 Task: Look for space in Pandeglang, Indonesia from 10th July, 2023 to 15th July, 2023 for 7 adults in price range Rs.10000 to Rs.15000. Place can be entire place or shared room with 4 bedrooms having 7 beds and 4 bathrooms. Property type can be house, flat, guest house. Amenities needed are: wifi, TV, free parkinig on premises, gym, breakfast. Booking option can be shelf check-in. Required host language is English.
Action: Mouse moved to (561, 121)
Screenshot: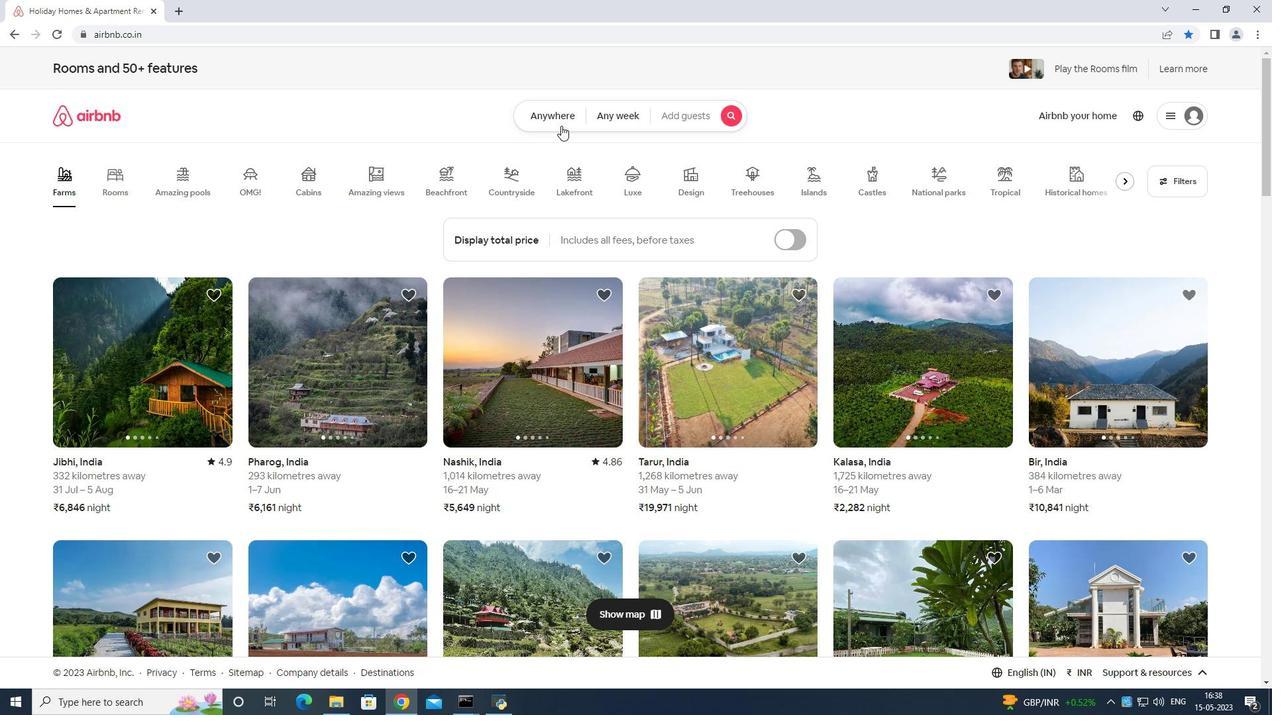 
Action: Mouse pressed left at (561, 121)
Screenshot: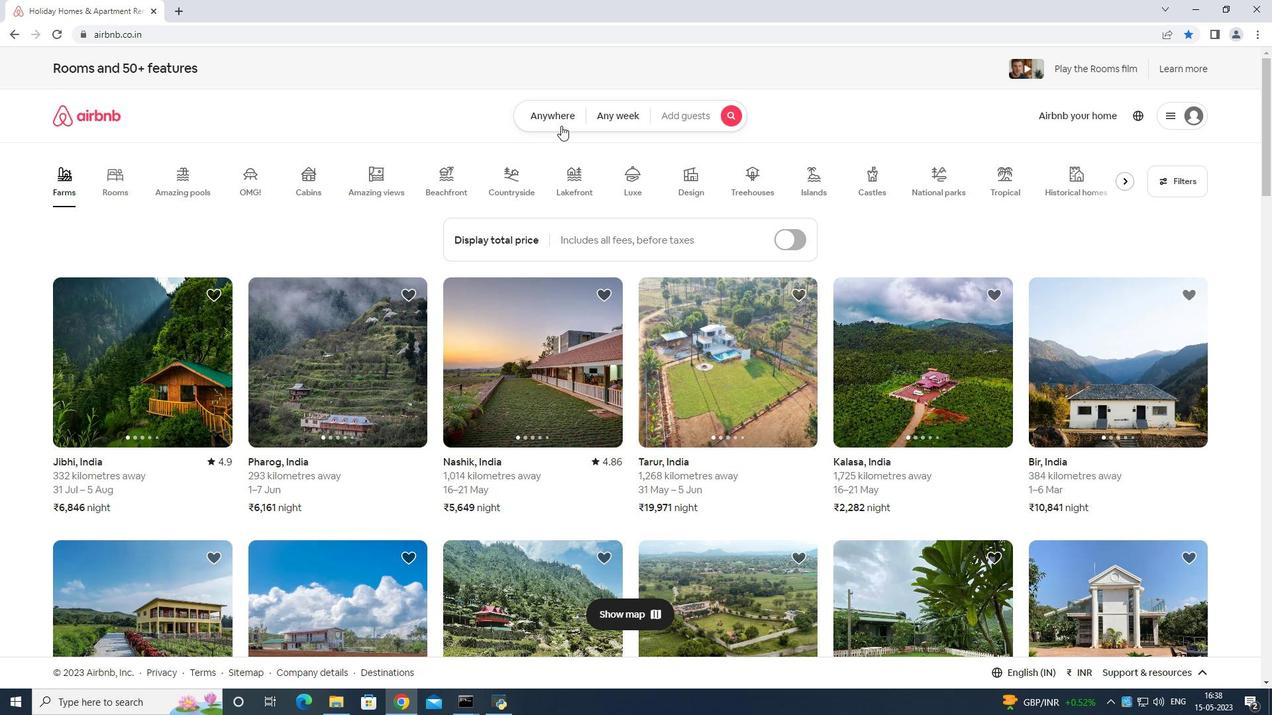 
Action: Mouse moved to (530, 156)
Screenshot: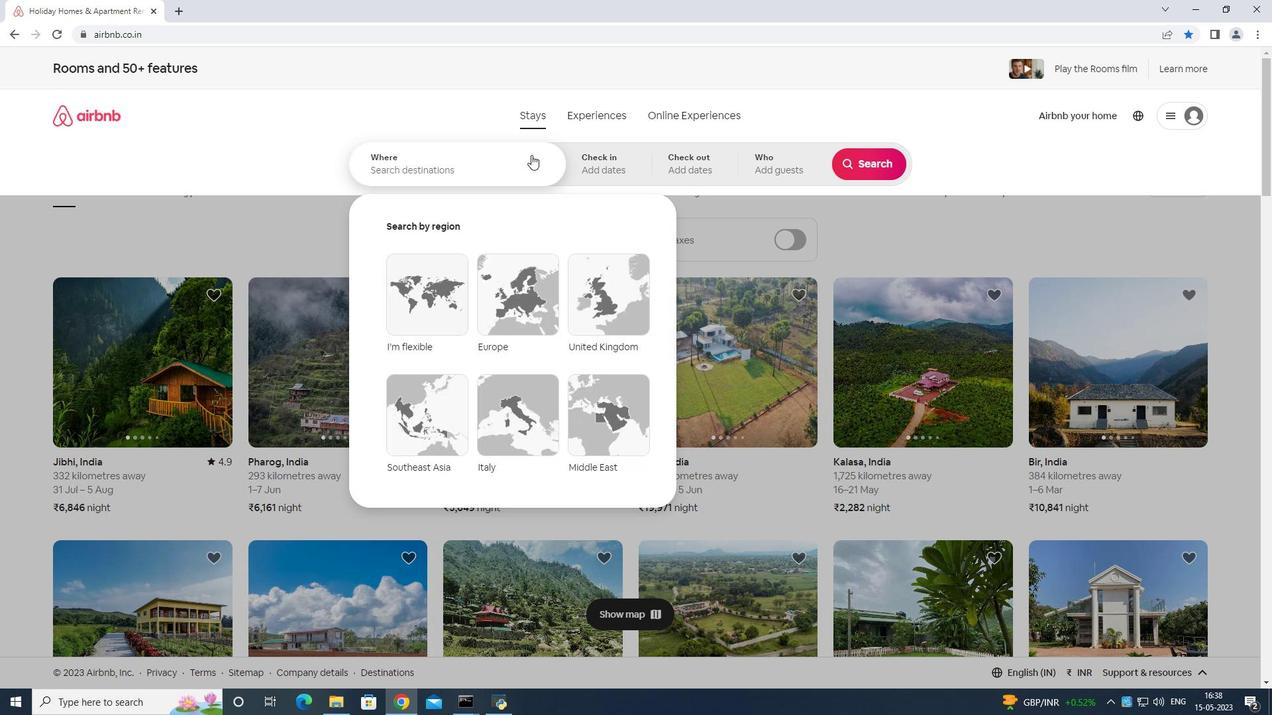 
Action: Mouse pressed left at (530, 156)
Screenshot: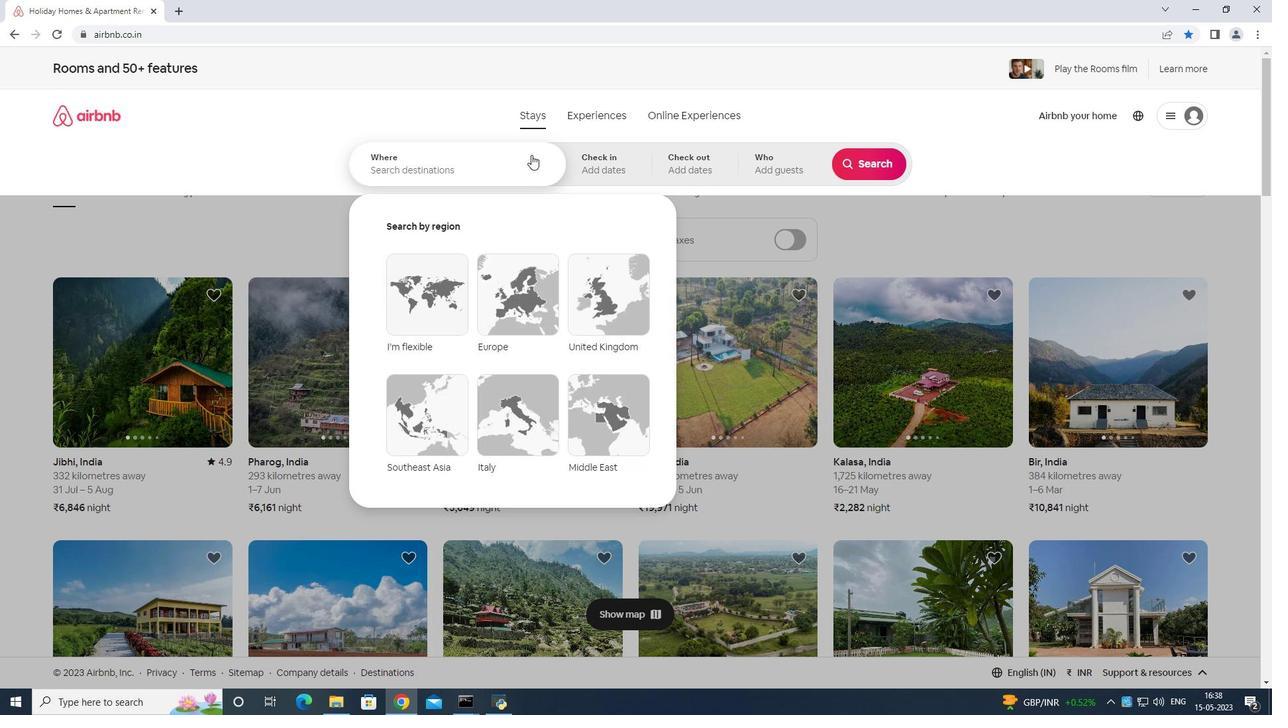 
Action: Mouse moved to (583, 194)
Screenshot: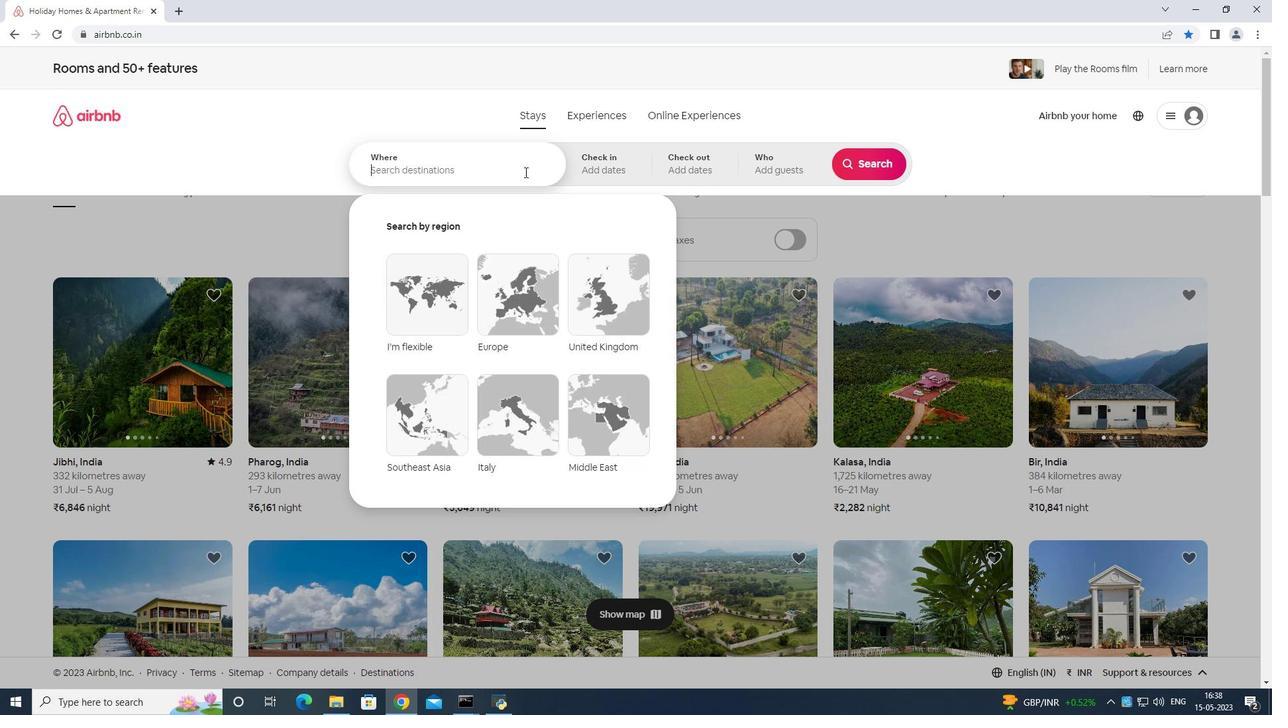 
Action: Key pressed <Key.shift>Pandeglang<Key.space><Key.shift>Indonesia<Key.enter>
Screenshot: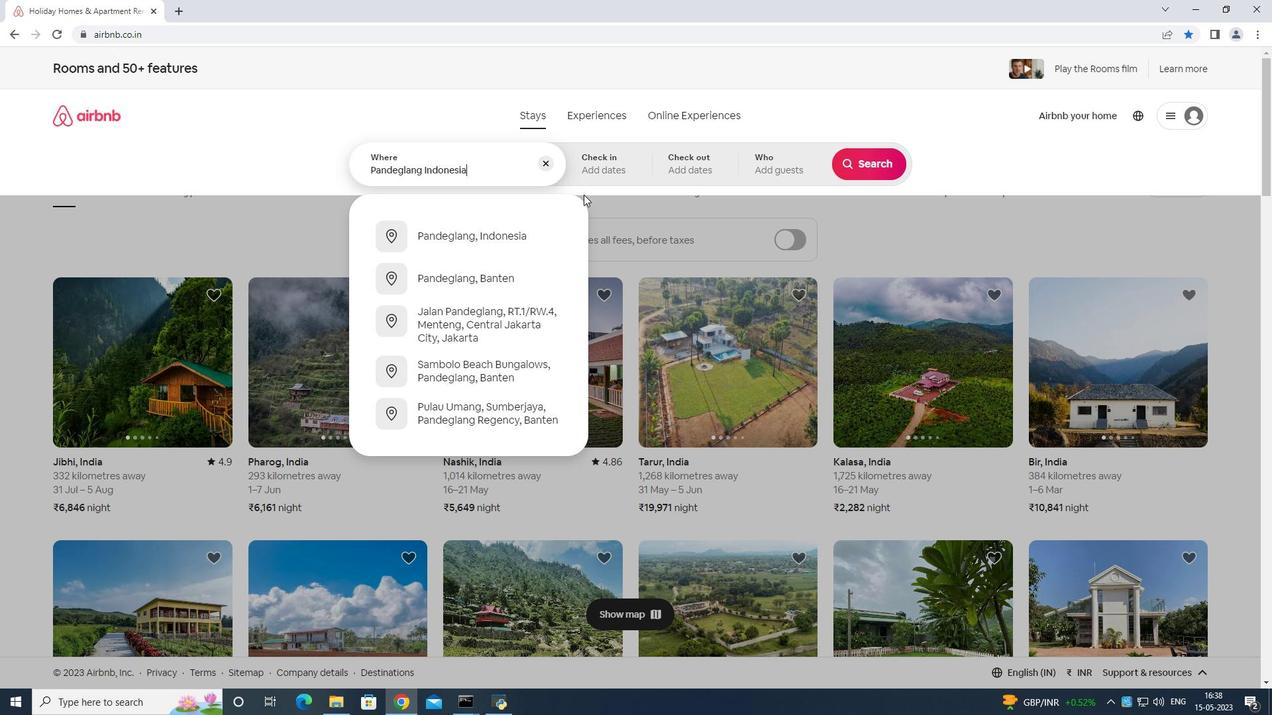 
Action: Mouse moved to (863, 278)
Screenshot: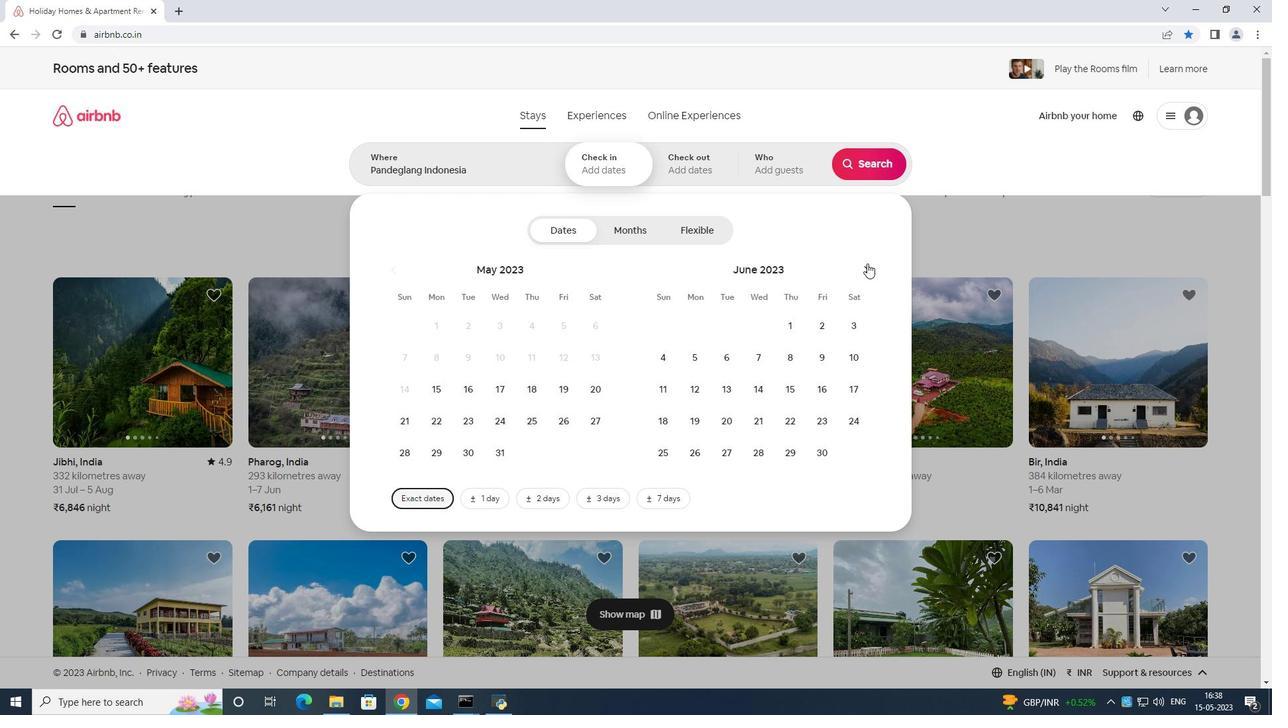 
Action: Mouse pressed left at (863, 278)
Screenshot: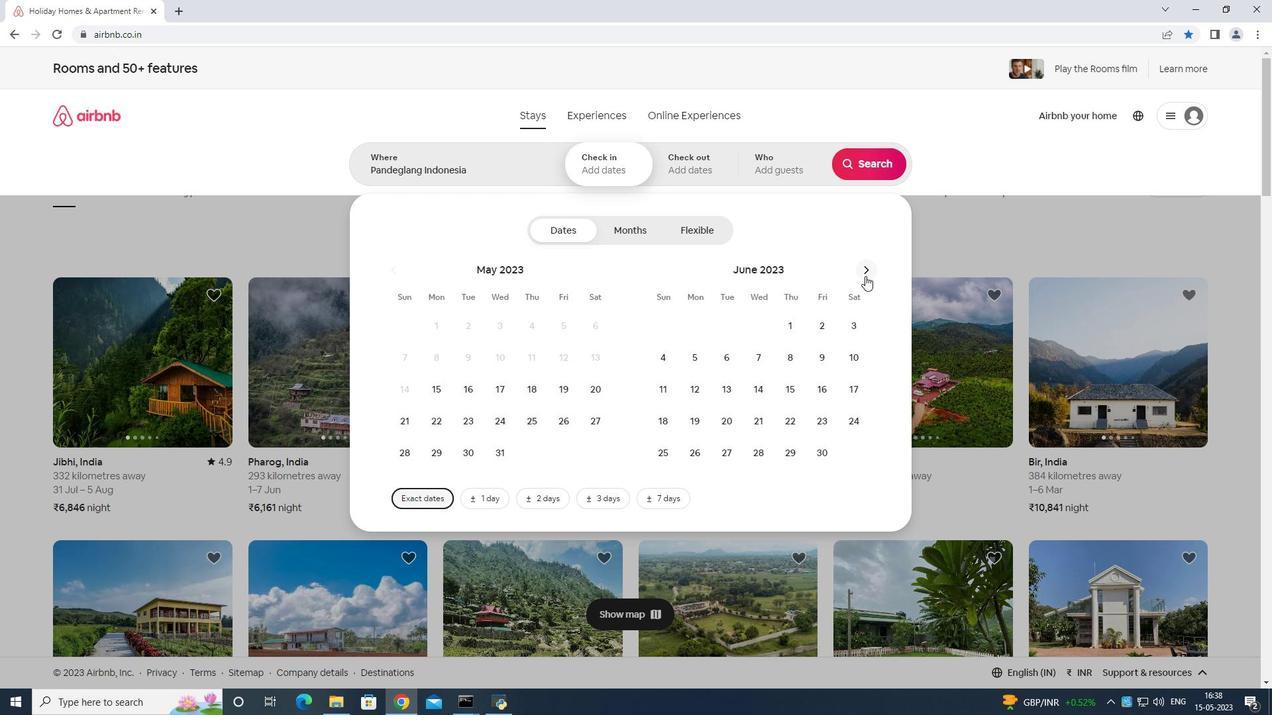 
Action: Mouse moved to (691, 383)
Screenshot: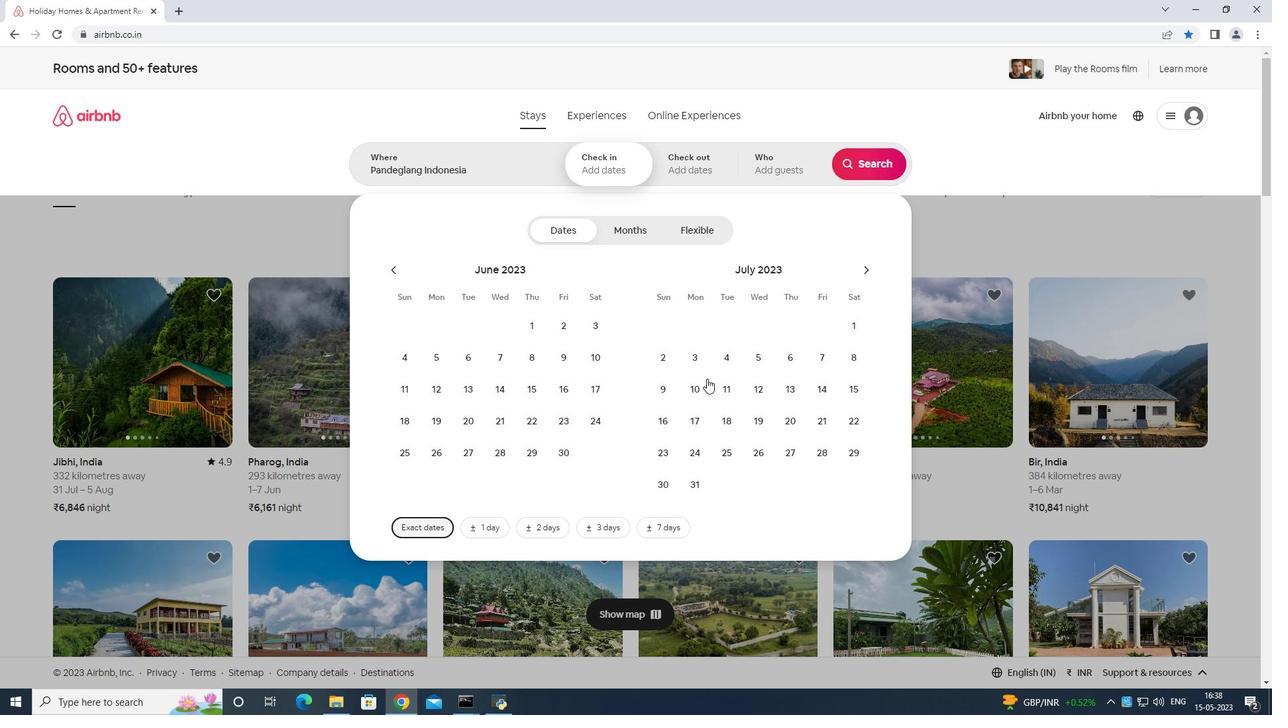 
Action: Mouse pressed left at (691, 383)
Screenshot: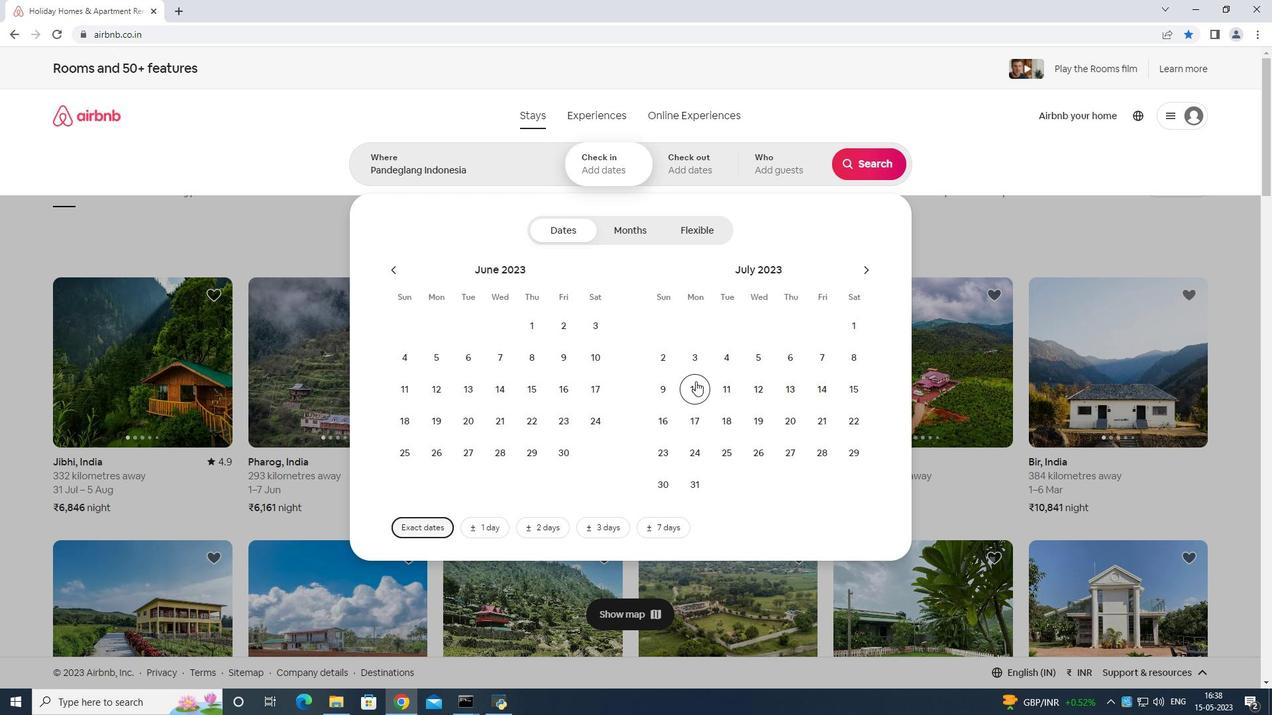
Action: Mouse moved to (852, 393)
Screenshot: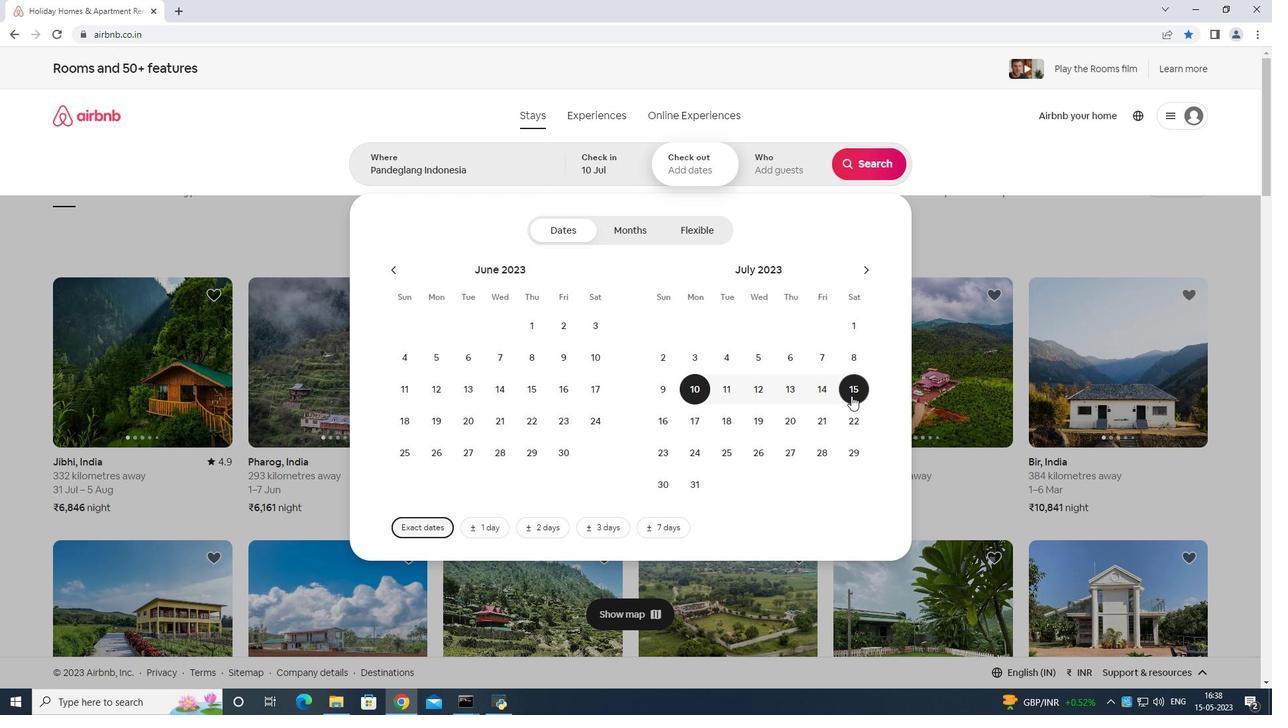 
Action: Mouse pressed left at (852, 393)
Screenshot: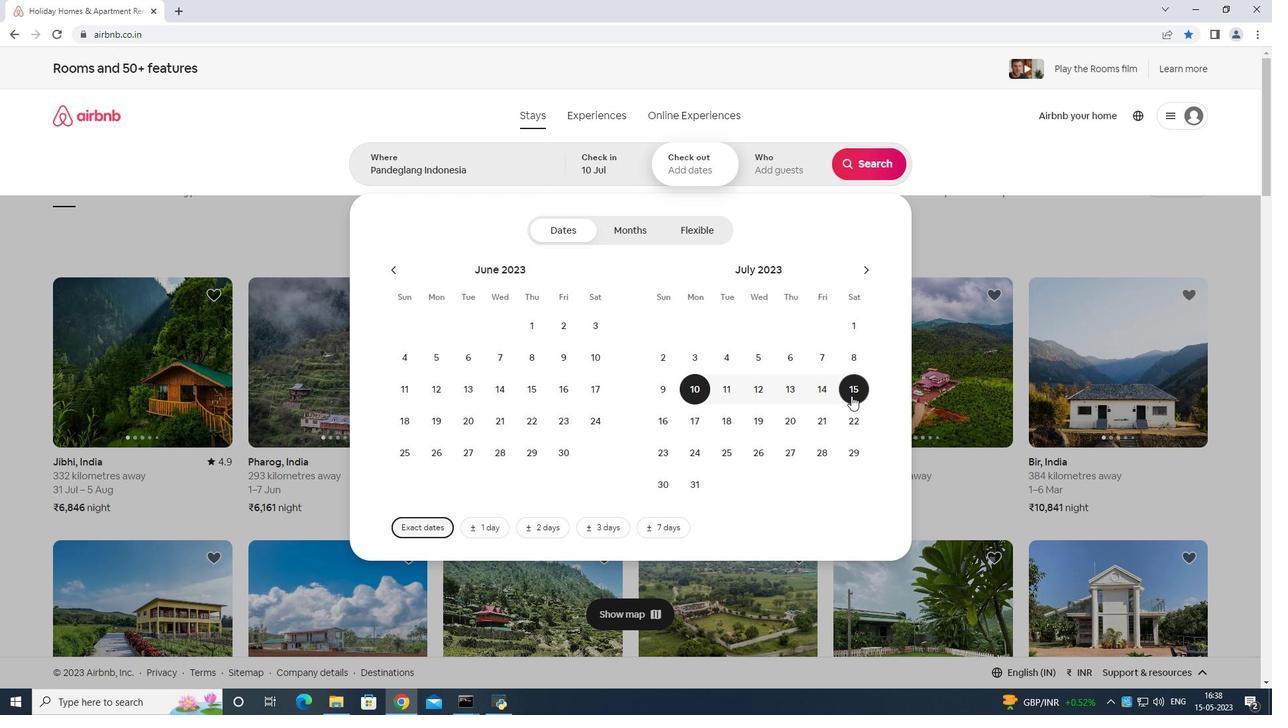 
Action: Mouse moved to (769, 161)
Screenshot: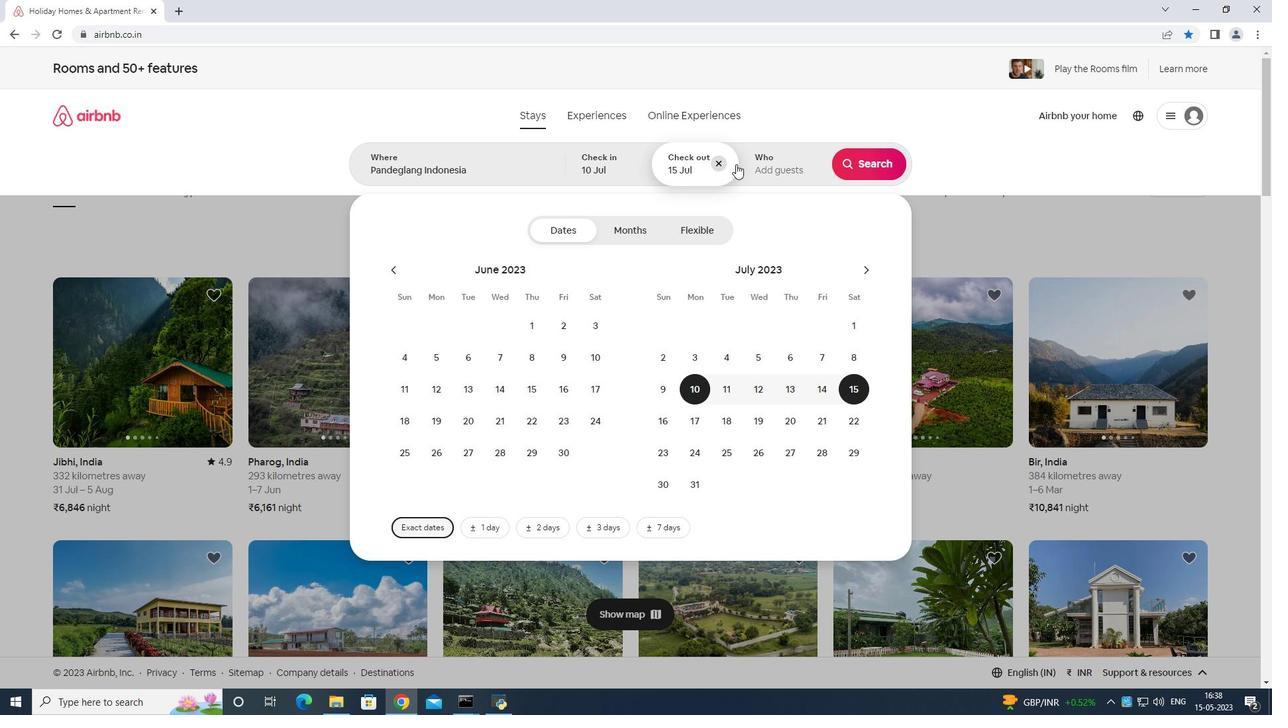 
Action: Mouse pressed left at (769, 161)
Screenshot: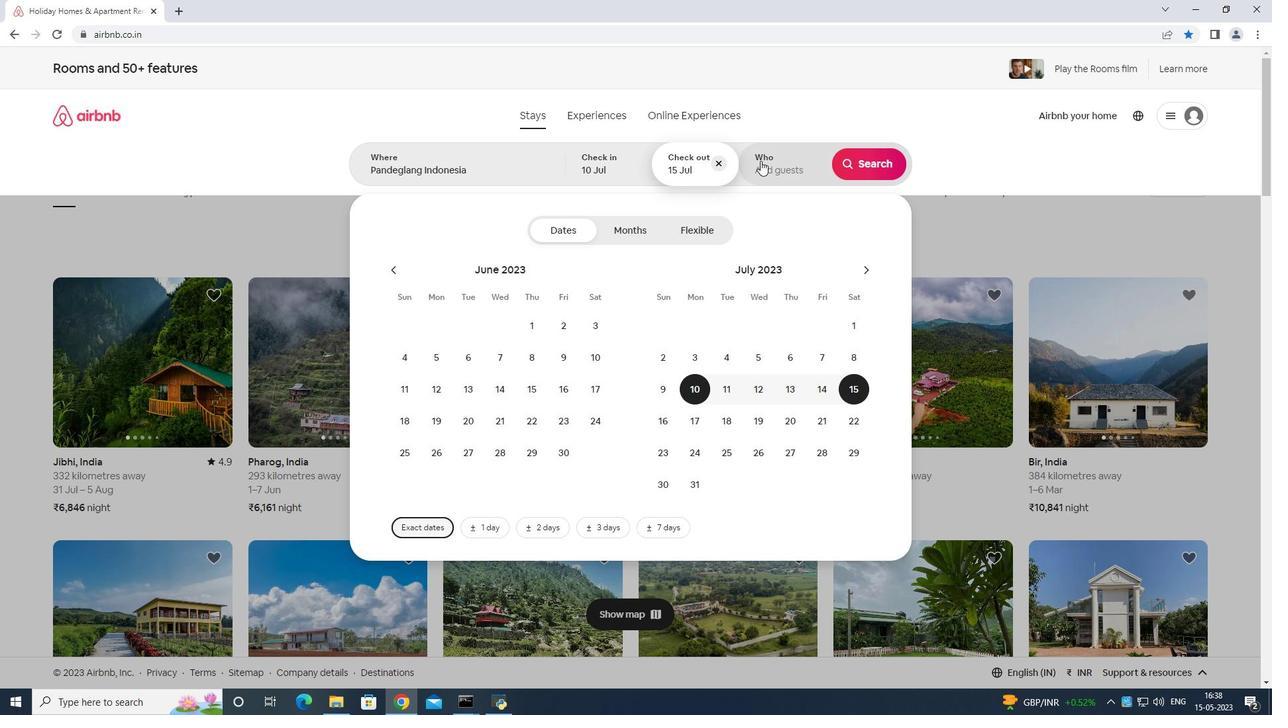 
Action: Mouse moved to (867, 234)
Screenshot: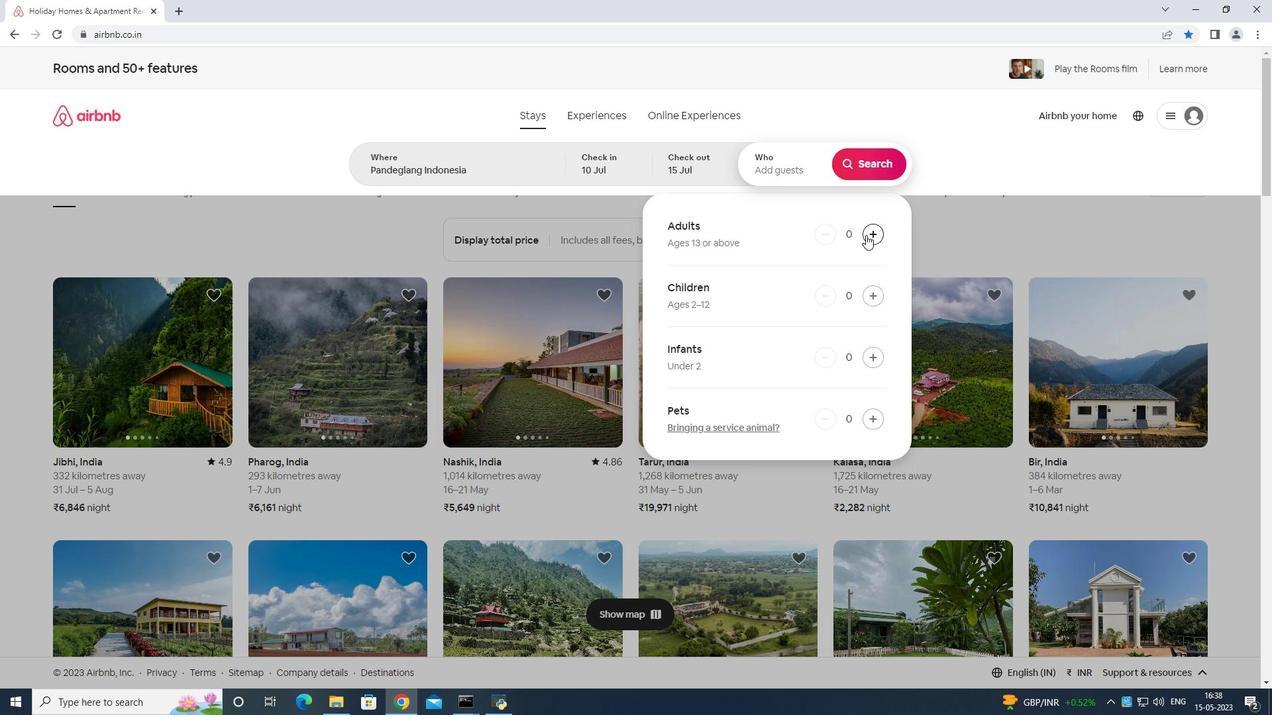 
Action: Mouse pressed left at (867, 234)
Screenshot: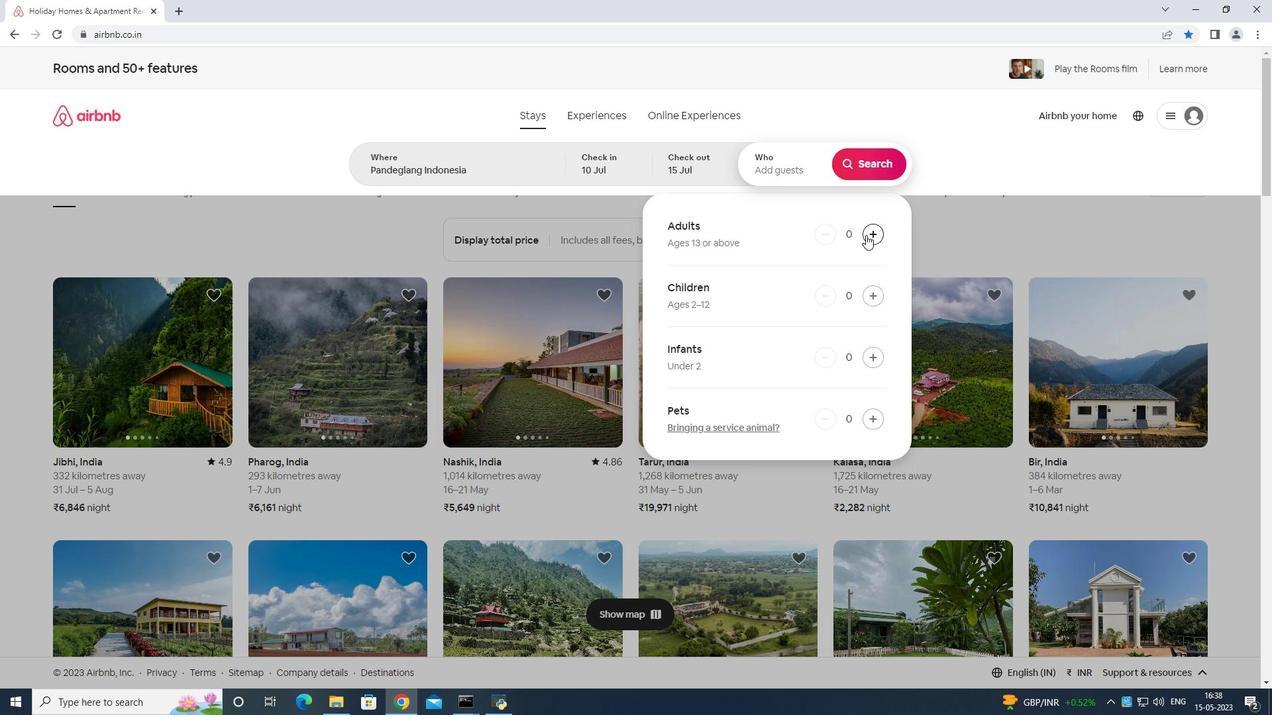 
Action: Mouse moved to (867, 234)
Screenshot: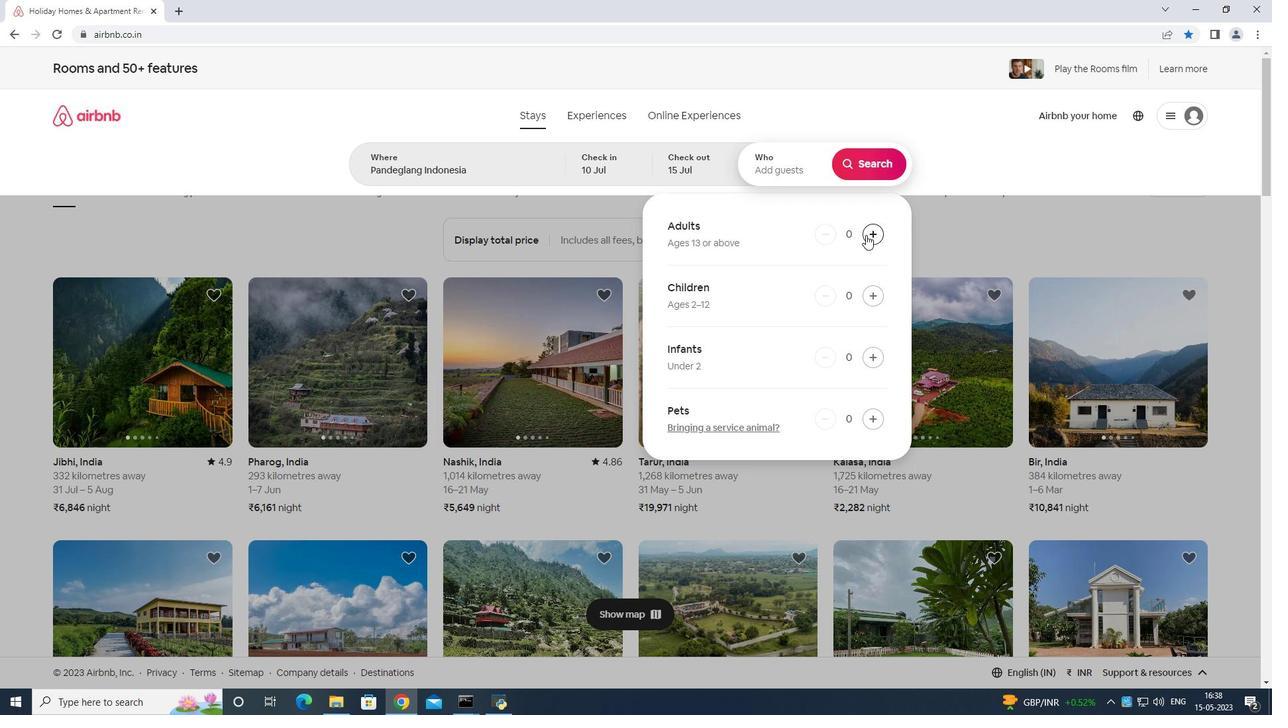 
Action: Mouse pressed left at (867, 234)
Screenshot: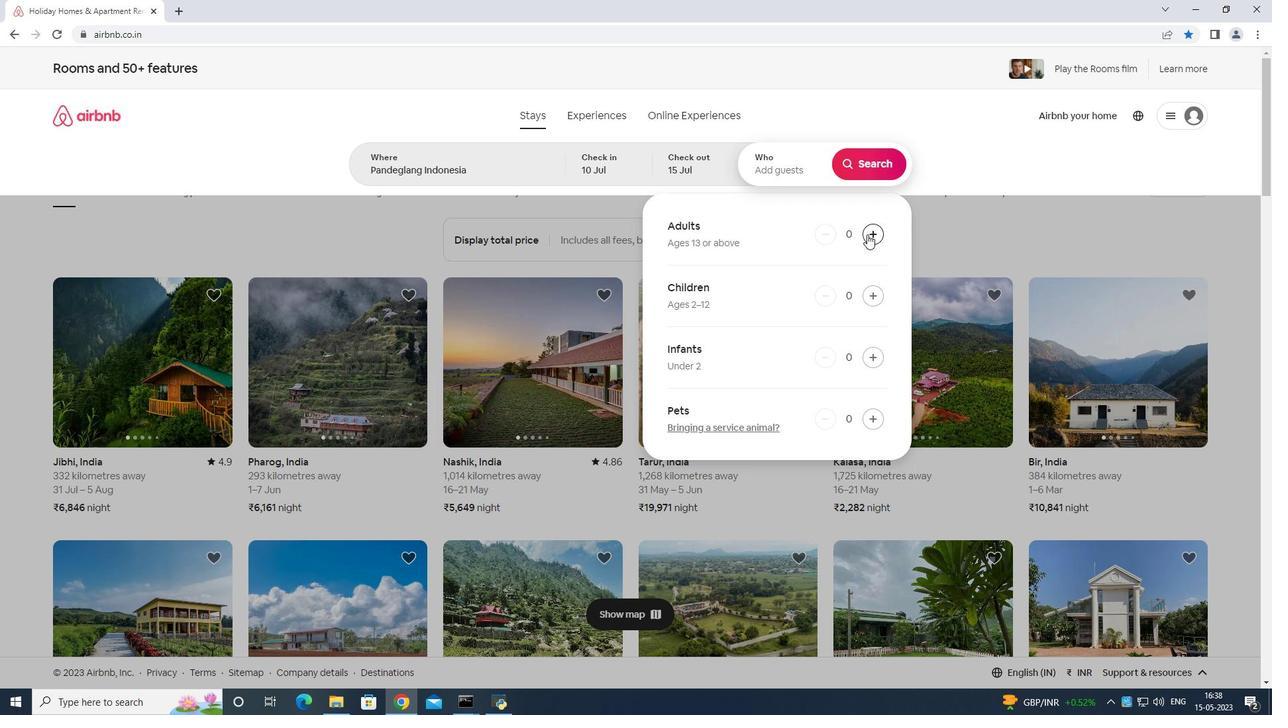 
Action: Mouse pressed left at (867, 234)
Screenshot: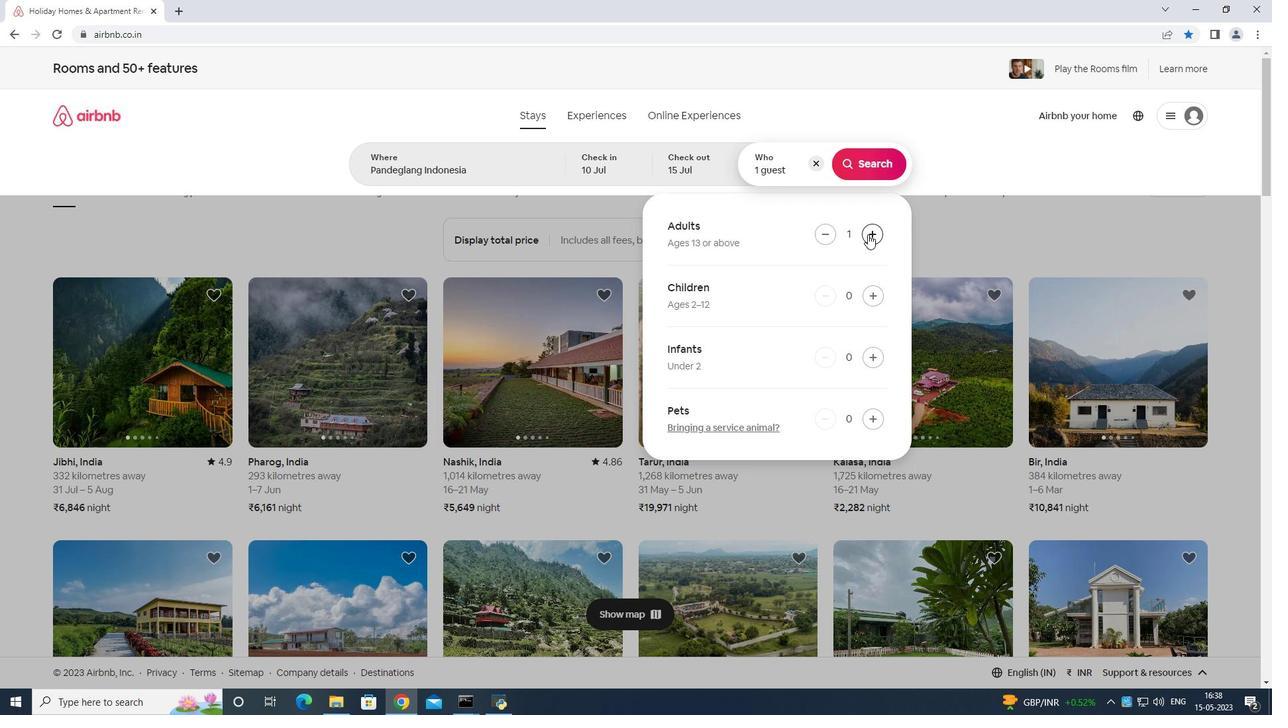 
Action: Mouse pressed left at (867, 234)
Screenshot: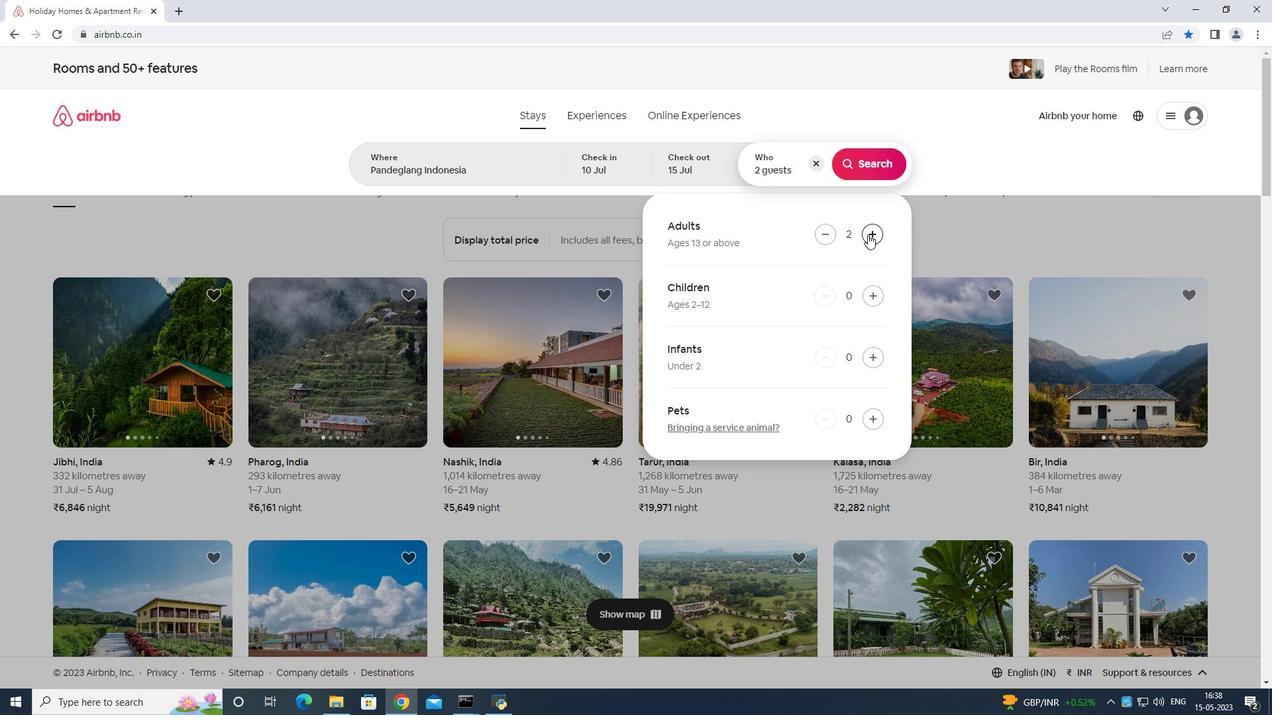 
Action: Mouse pressed left at (867, 234)
Screenshot: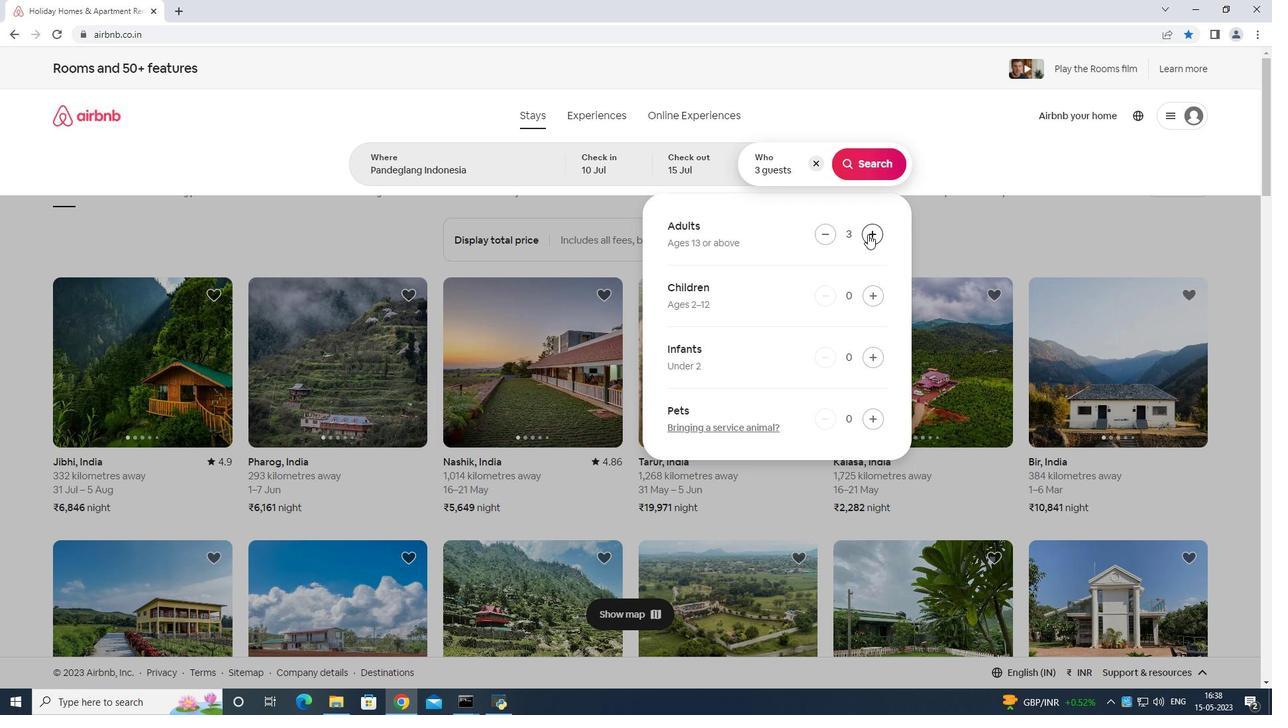 
Action: Mouse pressed left at (867, 234)
Screenshot: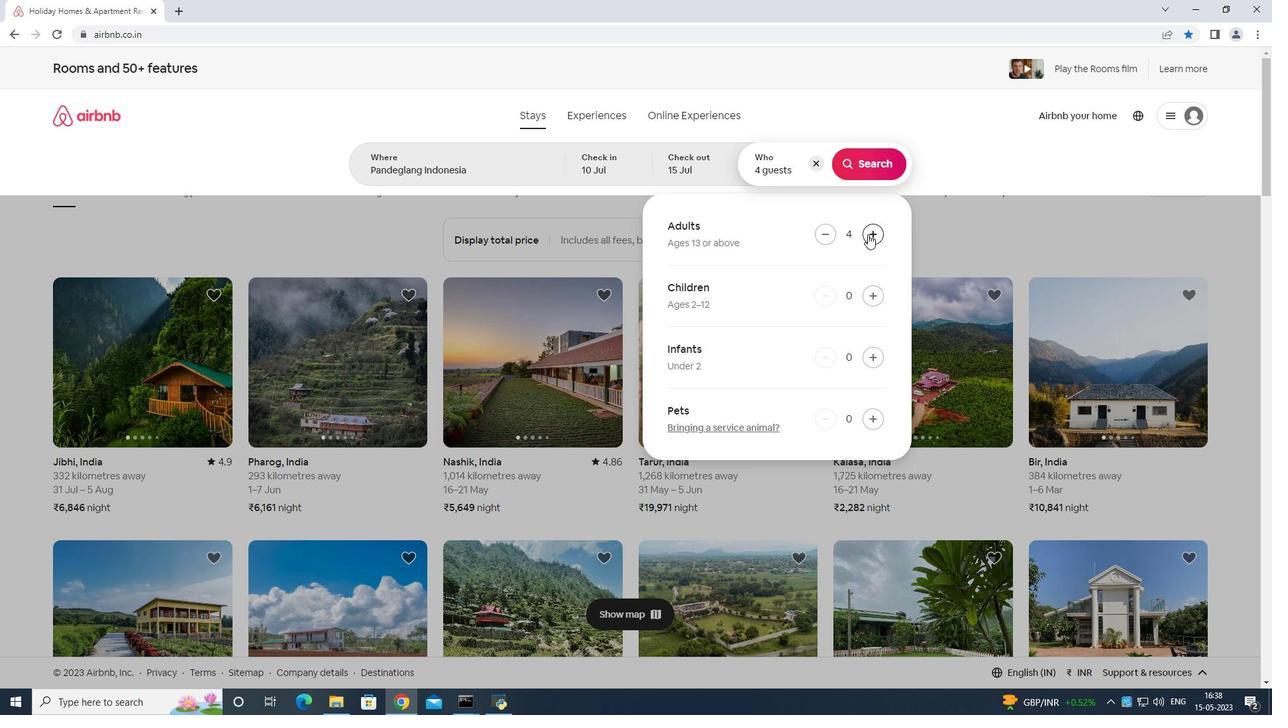 
Action: Mouse pressed left at (867, 234)
Screenshot: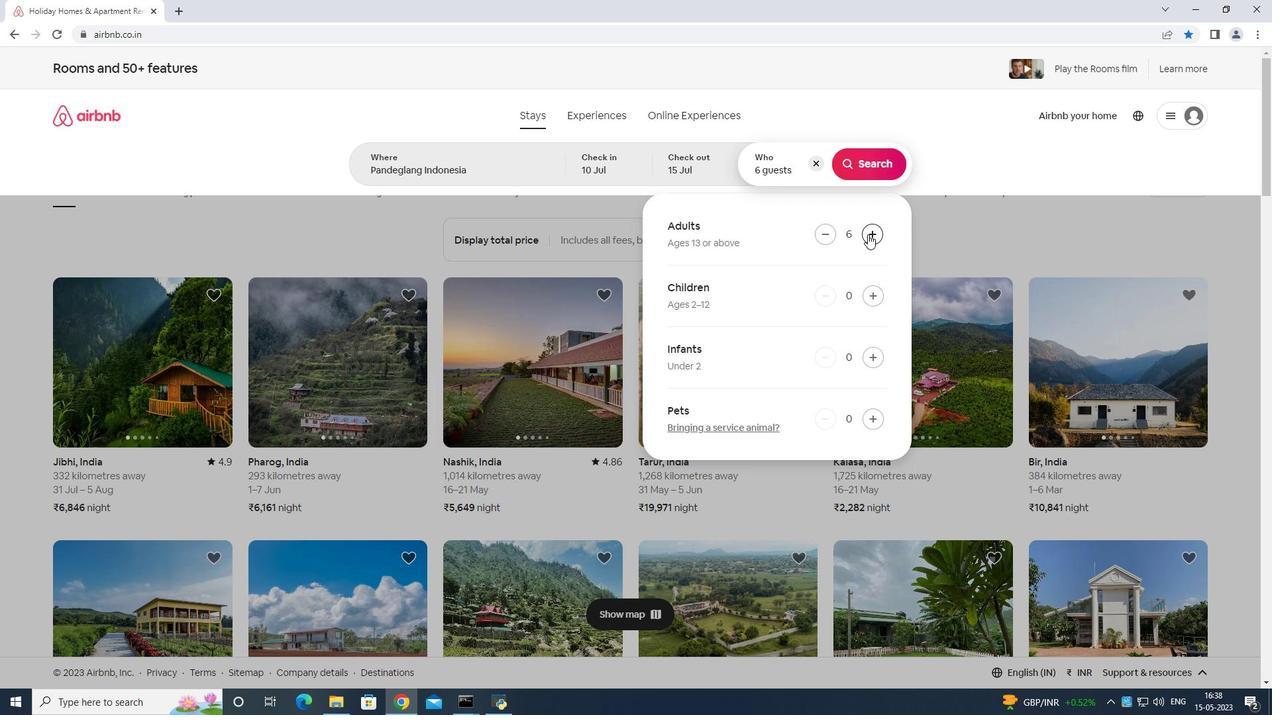 
Action: Mouse moved to (875, 162)
Screenshot: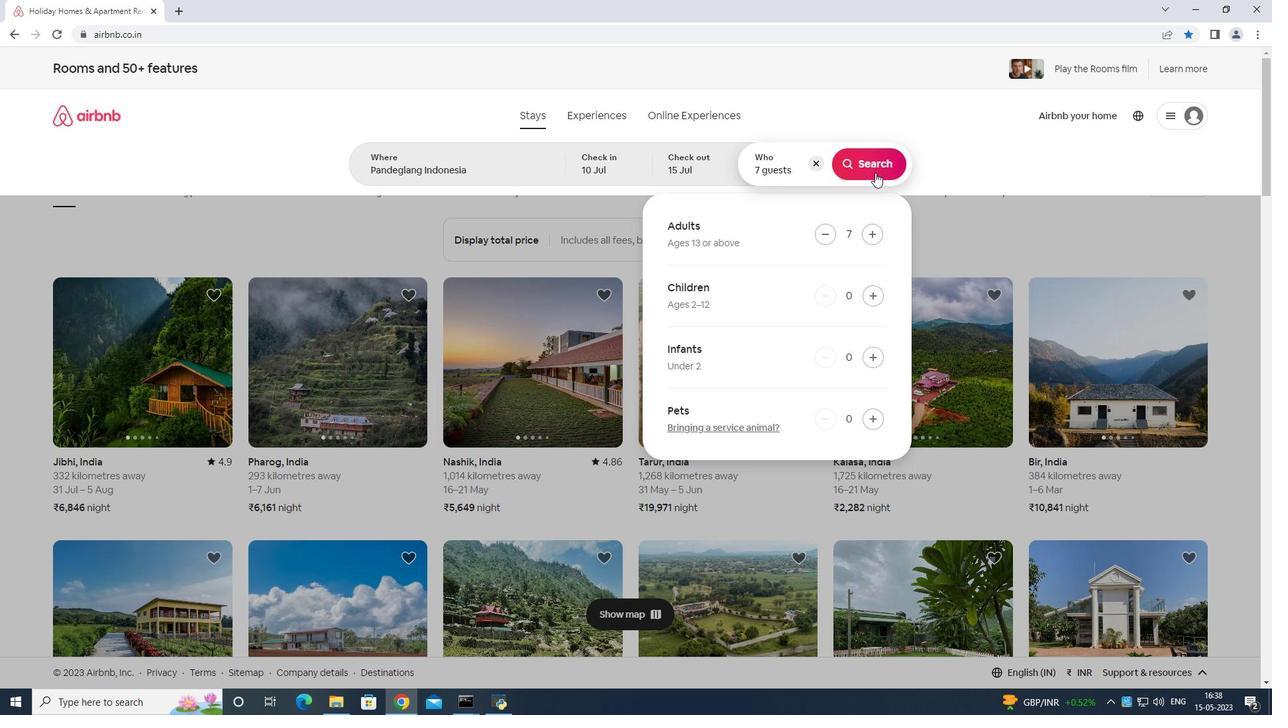 
Action: Mouse pressed left at (875, 162)
Screenshot: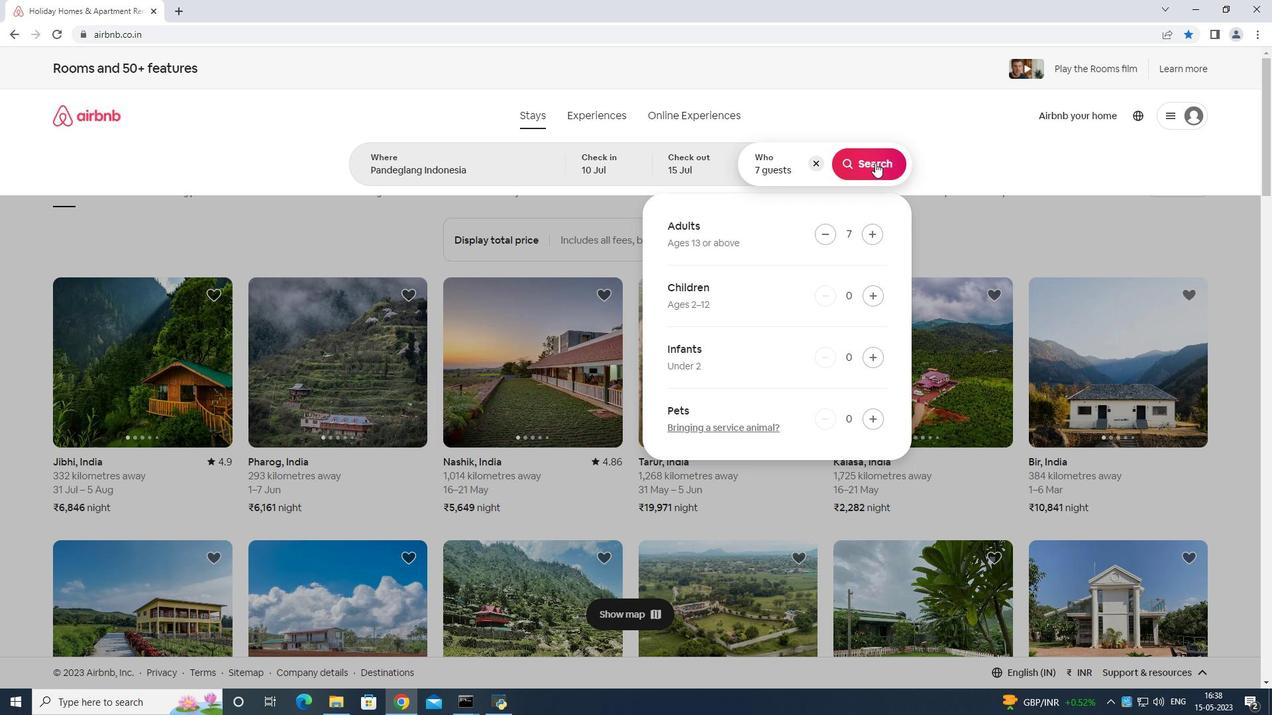 
Action: Mouse moved to (1224, 123)
Screenshot: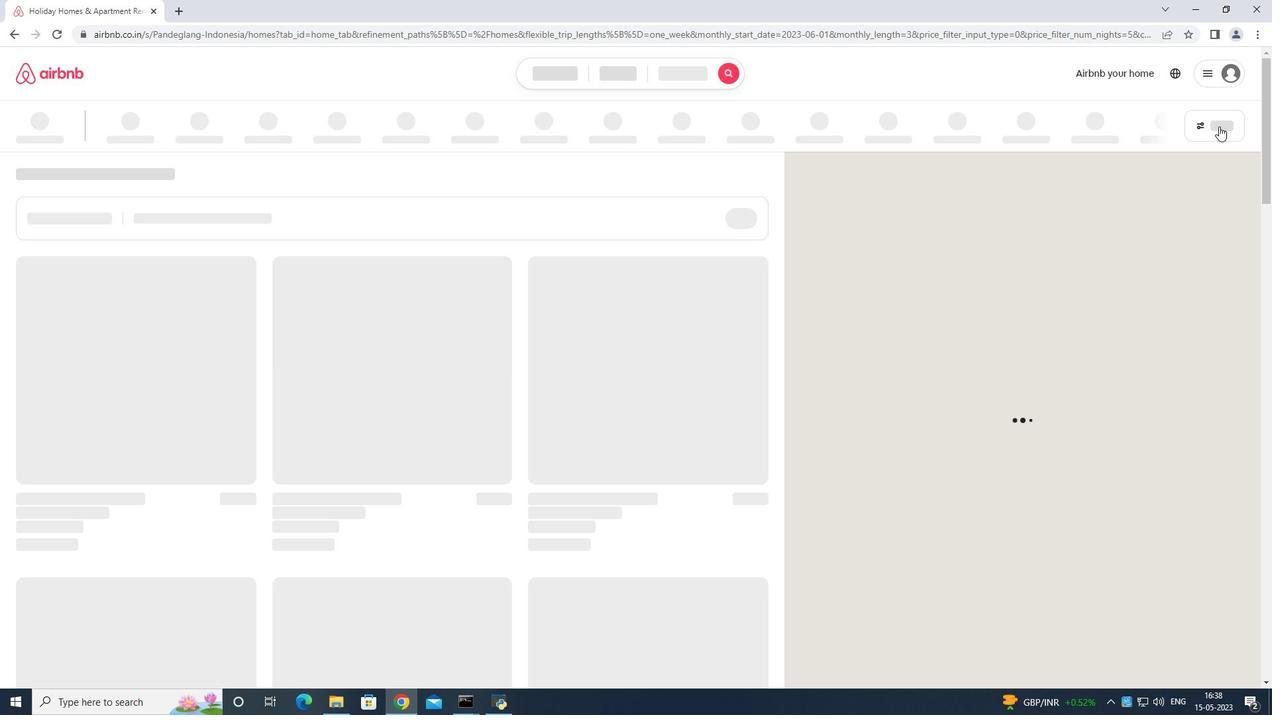 
Action: Mouse pressed left at (1224, 123)
Screenshot: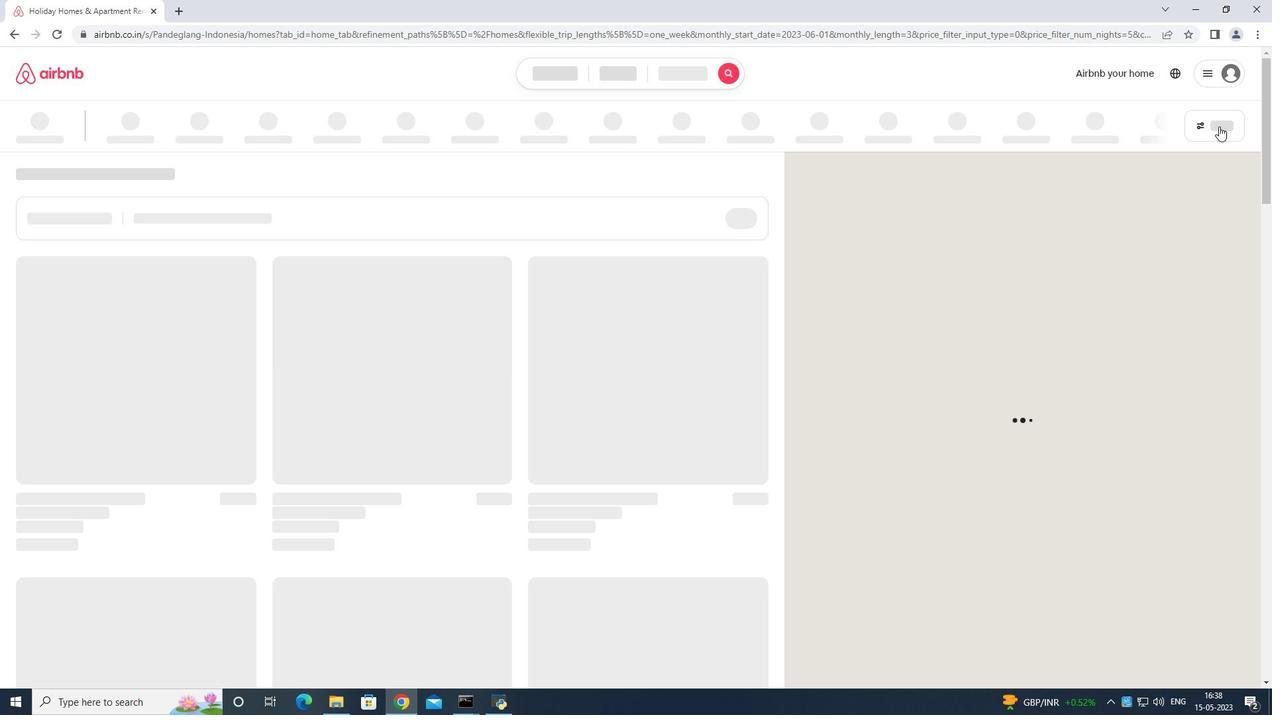 
Action: Mouse moved to (566, 467)
Screenshot: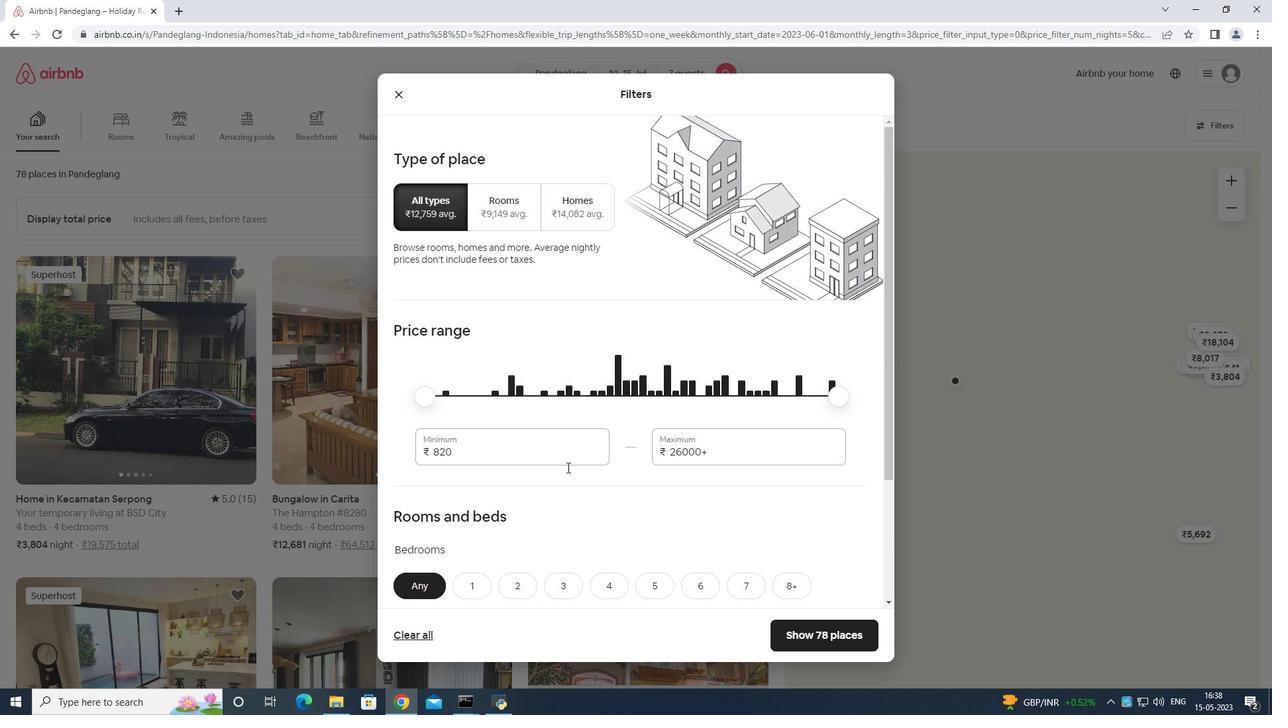 
Action: Mouse pressed left at (566, 467)
Screenshot: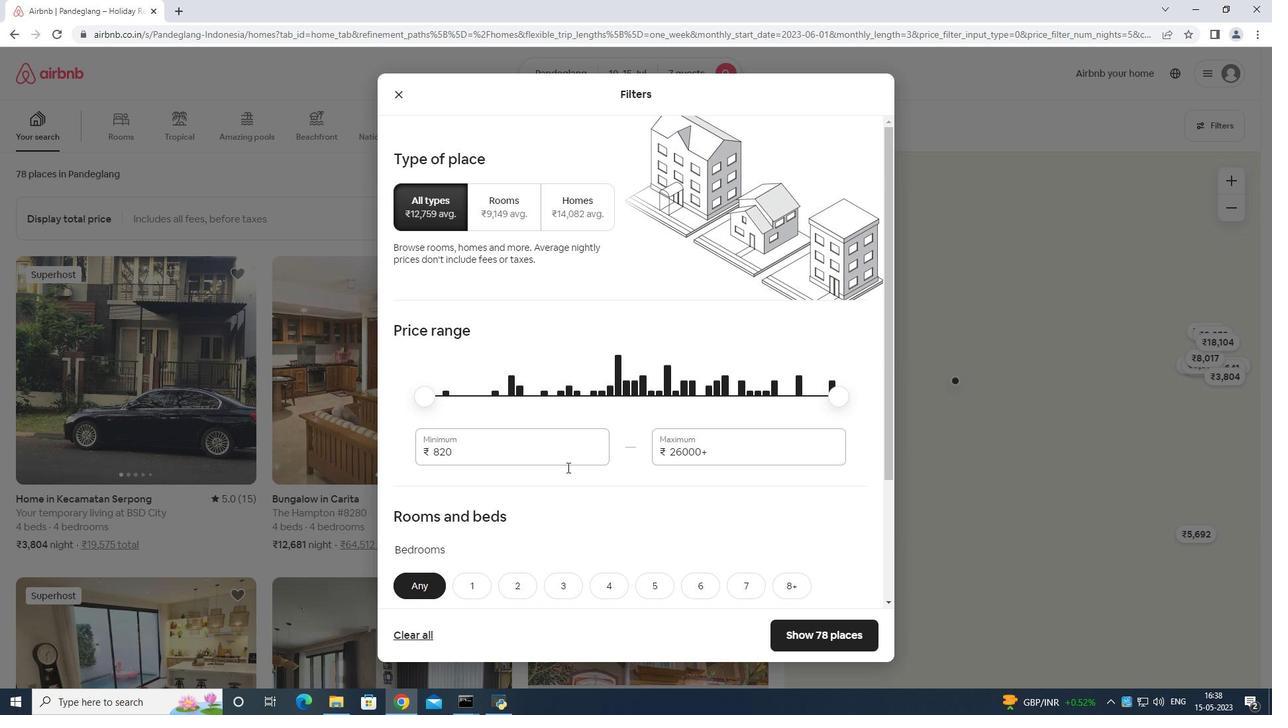 
Action: Mouse moved to (567, 445)
Screenshot: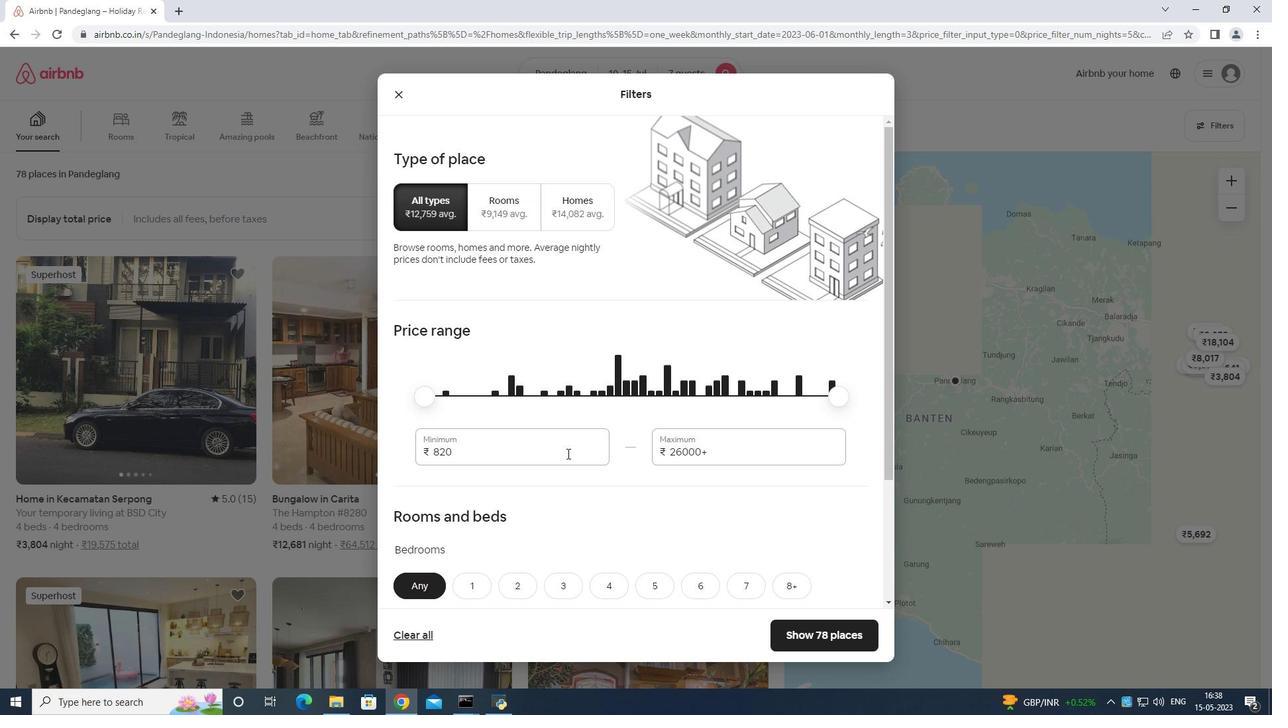 
Action: Mouse pressed left at (567, 445)
Screenshot: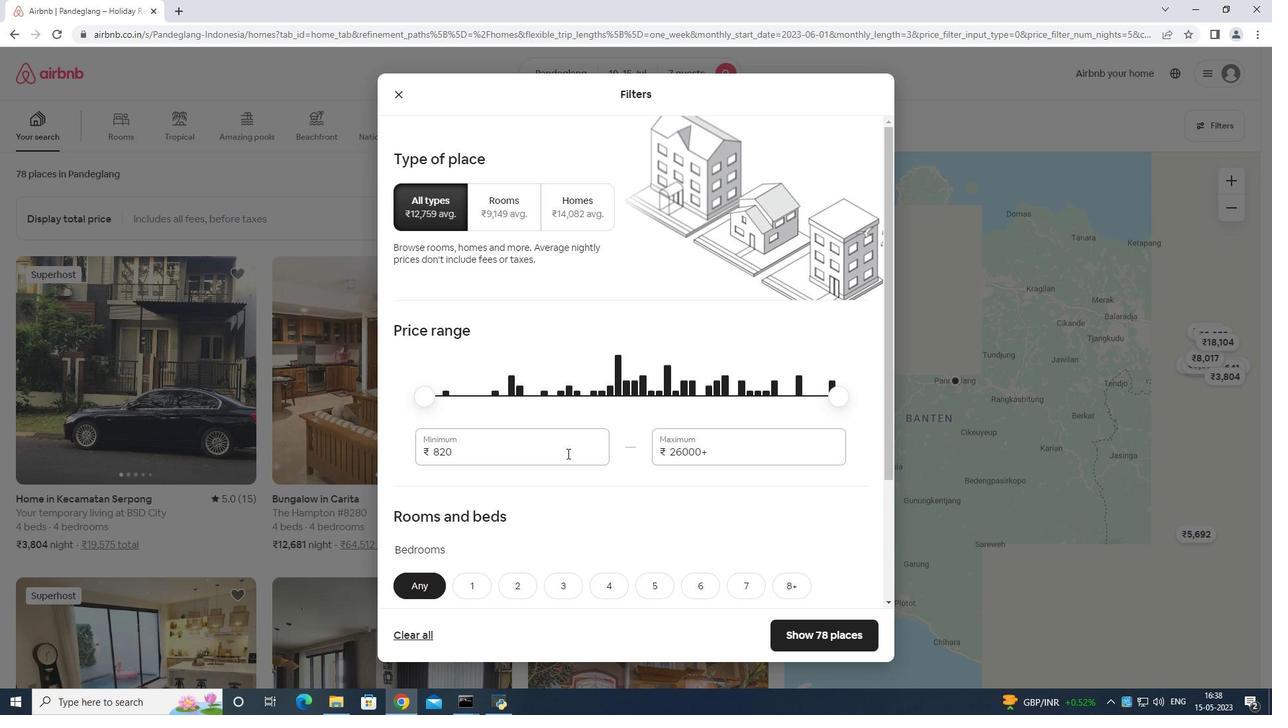 
Action: Mouse moved to (567, 443)
Screenshot: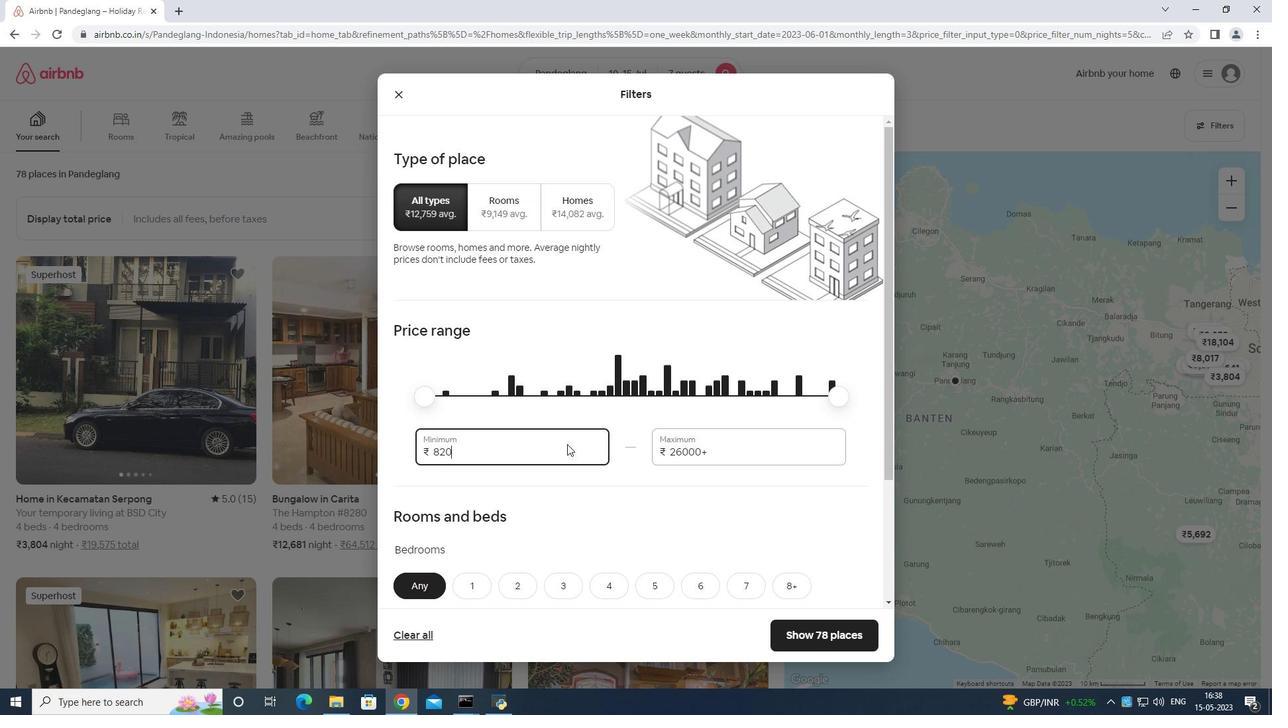 
Action: Key pressed <Key.backspace>
Screenshot: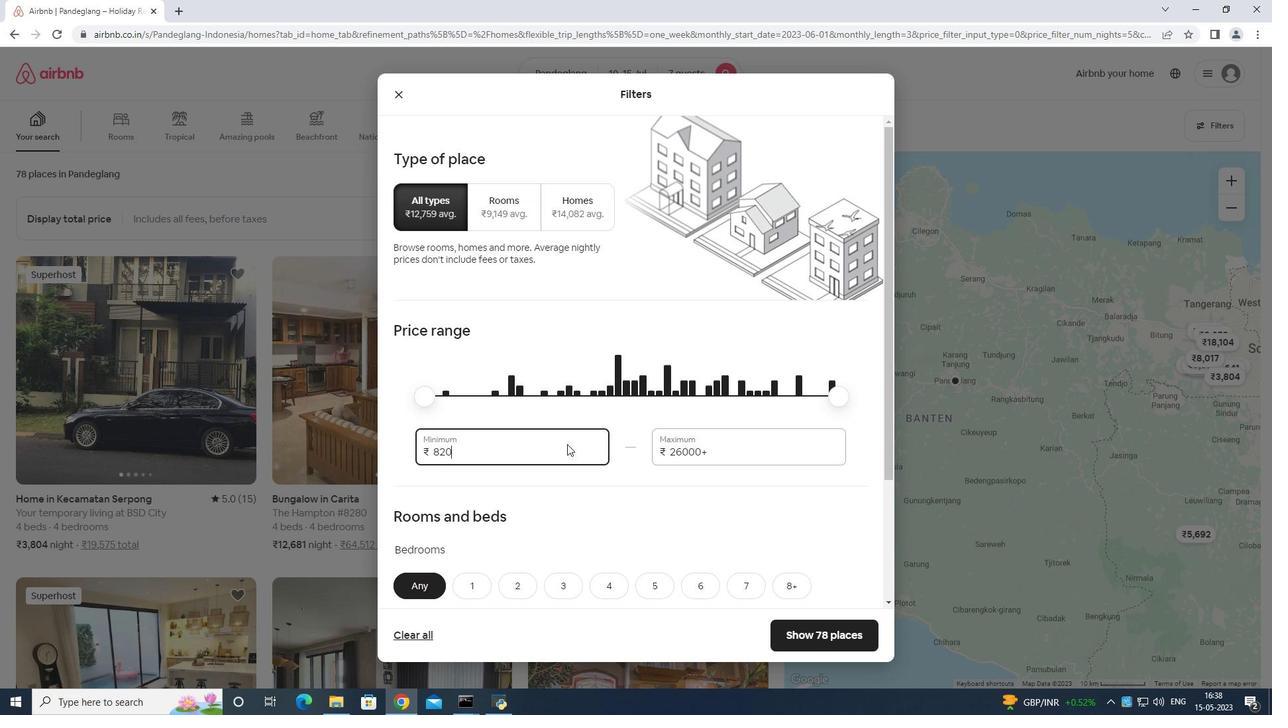 
Action: Mouse moved to (568, 441)
Screenshot: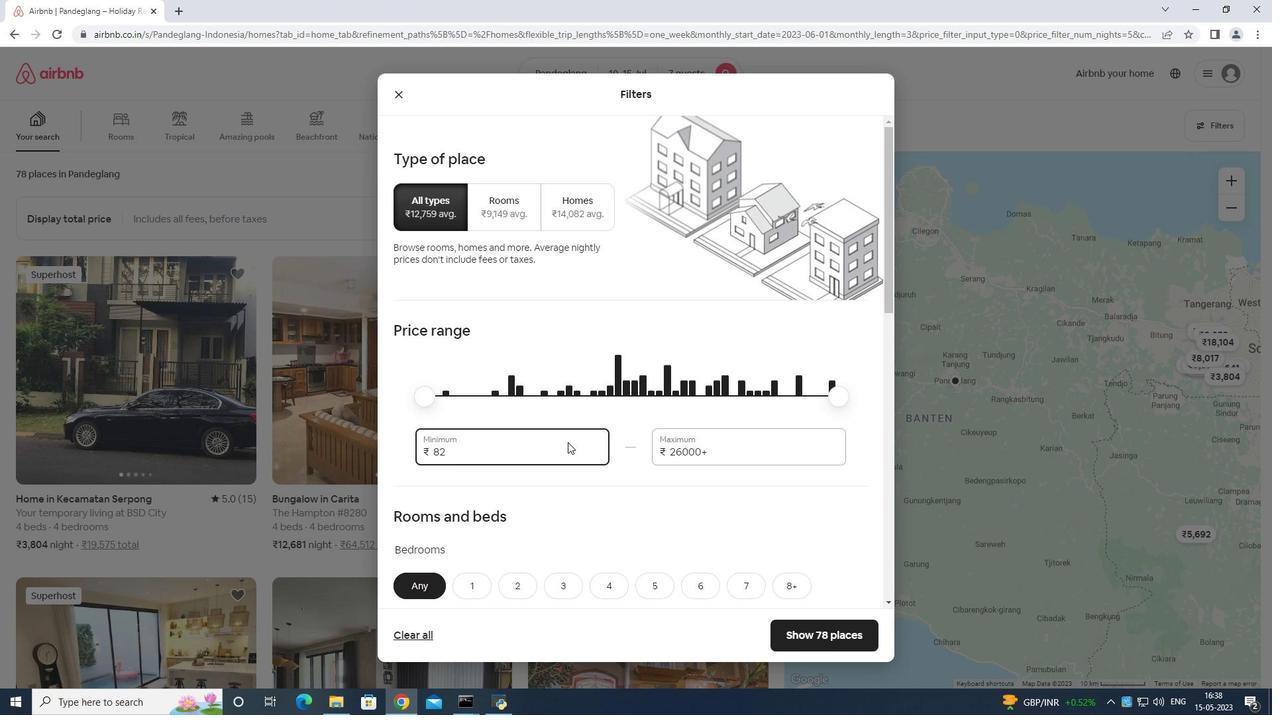 
Action: Key pressed <Key.backspace><Key.backspace><Key.backspace>
Screenshot: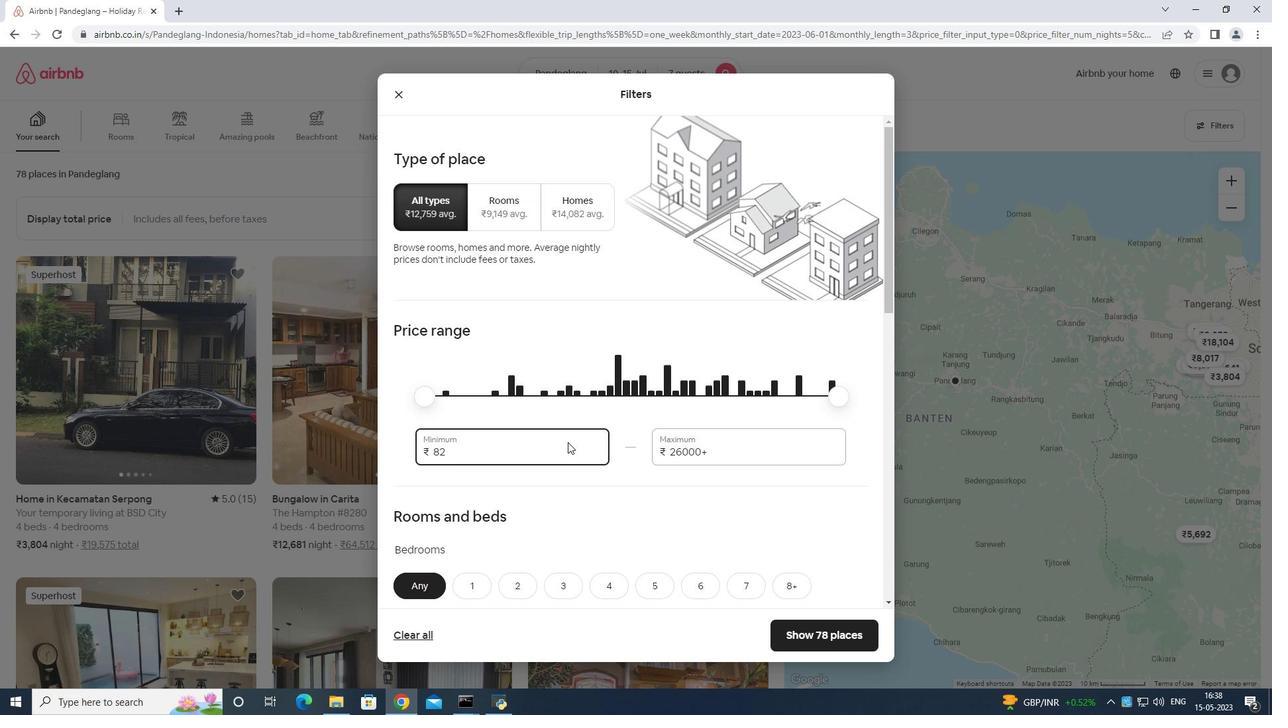 
Action: Mouse moved to (569, 441)
Screenshot: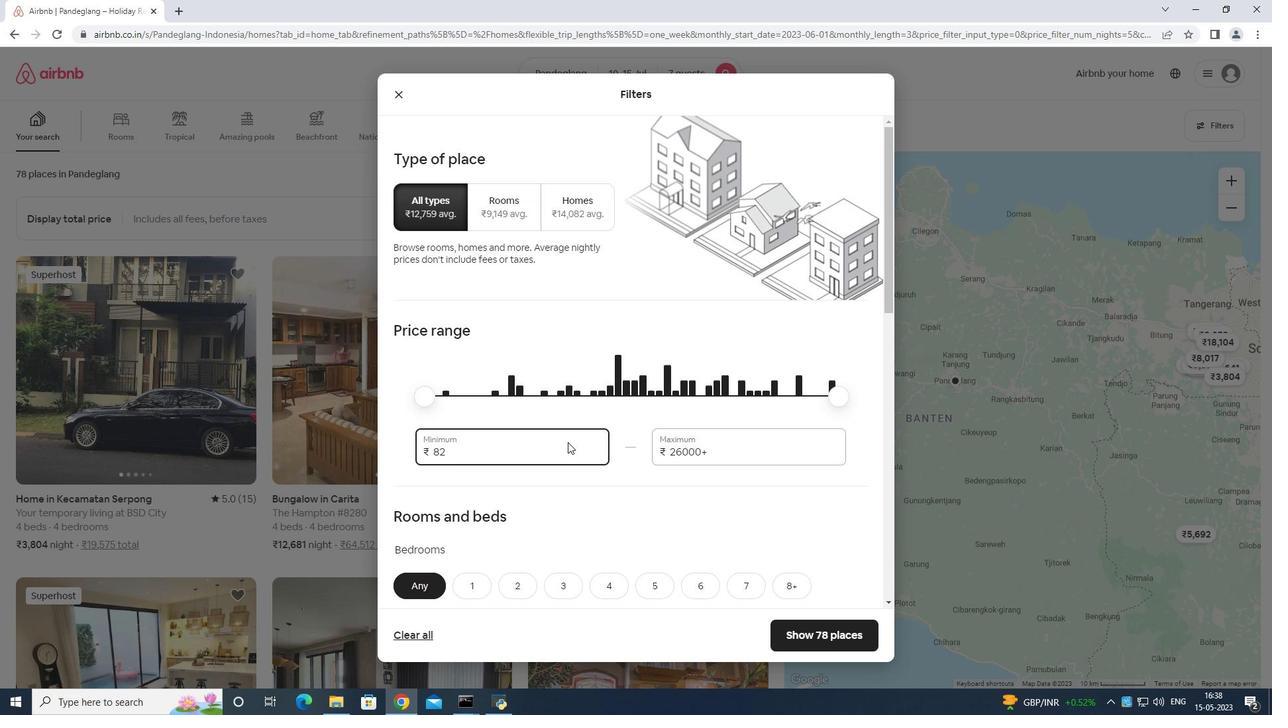 
Action: Key pressed <Key.backspace>
Screenshot: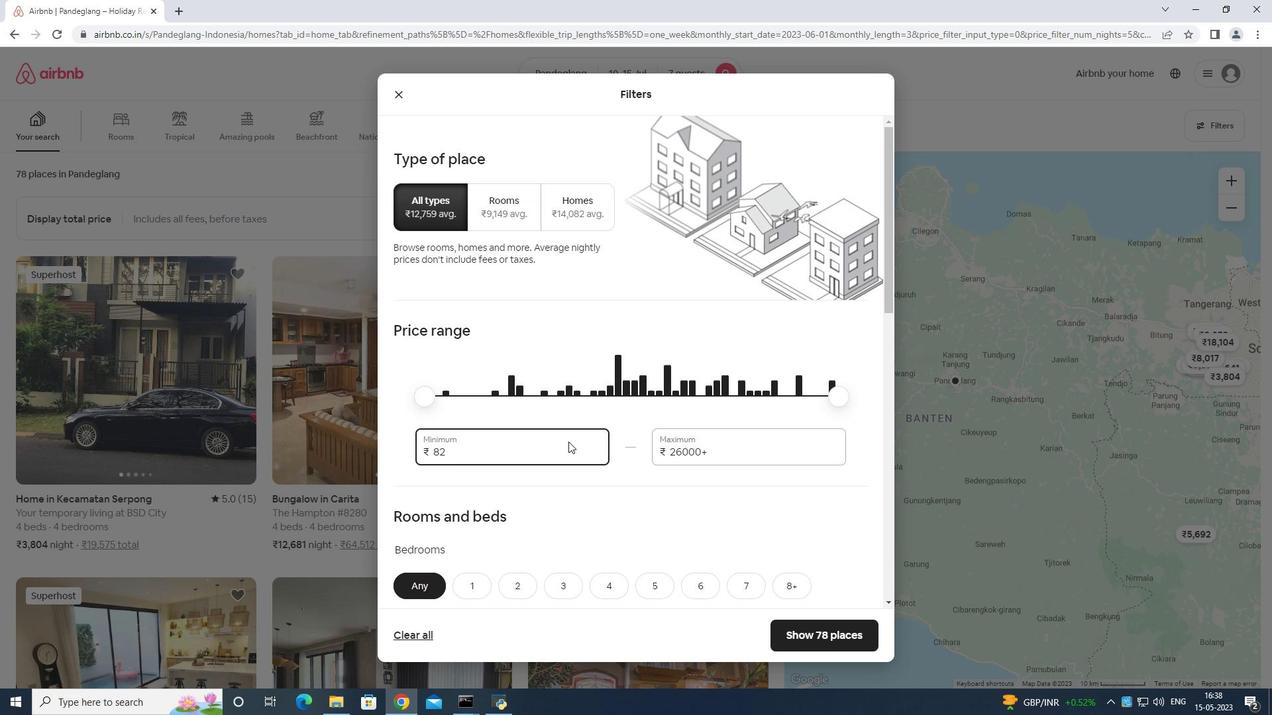 
Action: Mouse moved to (569, 441)
Screenshot: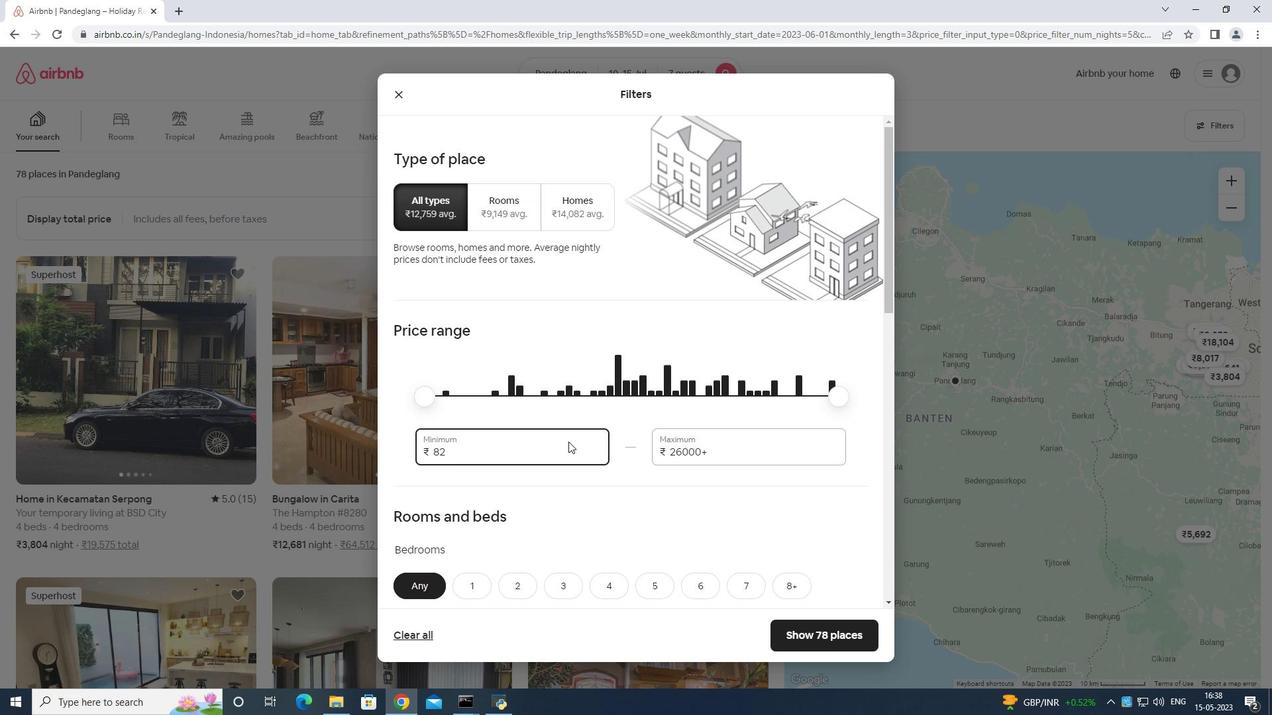 
Action: Key pressed <Key.backspace>
Screenshot: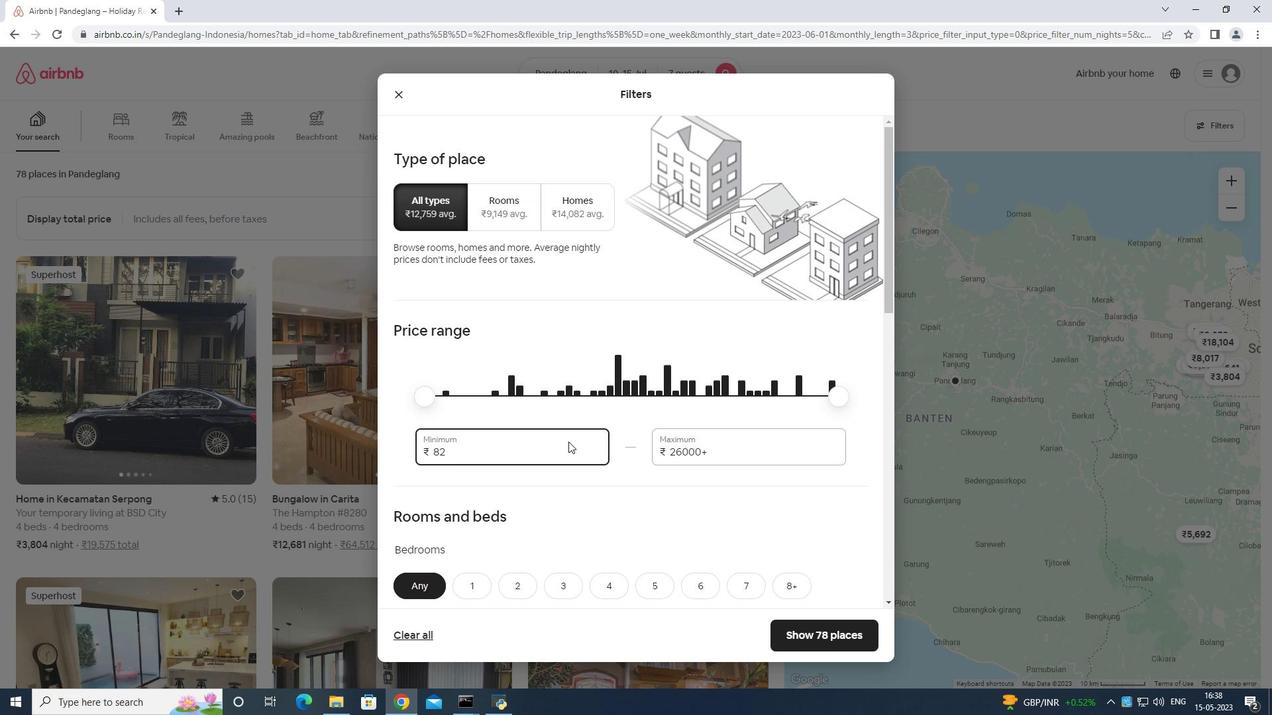 
Action: Mouse moved to (569, 441)
Screenshot: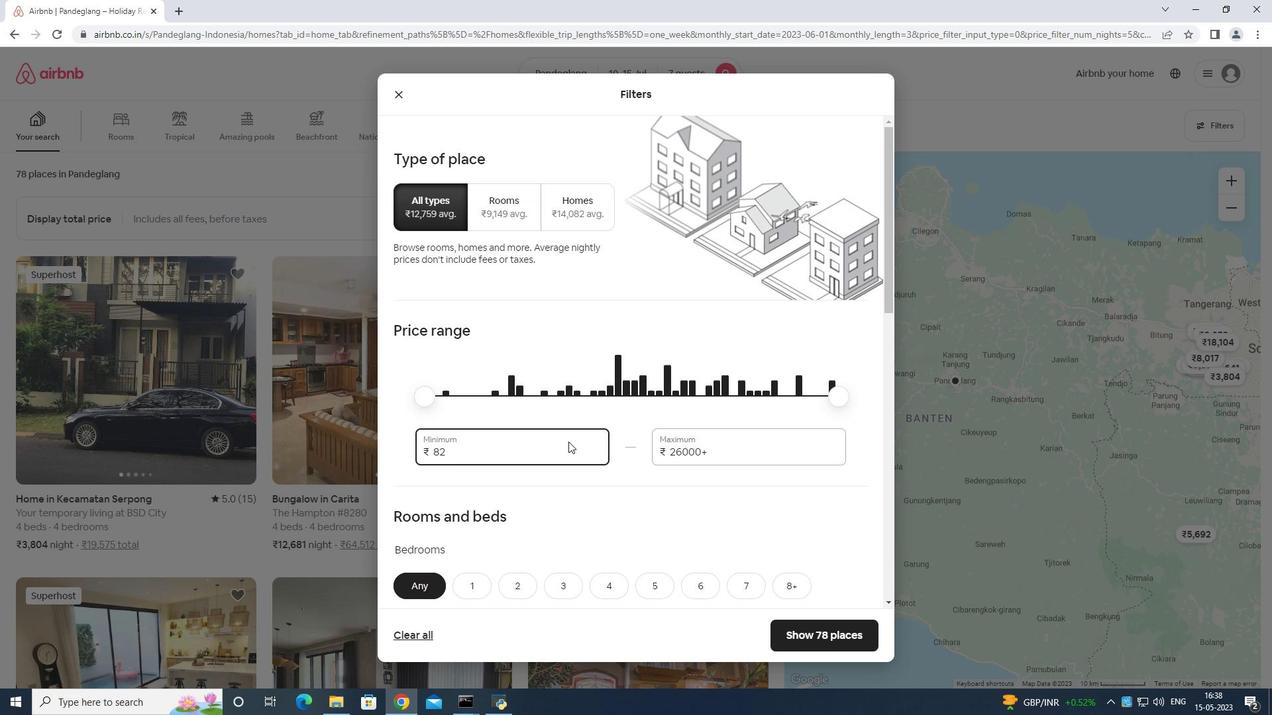 
Action: Key pressed <Key.backspace>
Screenshot: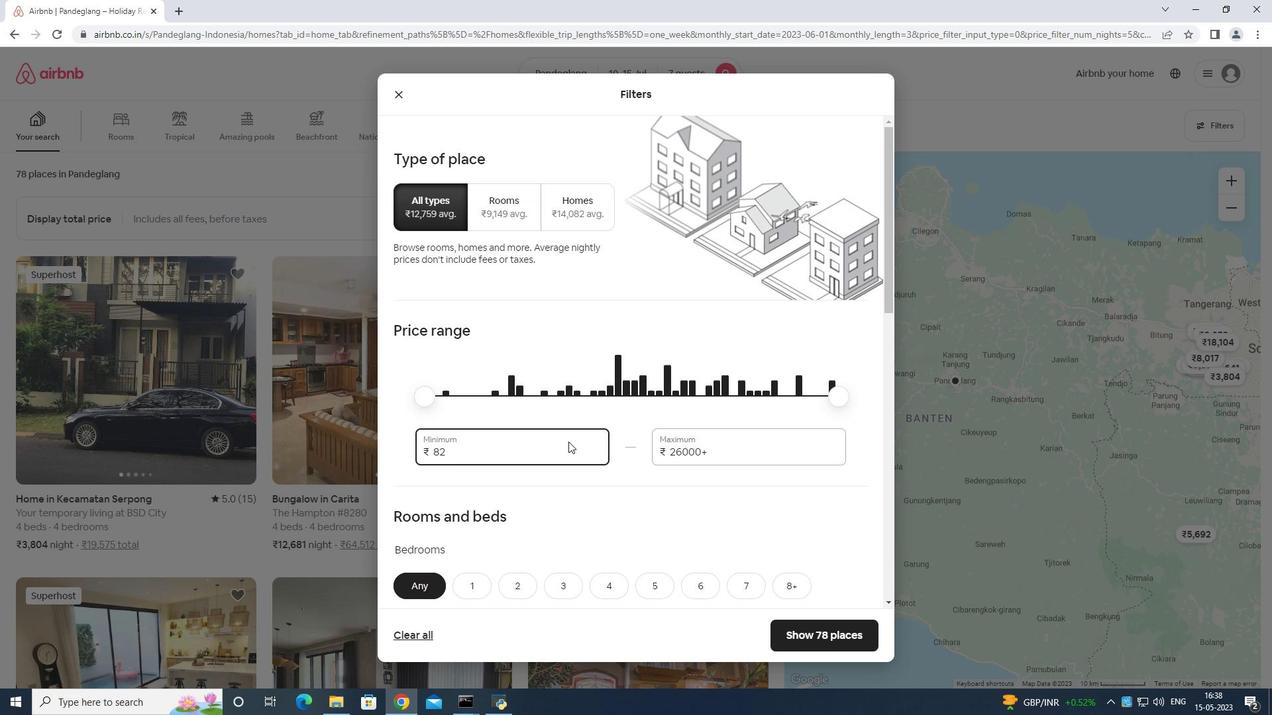 
Action: Mouse moved to (569, 440)
Screenshot: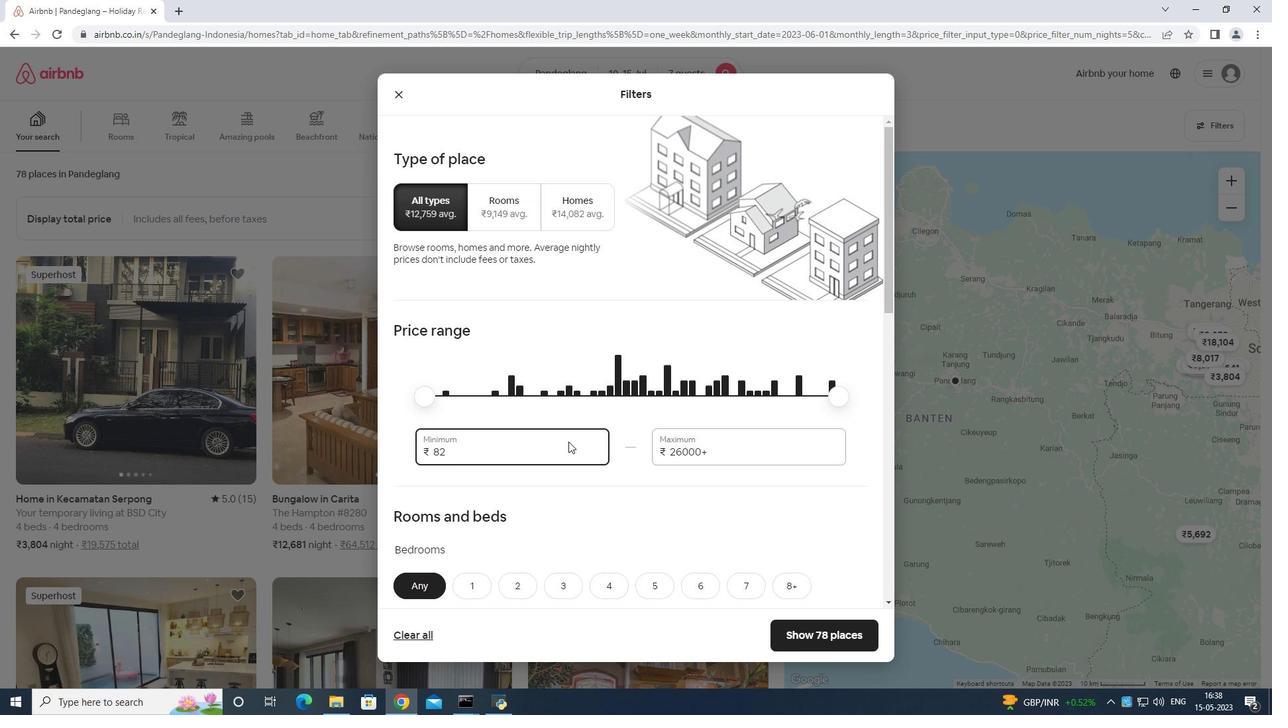 
Action: Key pressed <Key.backspace><Key.backspace>
Screenshot: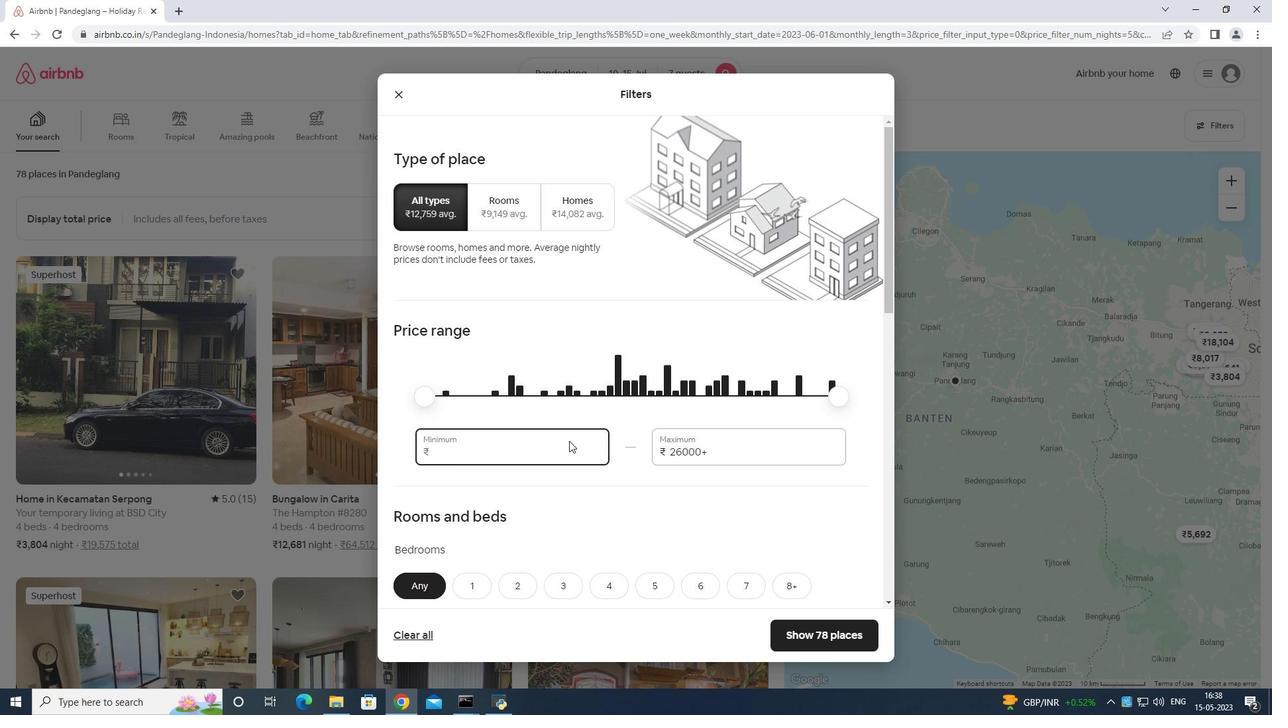 
Action: Mouse moved to (571, 440)
Screenshot: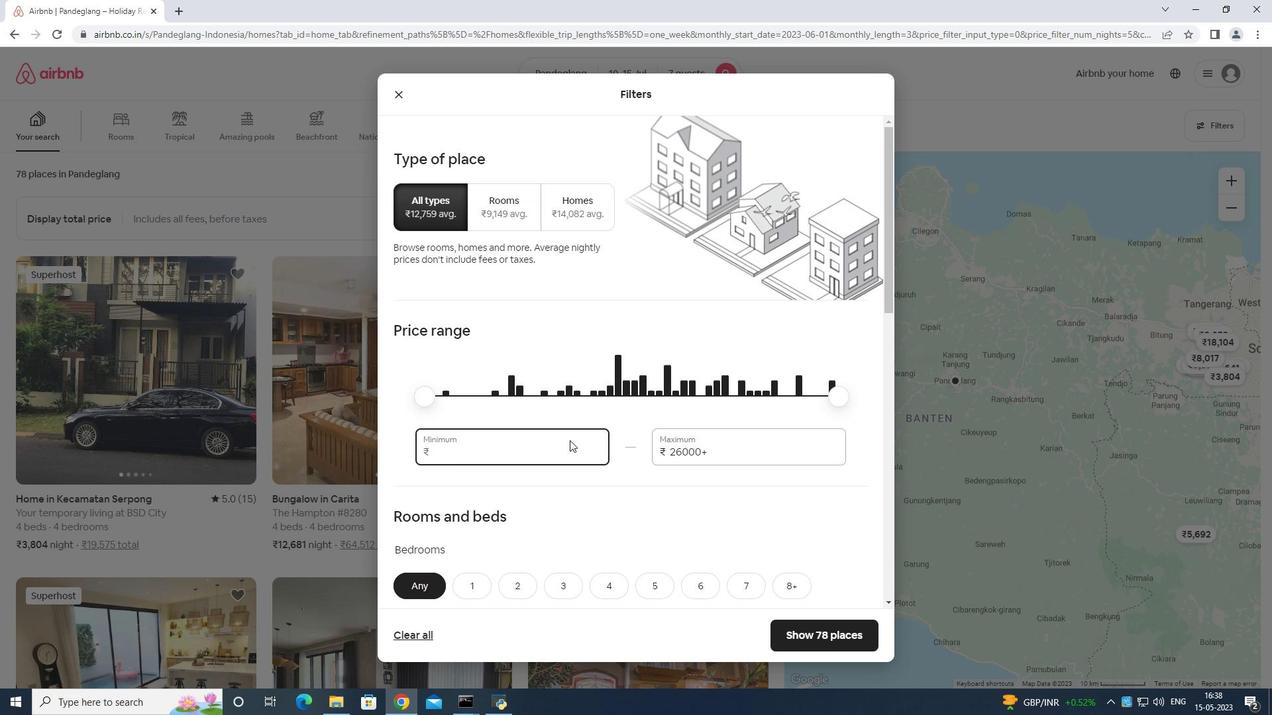 
Action: Key pressed 1
Screenshot: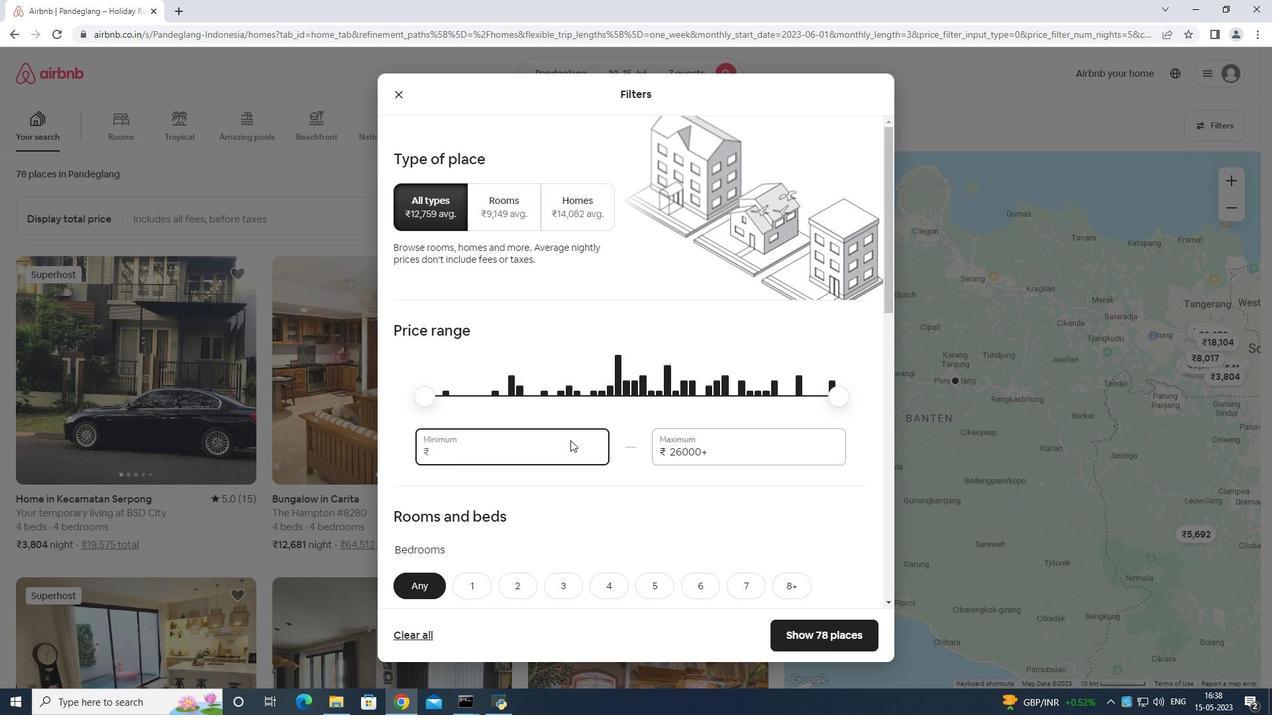 
Action: Mouse moved to (571, 439)
Screenshot: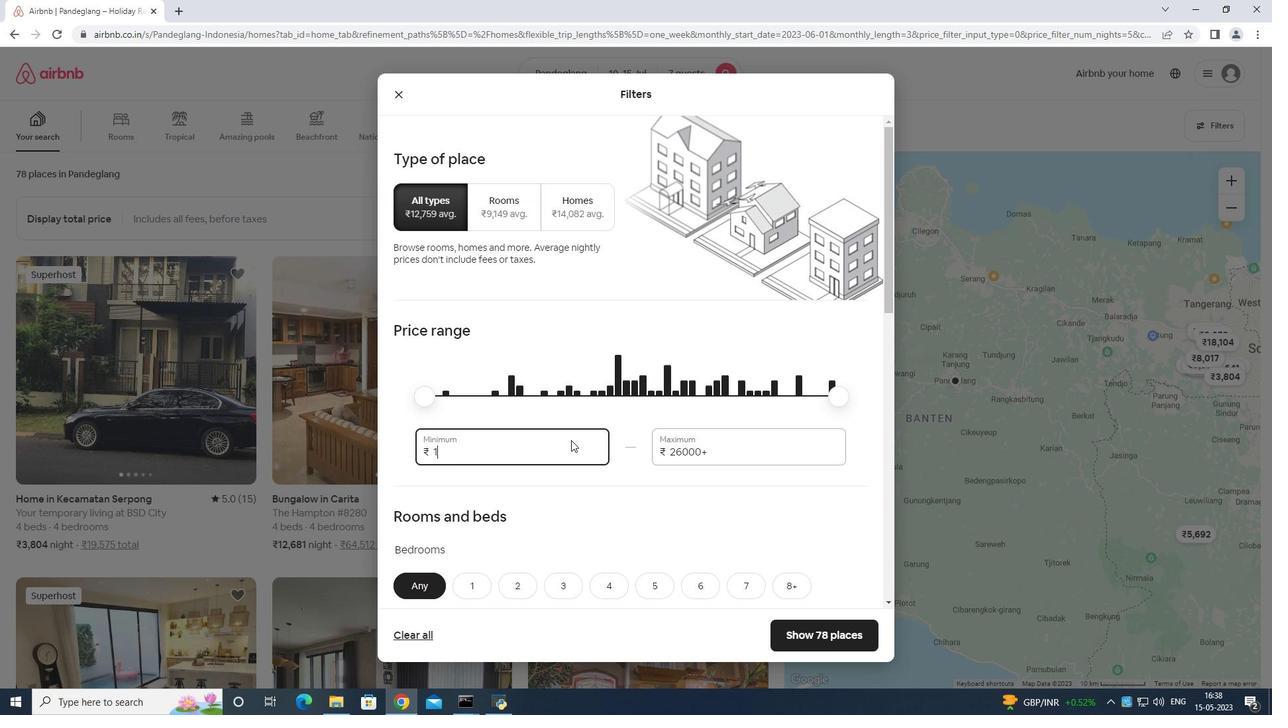 
Action: Key pressed 0
Screenshot: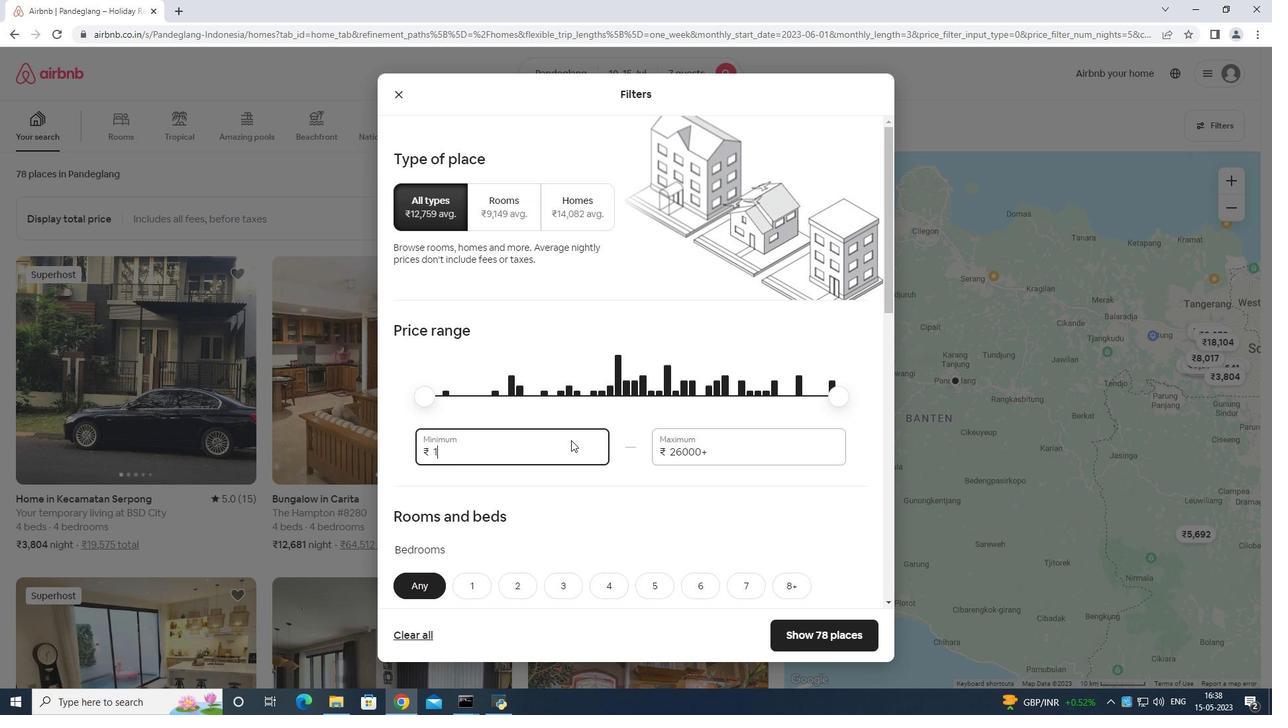 
Action: Mouse moved to (574, 439)
Screenshot: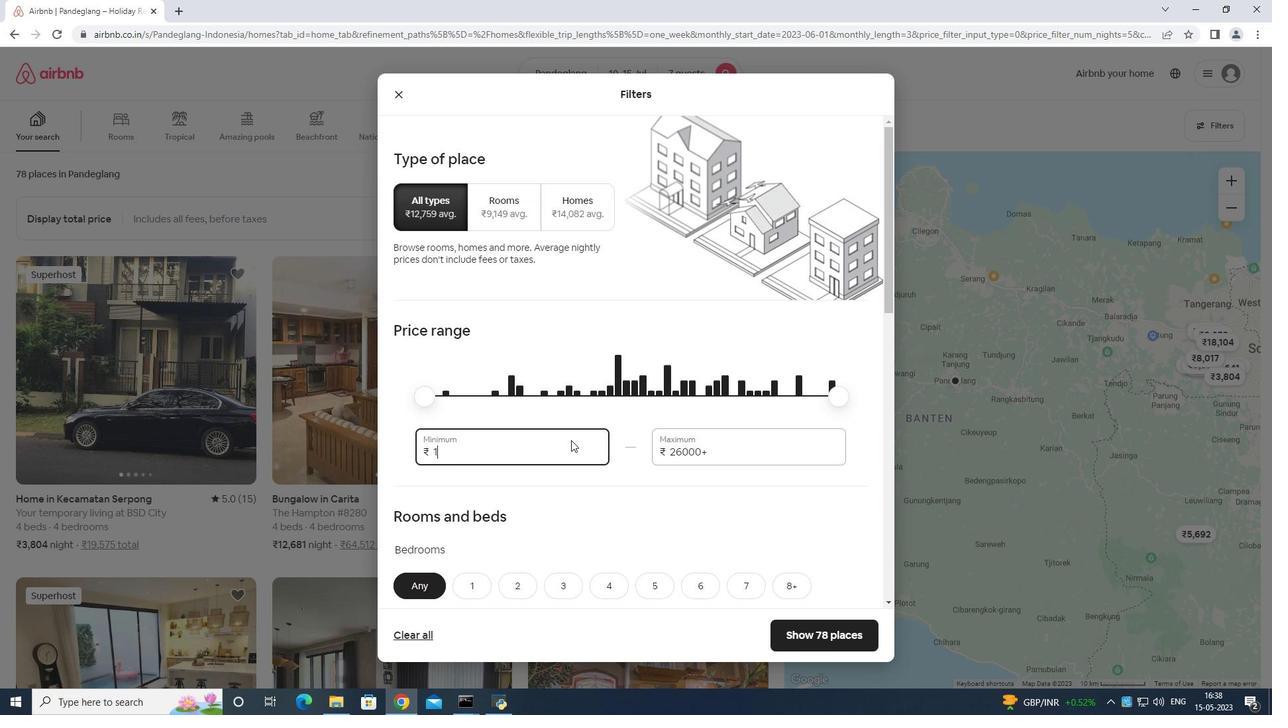 
Action: Key pressed 0
Screenshot: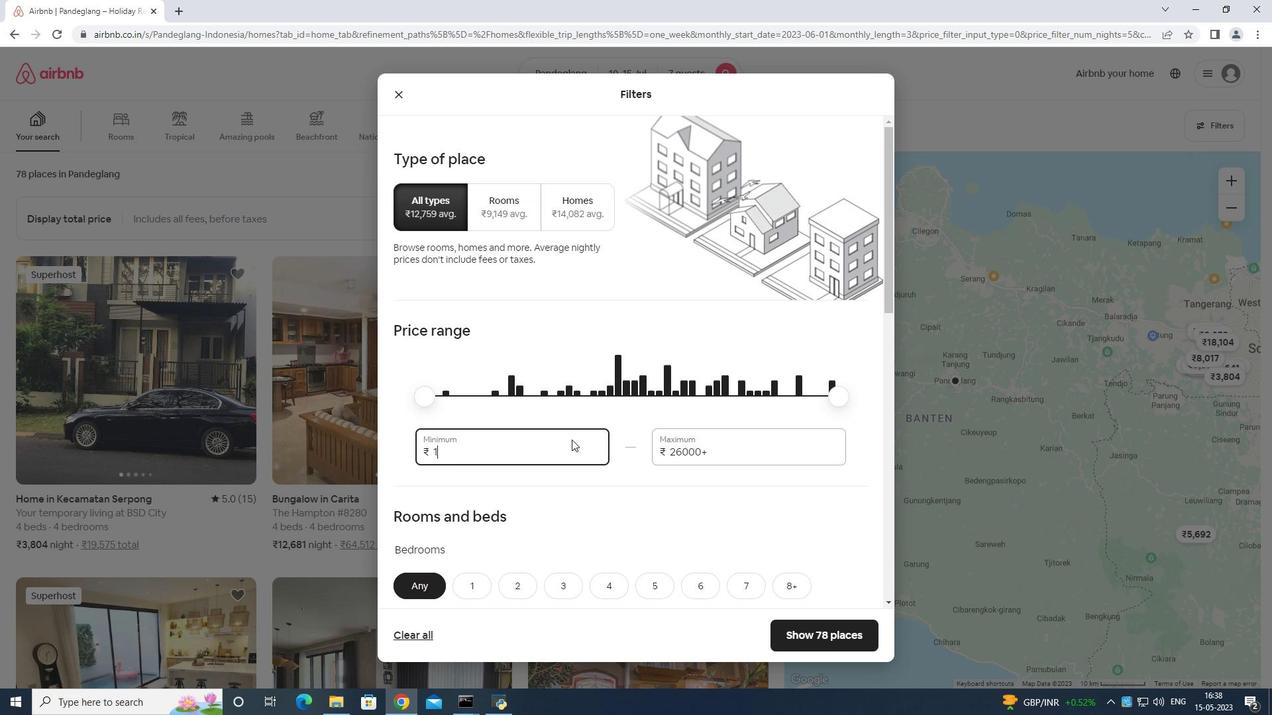 
Action: Mouse moved to (574, 439)
Screenshot: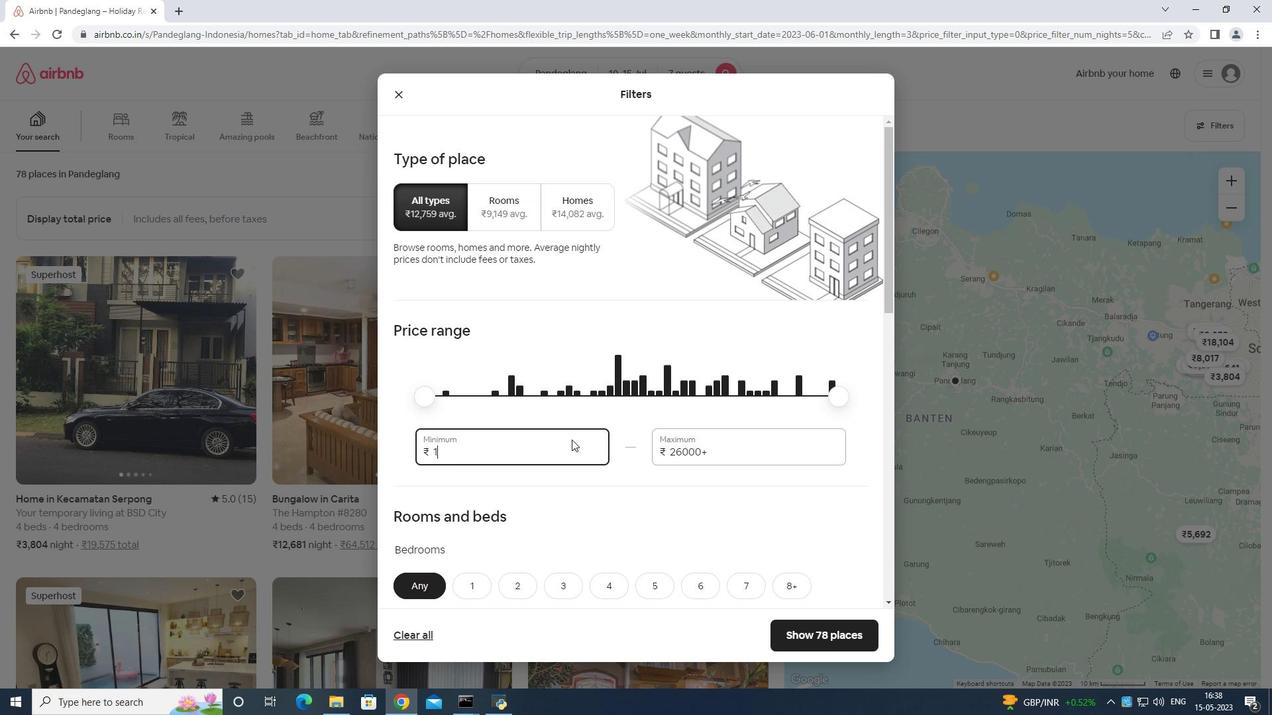 
Action: Key pressed 0
Screenshot: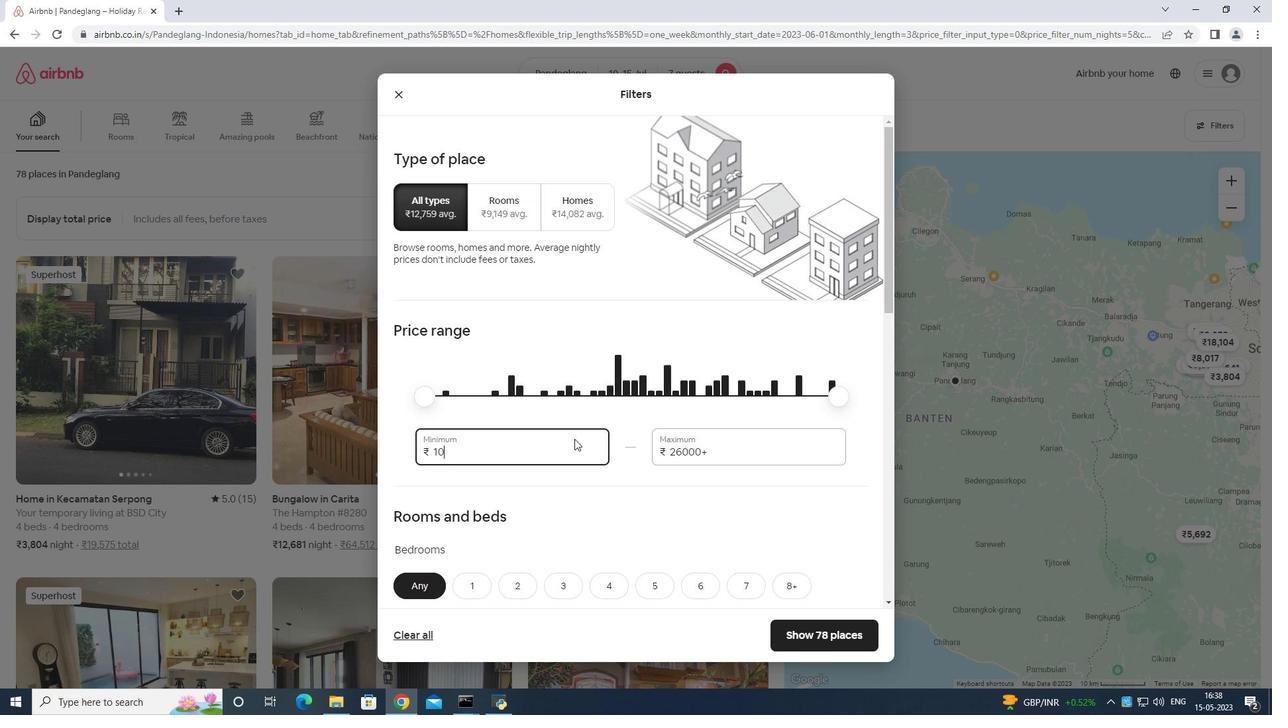 
Action: Mouse moved to (577, 437)
Screenshot: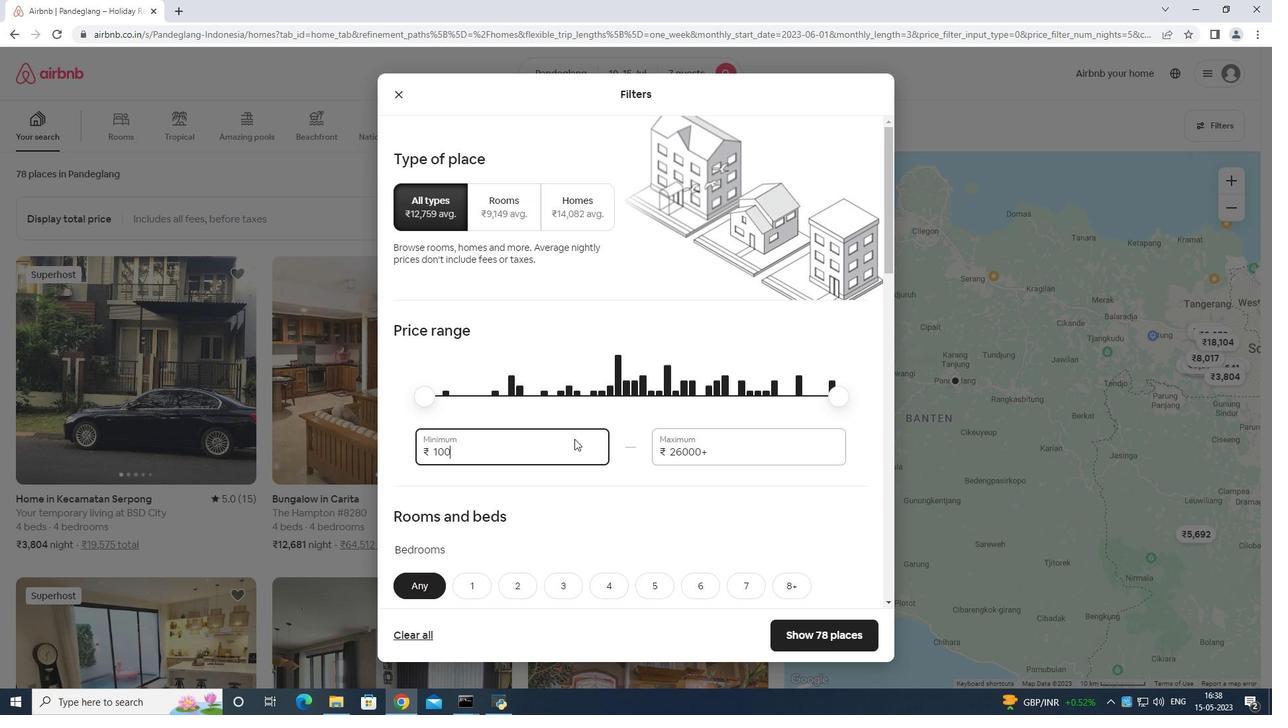 
Action: Key pressed 0
Screenshot: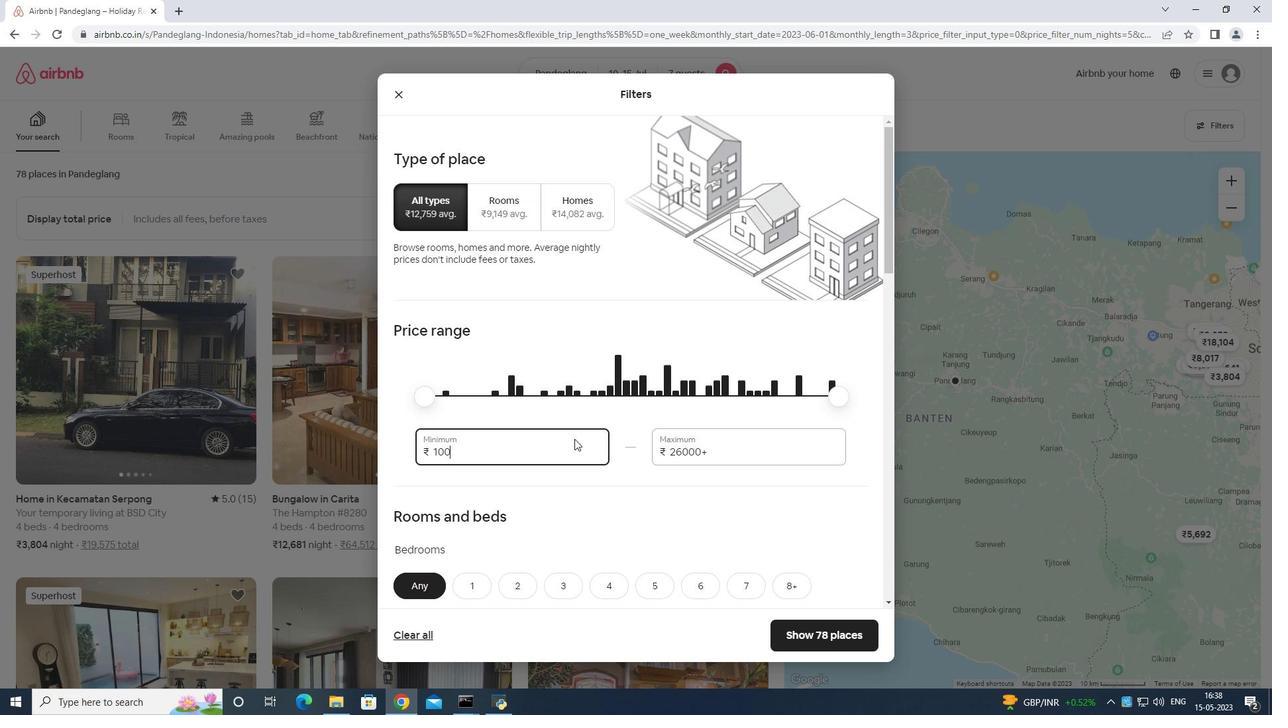 
Action: Mouse moved to (717, 443)
Screenshot: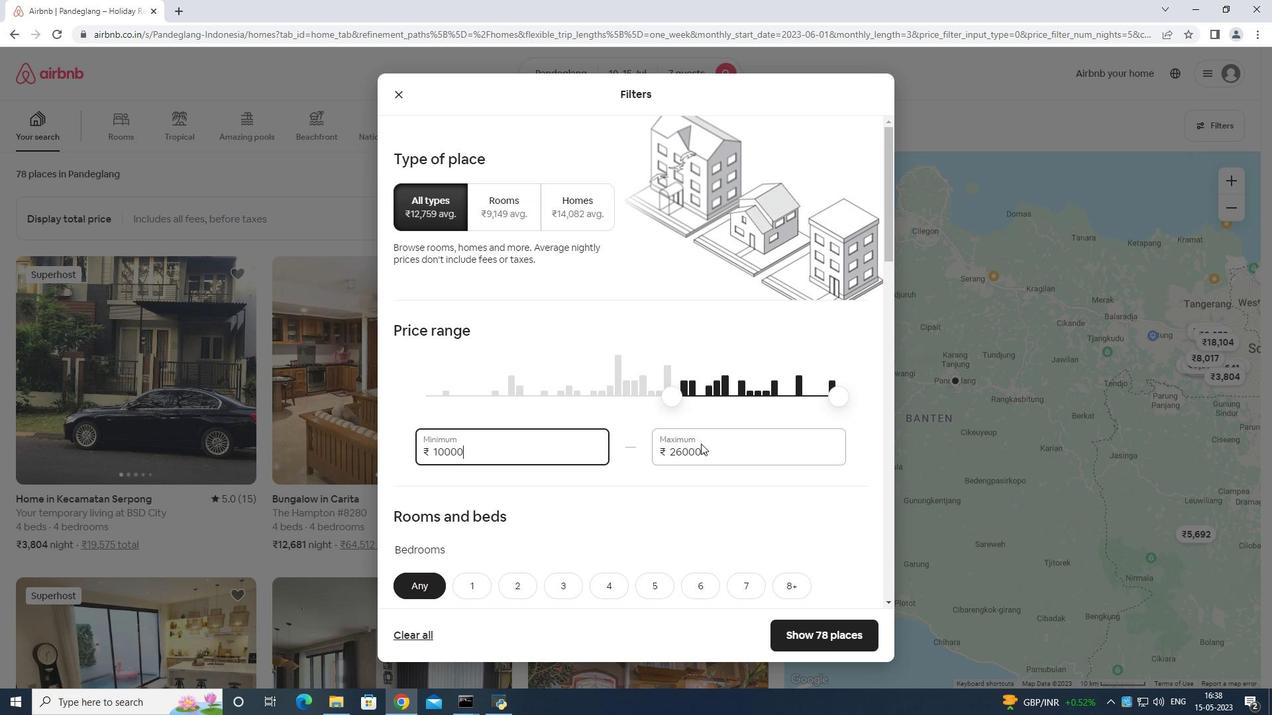 
Action: Mouse pressed left at (717, 443)
Screenshot: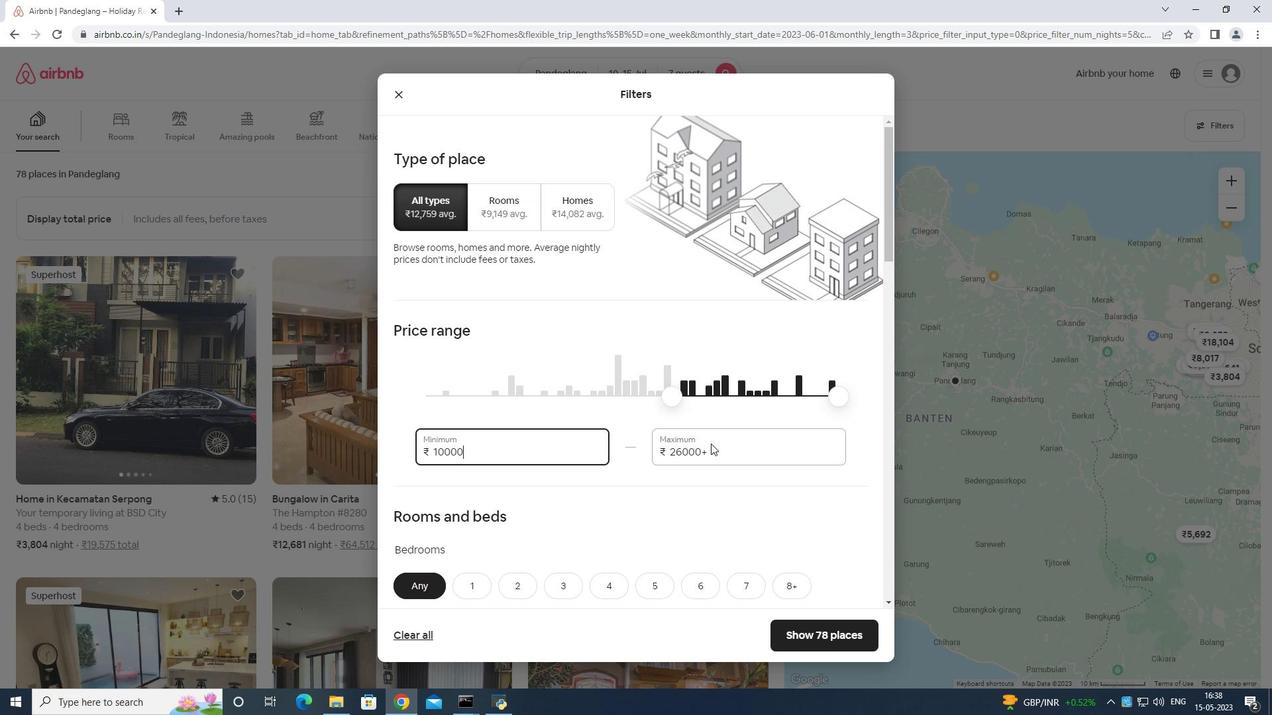 
Action: Mouse moved to (721, 439)
Screenshot: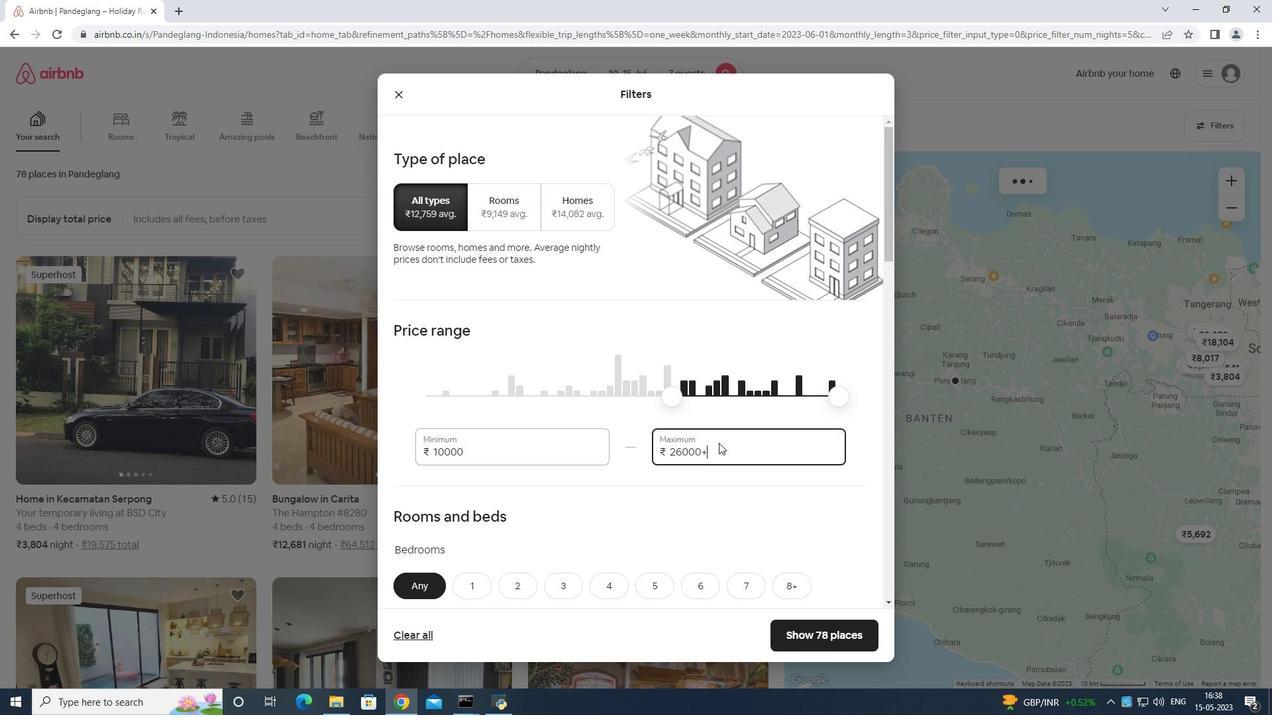 
Action: Key pressed <Key.backspace><Key.backspace><Key.backspace><Key.backspace><Key.backspace><Key.backspace><Key.backspace><Key.backspace><Key.backspace><Key.backspace>15
Screenshot: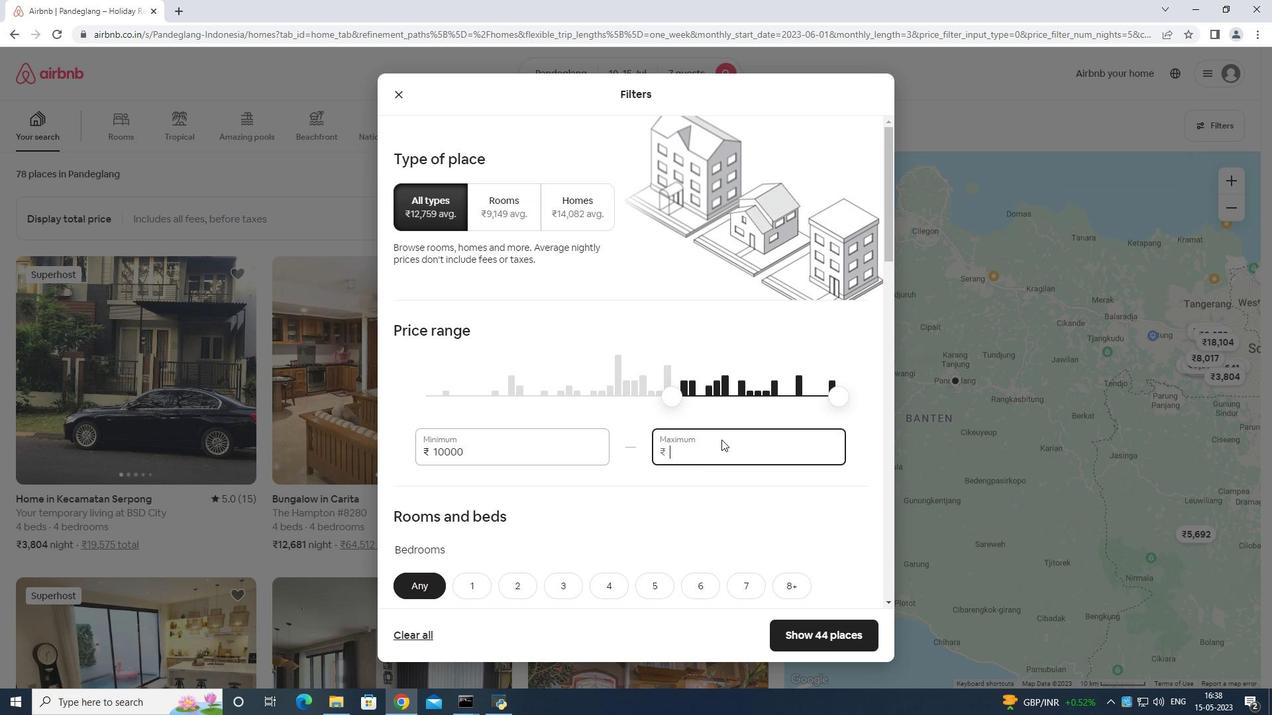 
Action: Mouse moved to (722, 439)
Screenshot: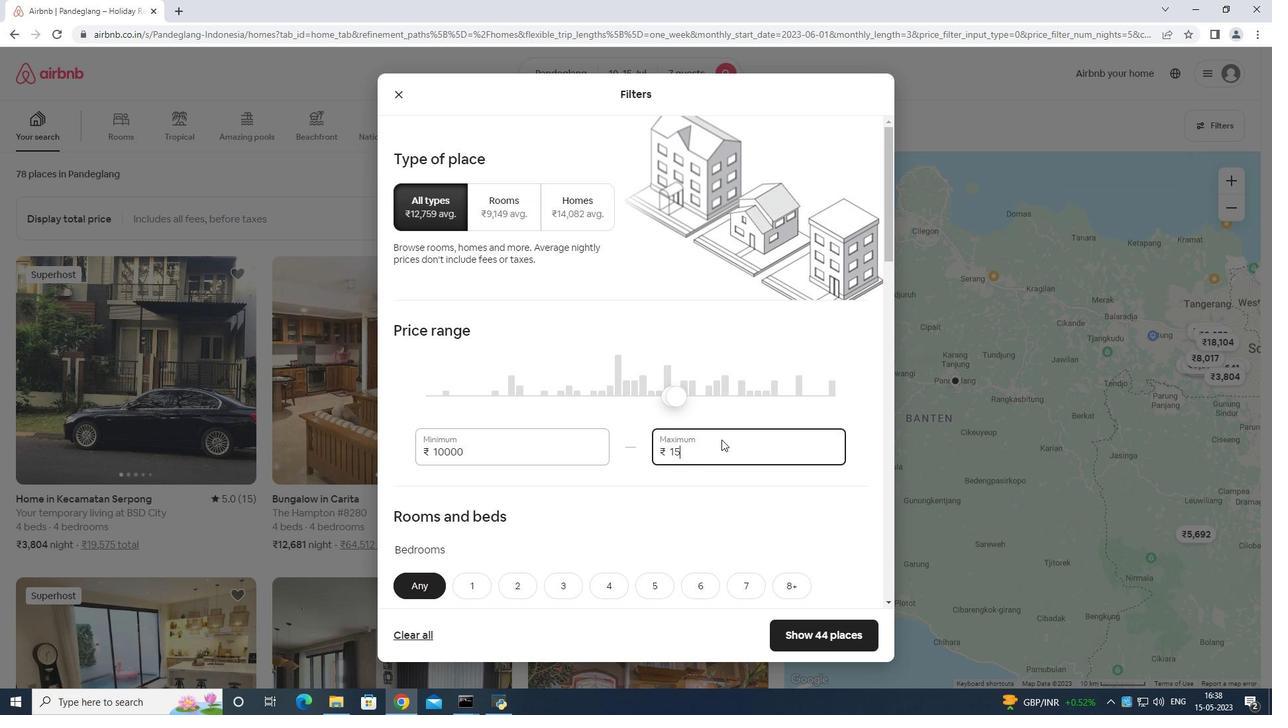 
Action: Key pressed 000
Screenshot: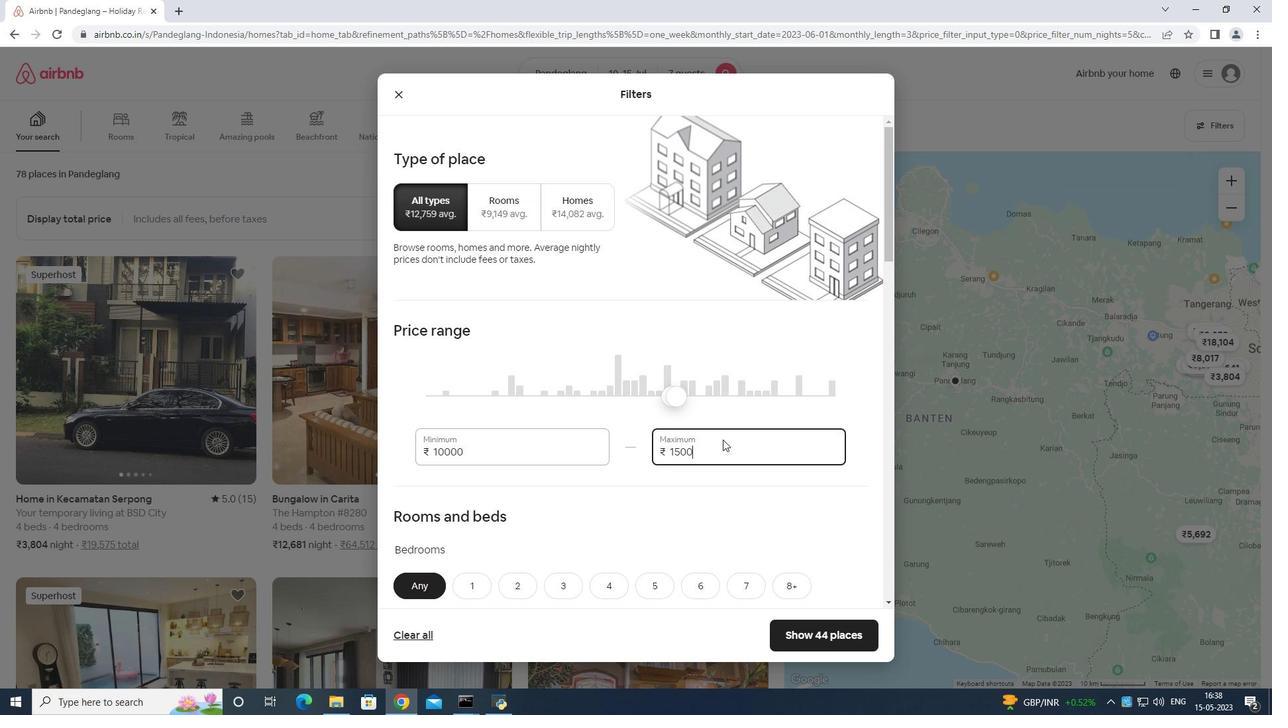 
Action: Mouse moved to (722, 439)
Screenshot: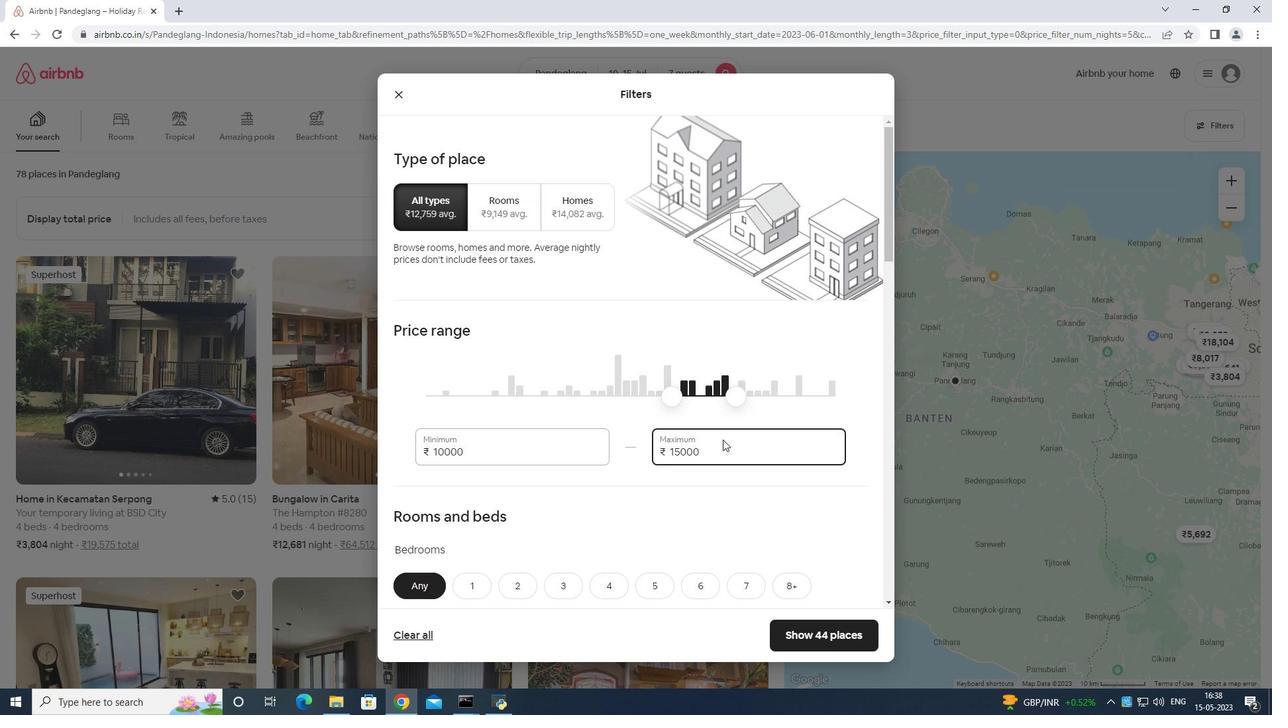 
Action: Mouse scrolled (722, 439) with delta (0, 0)
Screenshot: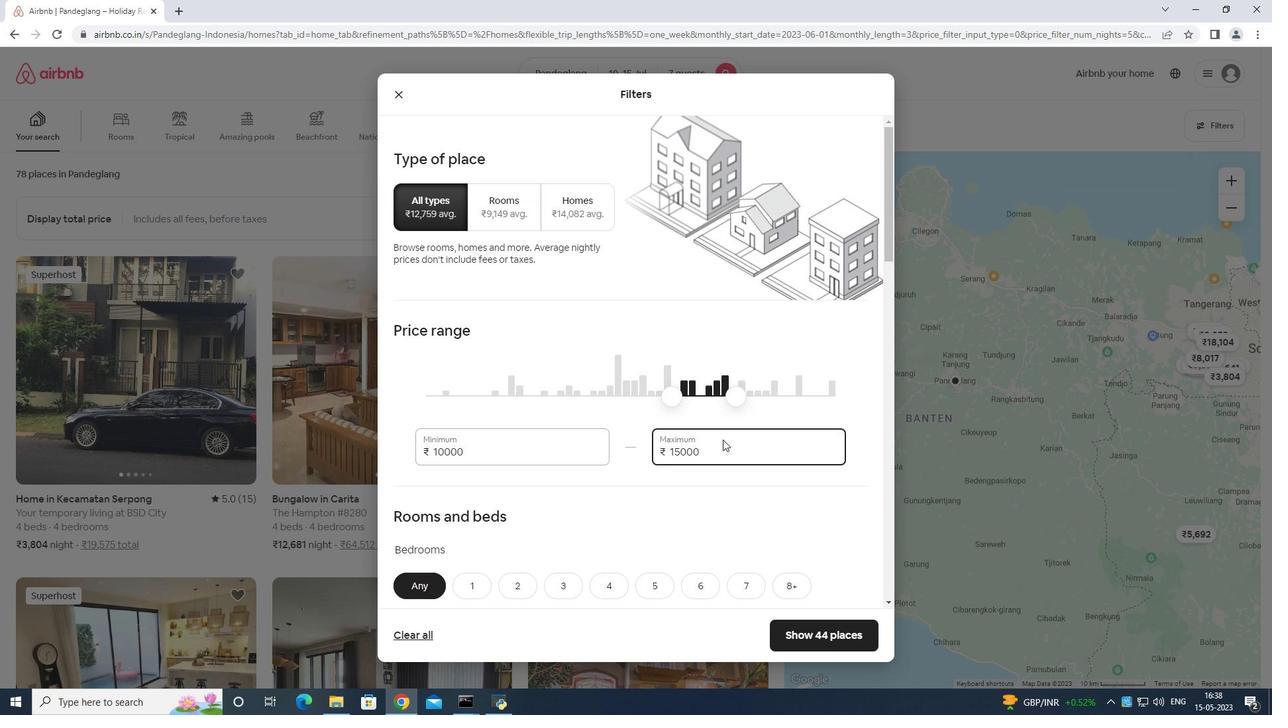 
Action: Mouse moved to (722, 443)
Screenshot: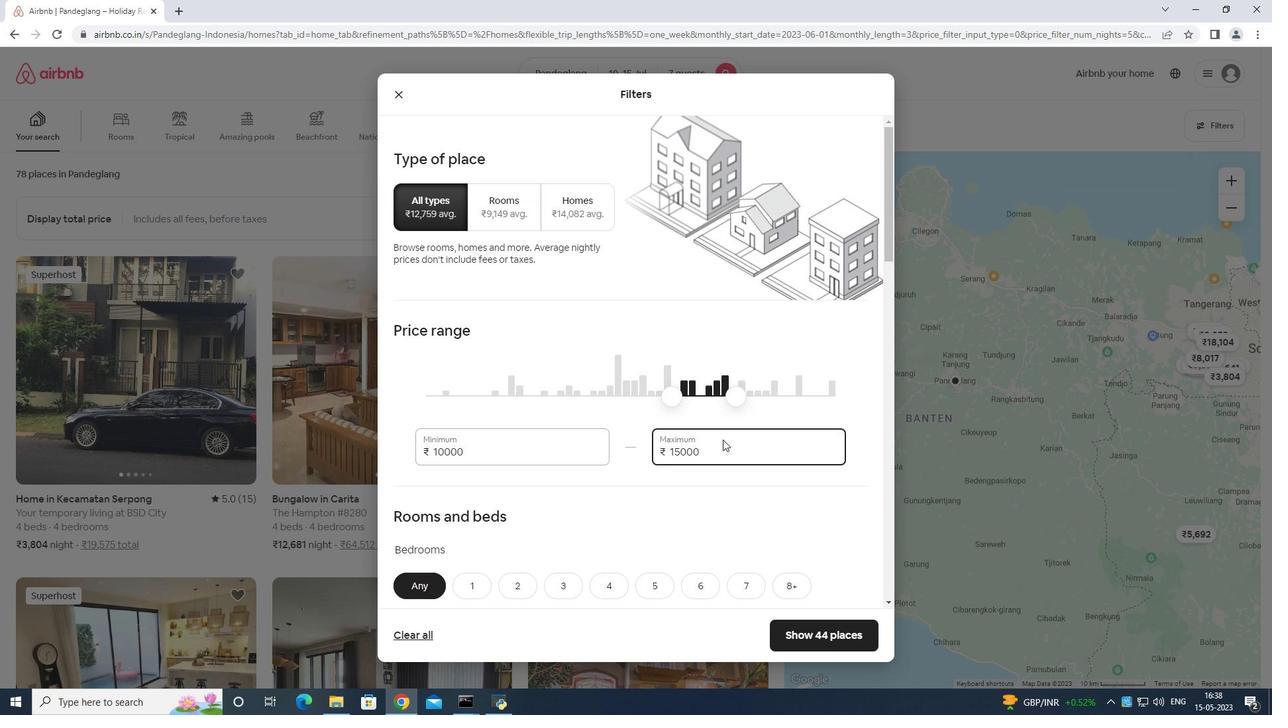 
Action: Mouse scrolled (722, 443) with delta (0, 0)
Screenshot: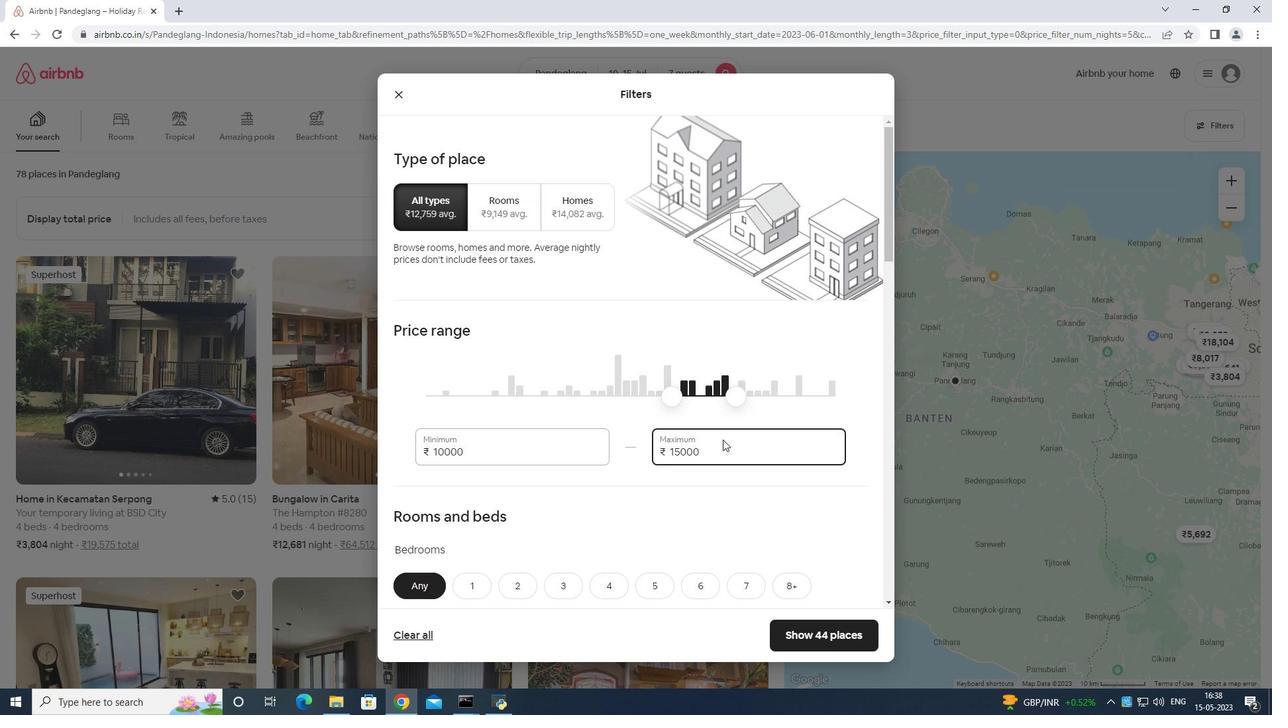 
Action: Mouse moved to (722, 444)
Screenshot: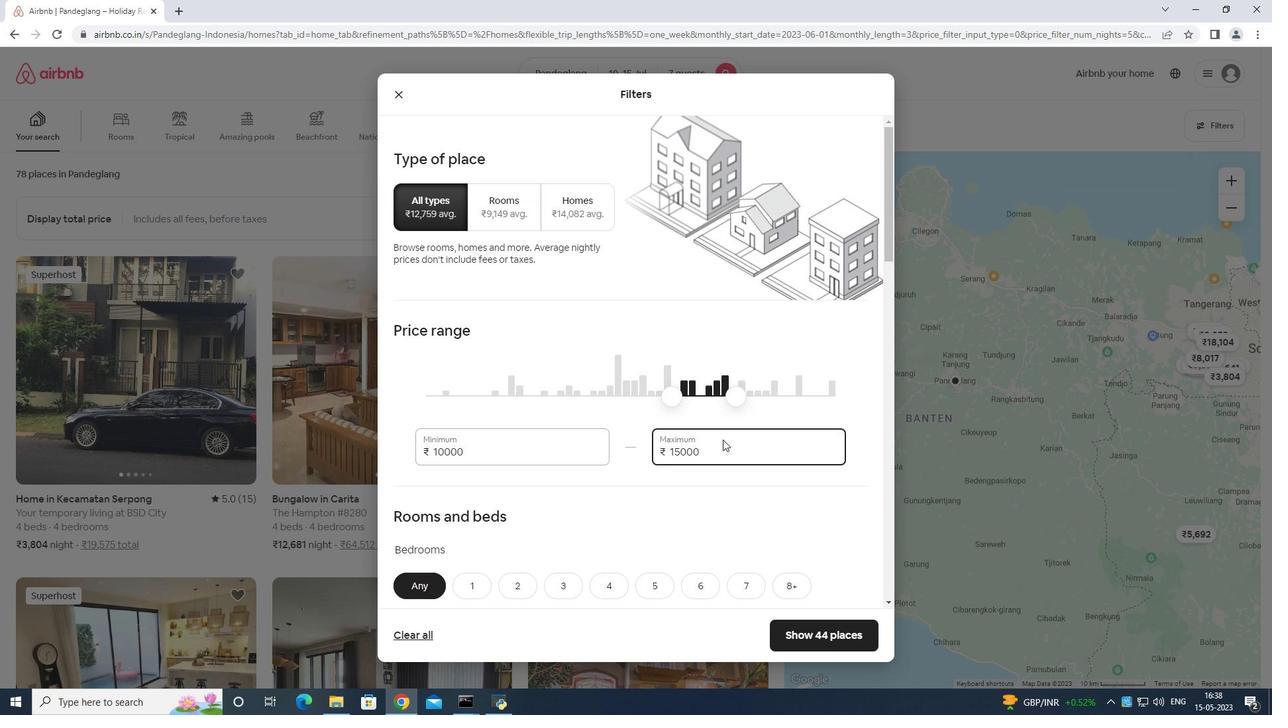 
Action: Mouse scrolled (722, 443) with delta (0, 0)
Screenshot: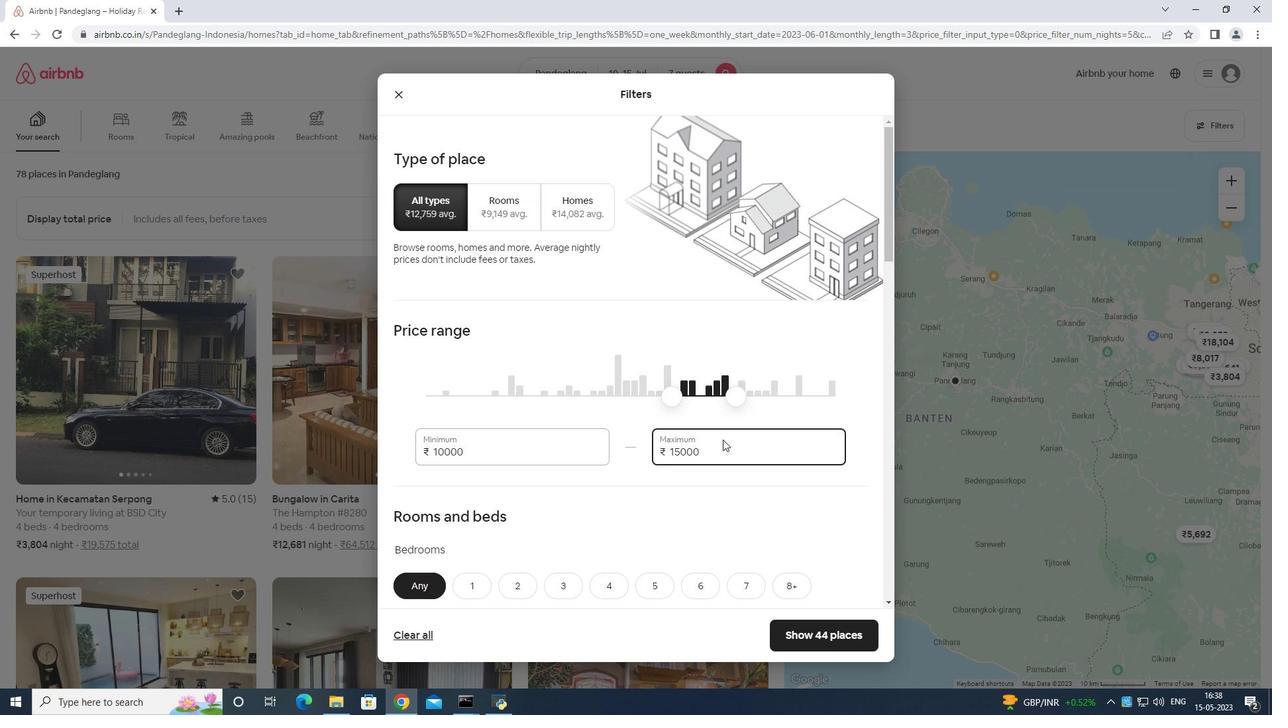 
Action: Mouse scrolled (722, 443) with delta (0, 0)
Screenshot: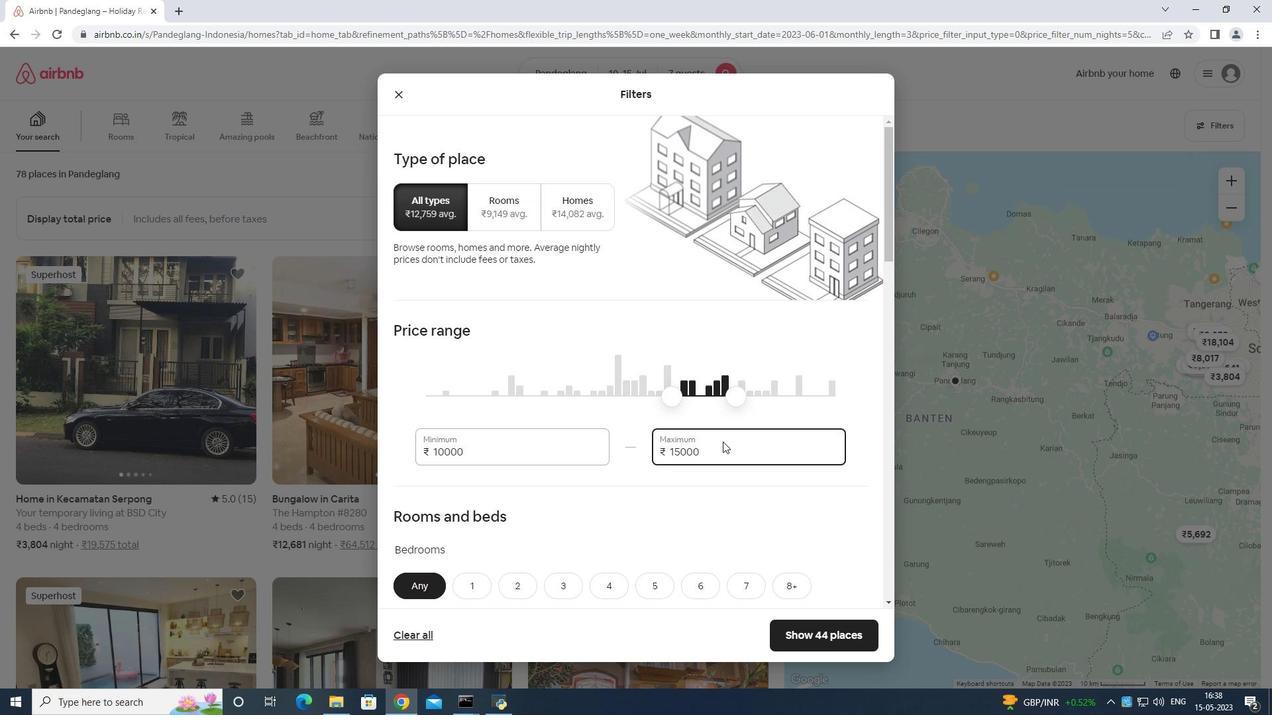 
Action: Mouse scrolled (722, 443) with delta (0, 0)
Screenshot: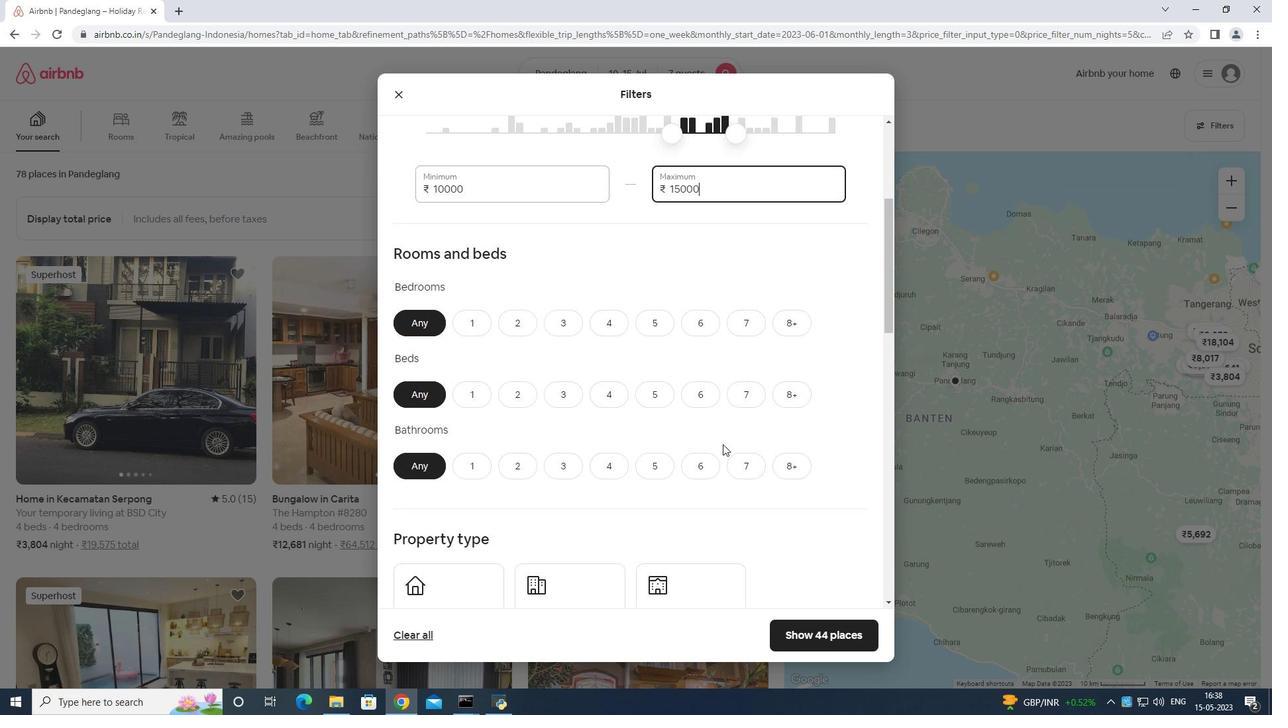 
Action: Mouse moved to (598, 256)
Screenshot: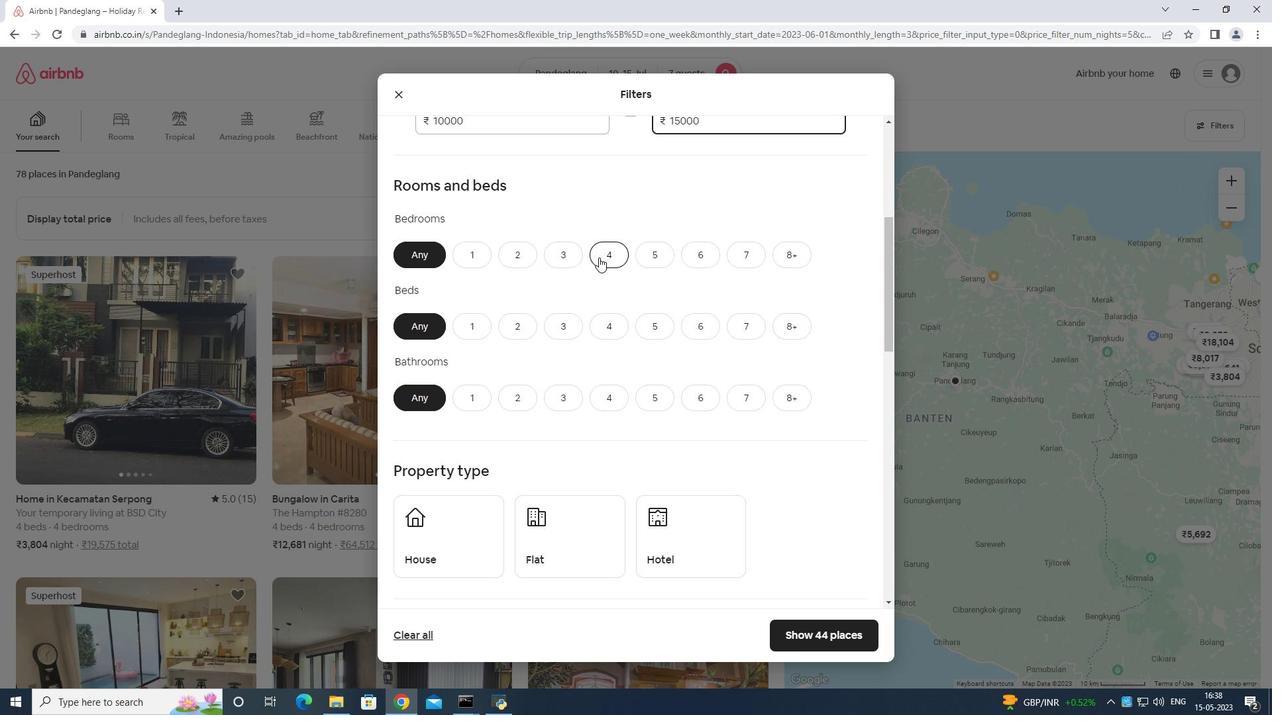 
Action: Mouse pressed left at (598, 256)
Screenshot: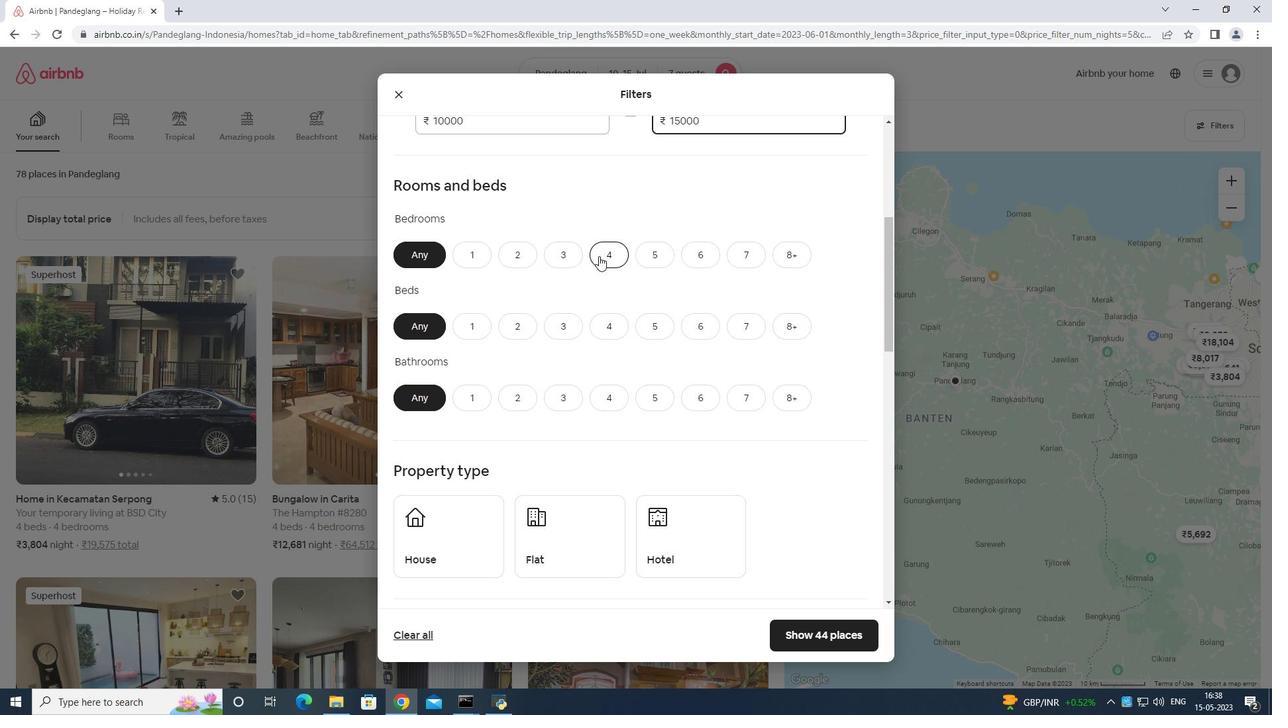 
Action: Mouse moved to (744, 329)
Screenshot: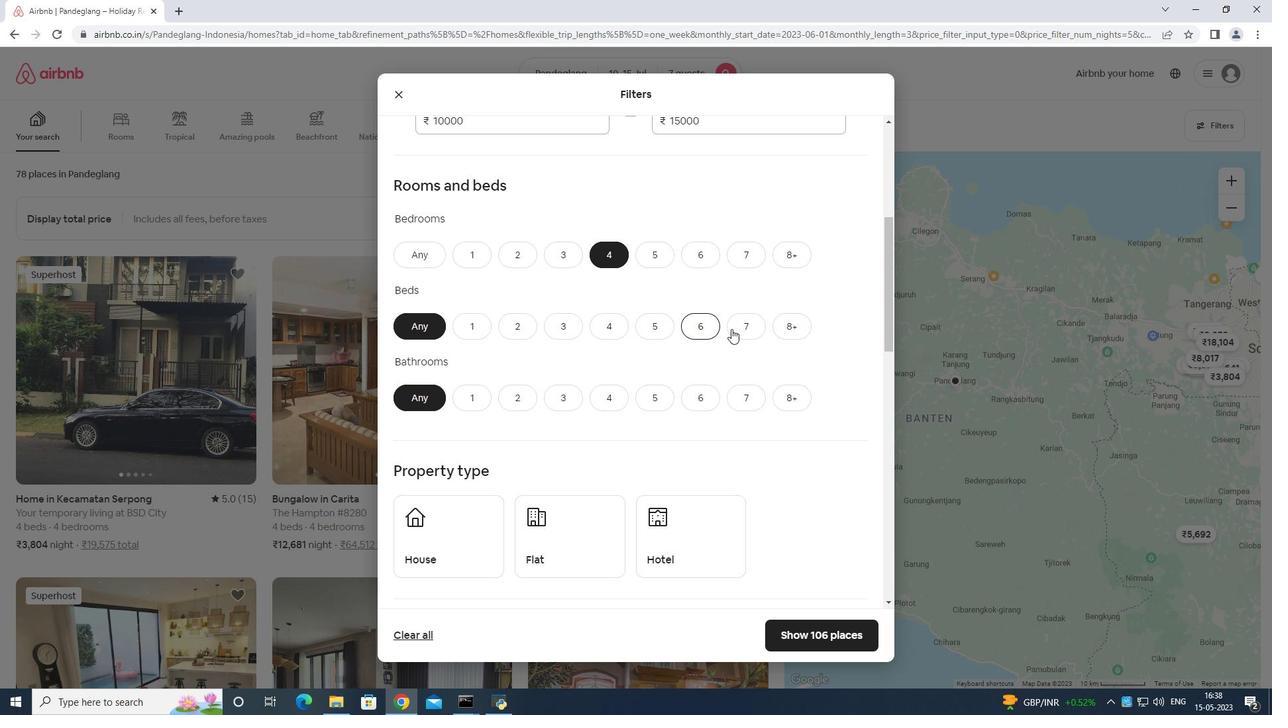 
Action: Mouse pressed left at (744, 329)
Screenshot: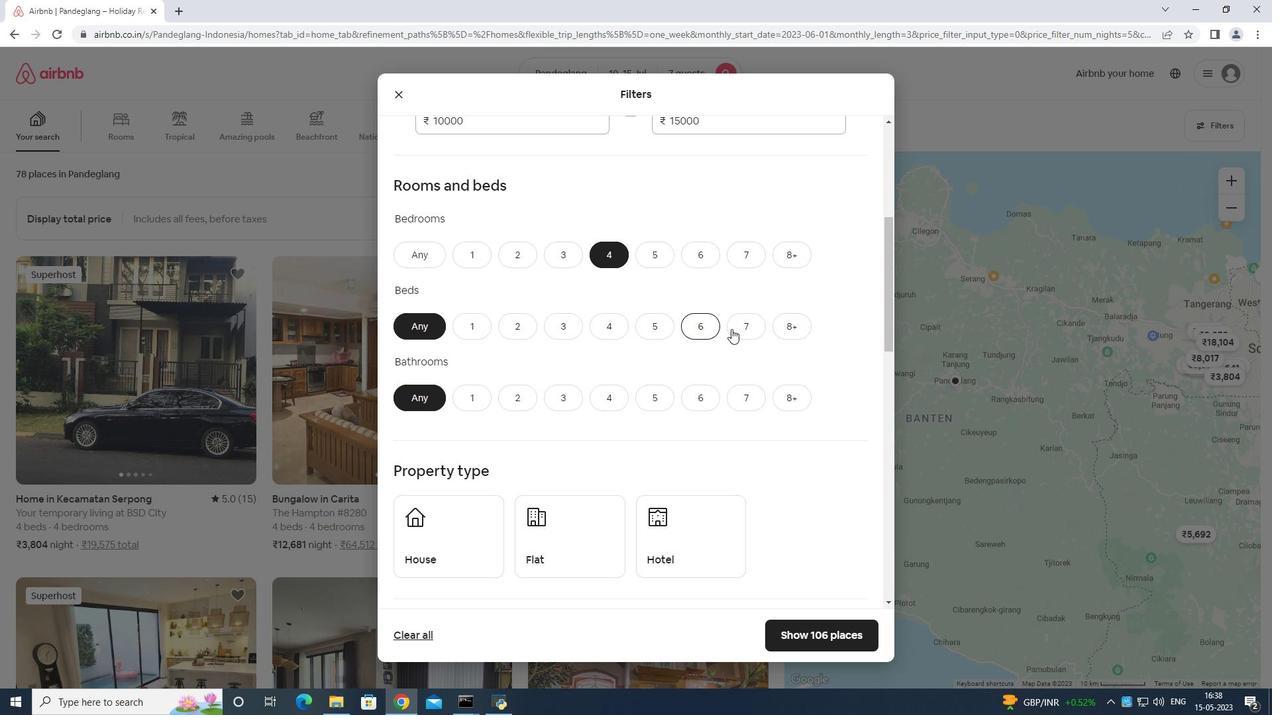 
Action: Mouse moved to (603, 390)
Screenshot: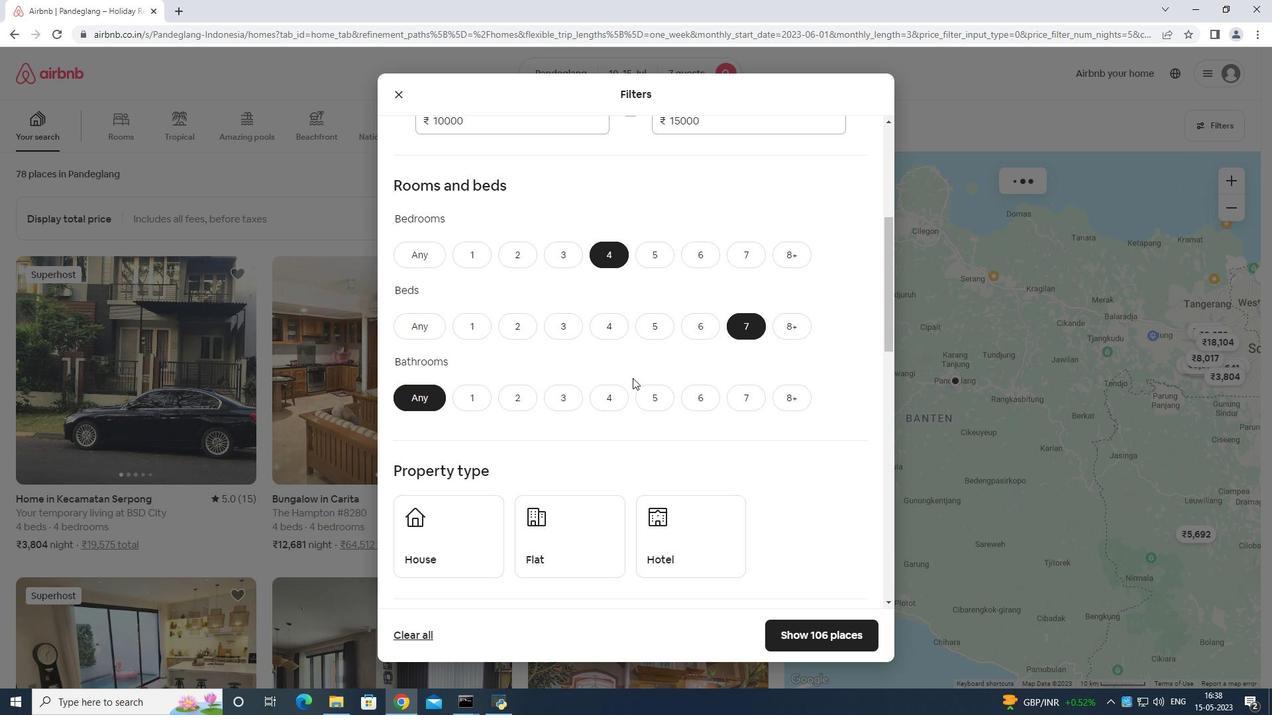 
Action: Mouse pressed left at (603, 390)
Screenshot: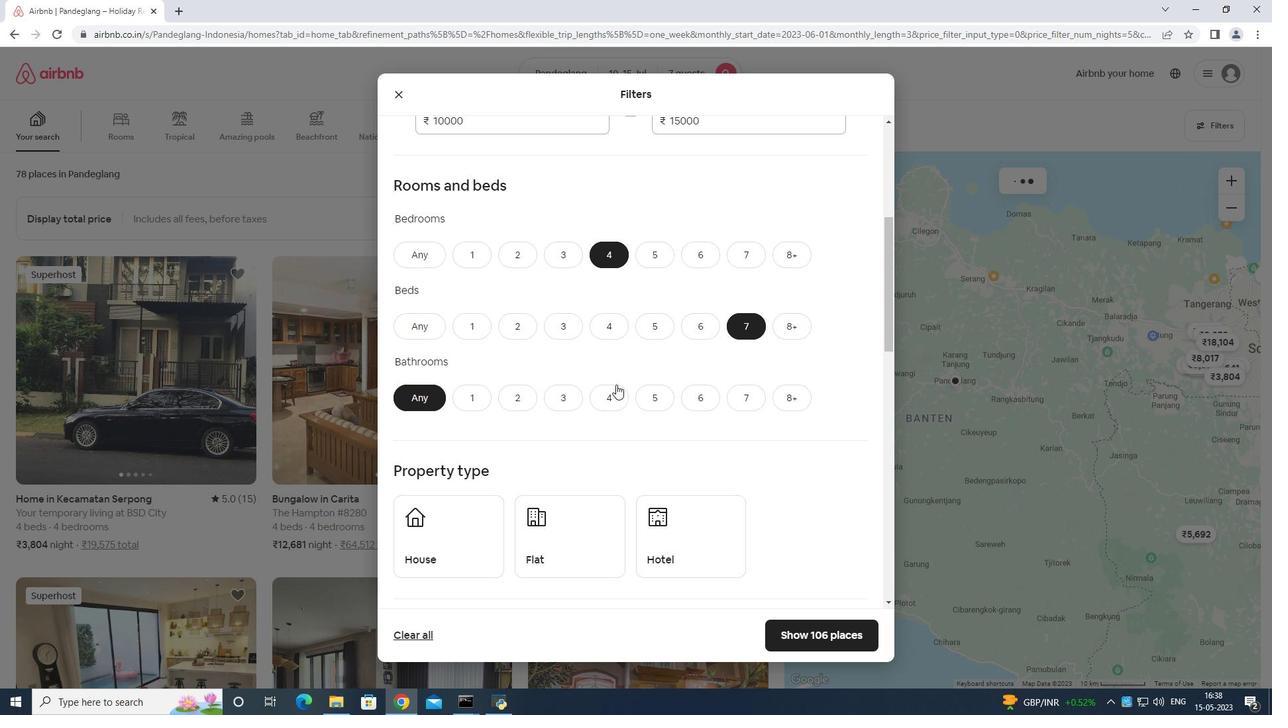 
Action: Mouse moved to (433, 525)
Screenshot: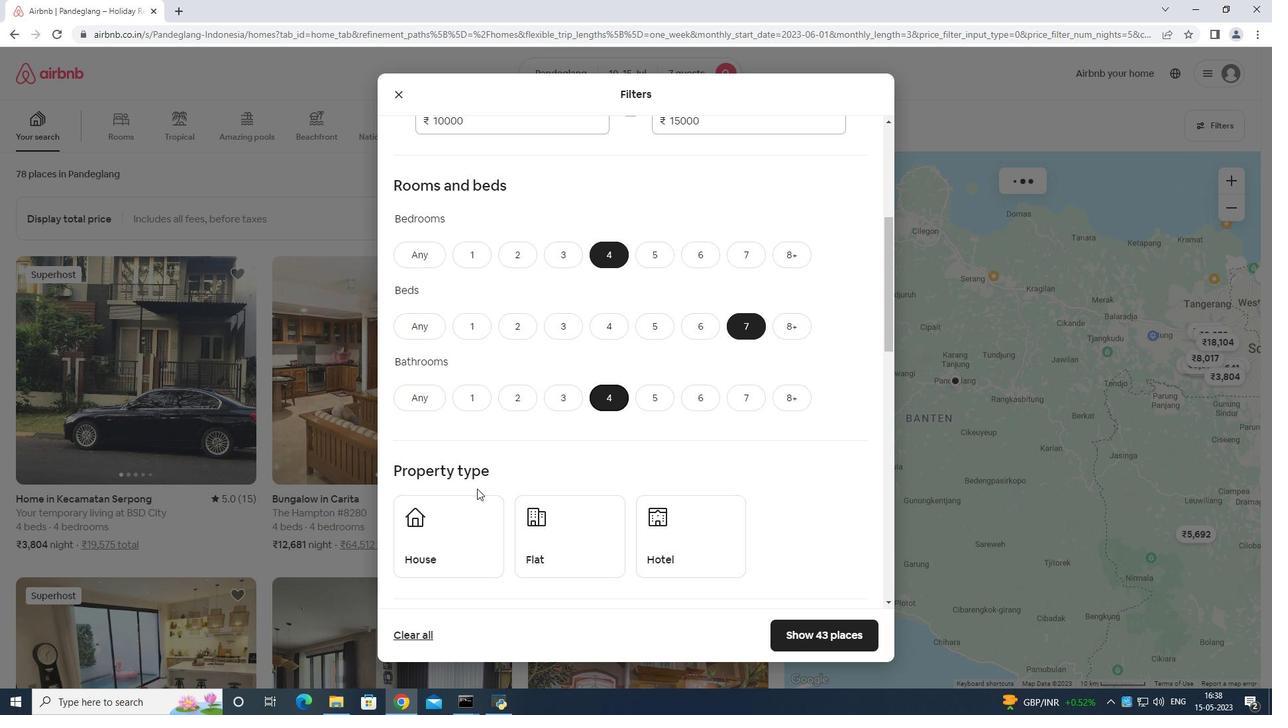 
Action: Mouse pressed left at (433, 525)
Screenshot: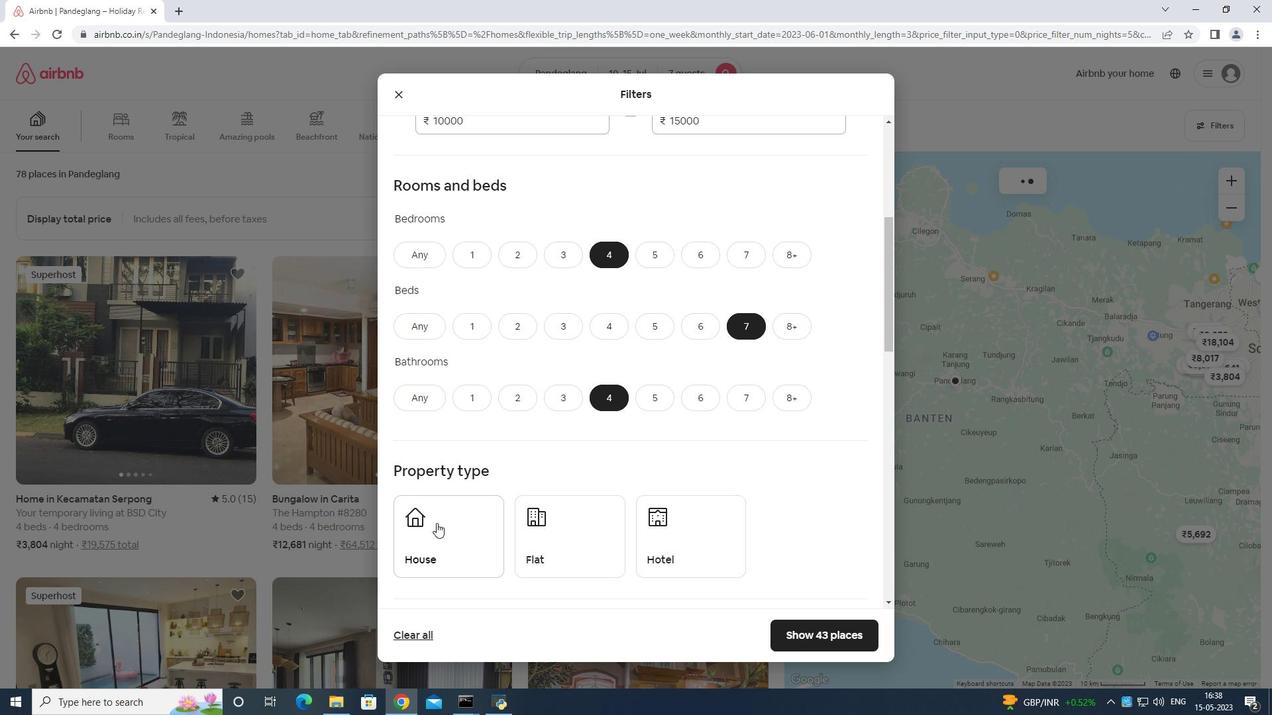 
Action: Mouse moved to (553, 513)
Screenshot: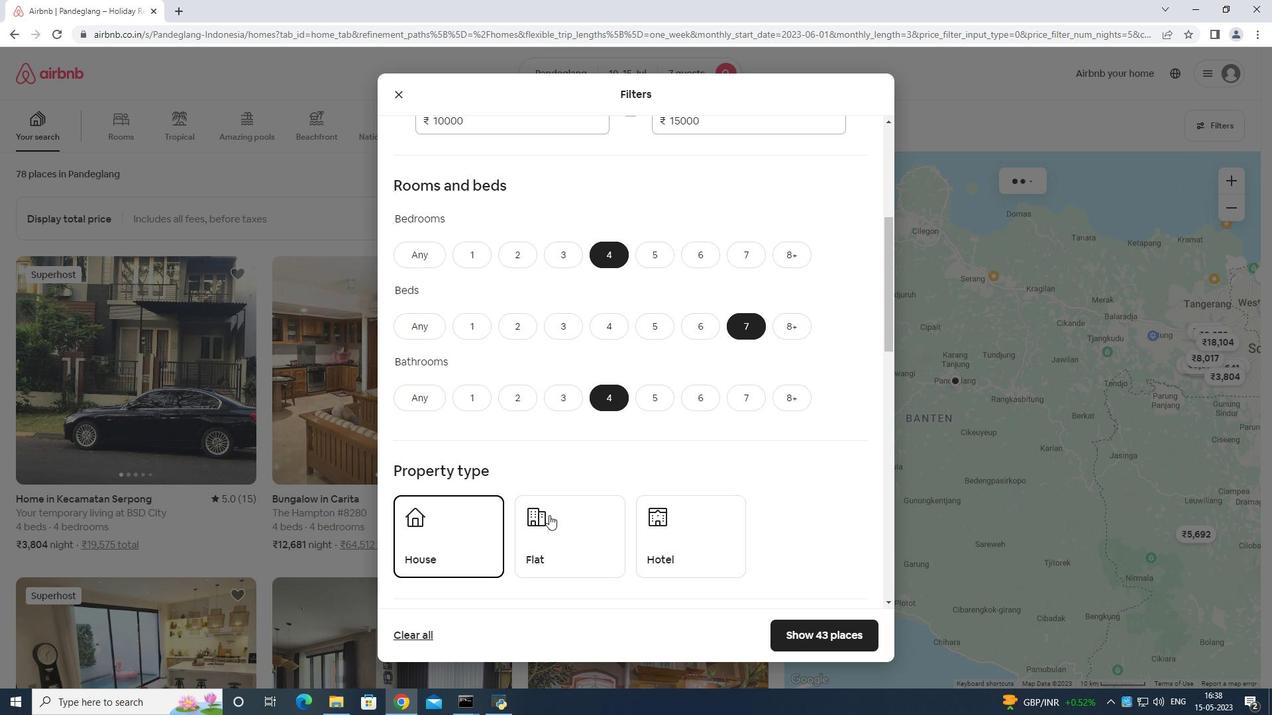 
Action: Mouse pressed left at (553, 513)
Screenshot: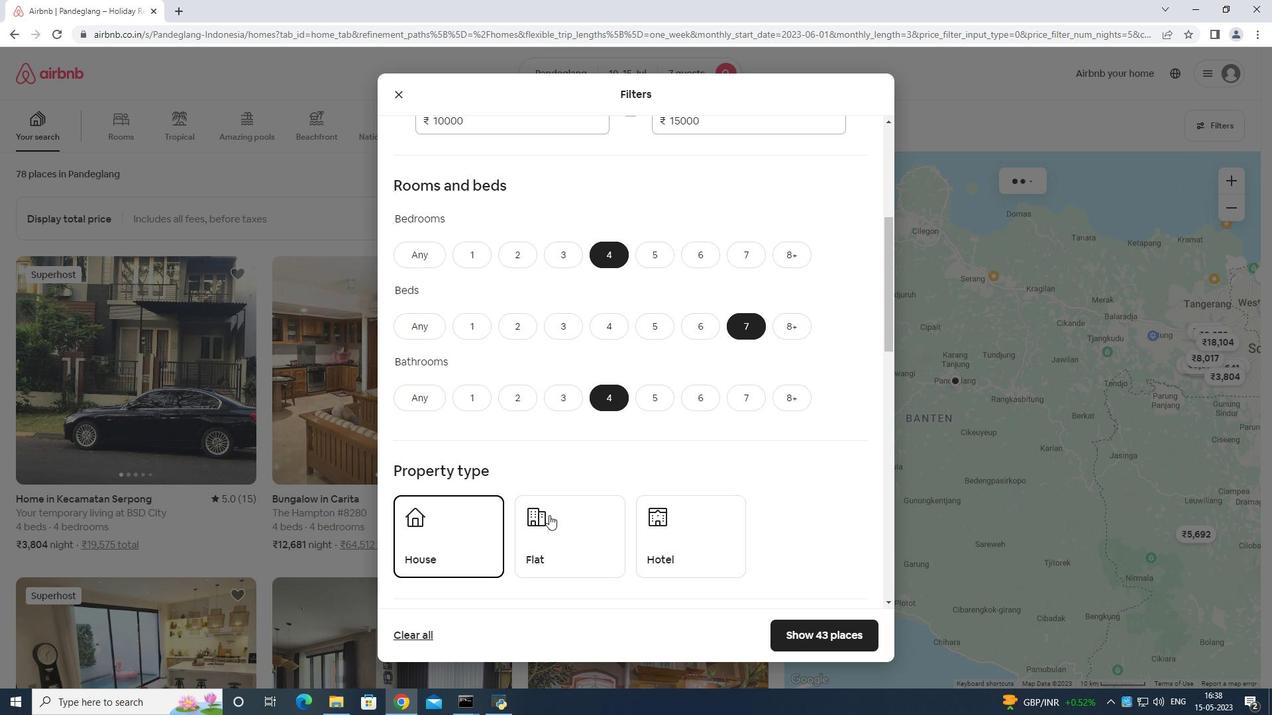 
Action: Mouse moved to (661, 542)
Screenshot: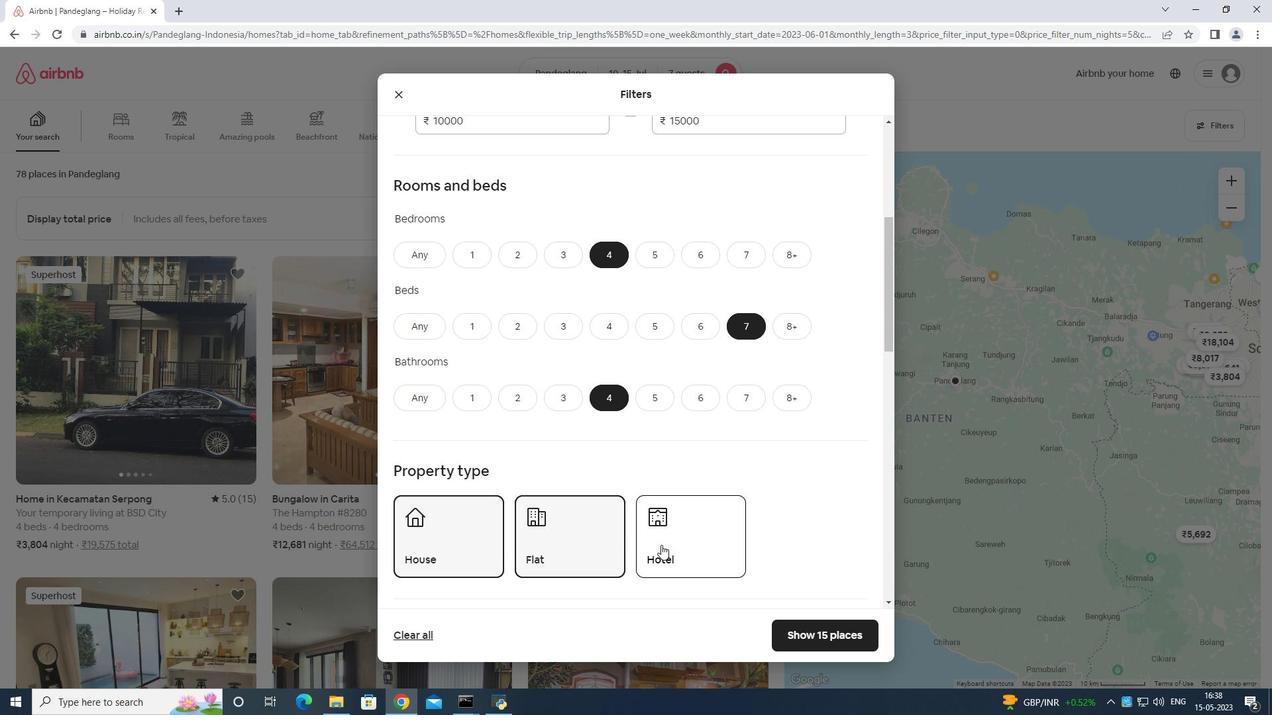 
Action: Mouse scrolled (661, 541) with delta (0, 0)
Screenshot: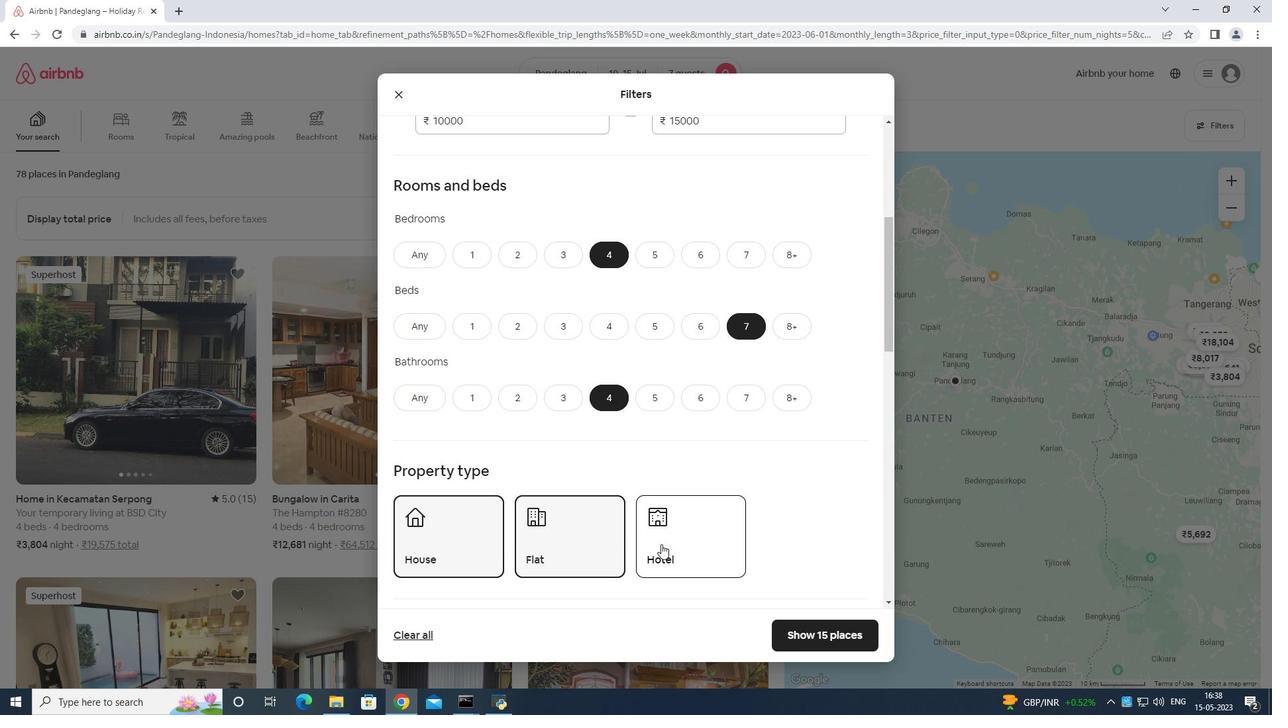 
Action: Mouse moved to (662, 541)
Screenshot: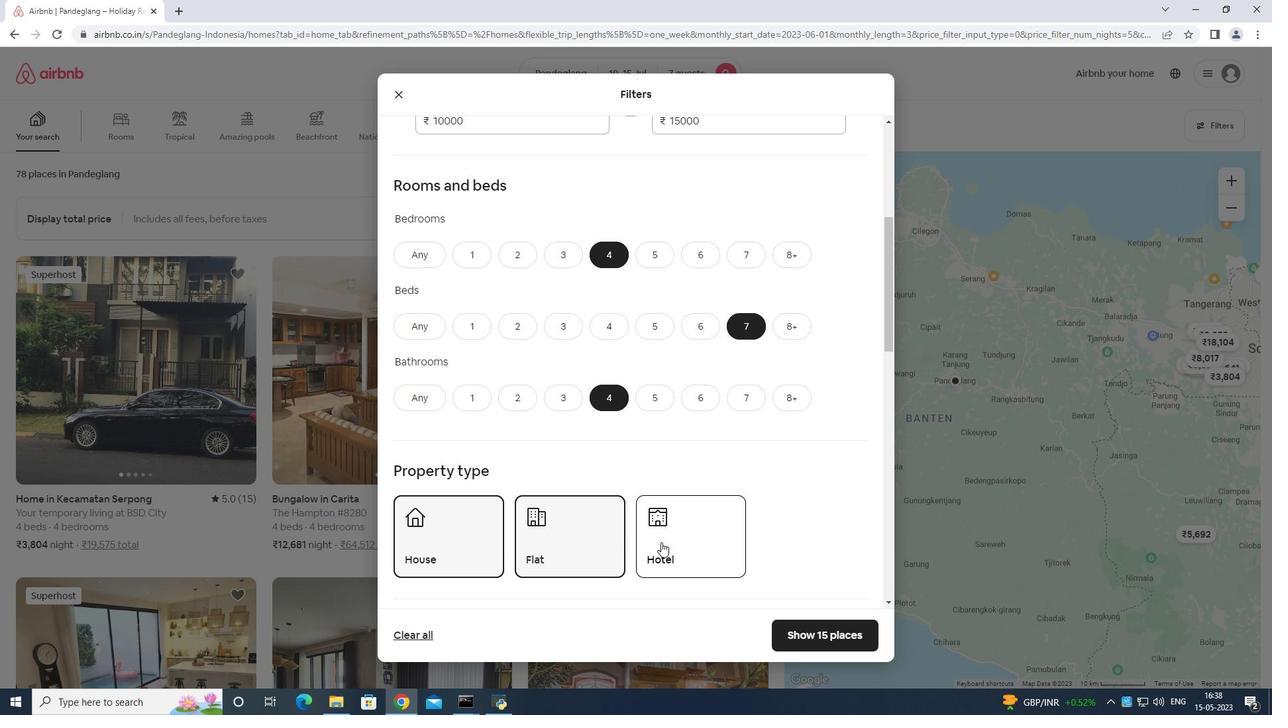 
Action: Mouse scrolled (662, 541) with delta (0, 0)
Screenshot: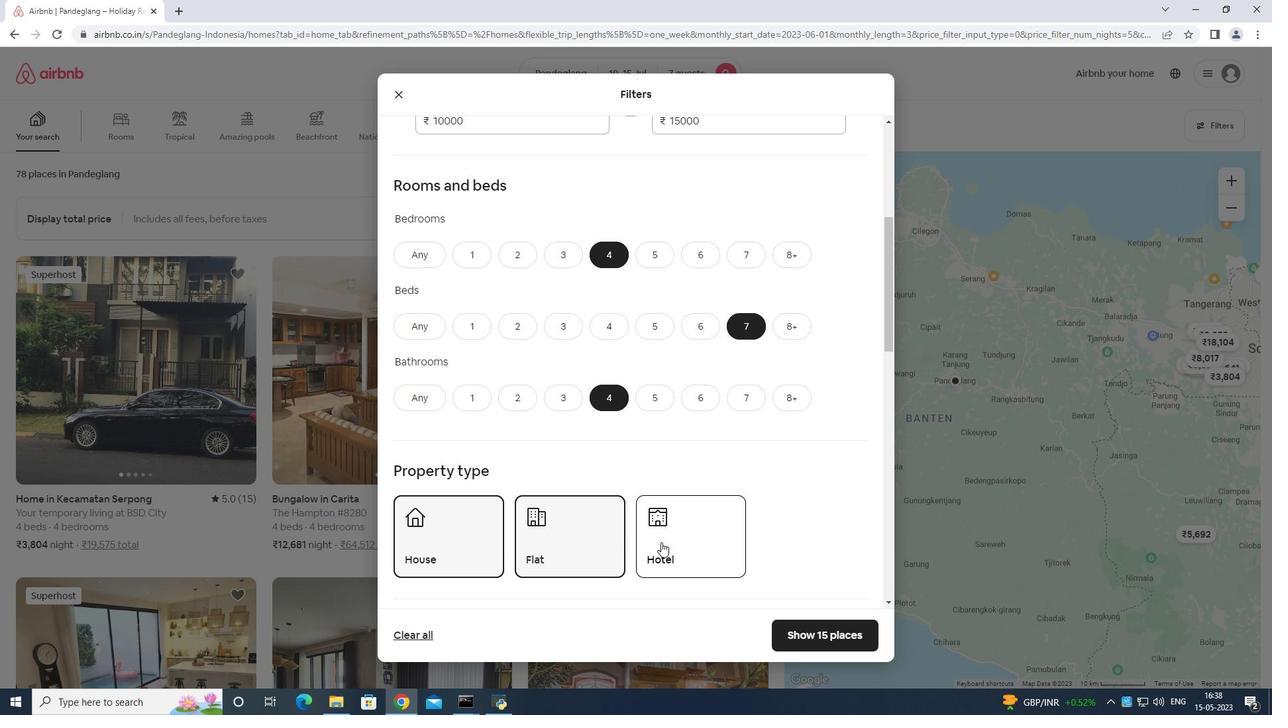 
Action: Mouse moved to (663, 541)
Screenshot: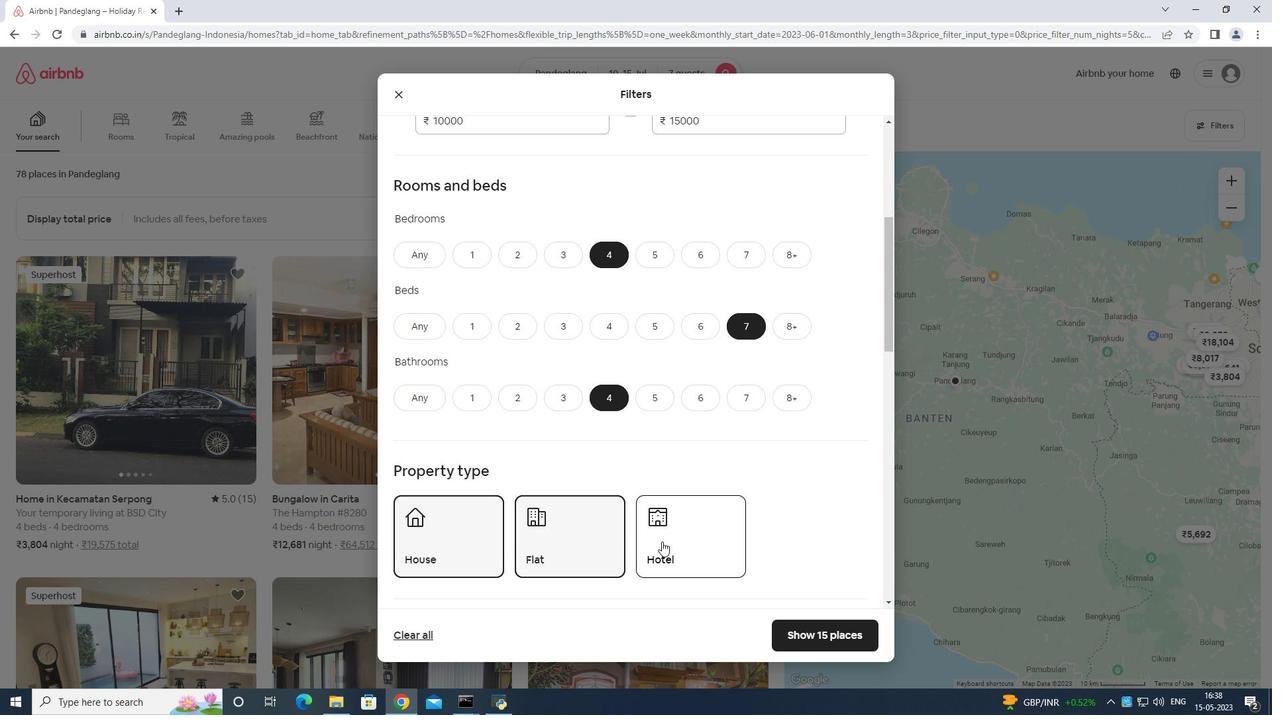 
Action: Mouse scrolled (663, 541) with delta (0, 0)
Screenshot: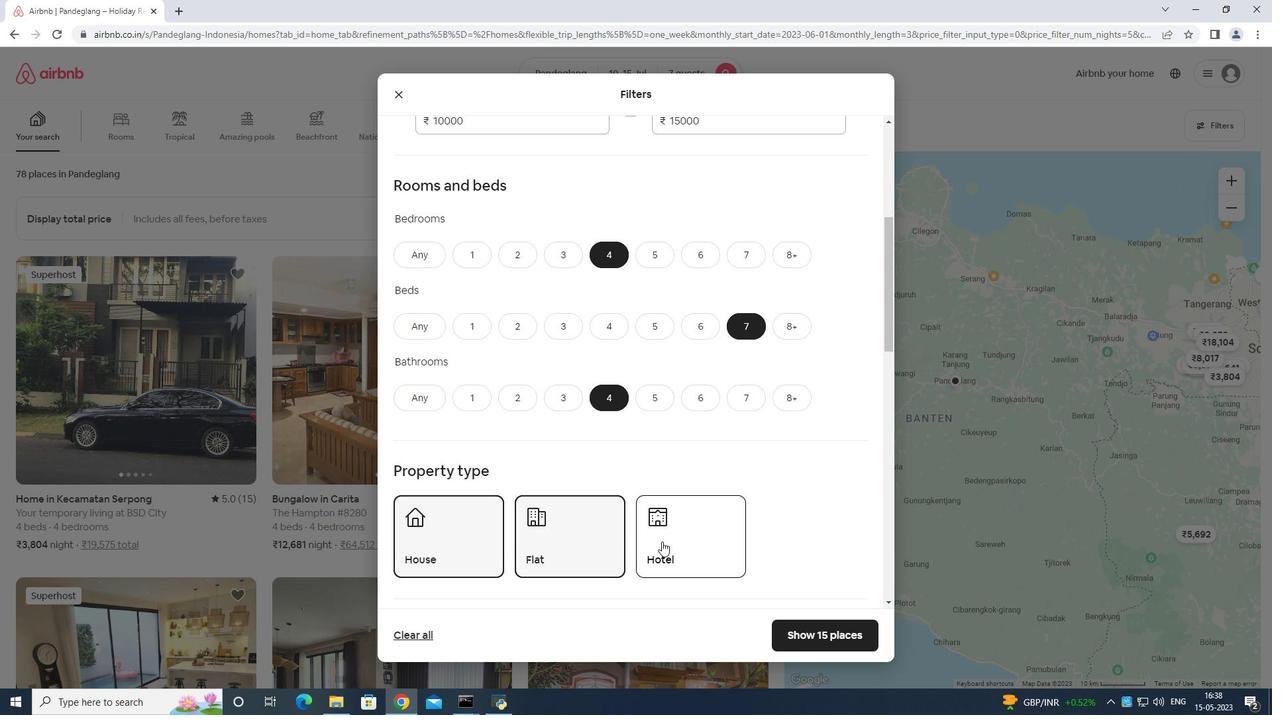 
Action: Mouse moved to (664, 539)
Screenshot: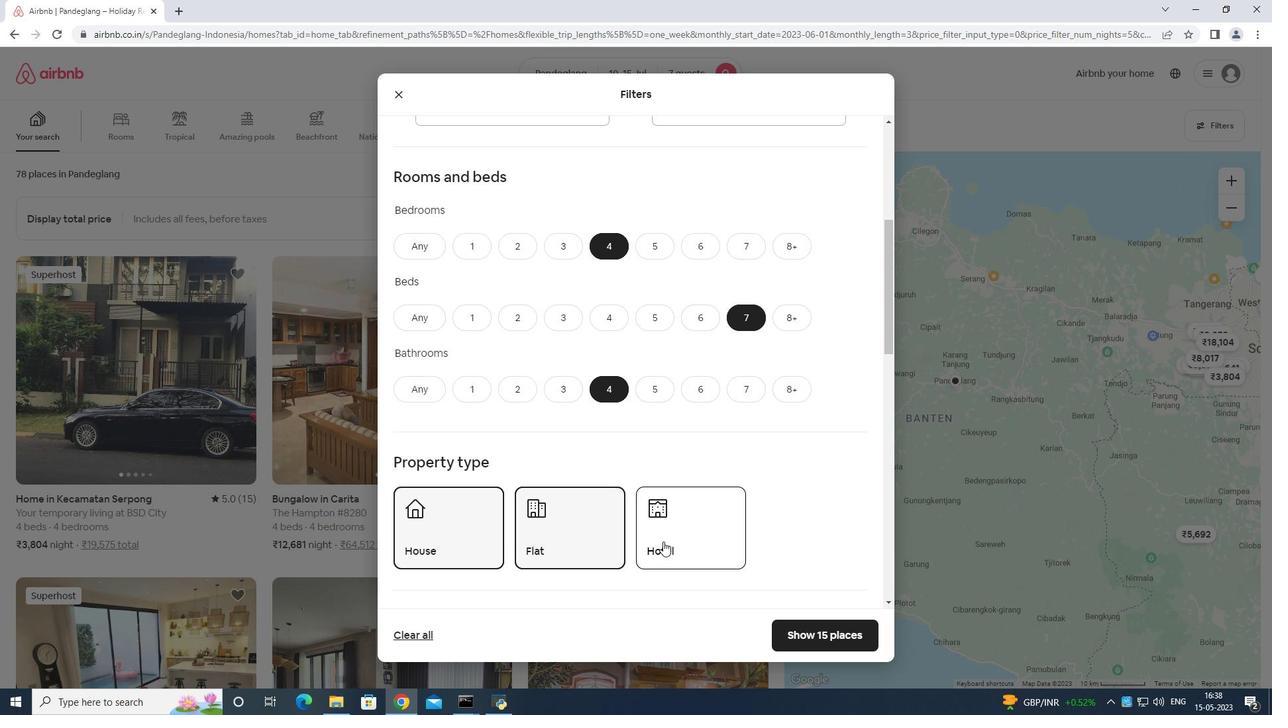 
Action: Mouse scrolled (664, 538) with delta (0, 0)
Screenshot: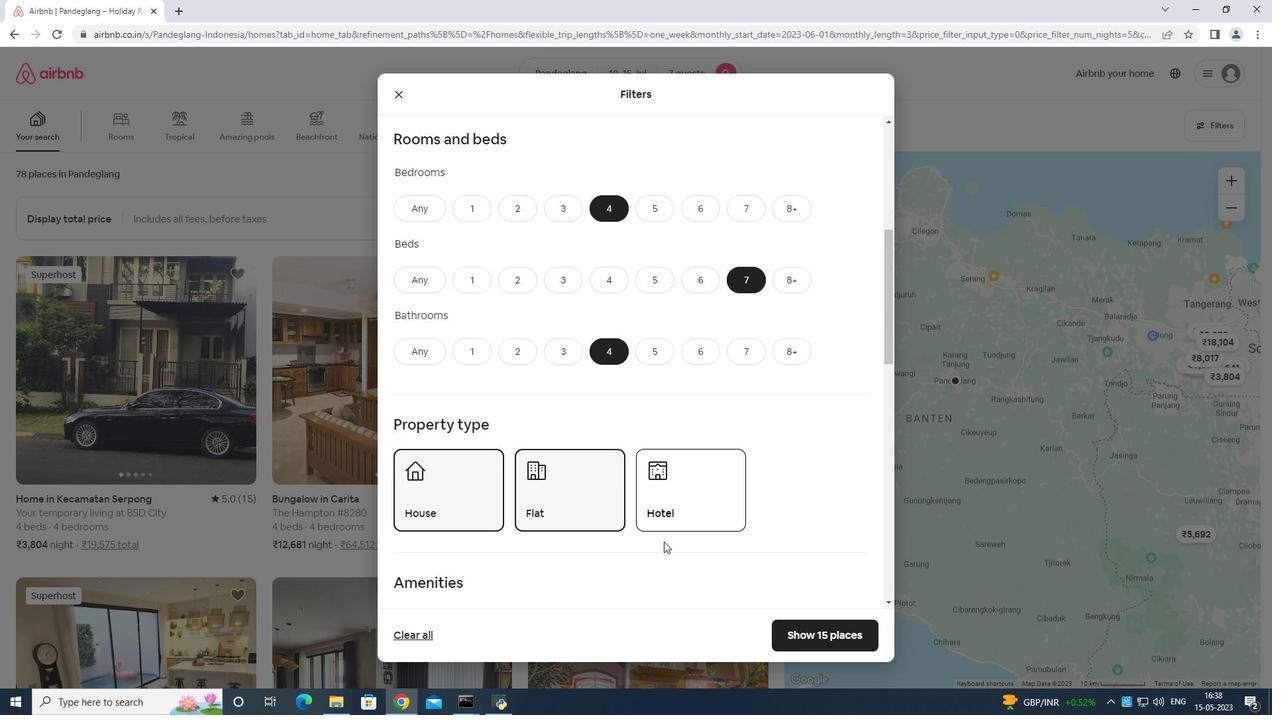 
Action: Mouse moved to (664, 509)
Screenshot: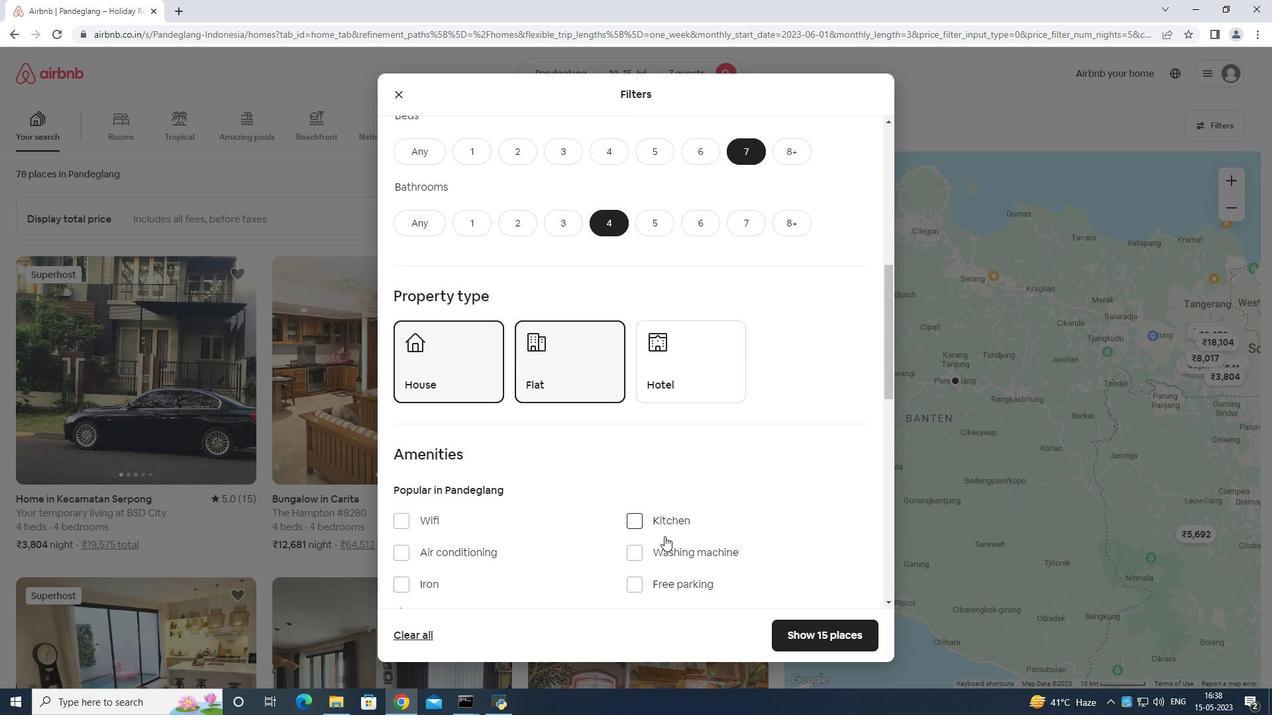 
Action: Mouse scrolled (664, 508) with delta (0, 0)
Screenshot: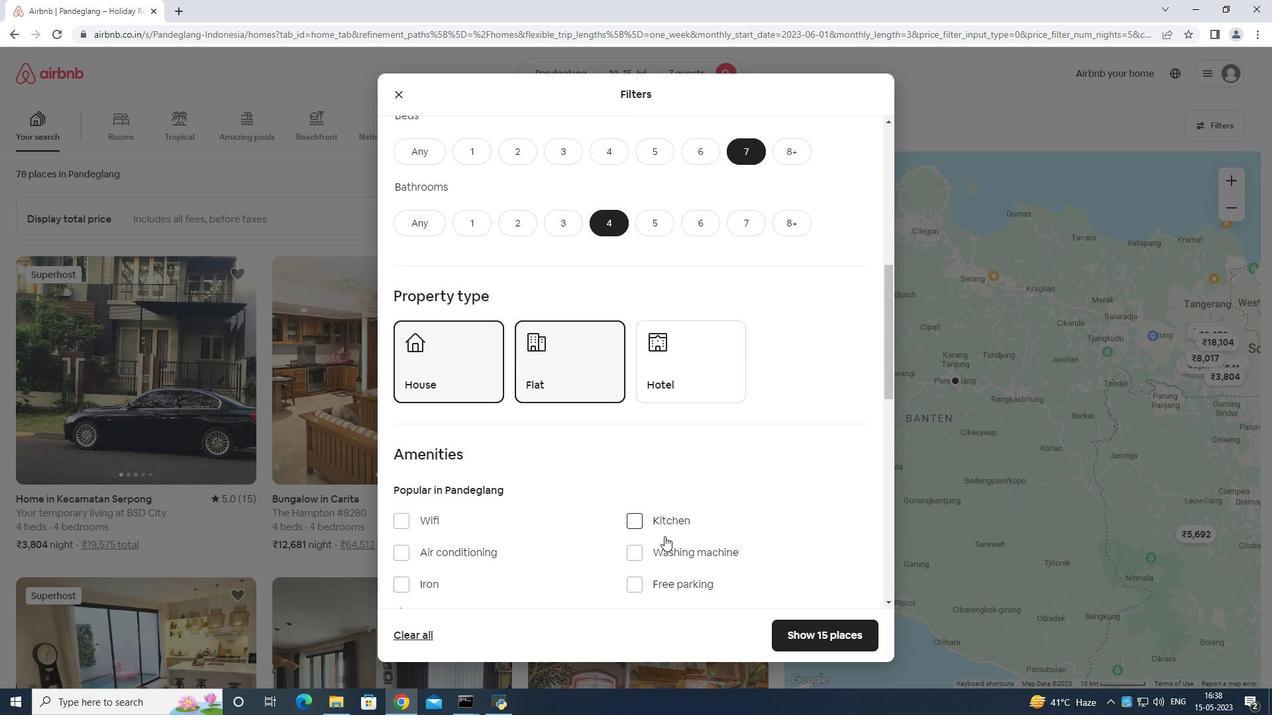 
Action: Mouse moved to (430, 361)
Screenshot: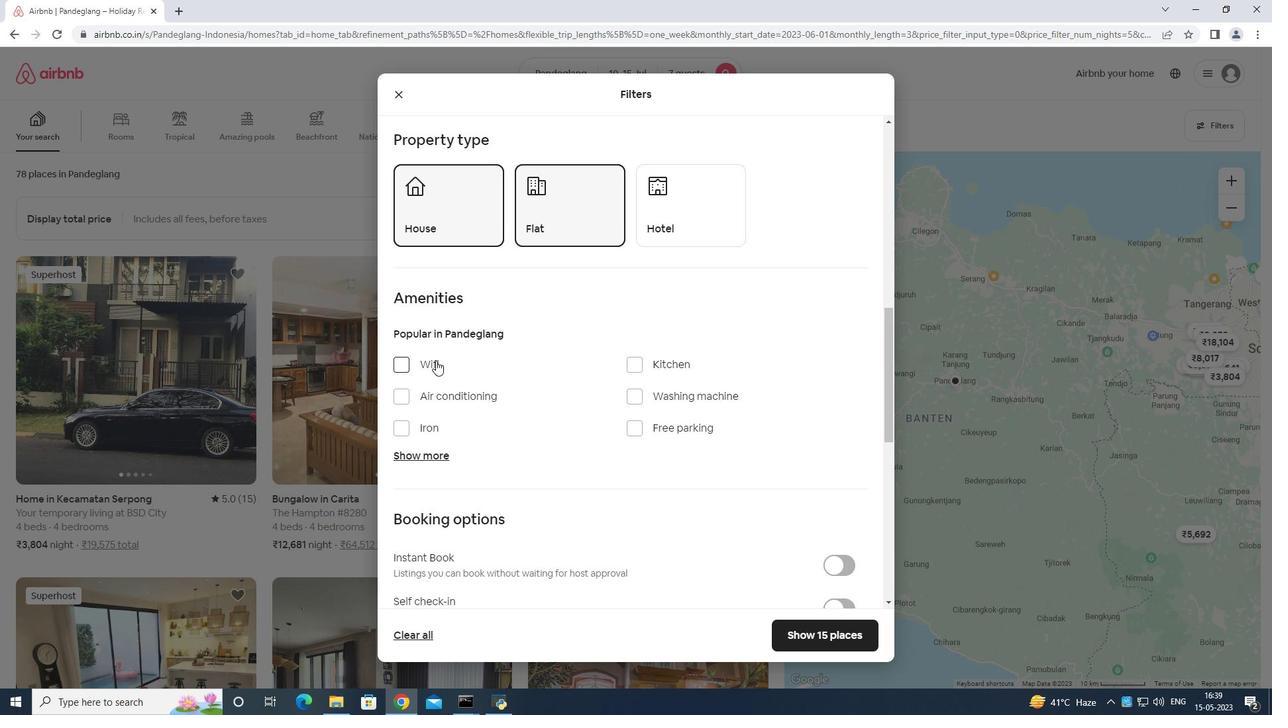 
Action: Mouse pressed left at (430, 361)
Screenshot: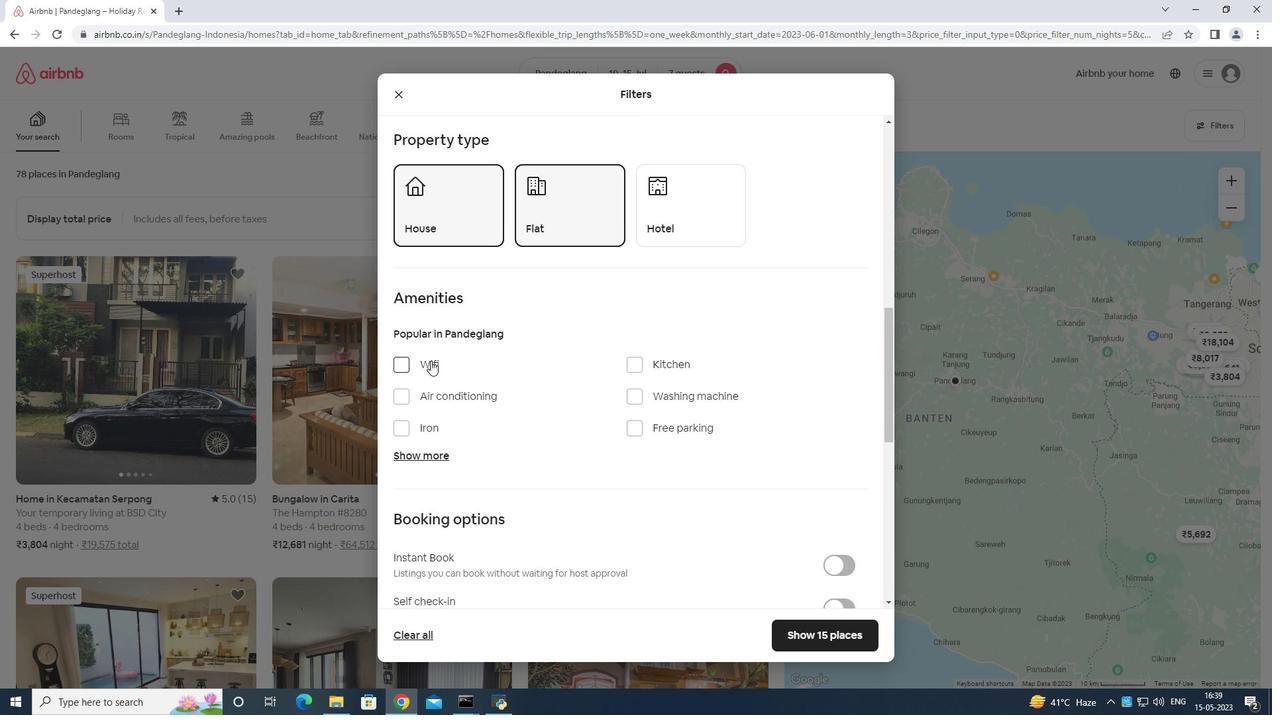 
Action: Mouse moved to (403, 452)
Screenshot: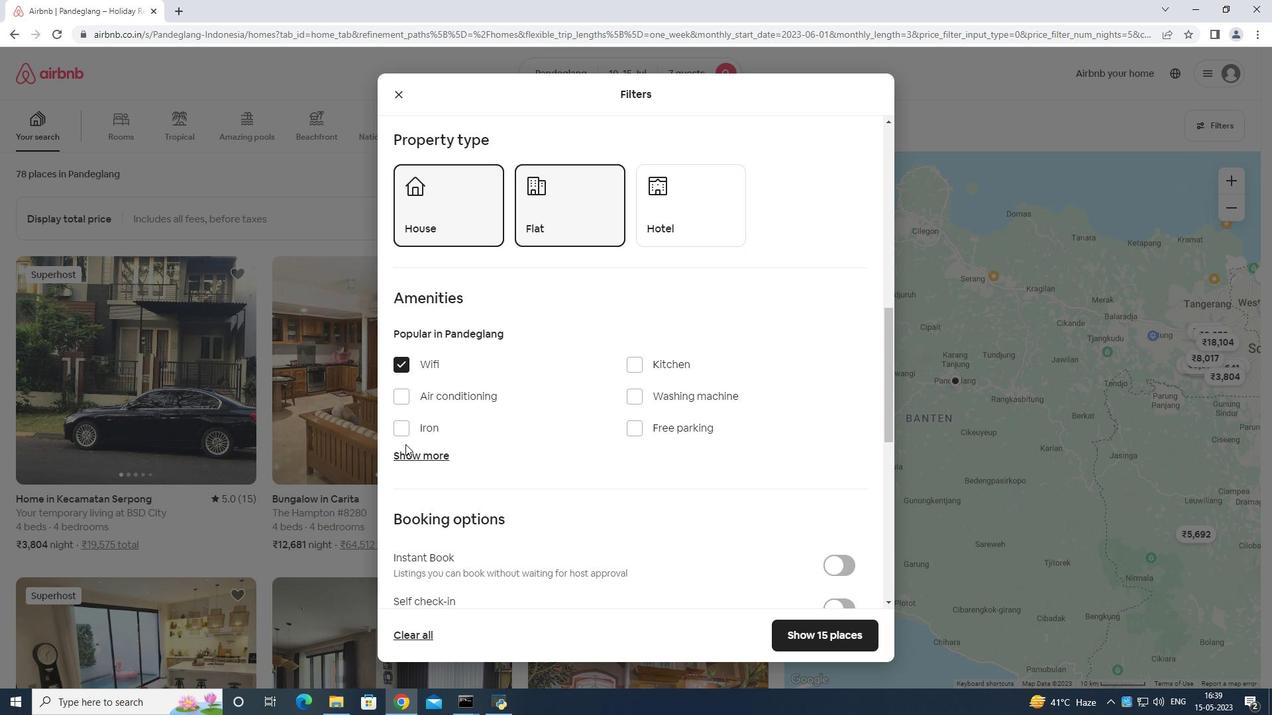 
Action: Mouse pressed left at (403, 452)
Screenshot: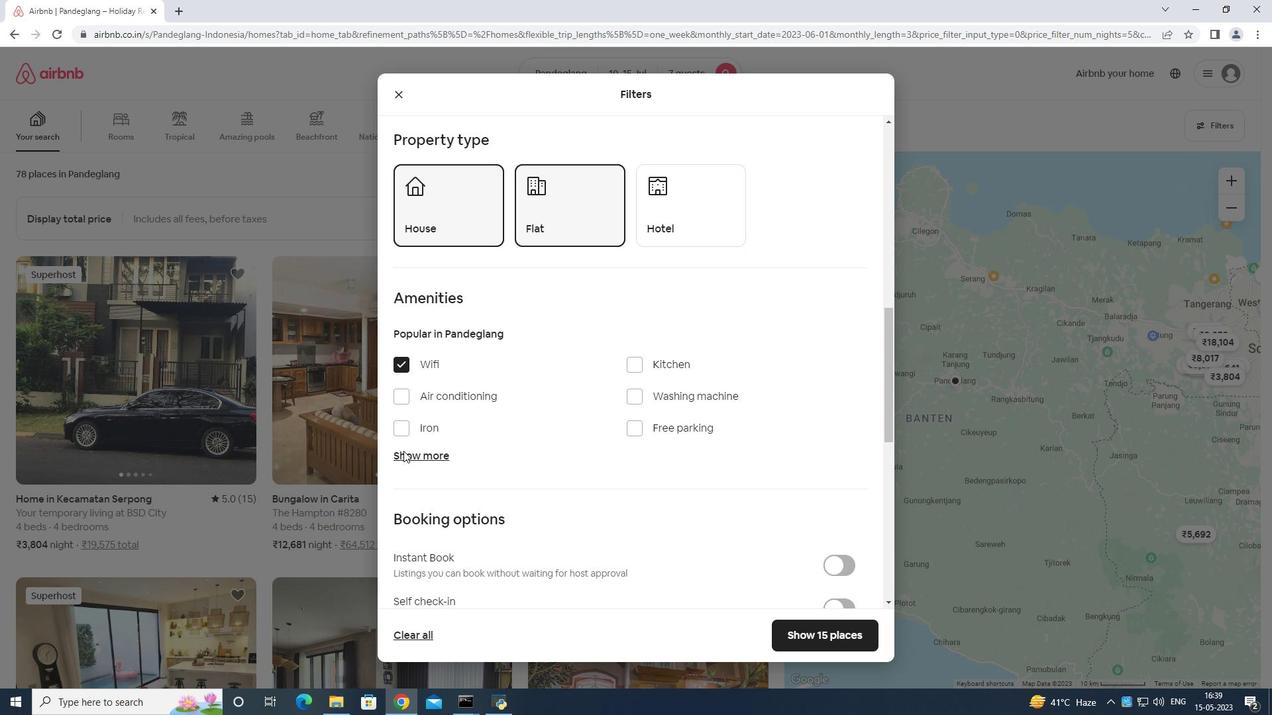 
Action: Mouse moved to (638, 418)
Screenshot: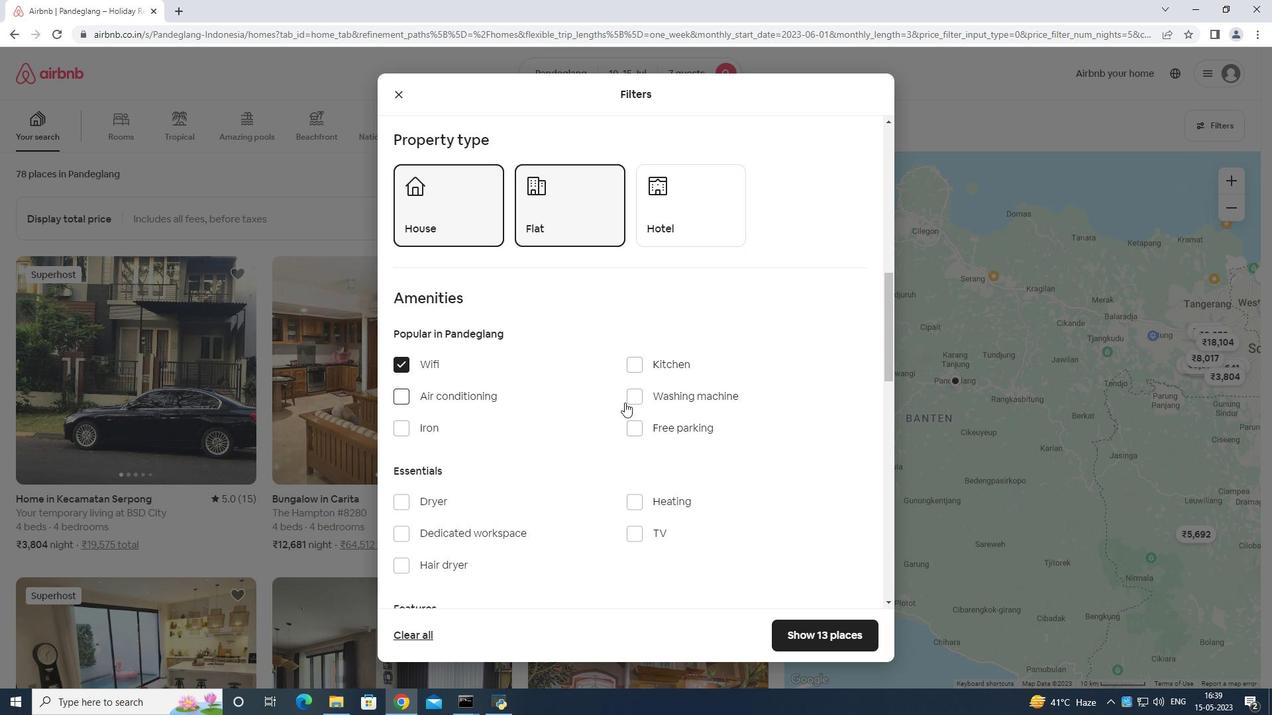 
Action: Mouse pressed left at (638, 418)
Screenshot: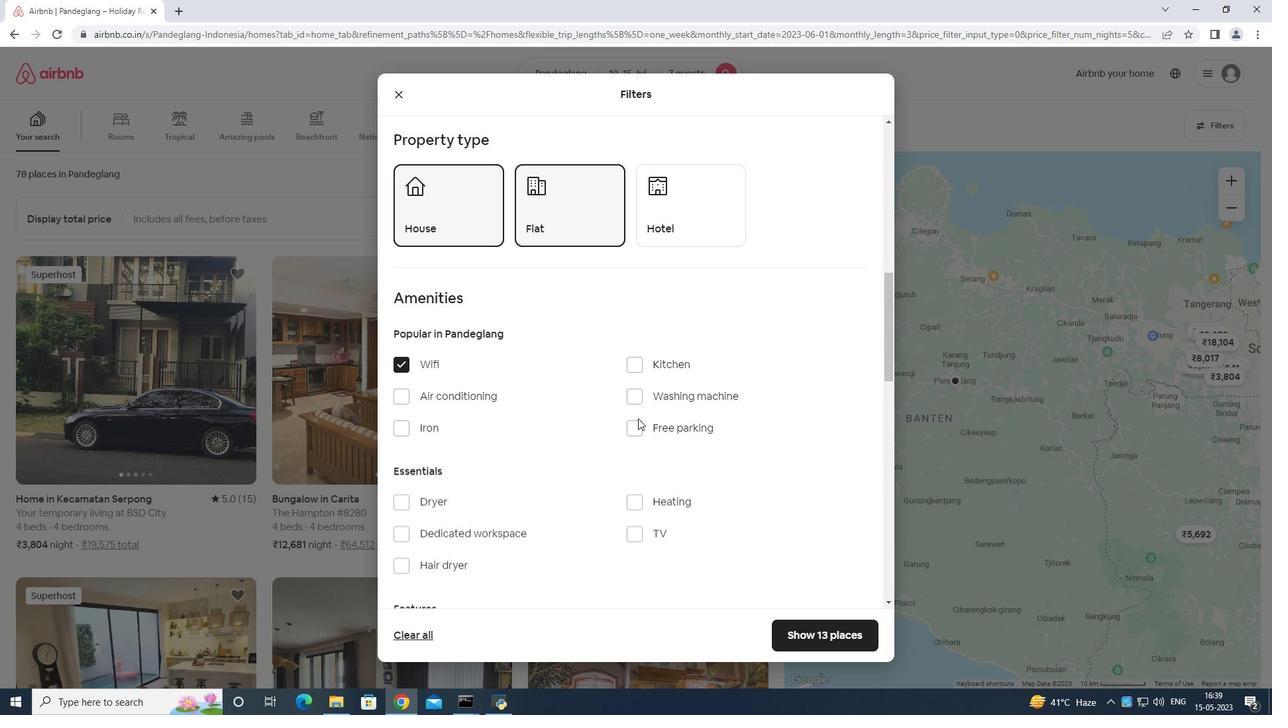 
Action: Mouse moved to (632, 428)
Screenshot: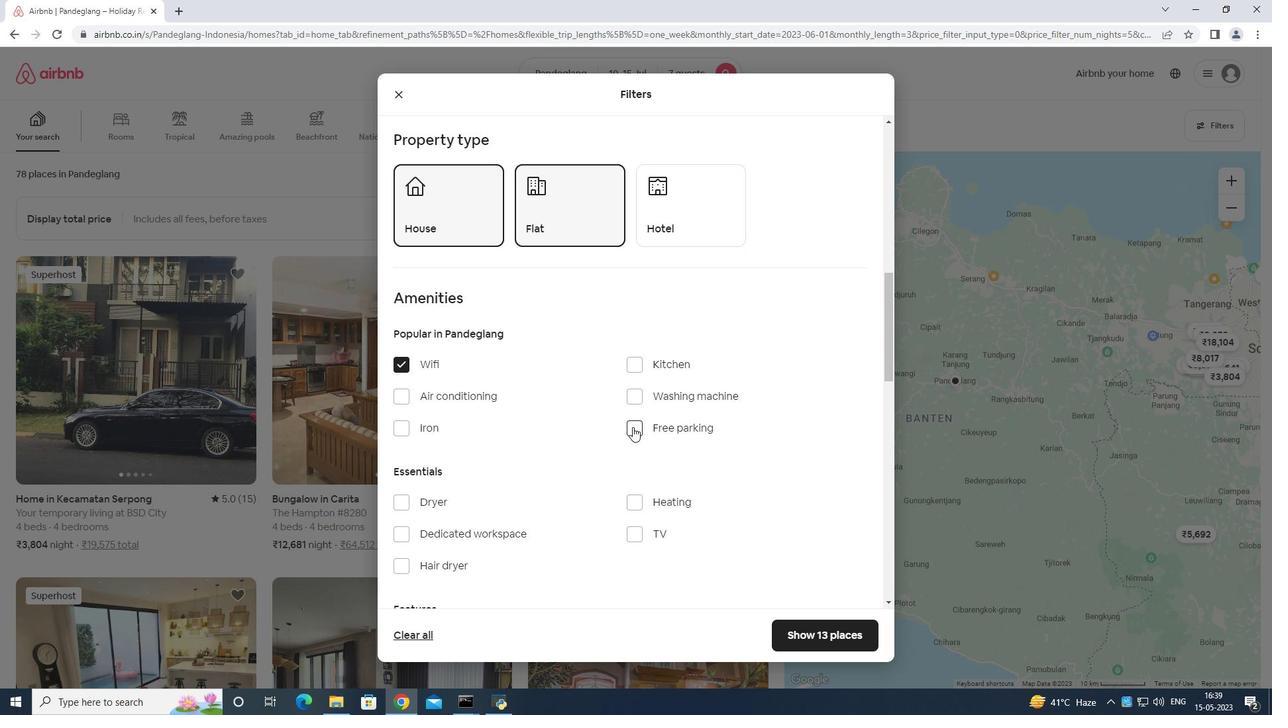 
Action: Mouse pressed left at (632, 428)
Screenshot: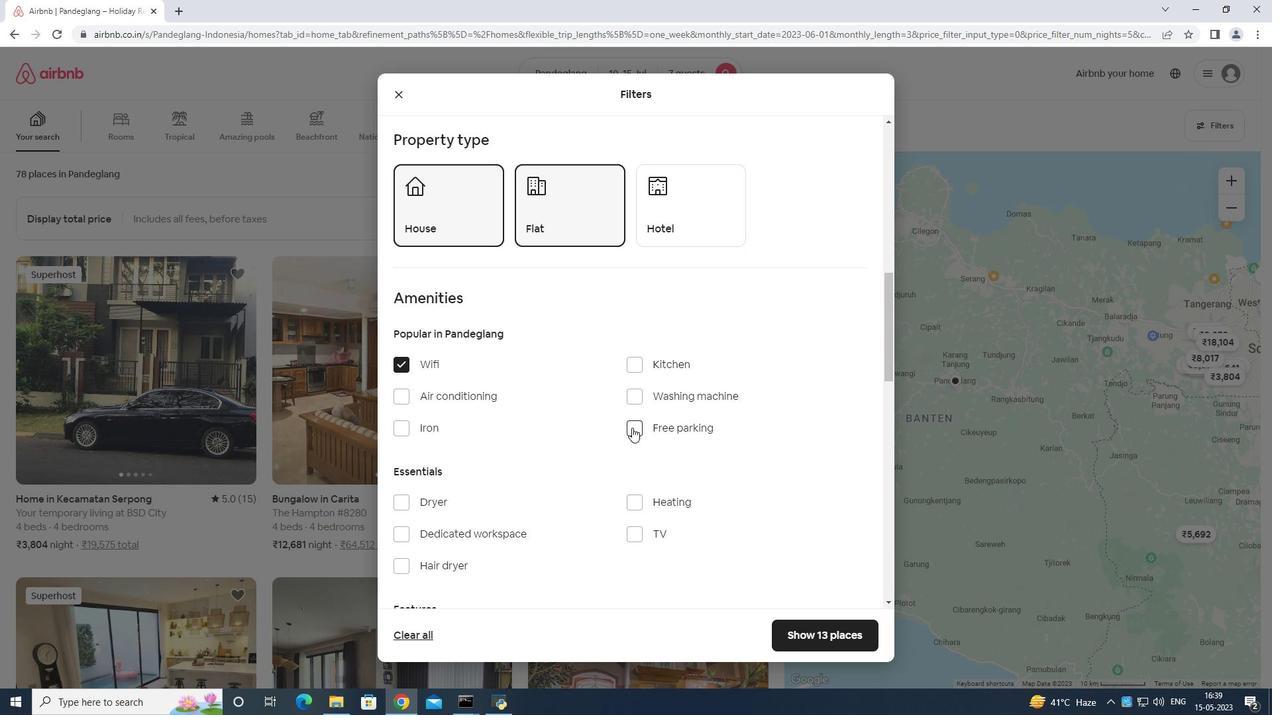 
Action: Mouse moved to (639, 531)
Screenshot: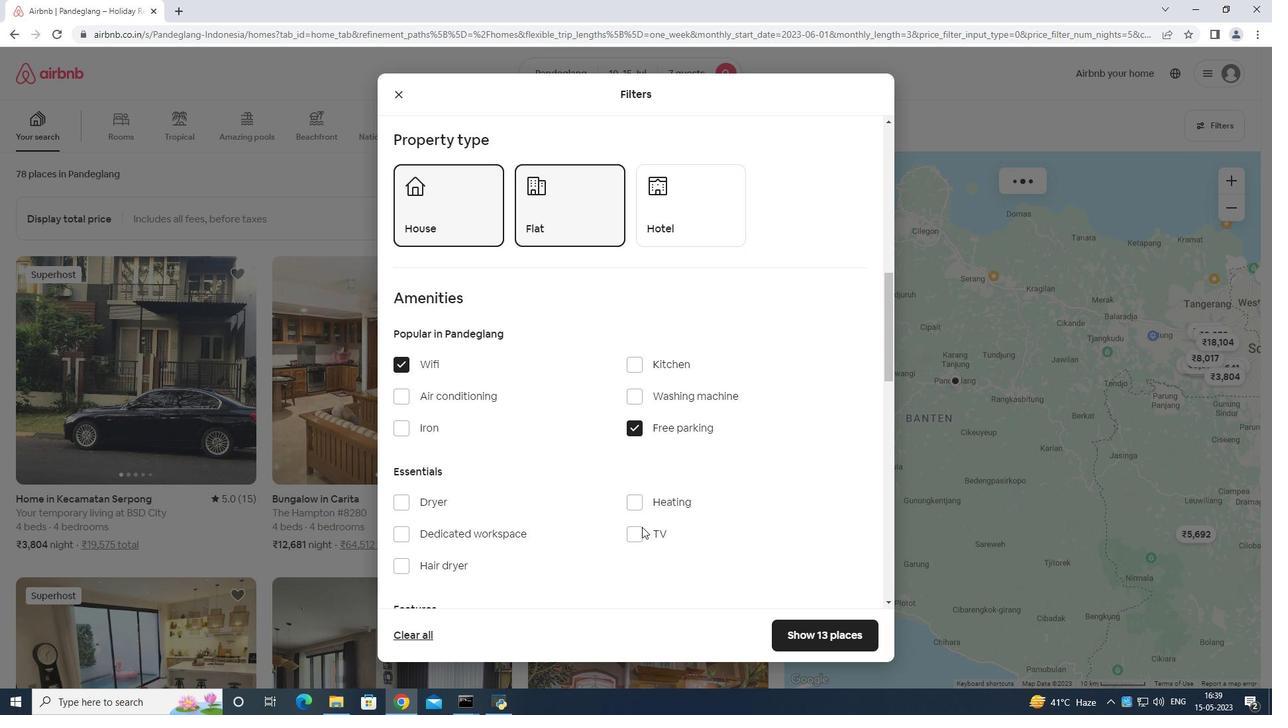 
Action: Mouse pressed left at (639, 531)
Screenshot: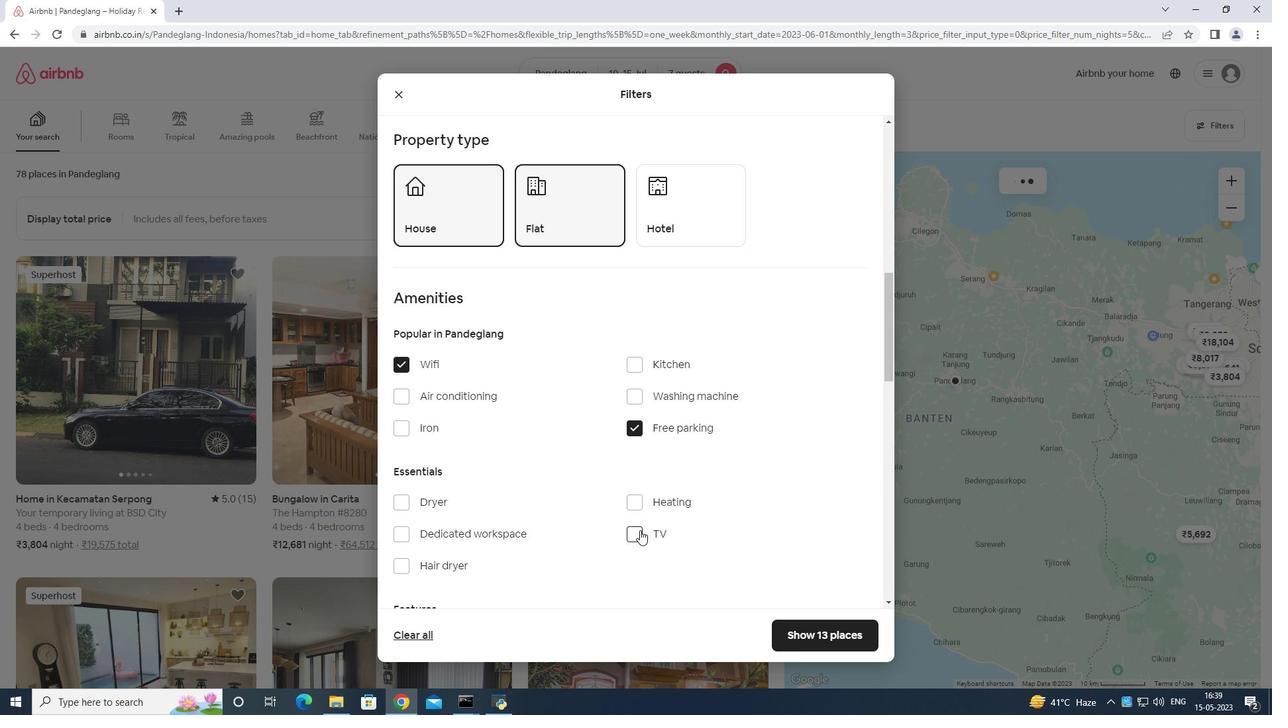
Action: Mouse moved to (632, 475)
Screenshot: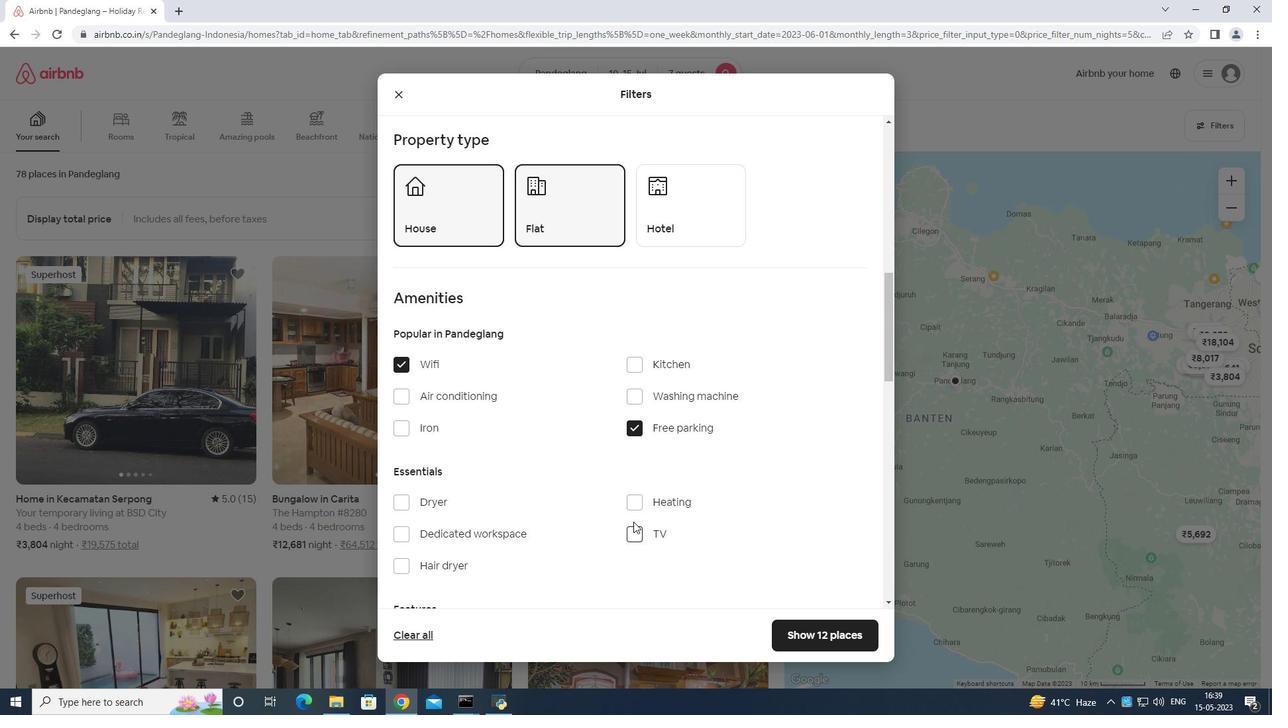 
Action: Mouse scrolled (632, 474) with delta (0, 0)
Screenshot: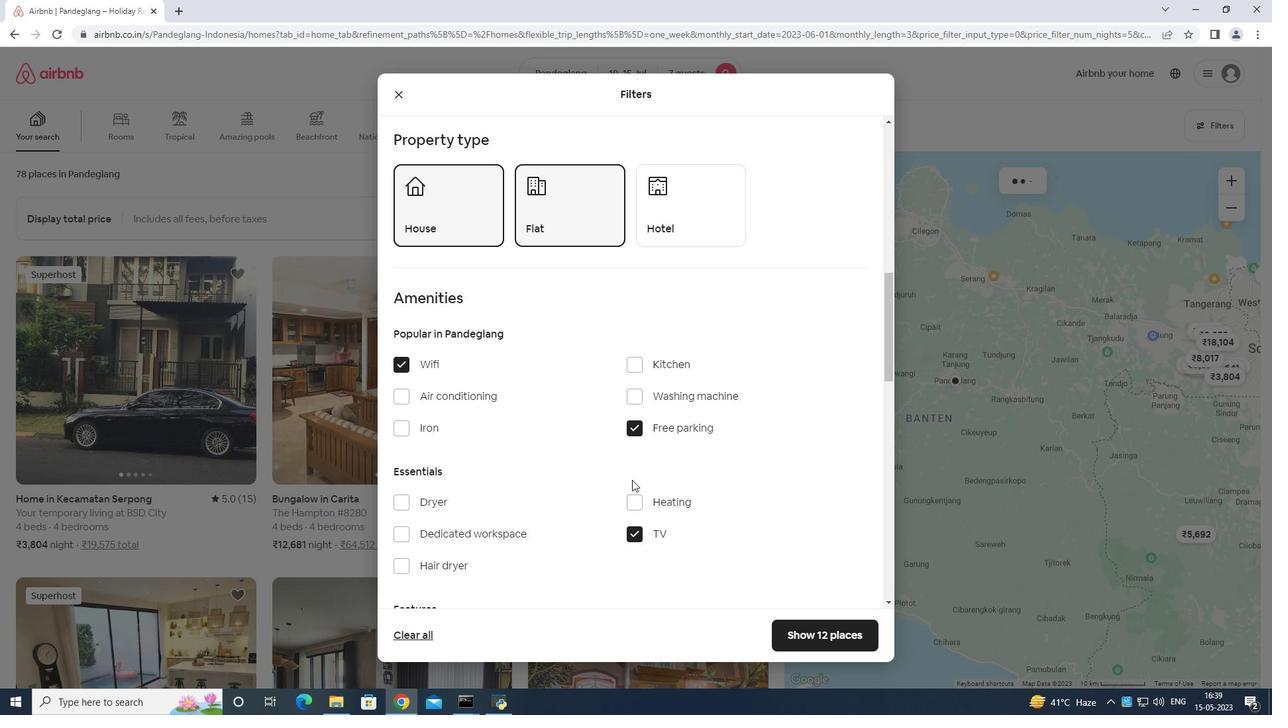 
Action: Mouse moved to (632, 475)
Screenshot: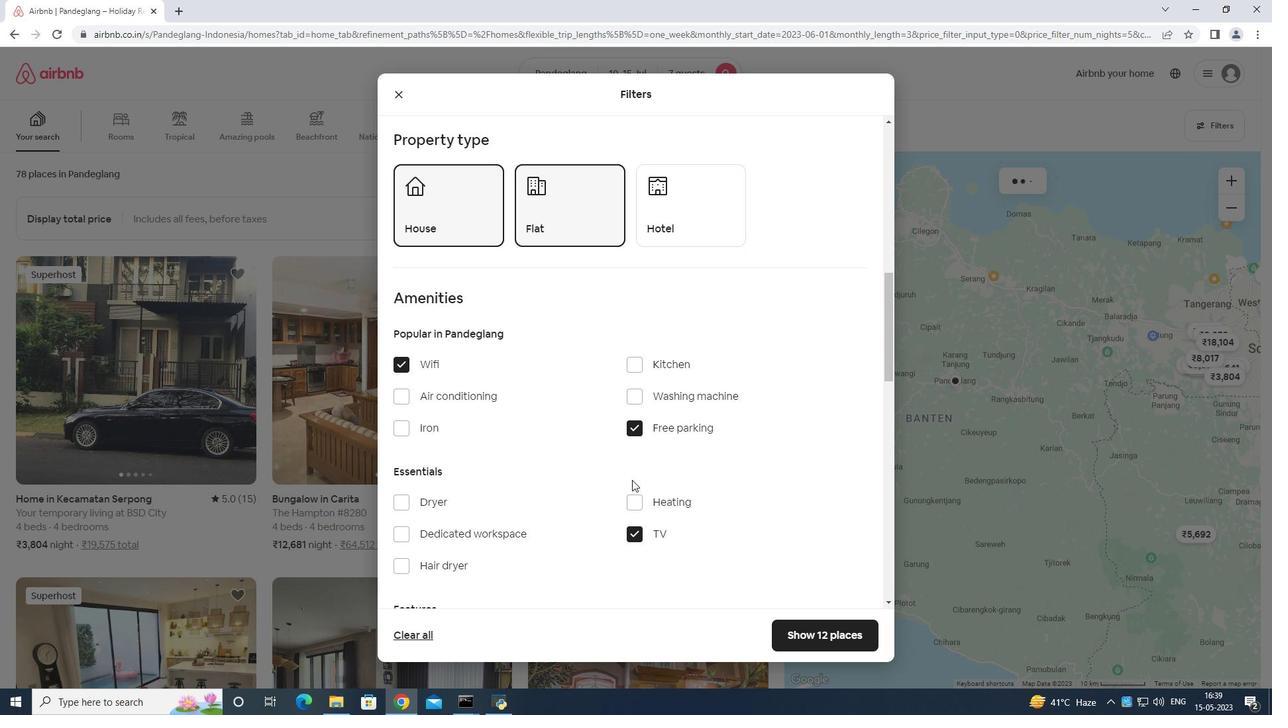 
Action: Mouse scrolled (632, 474) with delta (0, 0)
Screenshot: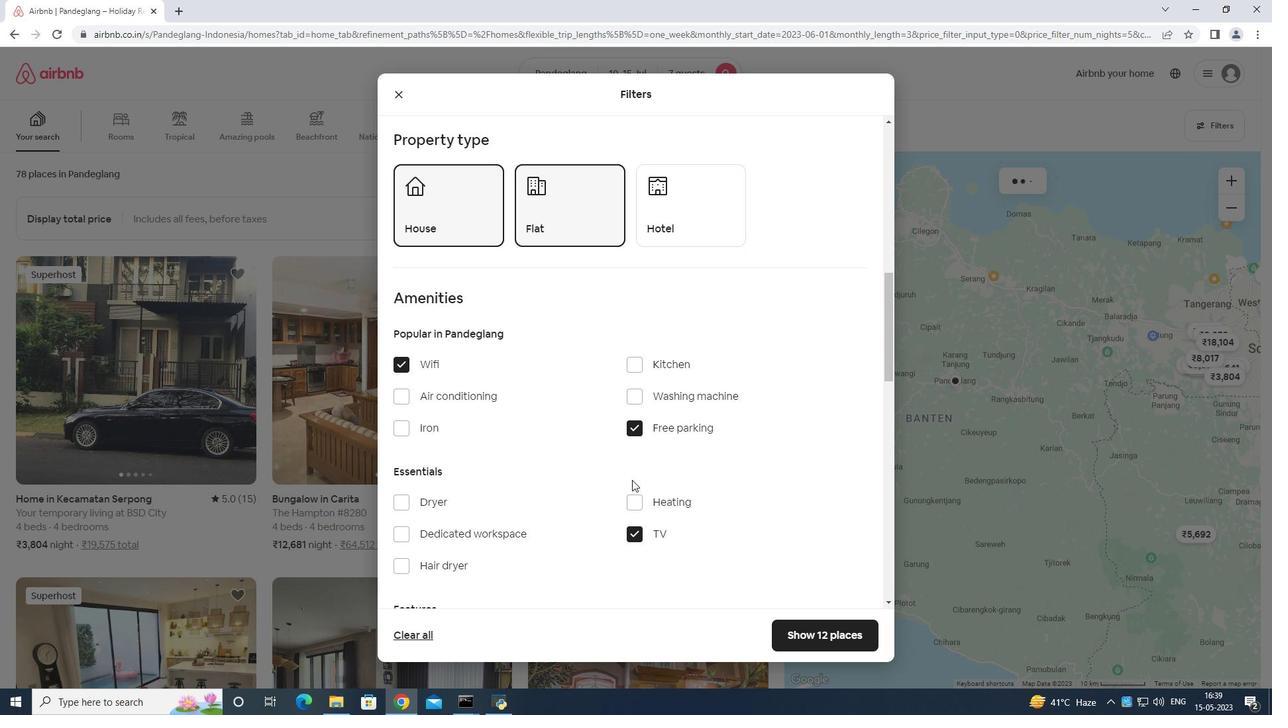 
Action: Mouse scrolled (632, 474) with delta (0, 0)
Screenshot: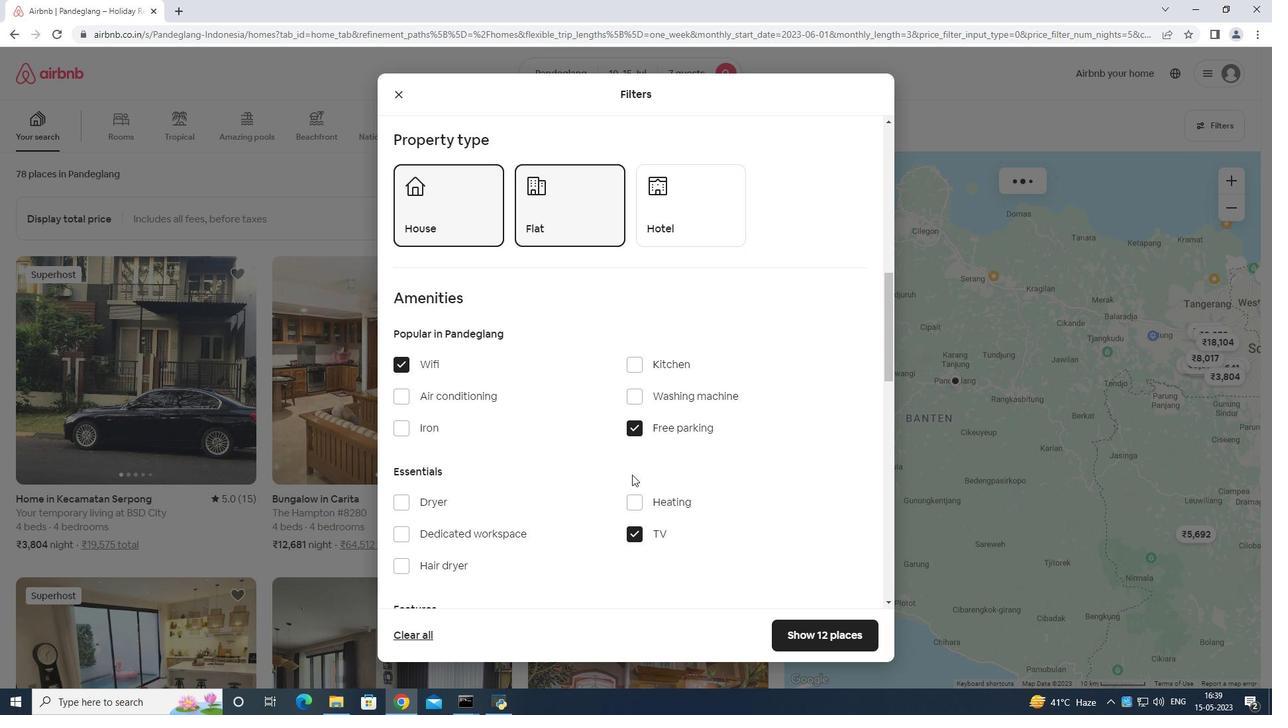 
Action: Mouse moved to (631, 471)
Screenshot: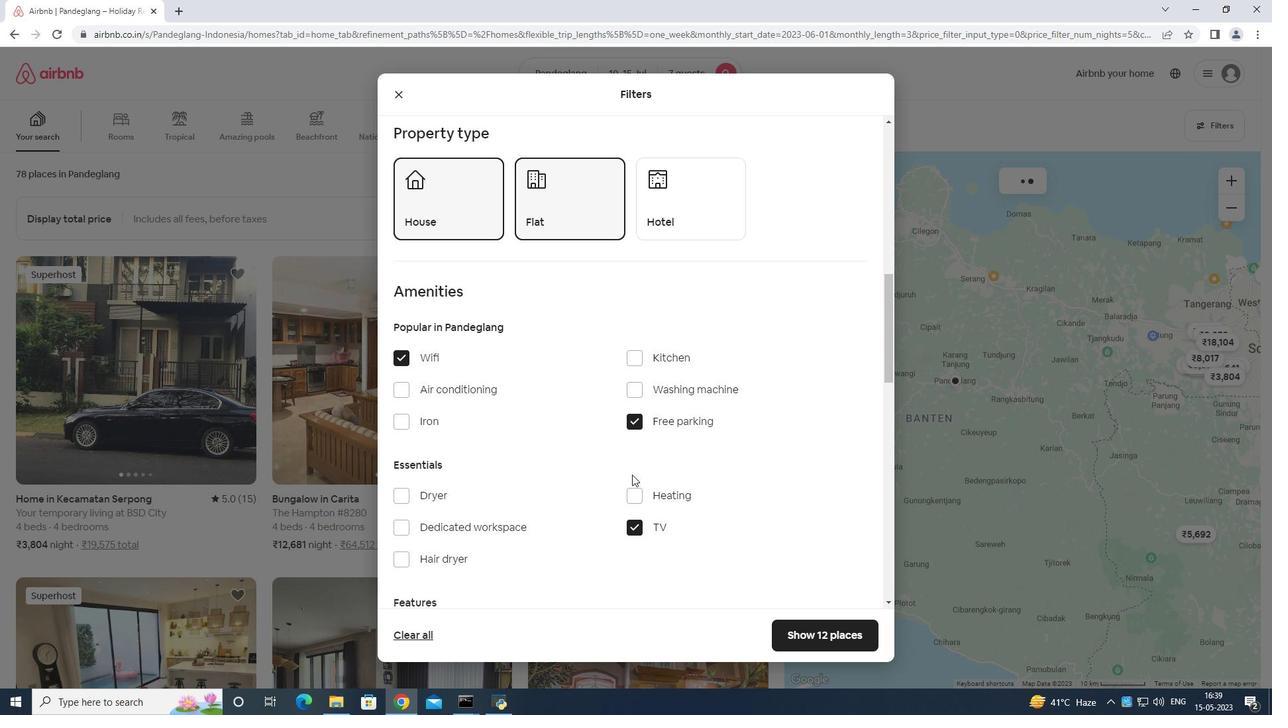 
Action: Mouse scrolled (631, 470) with delta (0, 0)
Screenshot: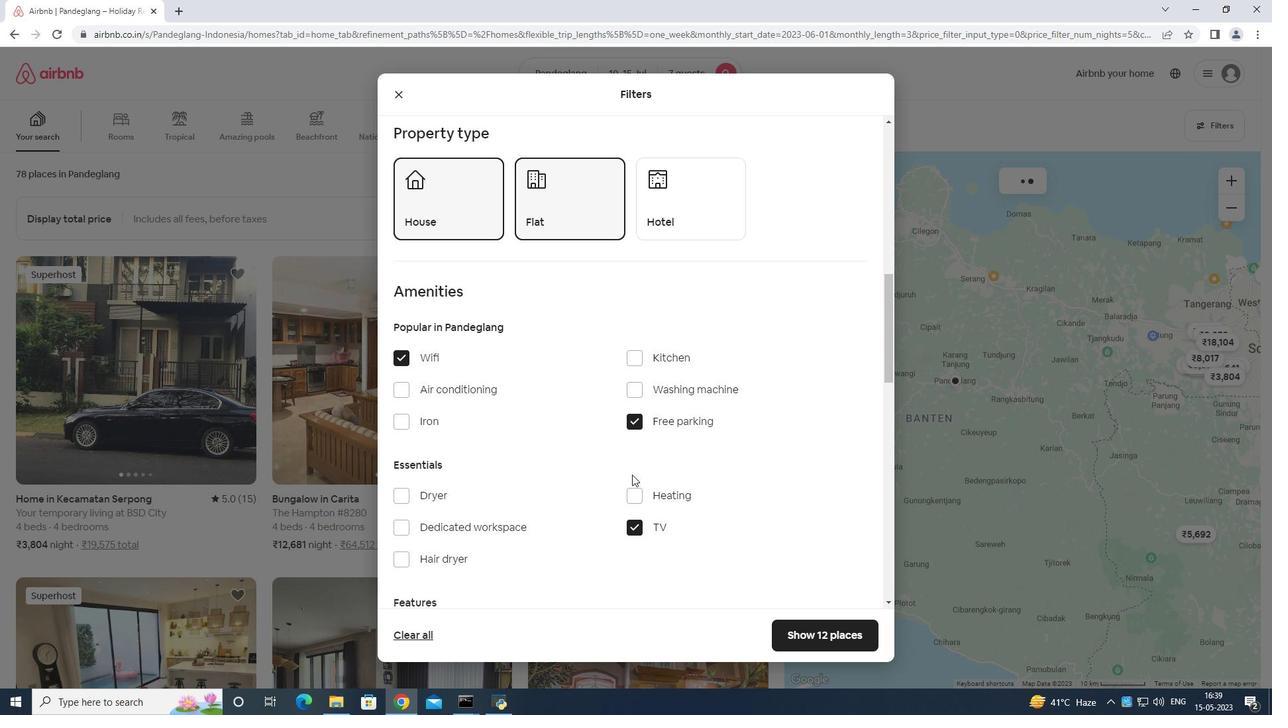 
Action: Mouse moved to (435, 443)
Screenshot: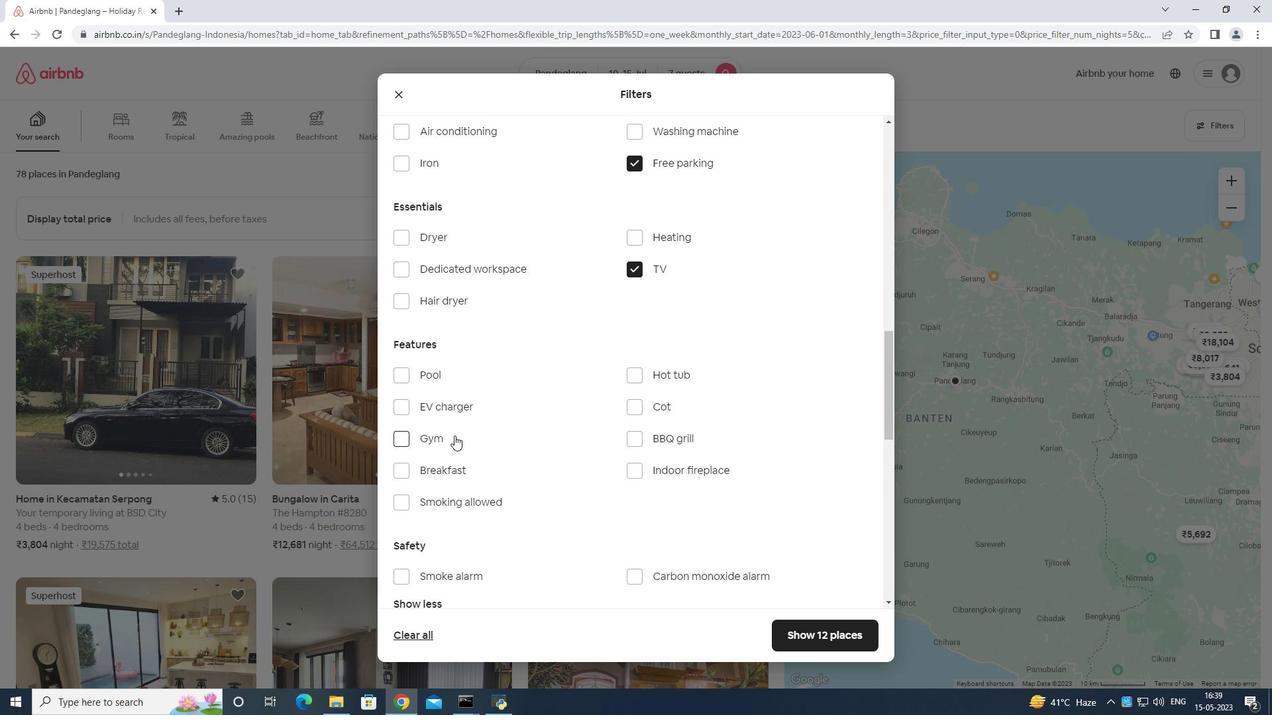 
Action: Mouse pressed left at (435, 443)
Screenshot: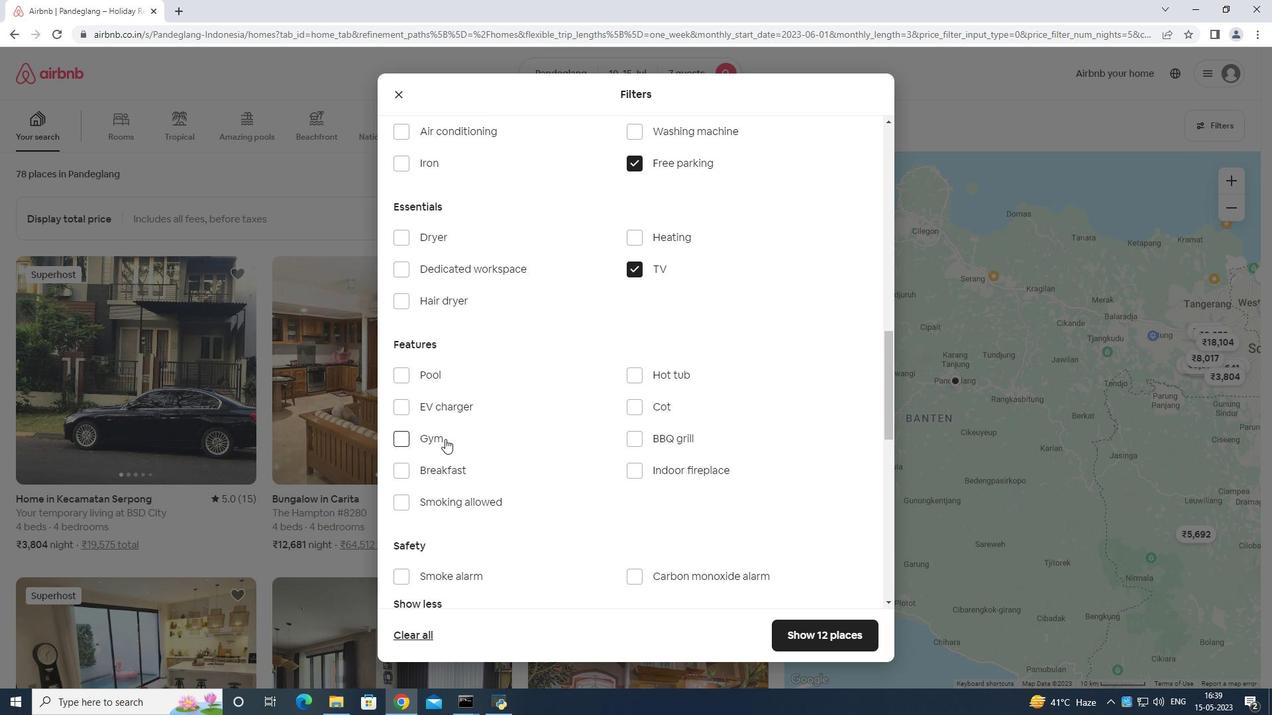 
Action: Mouse moved to (438, 464)
Screenshot: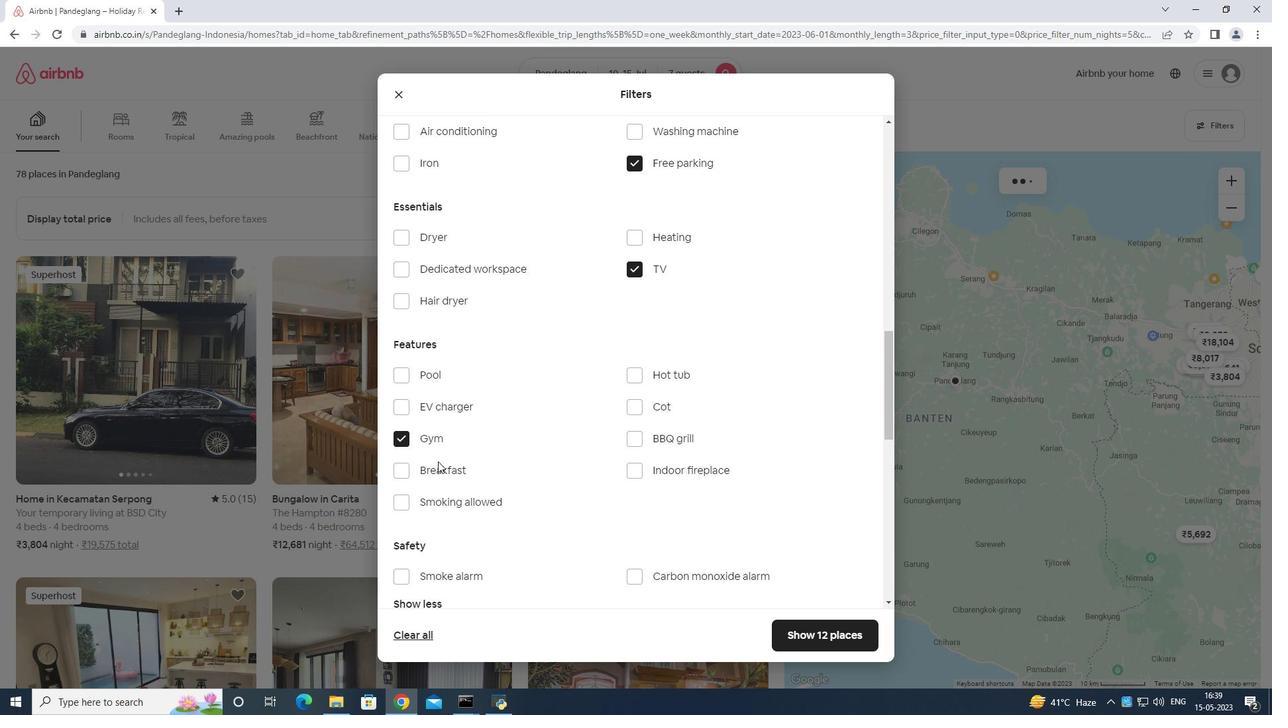 
Action: Mouse pressed left at (438, 464)
Screenshot: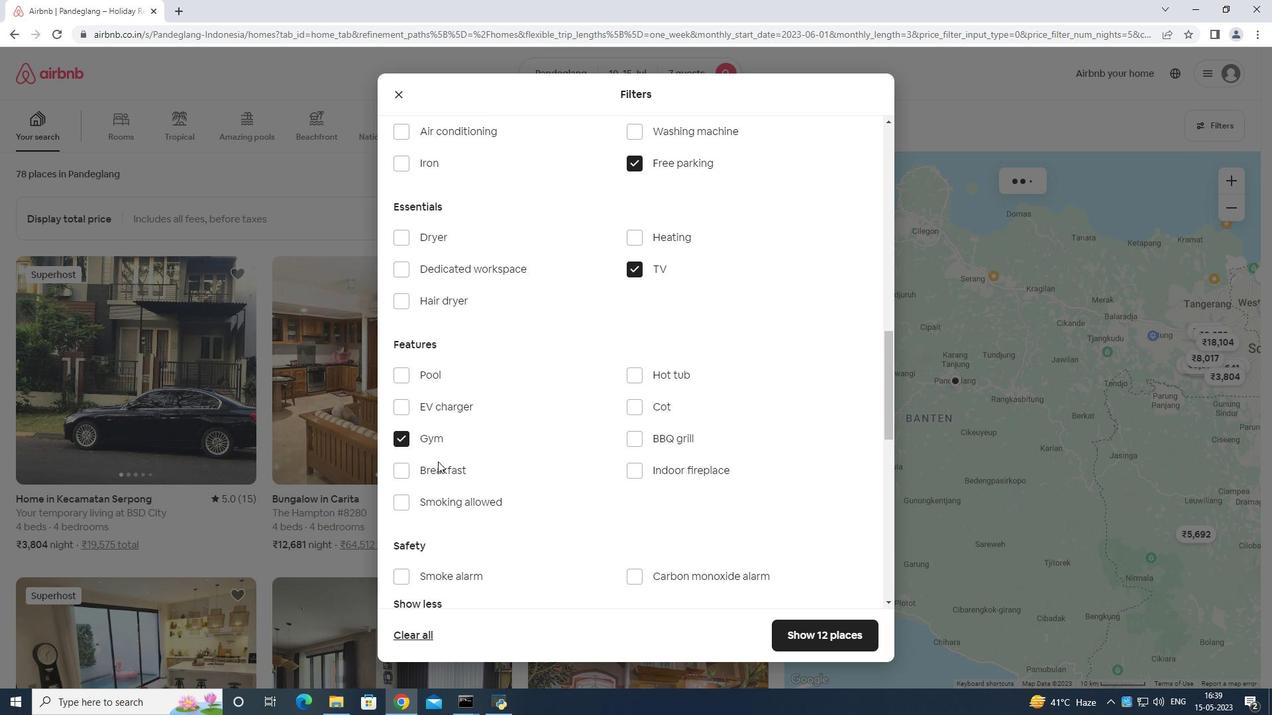 
Action: Mouse moved to (483, 461)
Screenshot: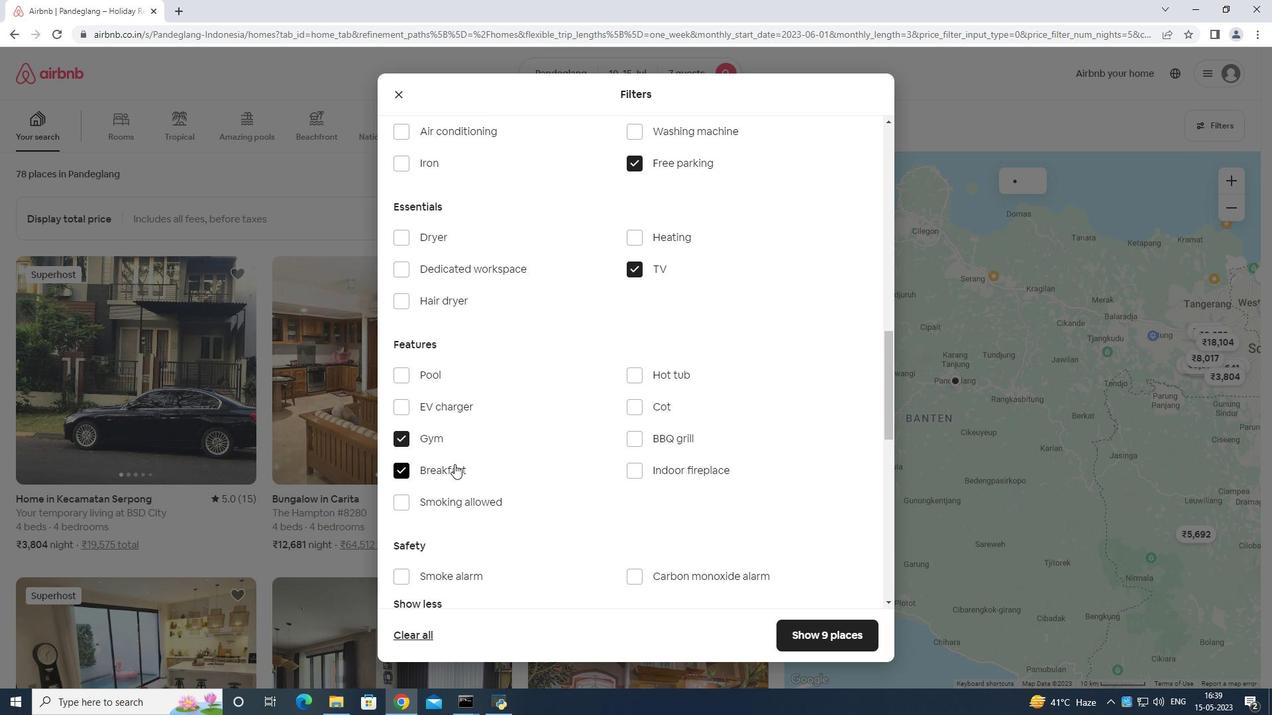 
Action: Mouse scrolled (483, 461) with delta (0, 0)
Screenshot: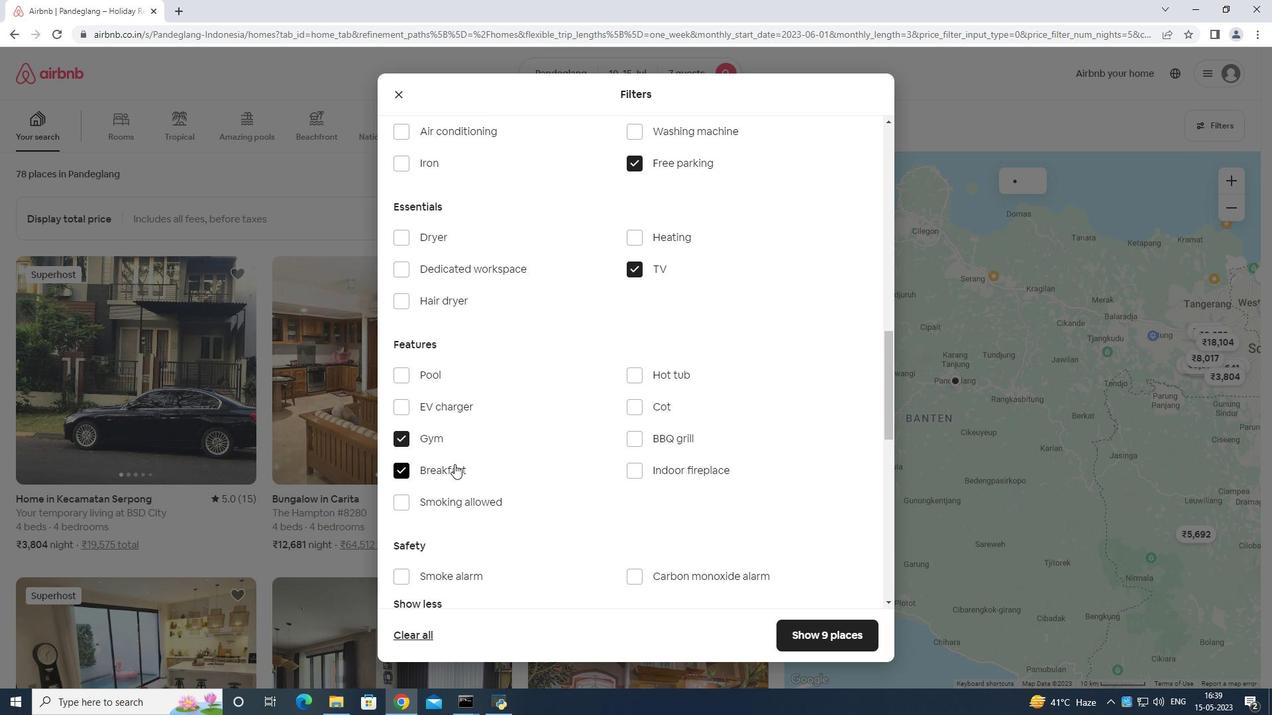 
Action: Mouse moved to (512, 461)
Screenshot: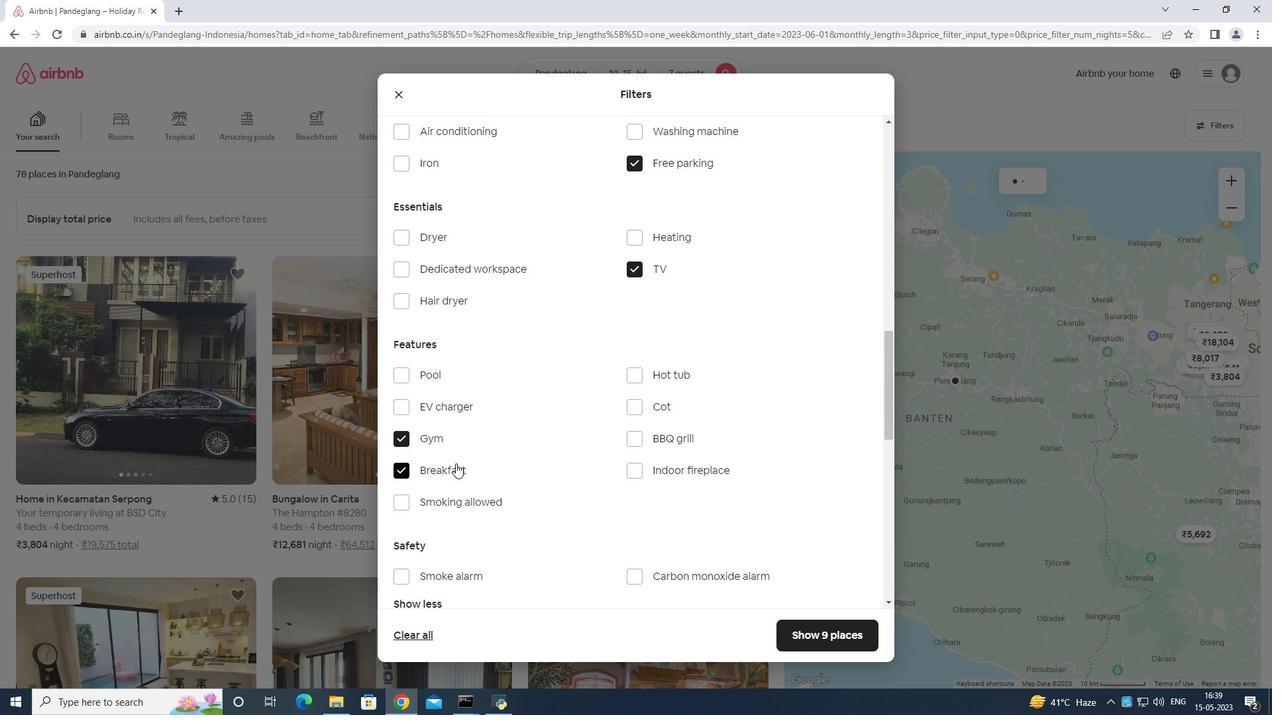
Action: Mouse scrolled (512, 461) with delta (0, 0)
Screenshot: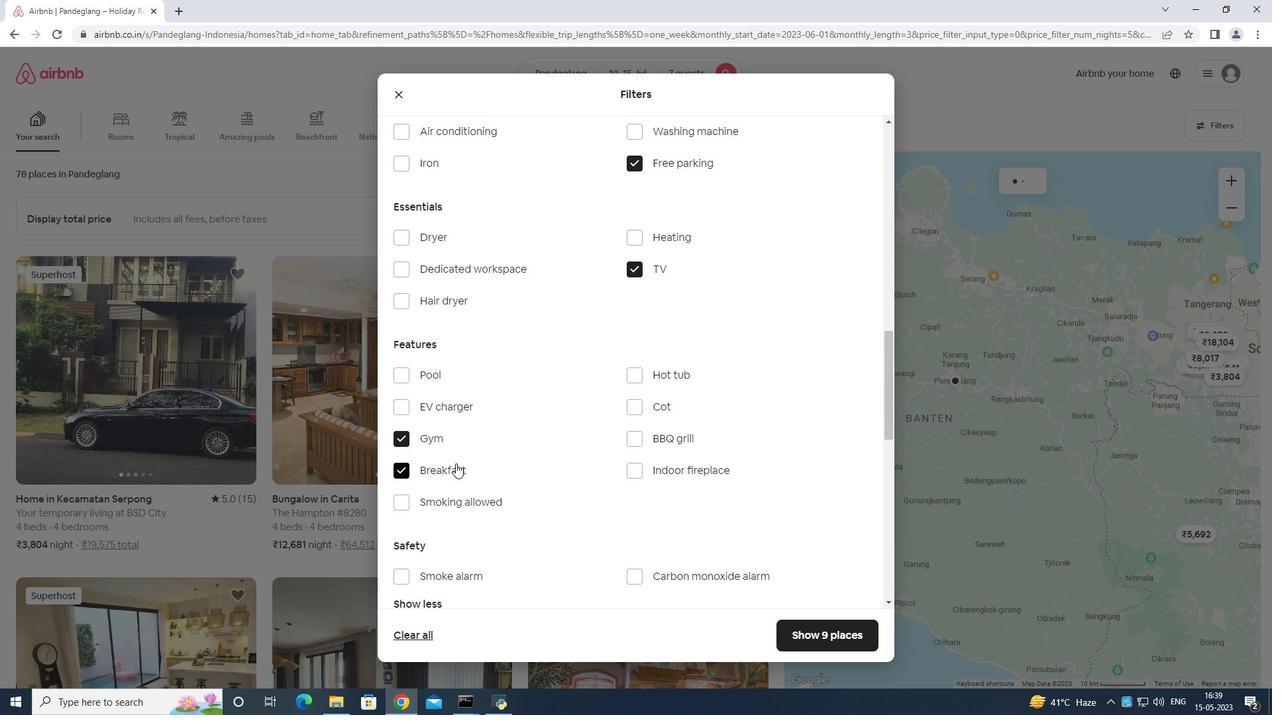 
Action: Mouse moved to (520, 461)
Screenshot: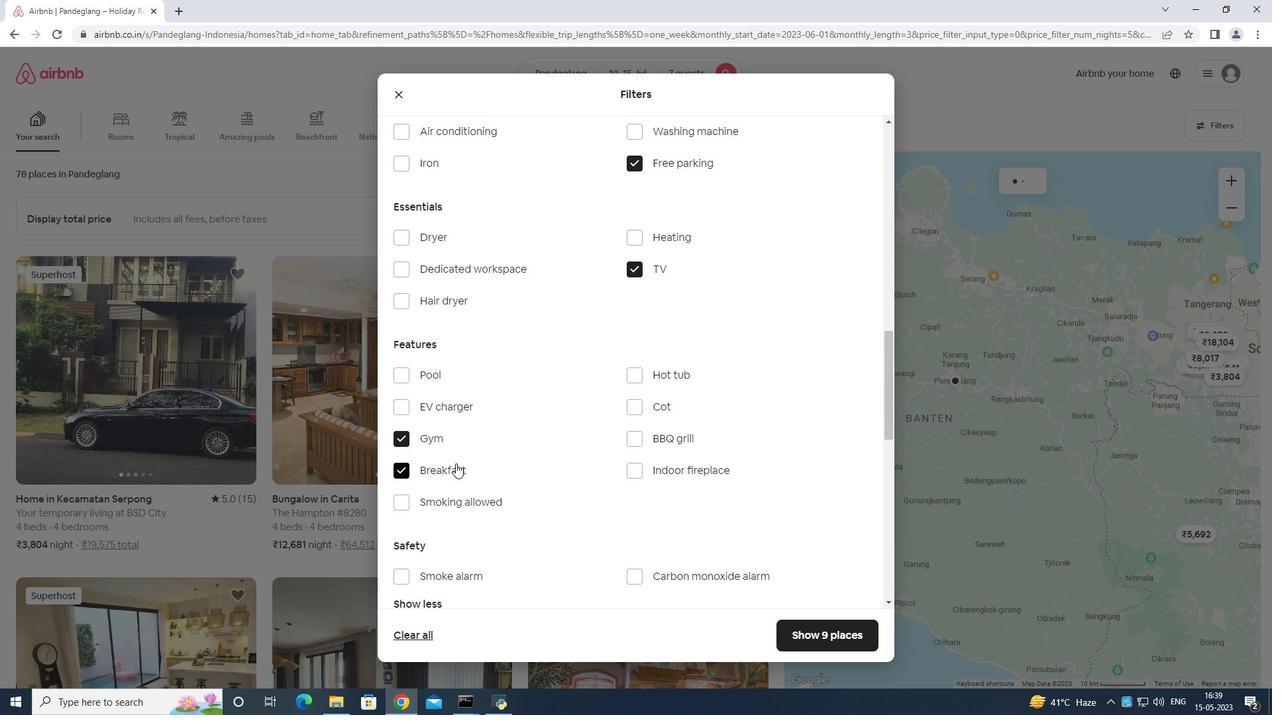 
Action: Mouse scrolled (520, 460) with delta (0, 0)
Screenshot: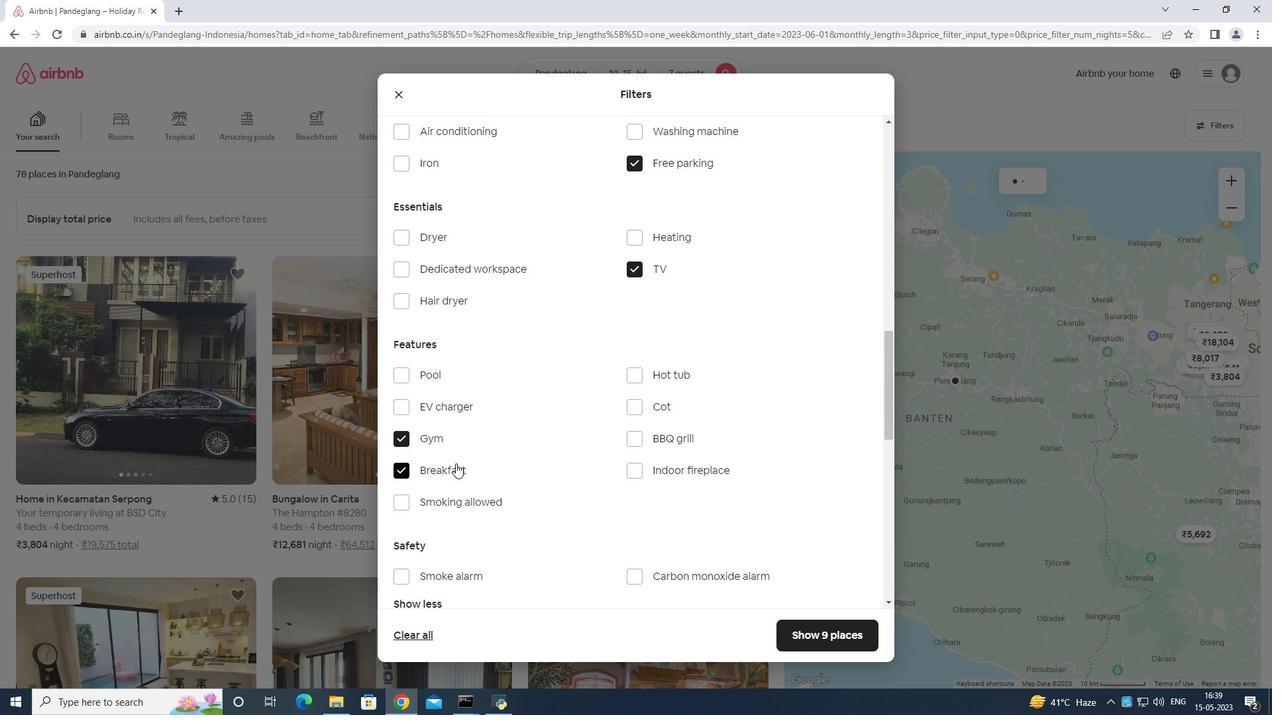
Action: Mouse moved to (539, 457)
Screenshot: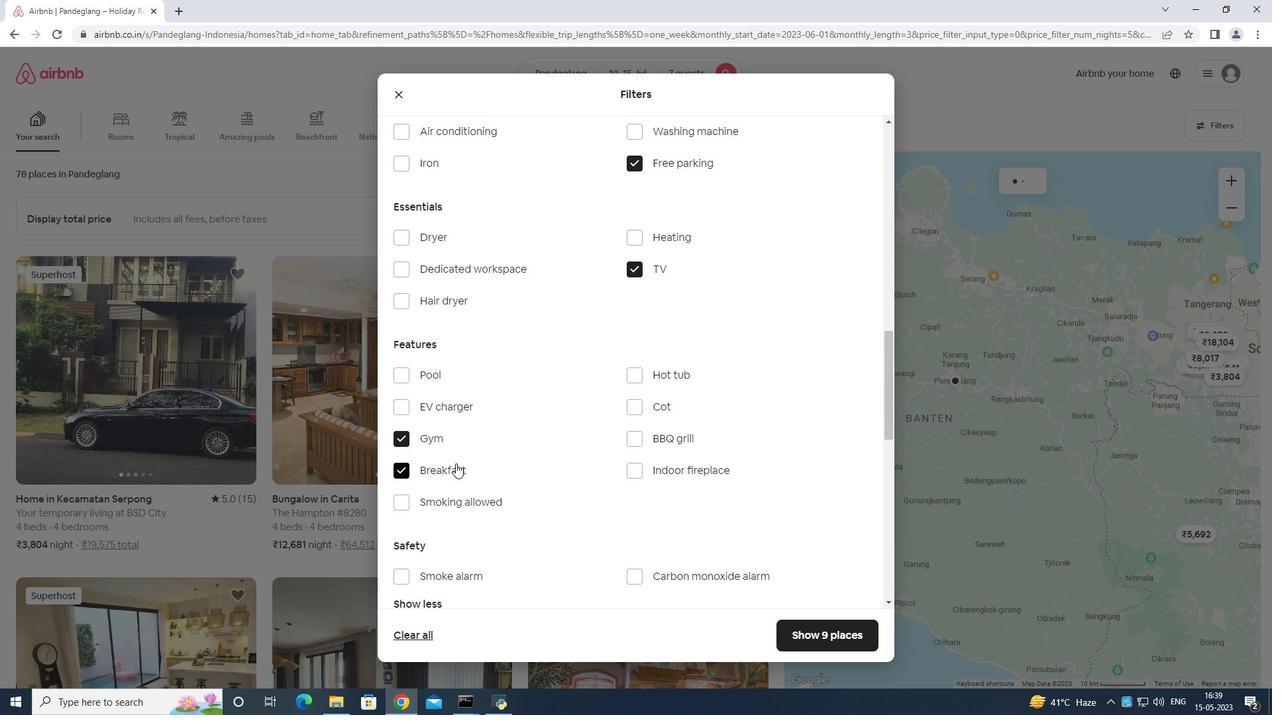 
Action: Mouse scrolled (539, 456) with delta (0, 0)
Screenshot: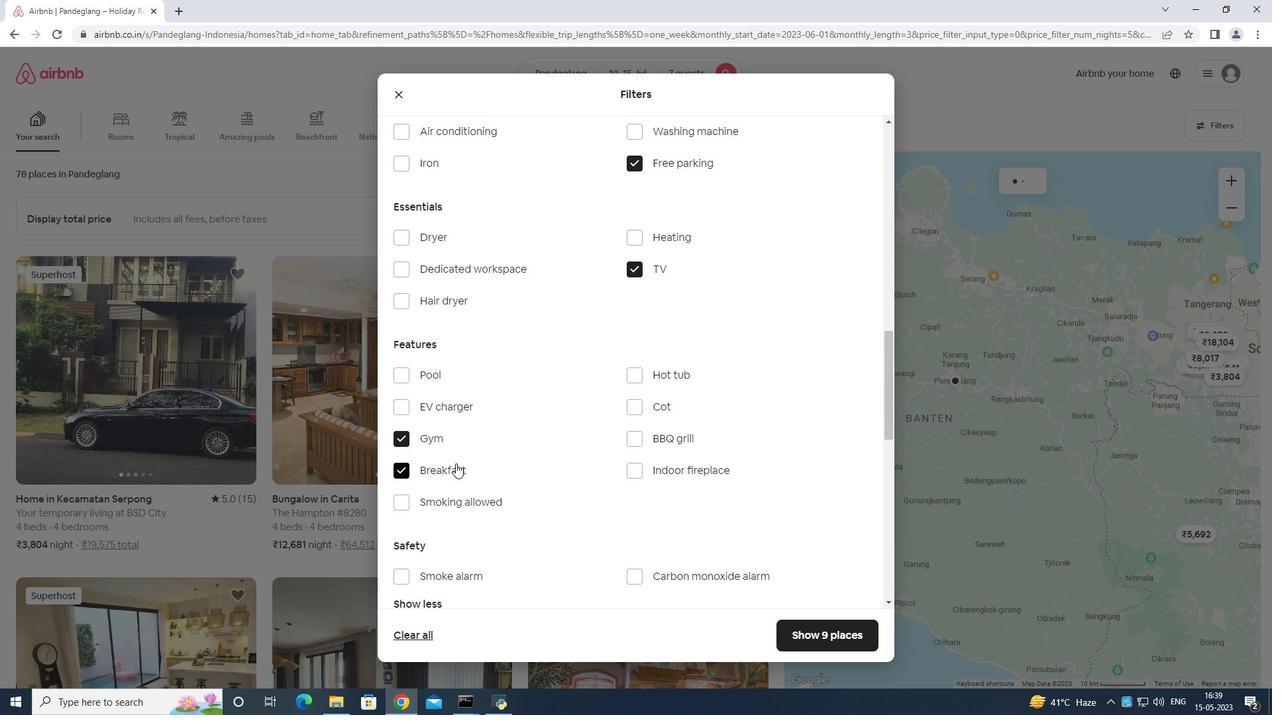 
Action: Mouse moved to (563, 451)
Screenshot: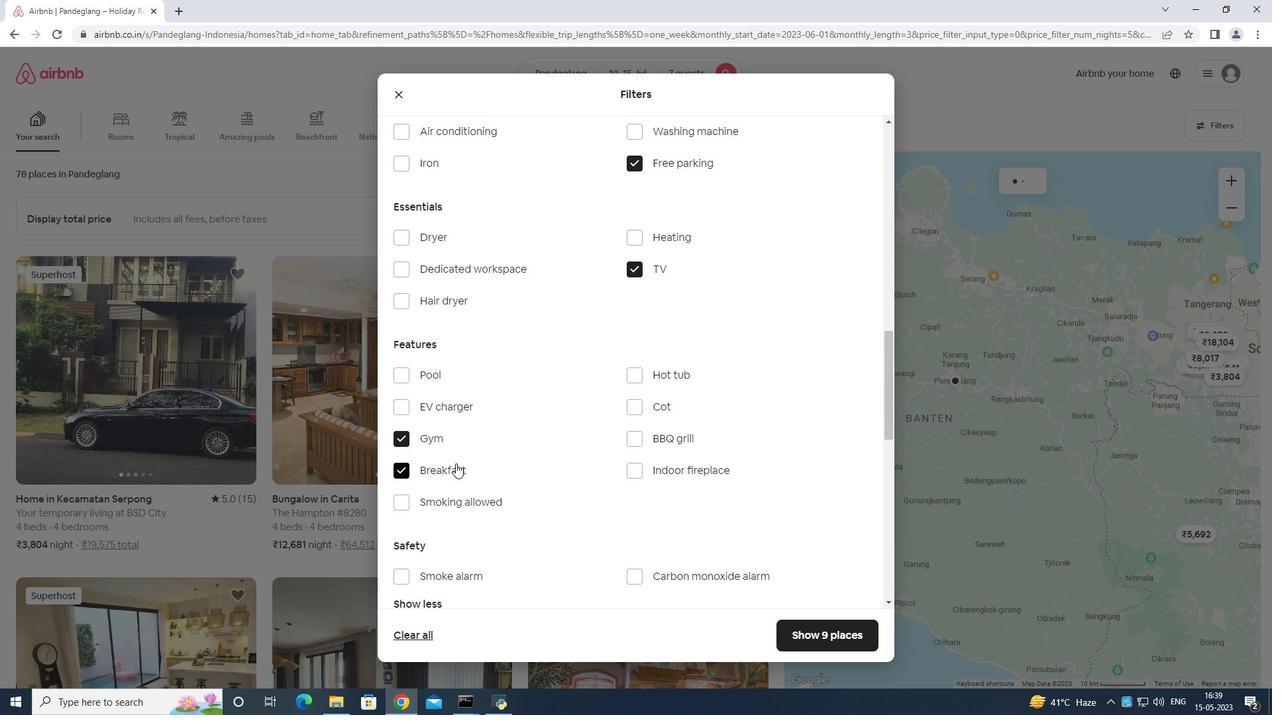 
Action: Mouse scrolled (563, 450) with delta (0, 0)
Screenshot: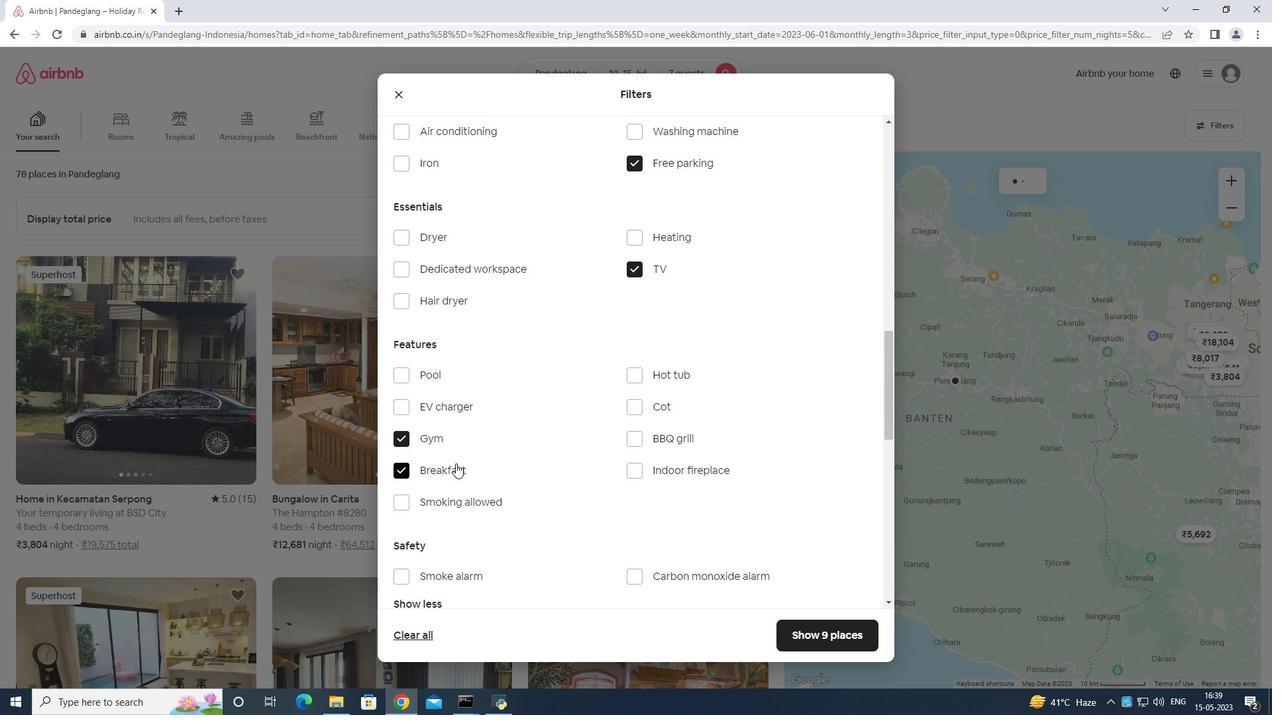 
Action: Mouse moved to (846, 420)
Screenshot: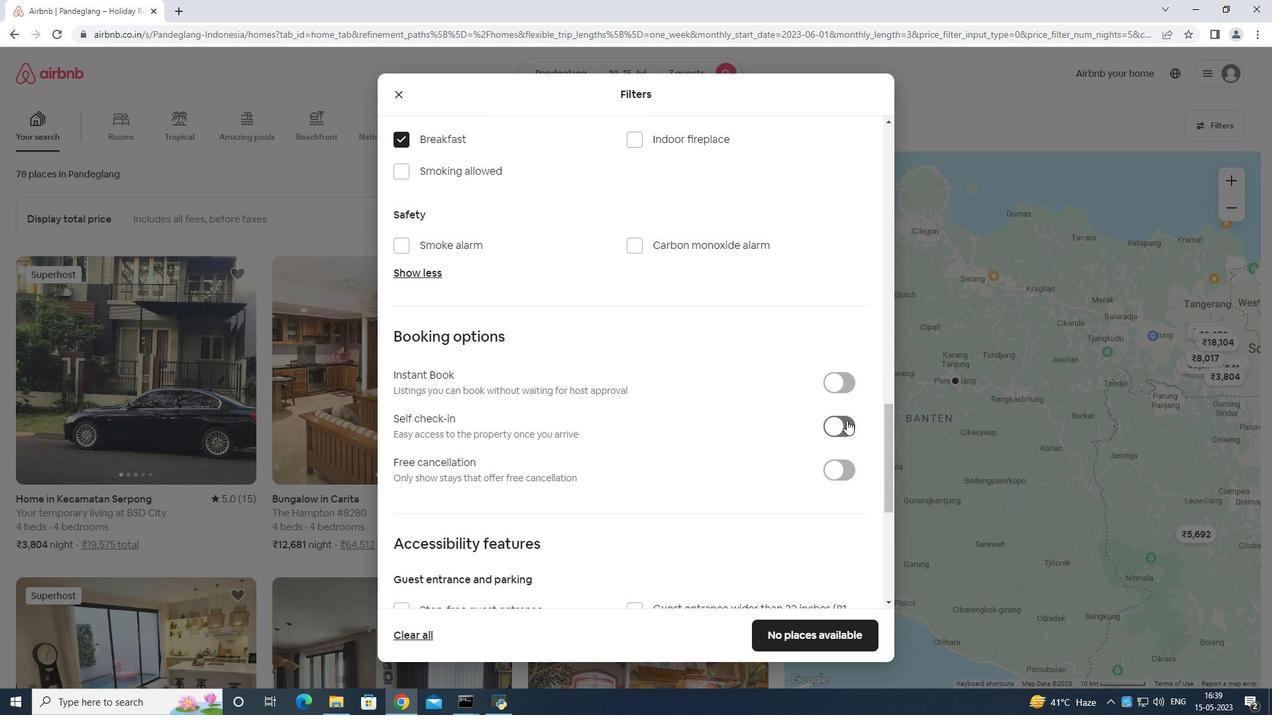 
Action: Mouse pressed left at (846, 420)
Screenshot: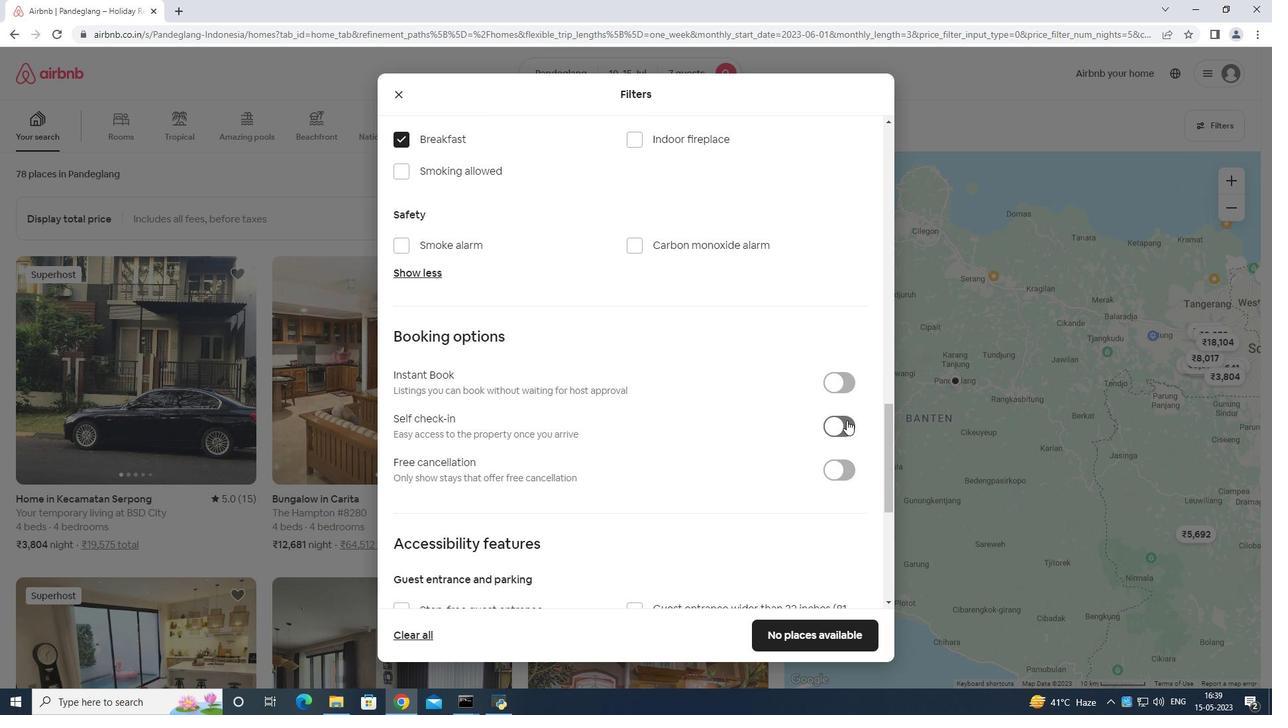
Action: Mouse moved to (799, 410)
Screenshot: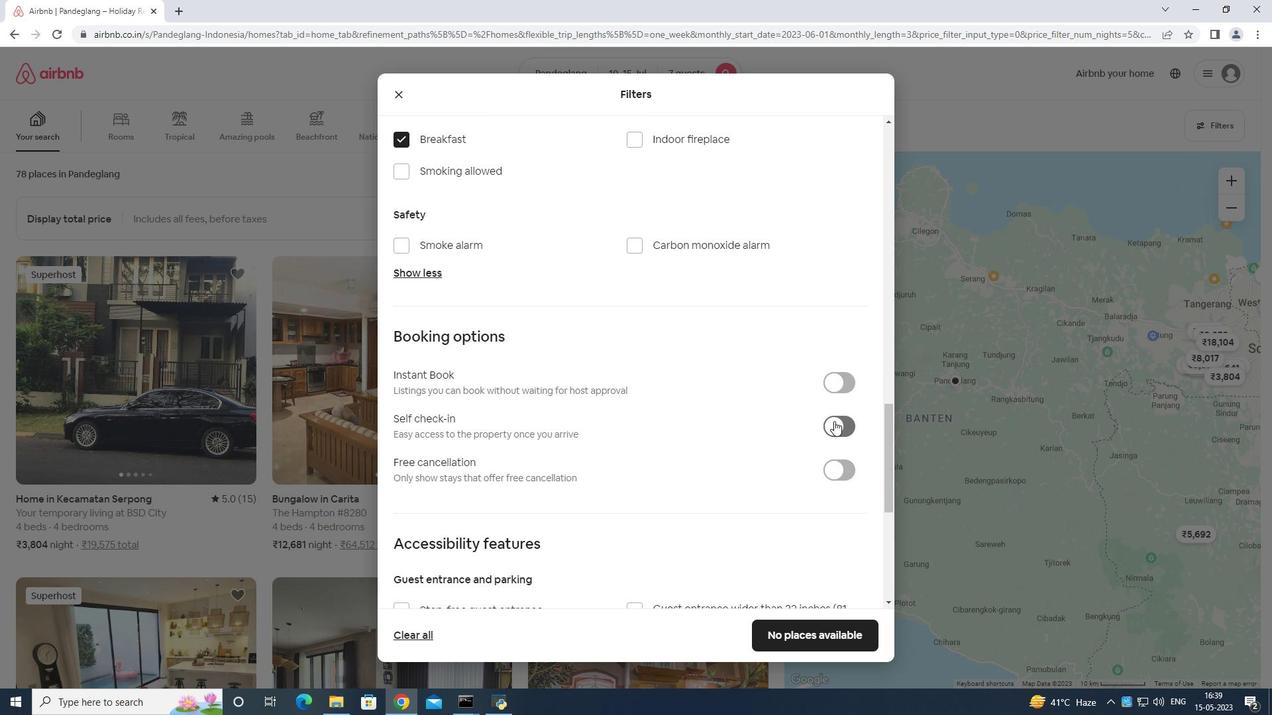 
Action: Mouse scrolled (799, 410) with delta (0, 0)
Screenshot: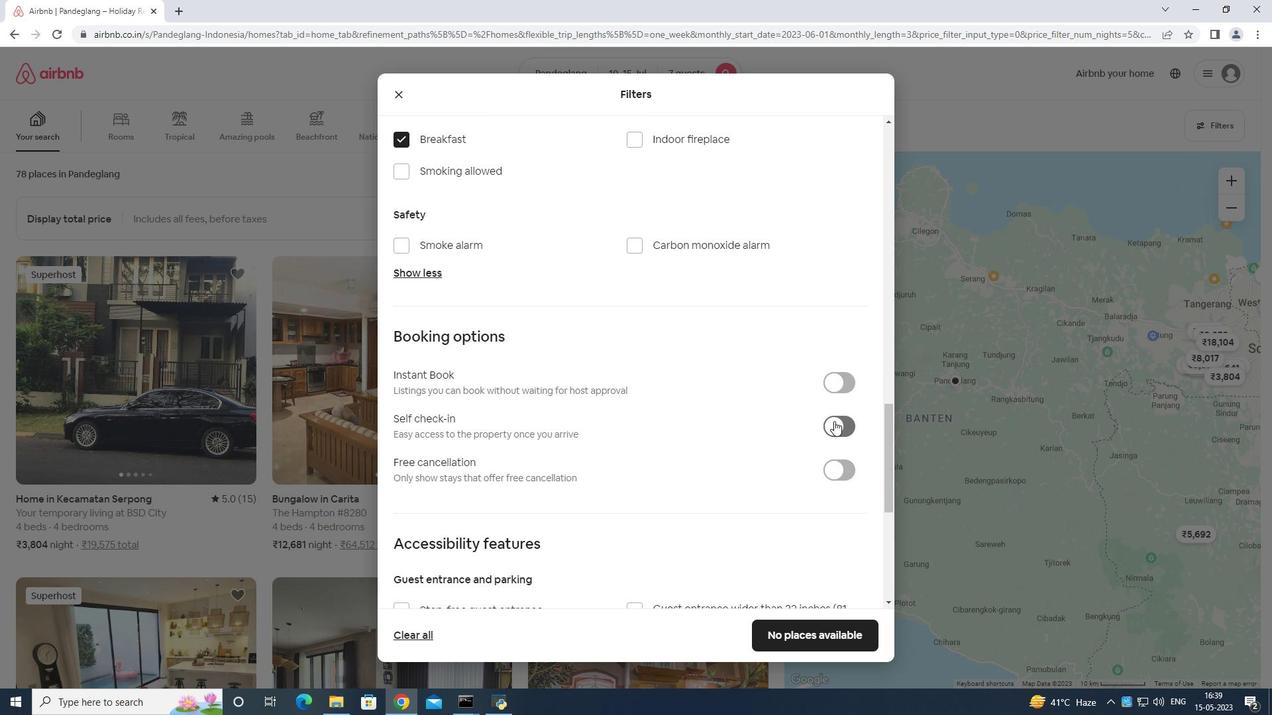 
Action: Mouse moved to (792, 430)
Screenshot: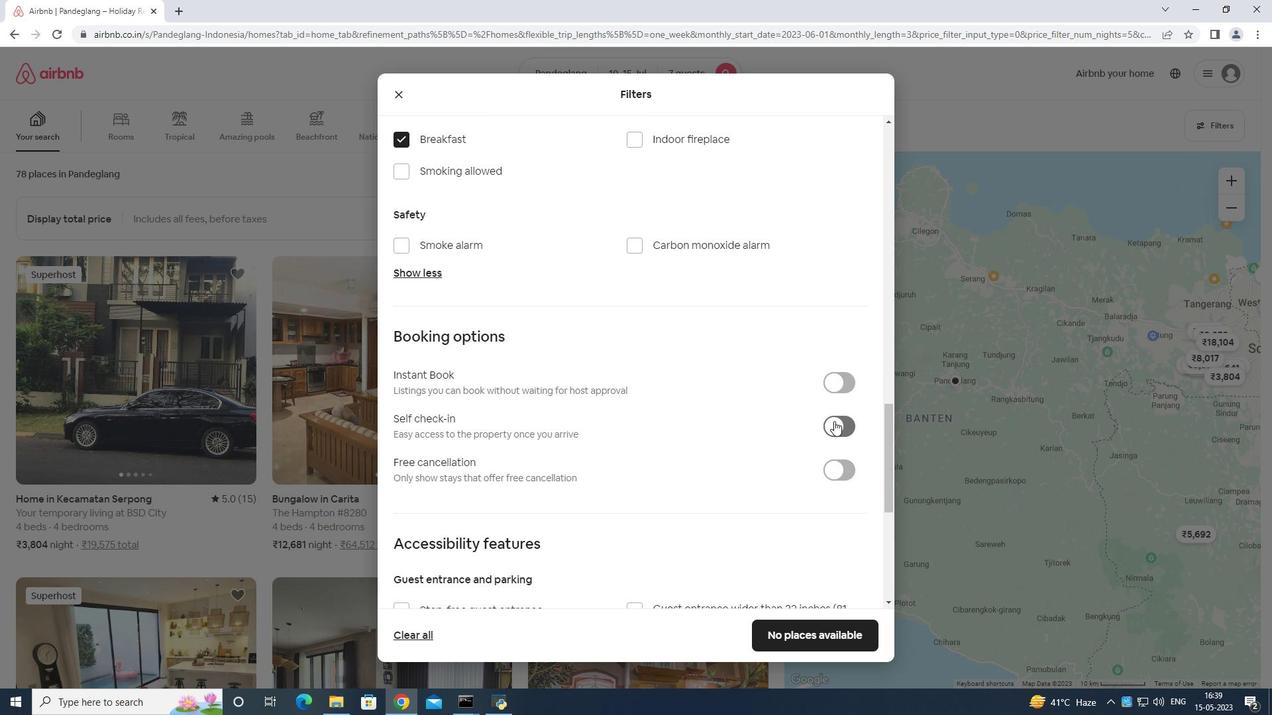 
Action: Mouse scrolled (792, 429) with delta (0, 0)
Screenshot: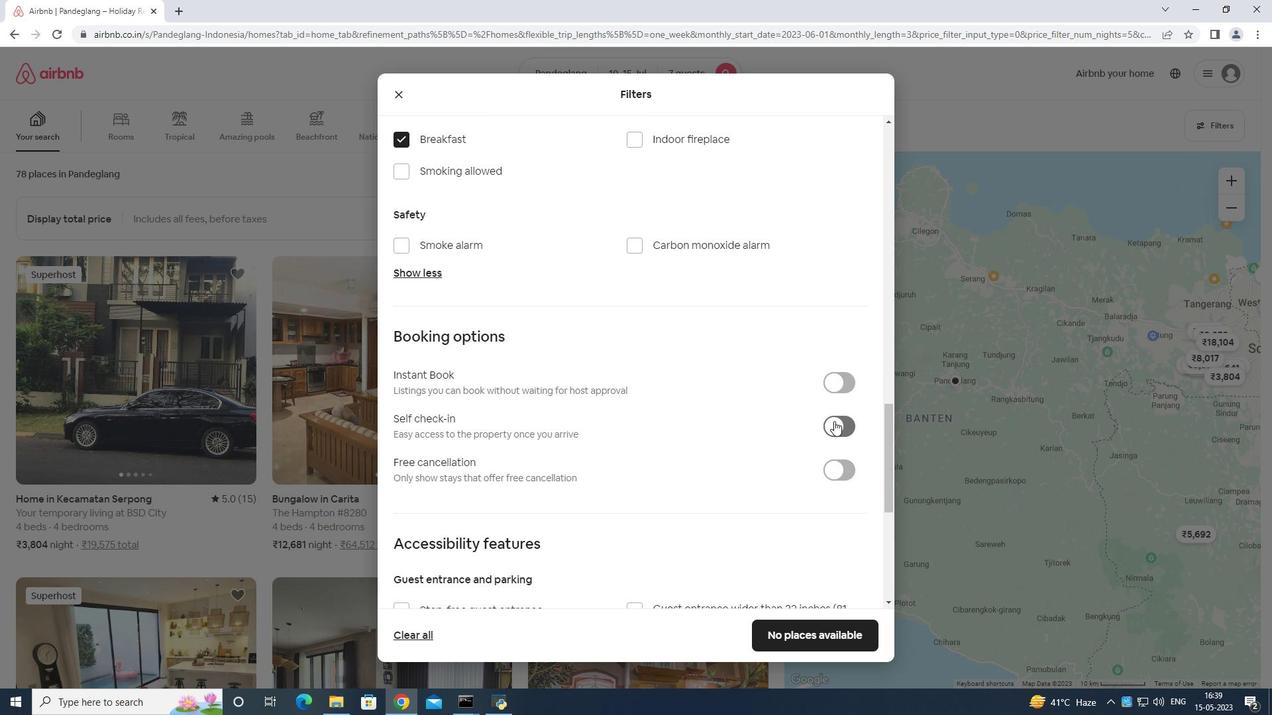 
Action: Mouse moved to (791, 436)
Screenshot: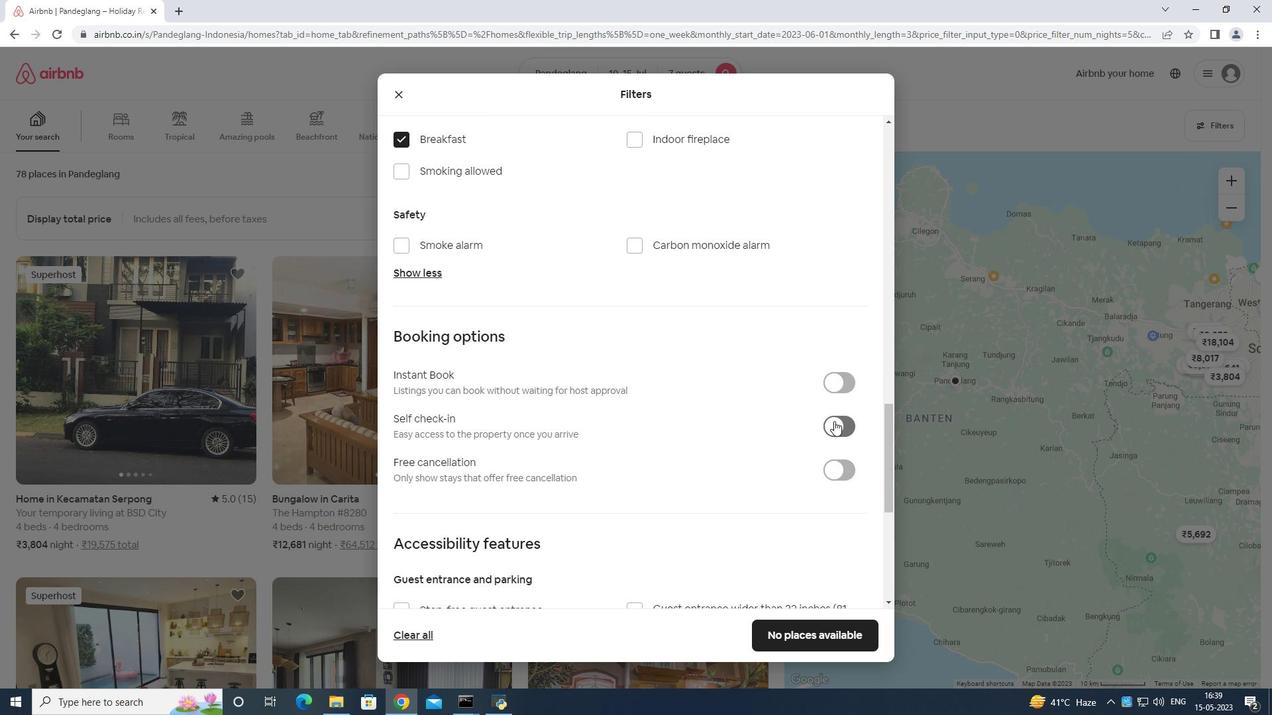 
Action: Mouse scrolled (791, 435) with delta (0, 0)
Screenshot: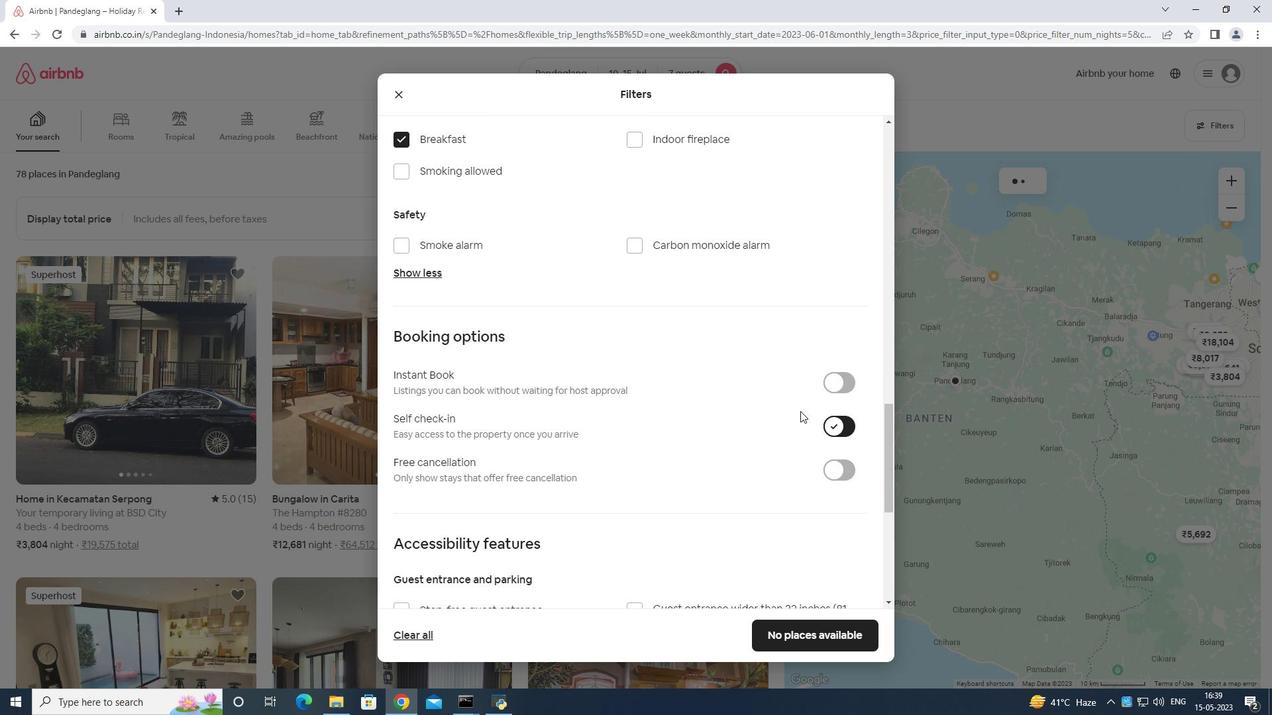 
Action: Mouse moved to (790, 437)
Screenshot: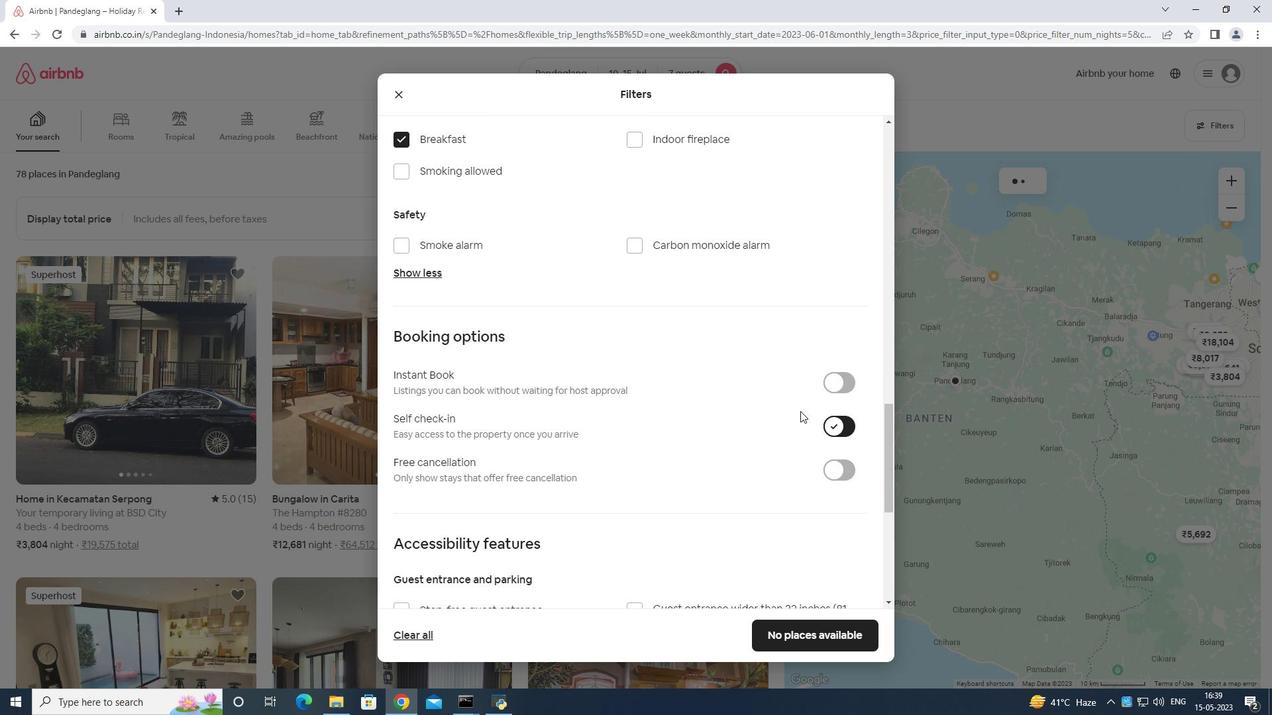 
Action: Mouse scrolled (790, 436) with delta (0, 0)
Screenshot: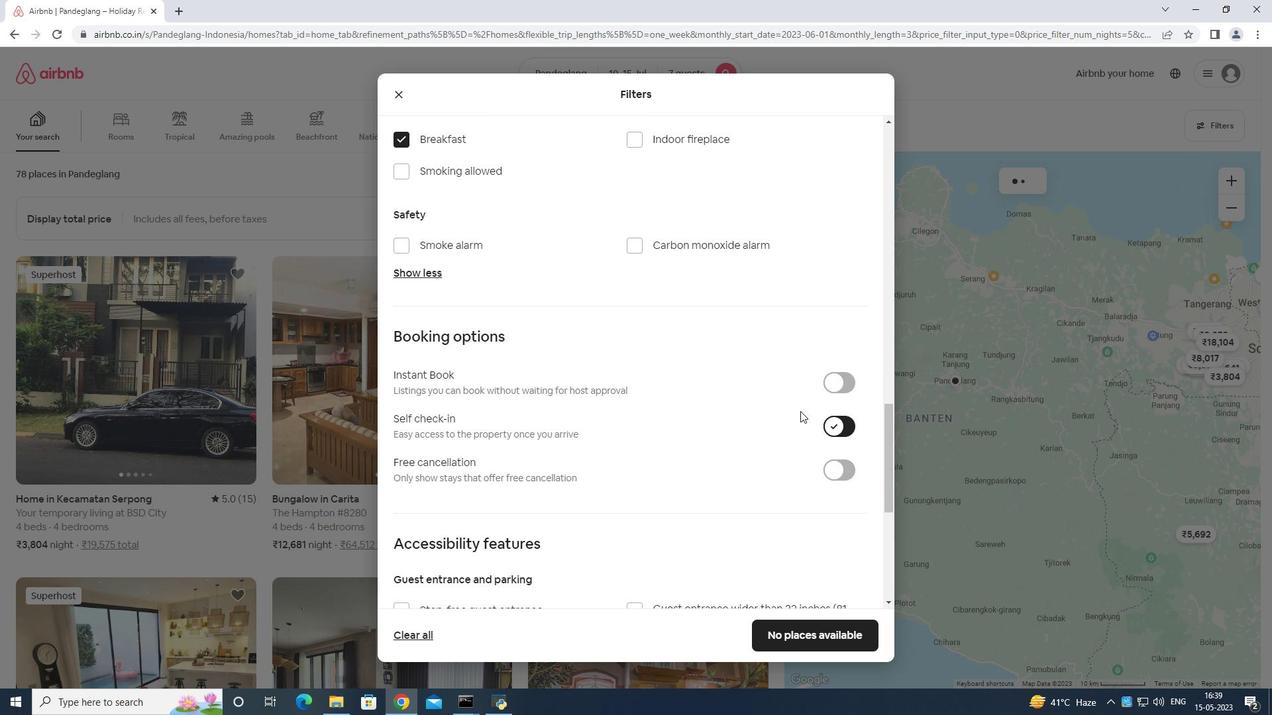 
Action: Mouse moved to (790, 438)
Screenshot: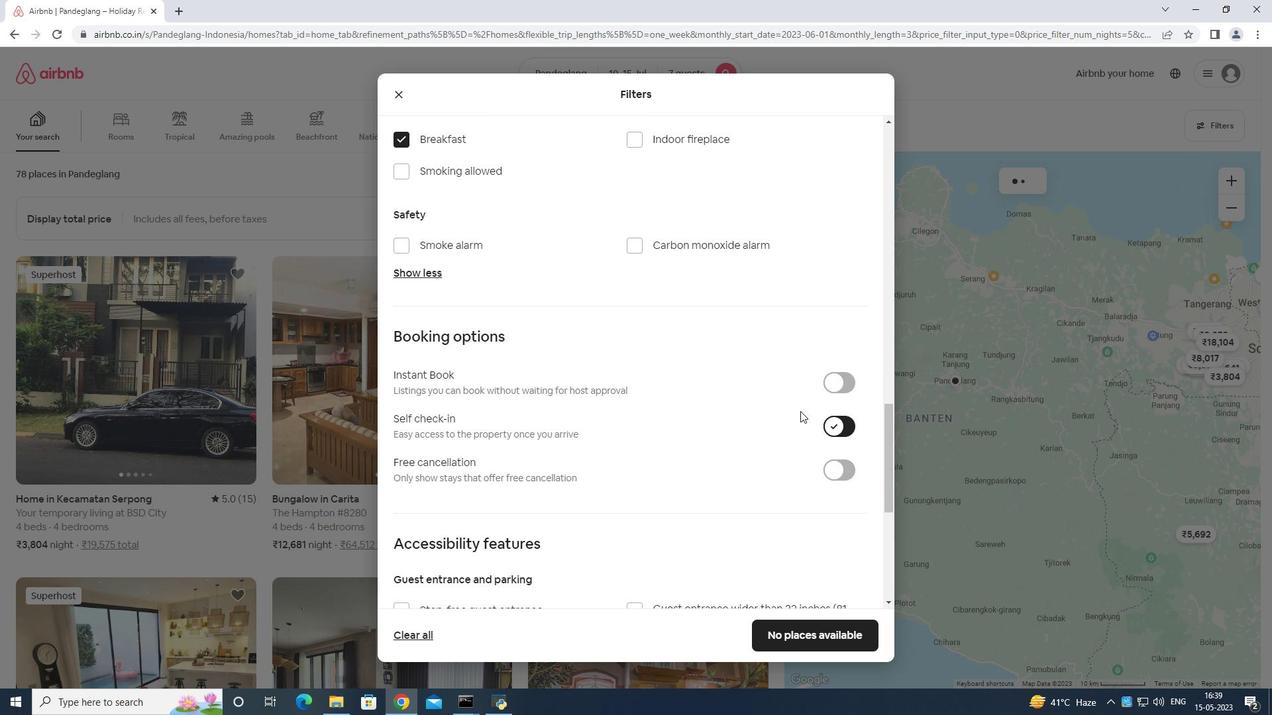 
Action: Mouse scrolled (790, 437) with delta (0, 0)
Screenshot: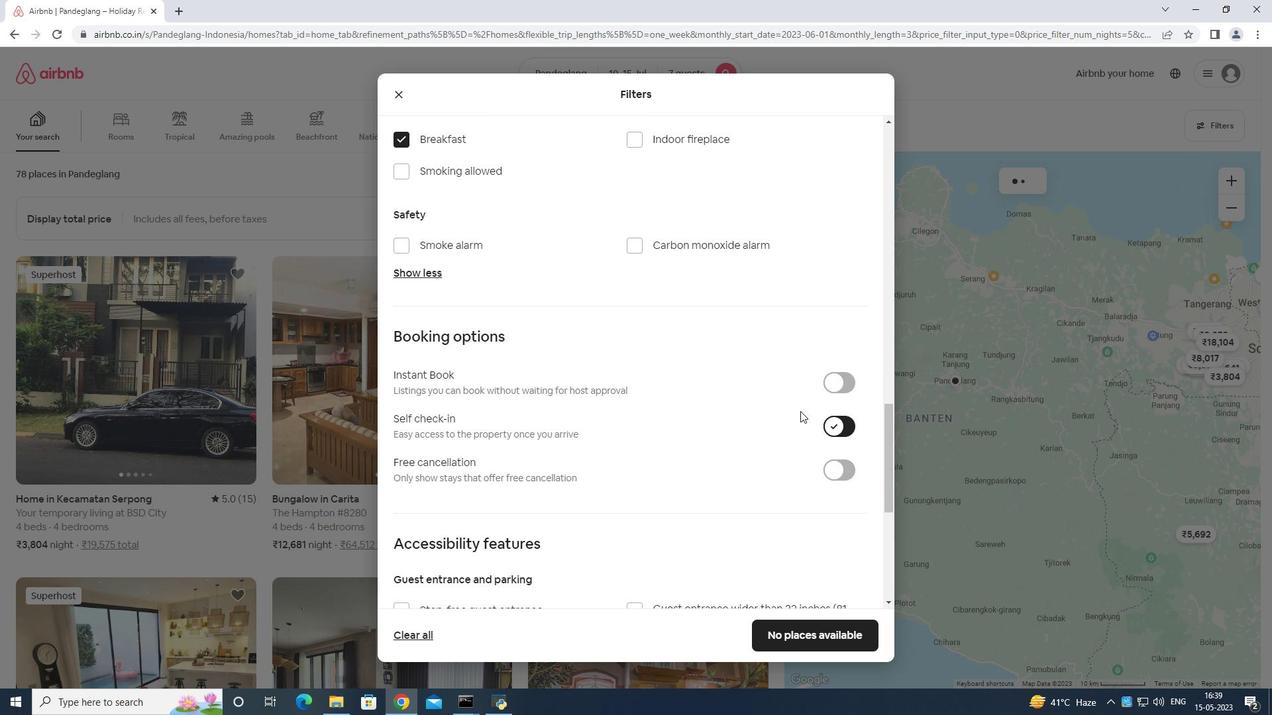 
Action: Mouse moved to (746, 422)
Screenshot: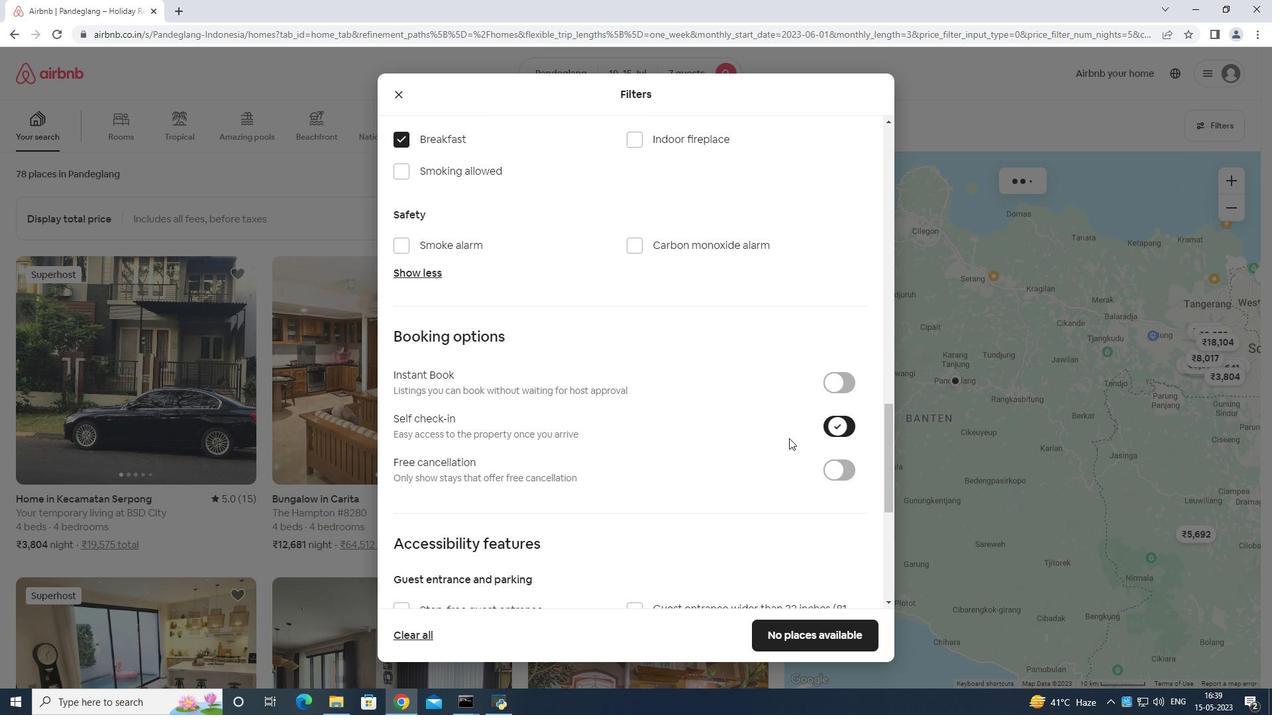 
Action: Mouse scrolled (746, 422) with delta (0, 0)
Screenshot: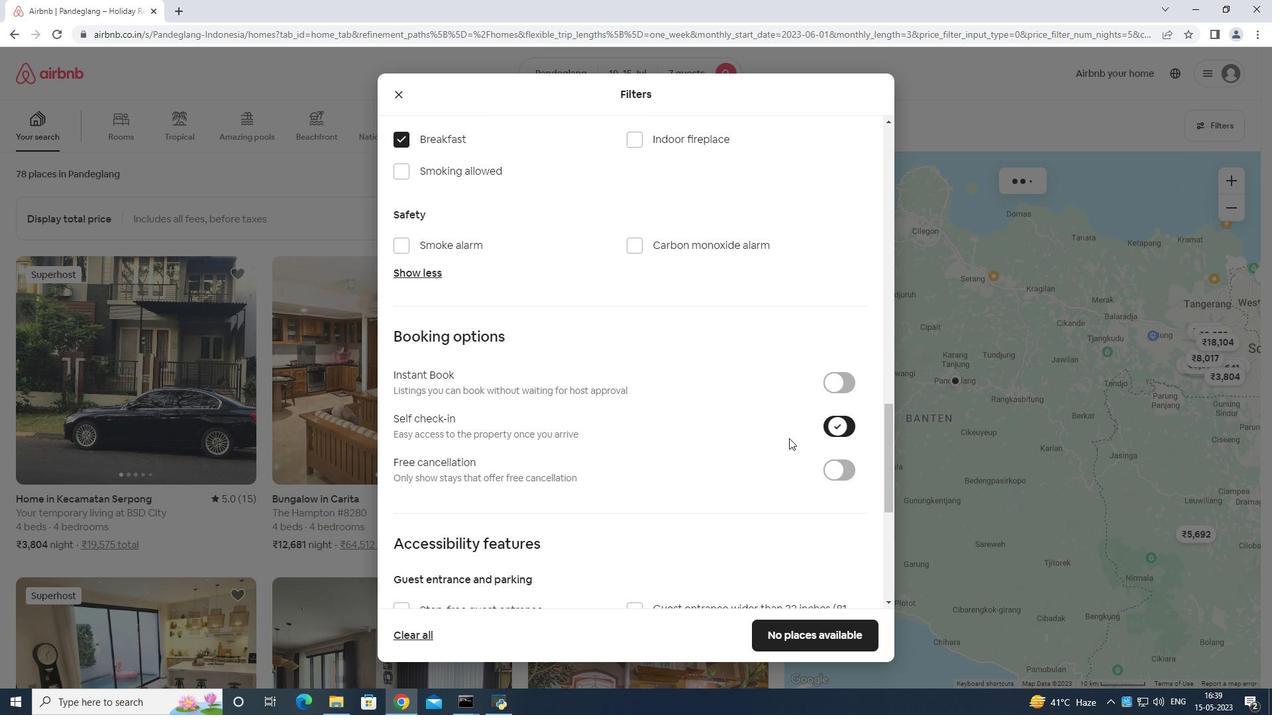 
Action: Mouse moved to (733, 451)
Screenshot: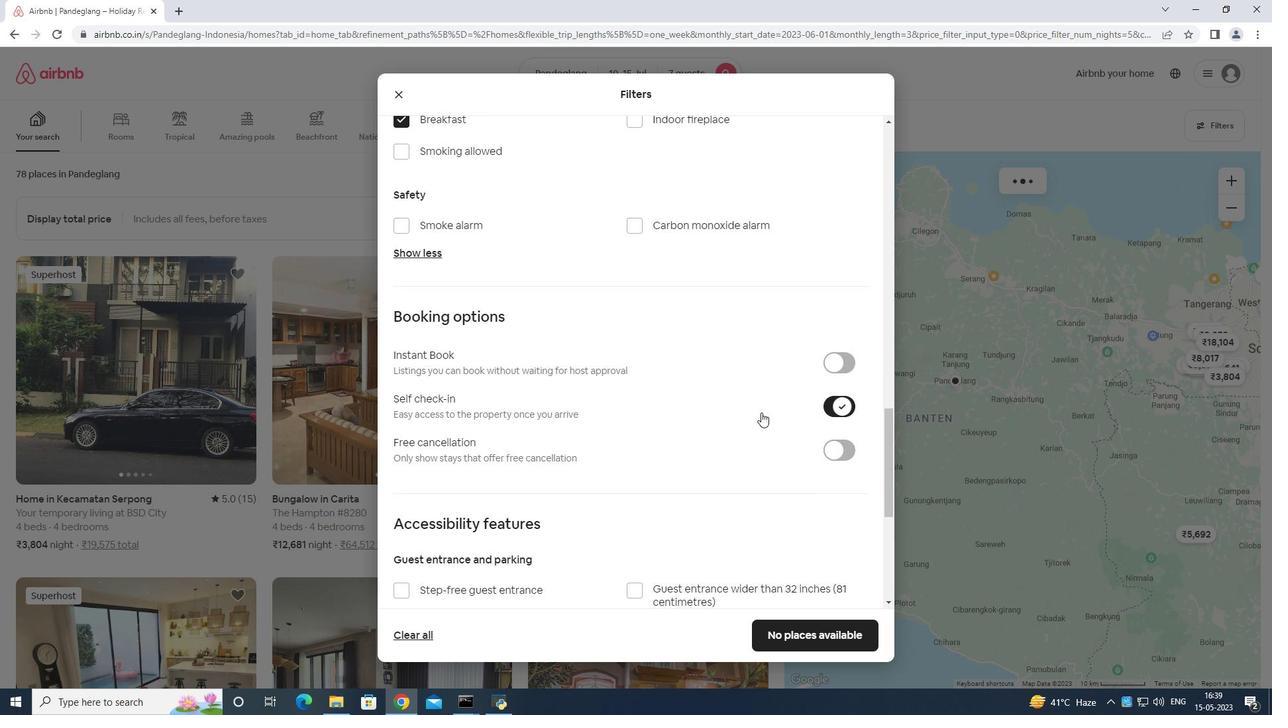 
Action: Mouse scrolled (736, 443) with delta (0, 0)
Screenshot: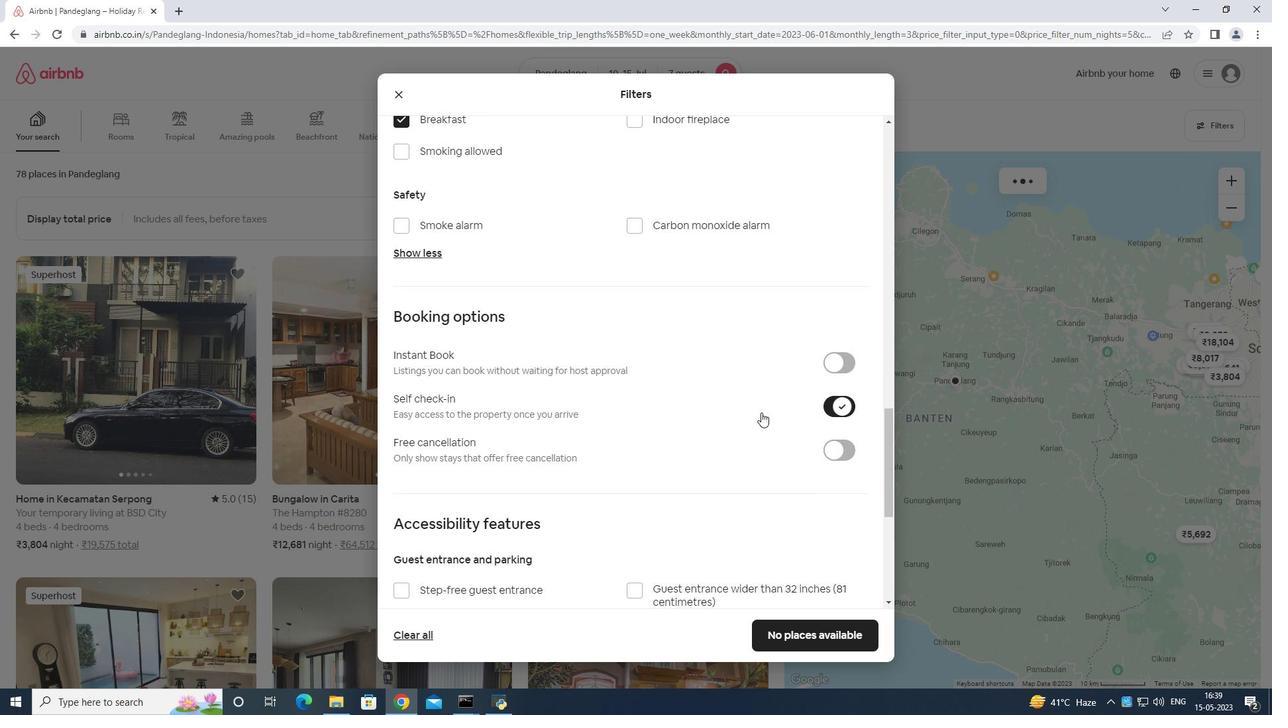 
Action: Mouse moved to (732, 453)
Screenshot: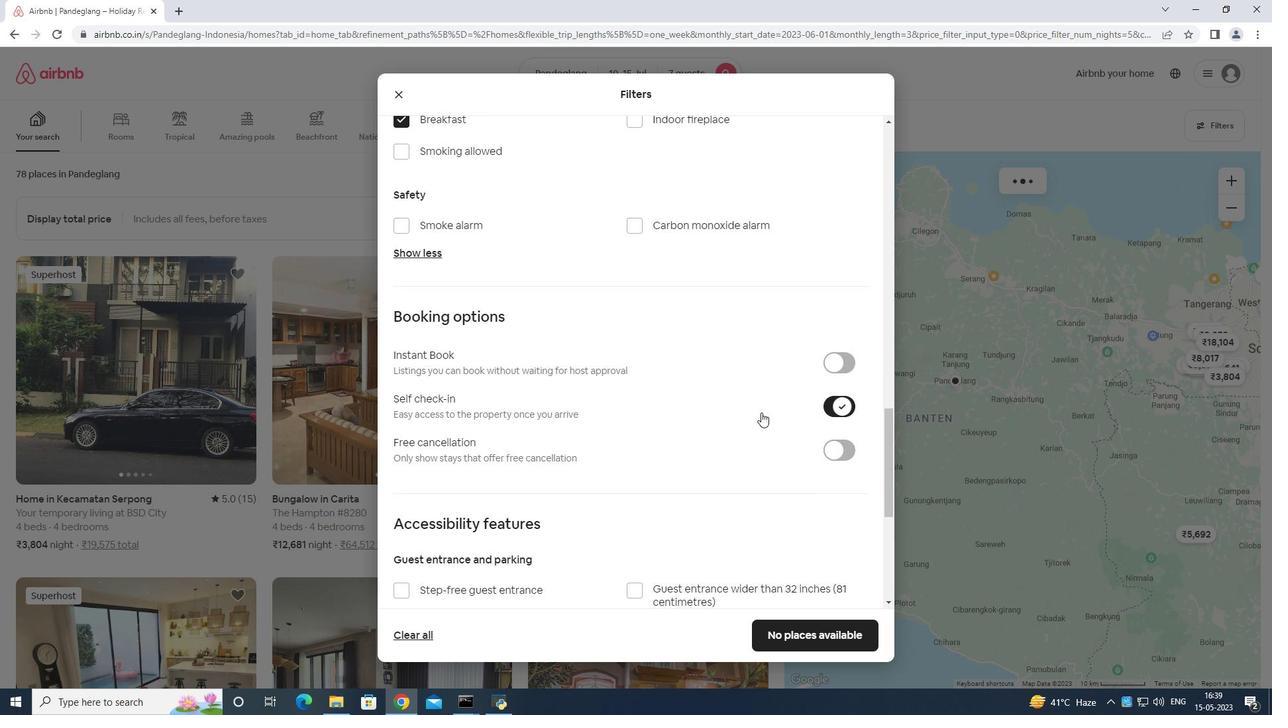 
Action: Mouse scrolled (733, 451) with delta (0, 0)
Screenshot: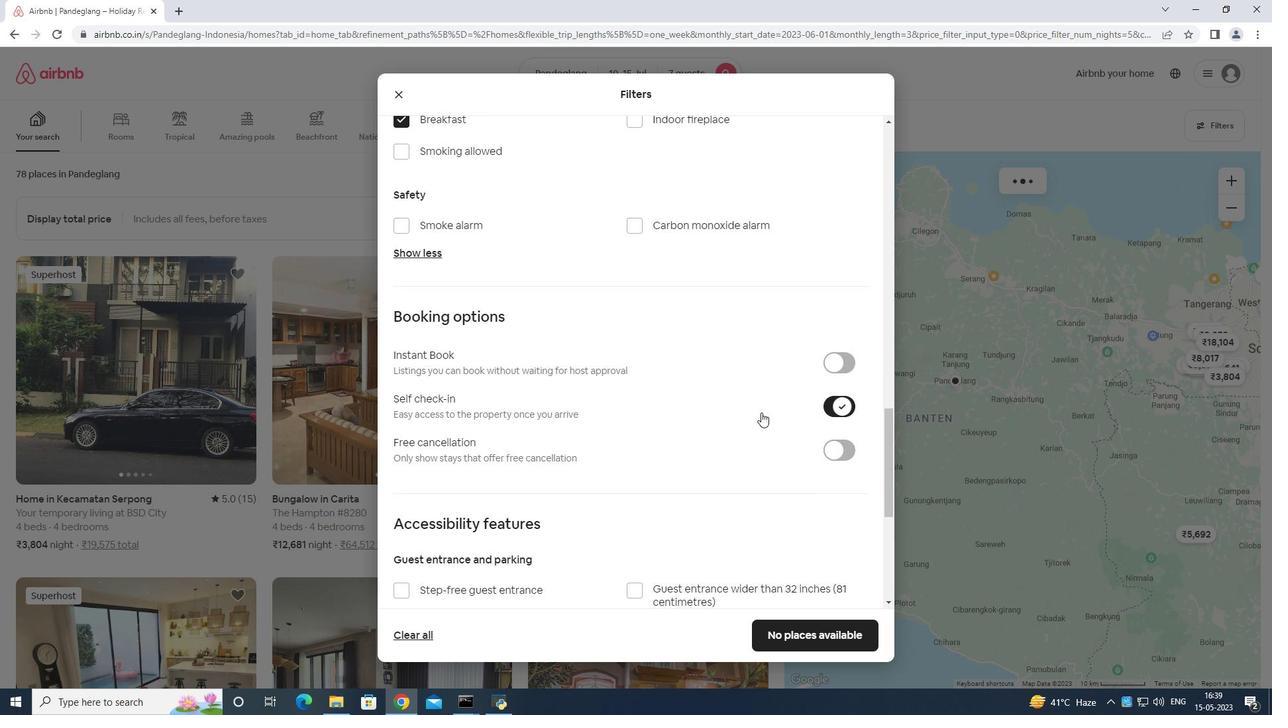 
Action: Mouse moved to (731, 457)
Screenshot: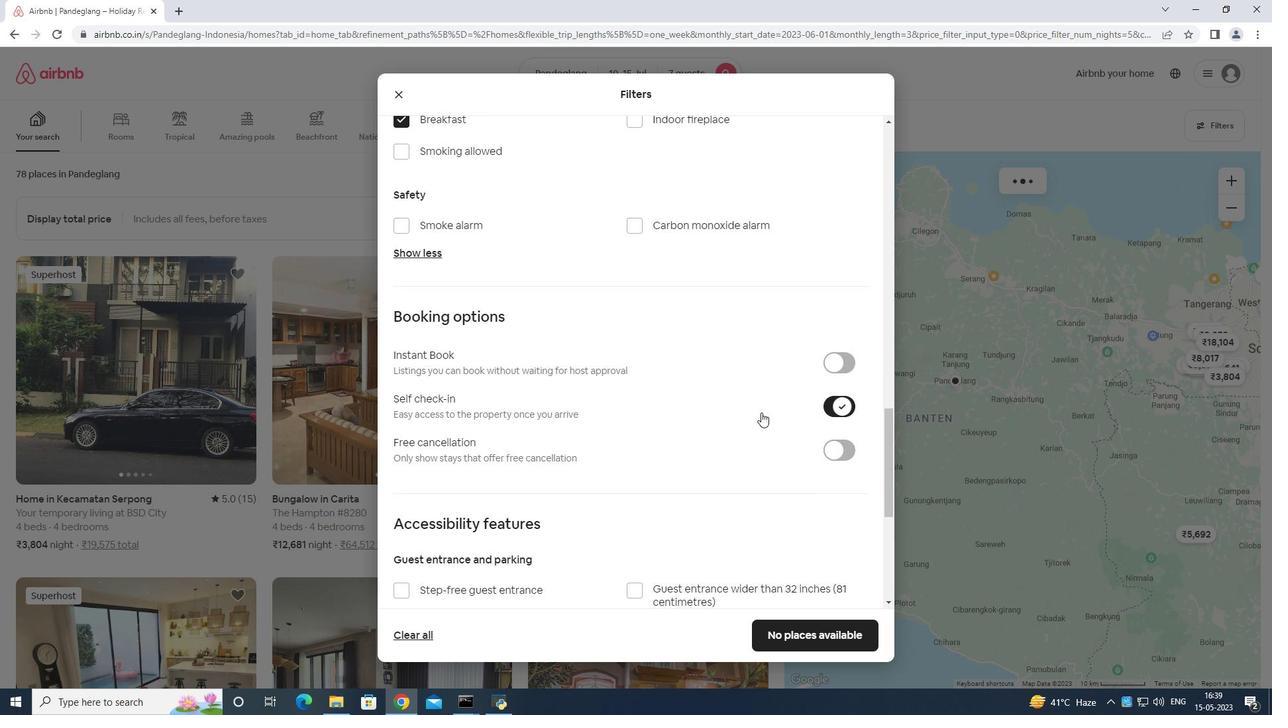 
Action: Mouse scrolled (732, 453) with delta (0, 0)
Screenshot: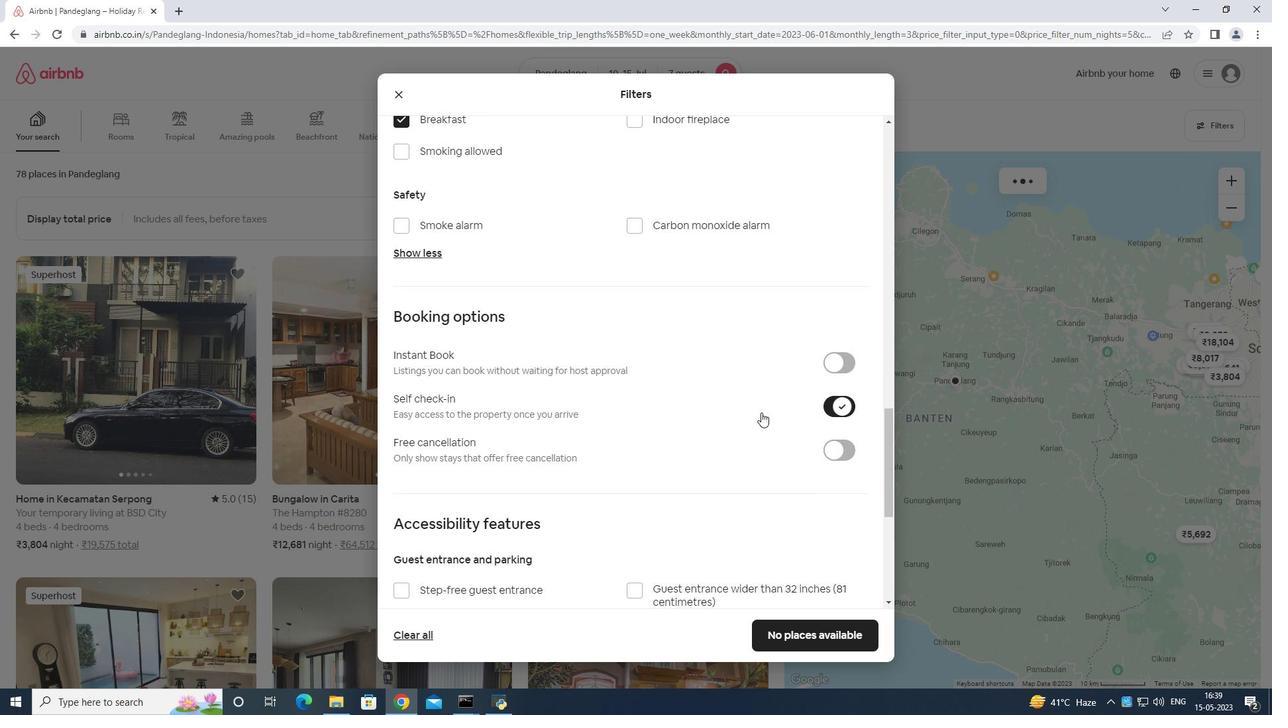 
Action: Mouse moved to (731, 457)
Screenshot: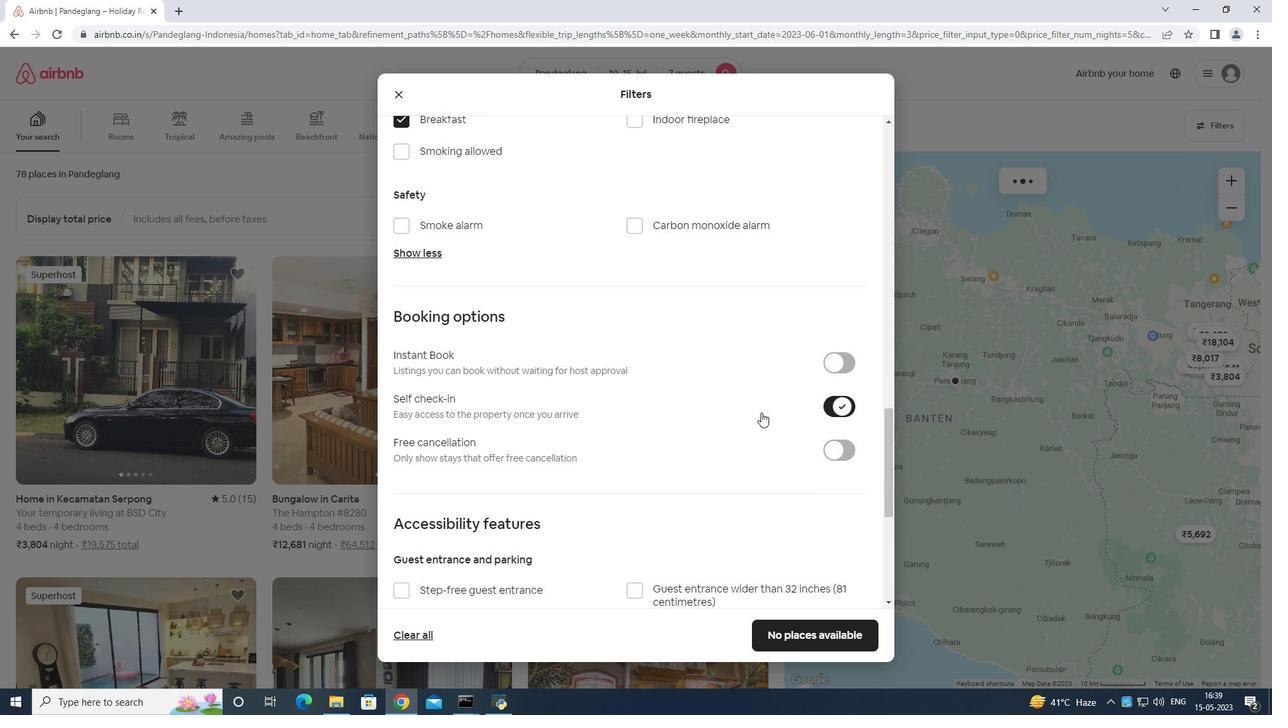 
Action: Mouse scrolled (731, 456) with delta (0, 0)
Screenshot: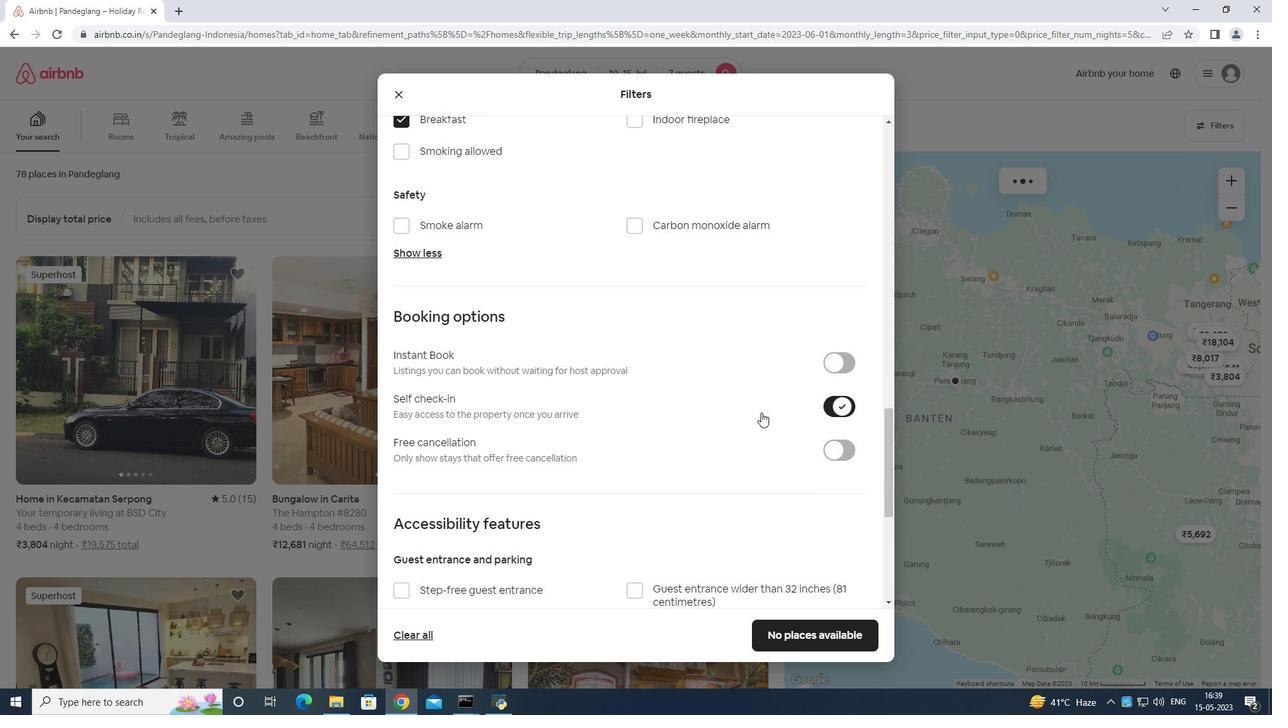 
Action: Mouse moved to (718, 410)
Screenshot: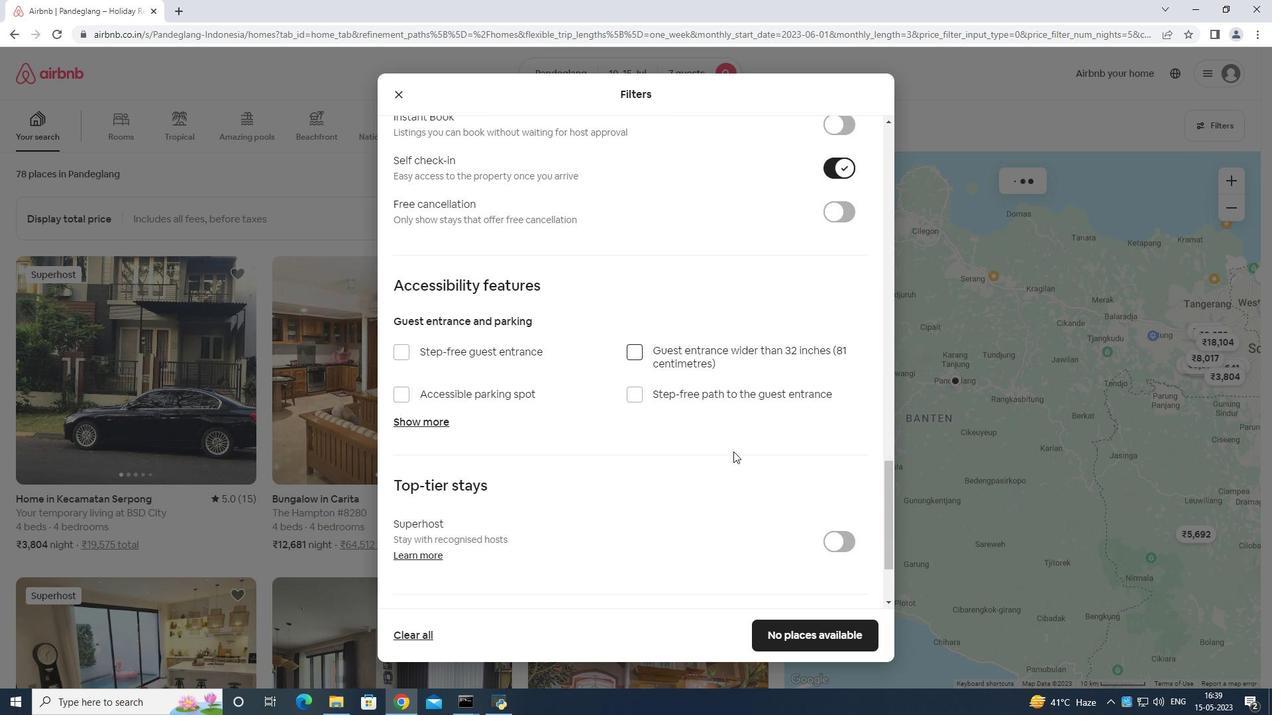 
Action: Mouse scrolled (718, 409) with delta (0, 0)
Screenshot: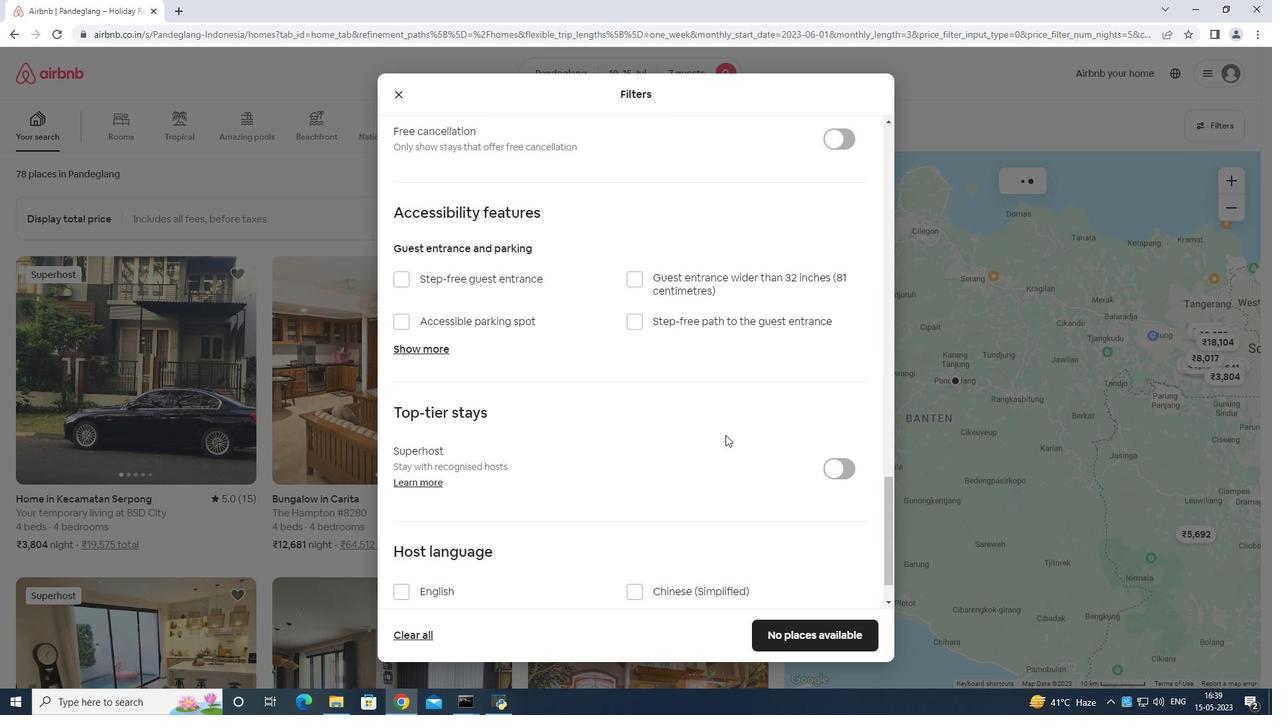 
Action: Mouse moved to (700, 445)
Screenshot: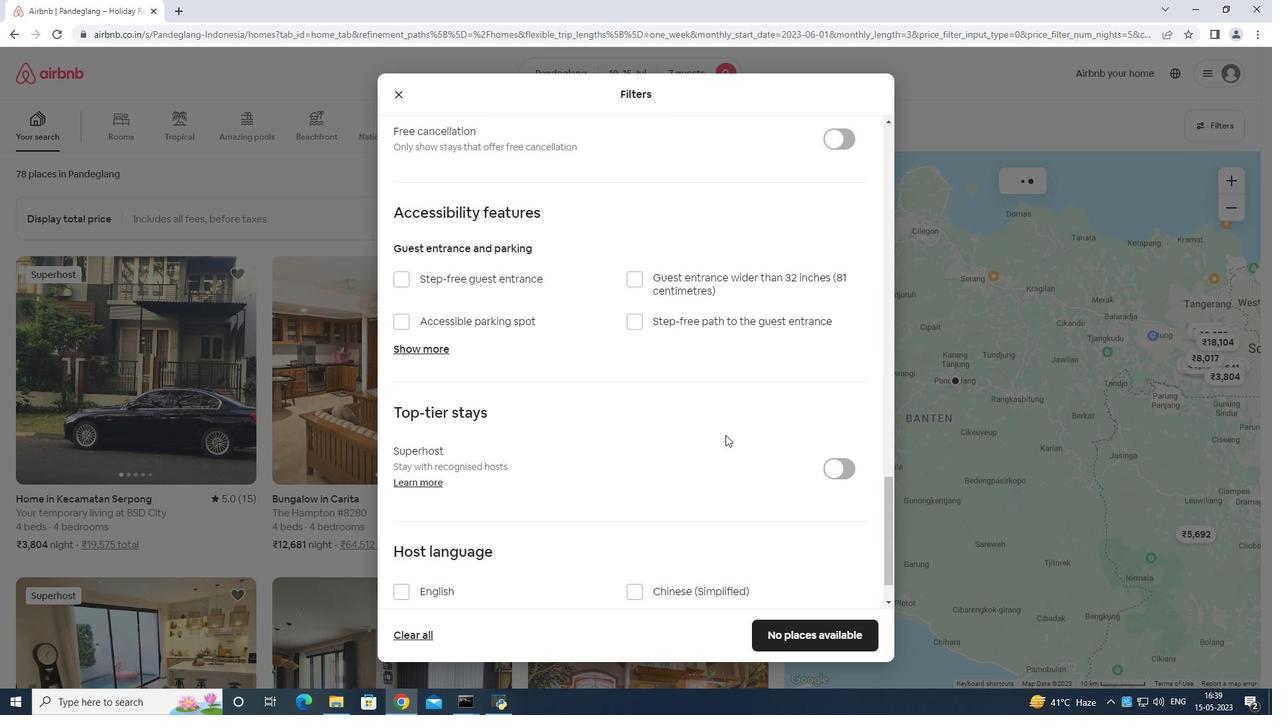 
Action: Mouse scrolled (702, 438) with delta (0, 0)
Screenshot: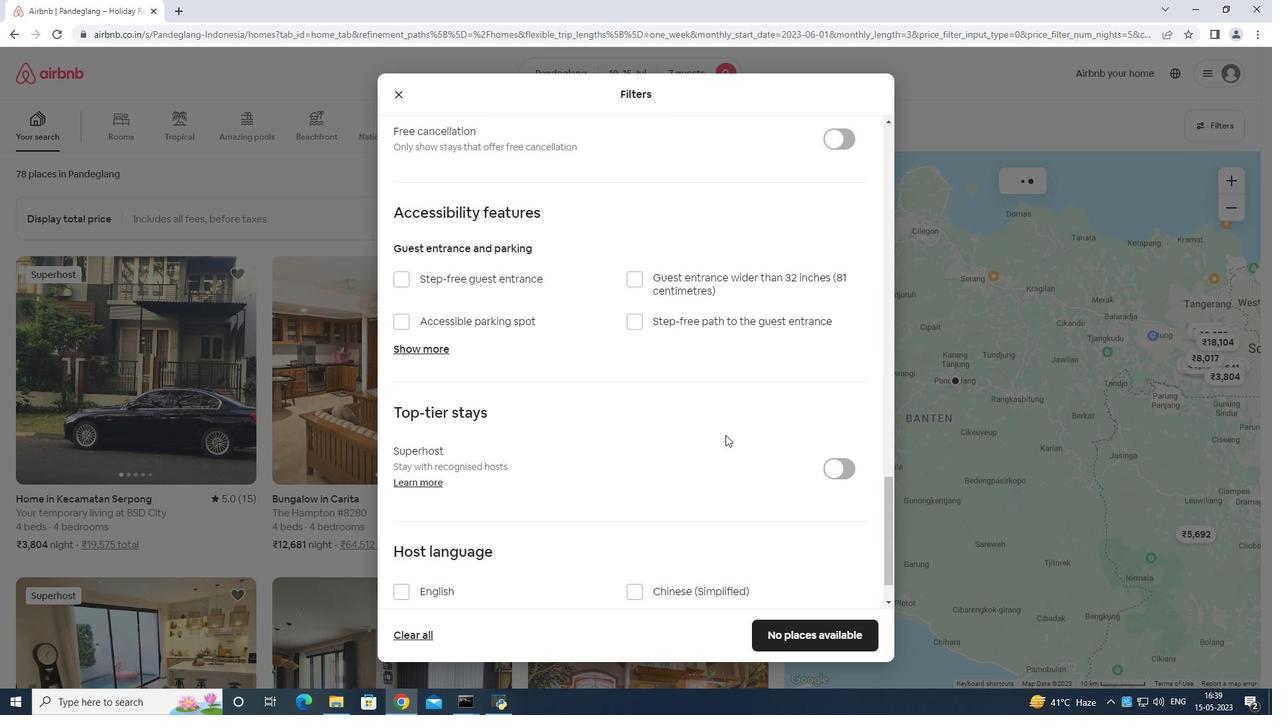 
Action: Mouse moved to (698, 450)
Screenshot: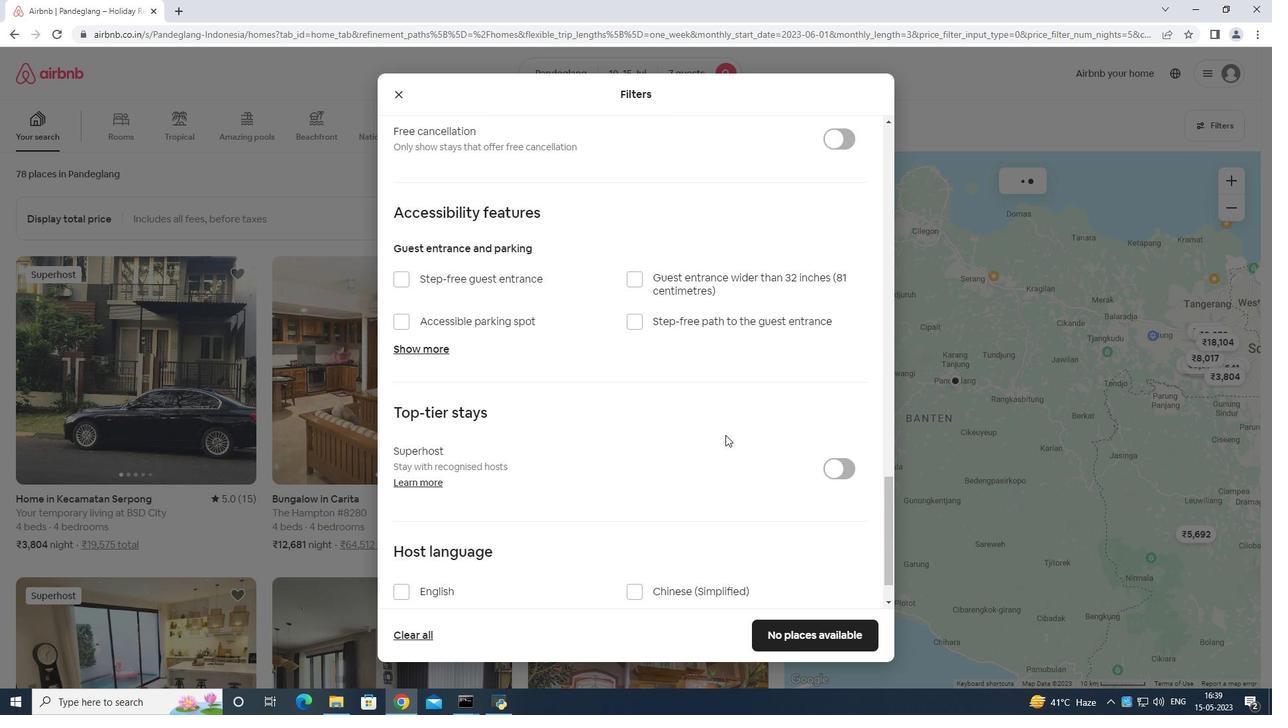
Action: Mouse scrolled (700, 445) with delta (0, 0)
Screenshot: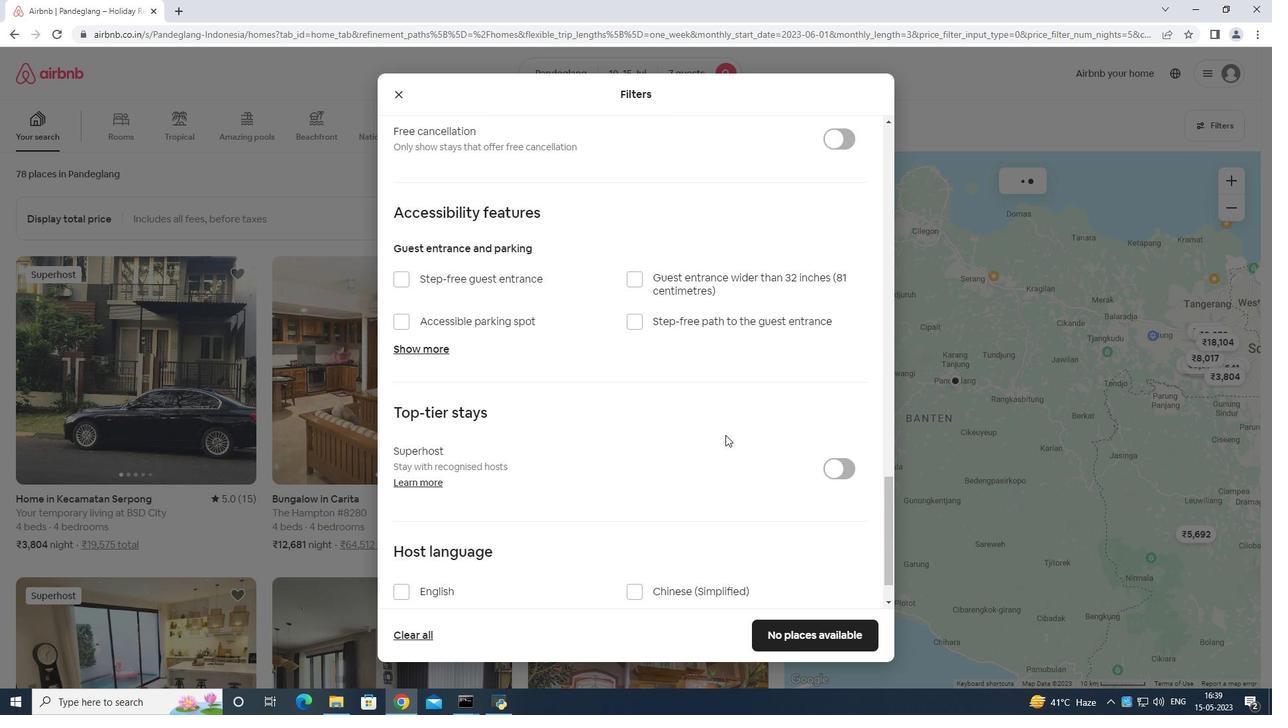 
Action: Mouse moved to (698, 454)
Screenshot: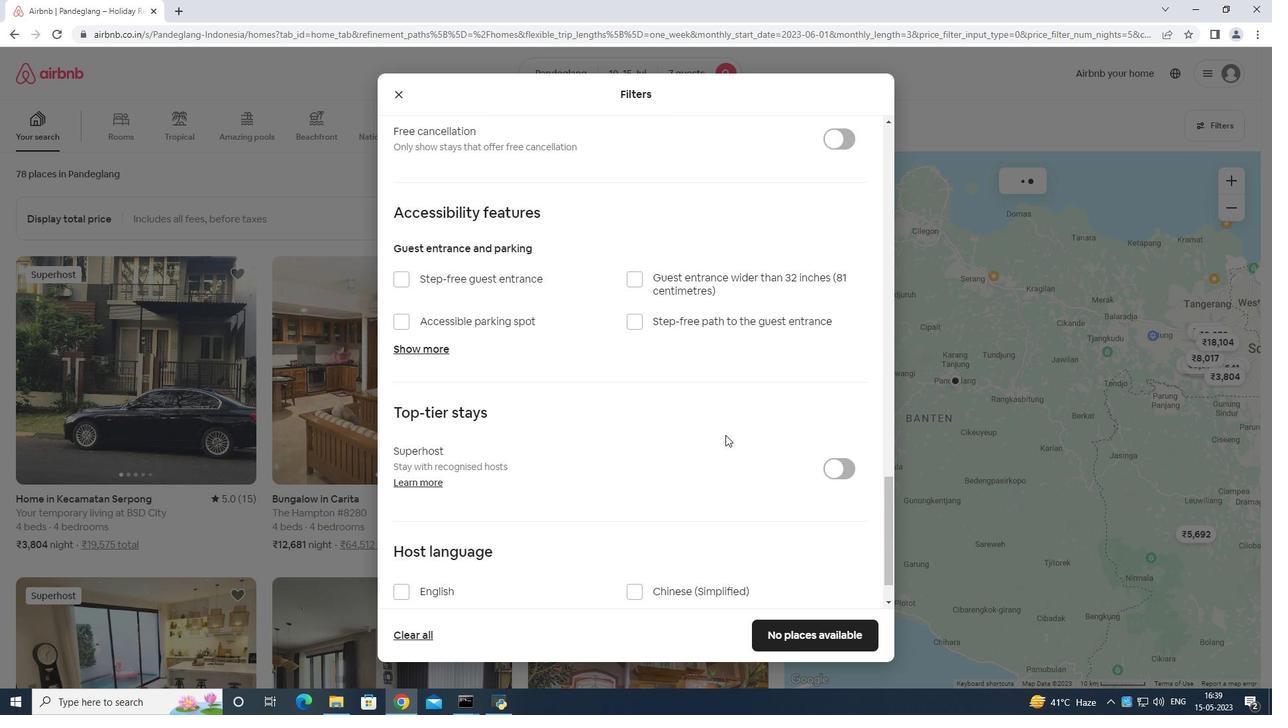 
Action: Mouse scrolled (698, 449) with delta (0, 0)
Screenshot: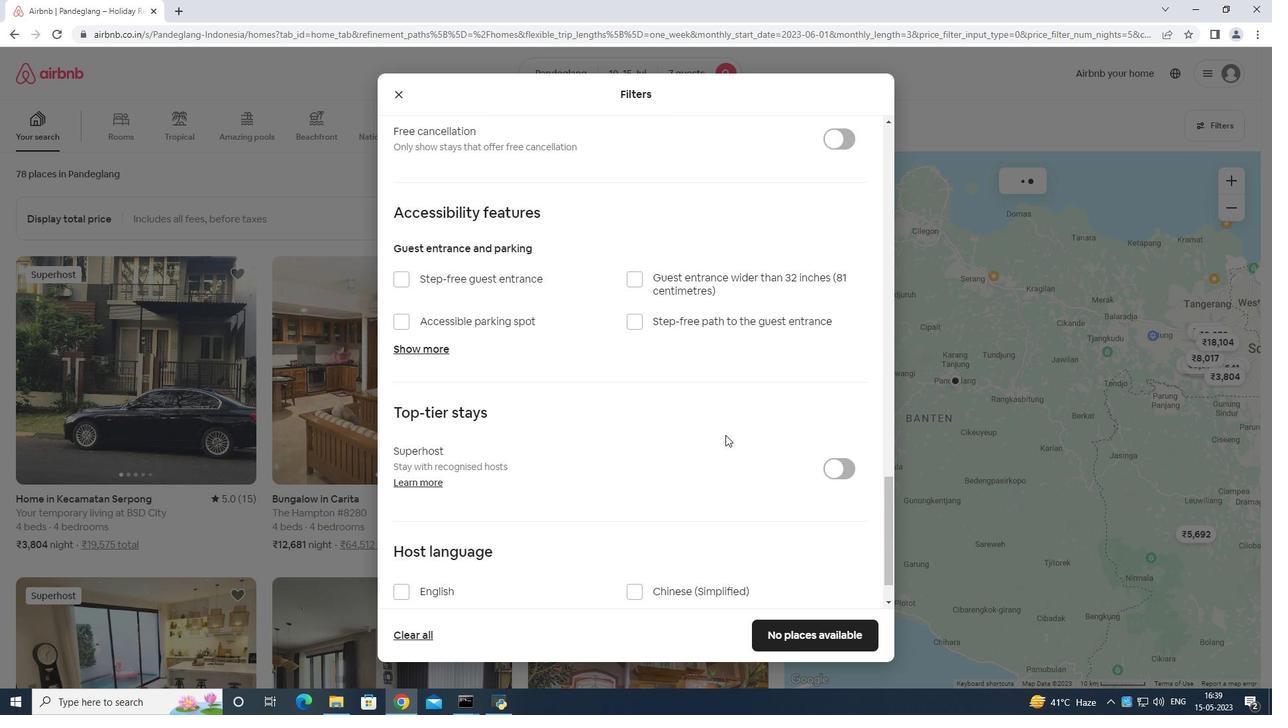 
Action: Mouse moved to (698, 456)
Screenshot: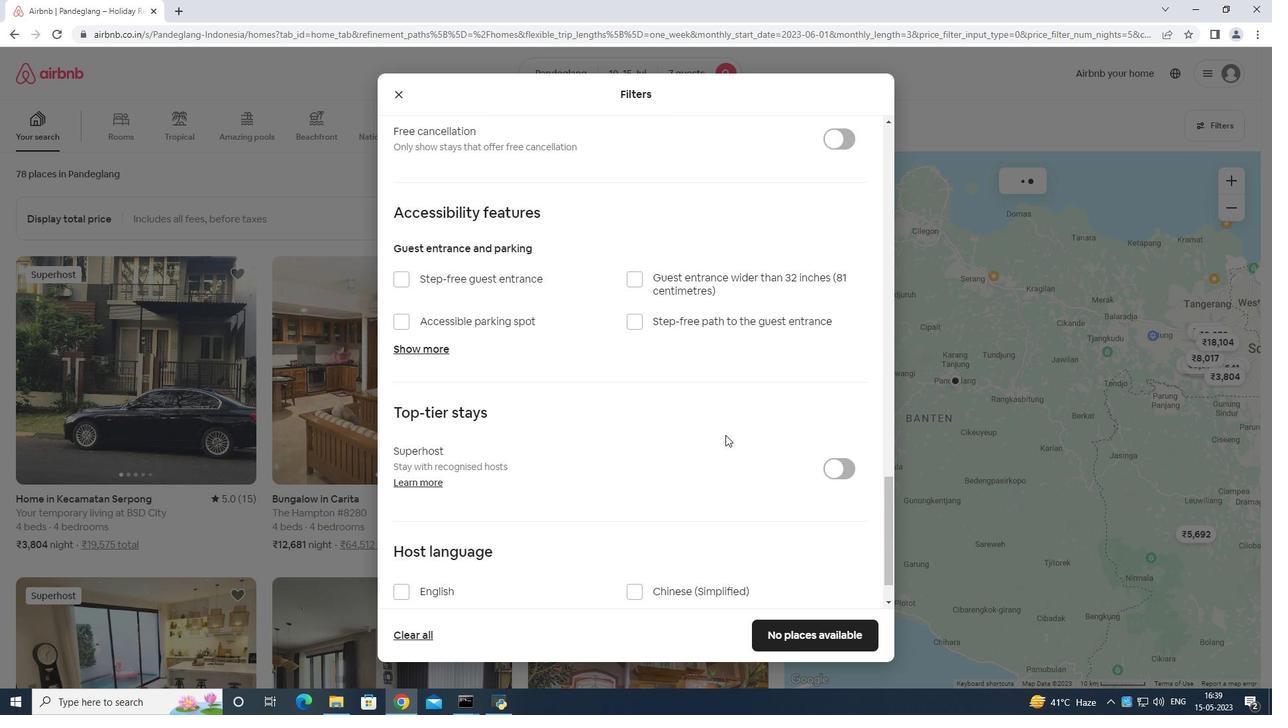 
Action: Mouse scrolled (698, 453) with delta (0, 0)
Screenshot: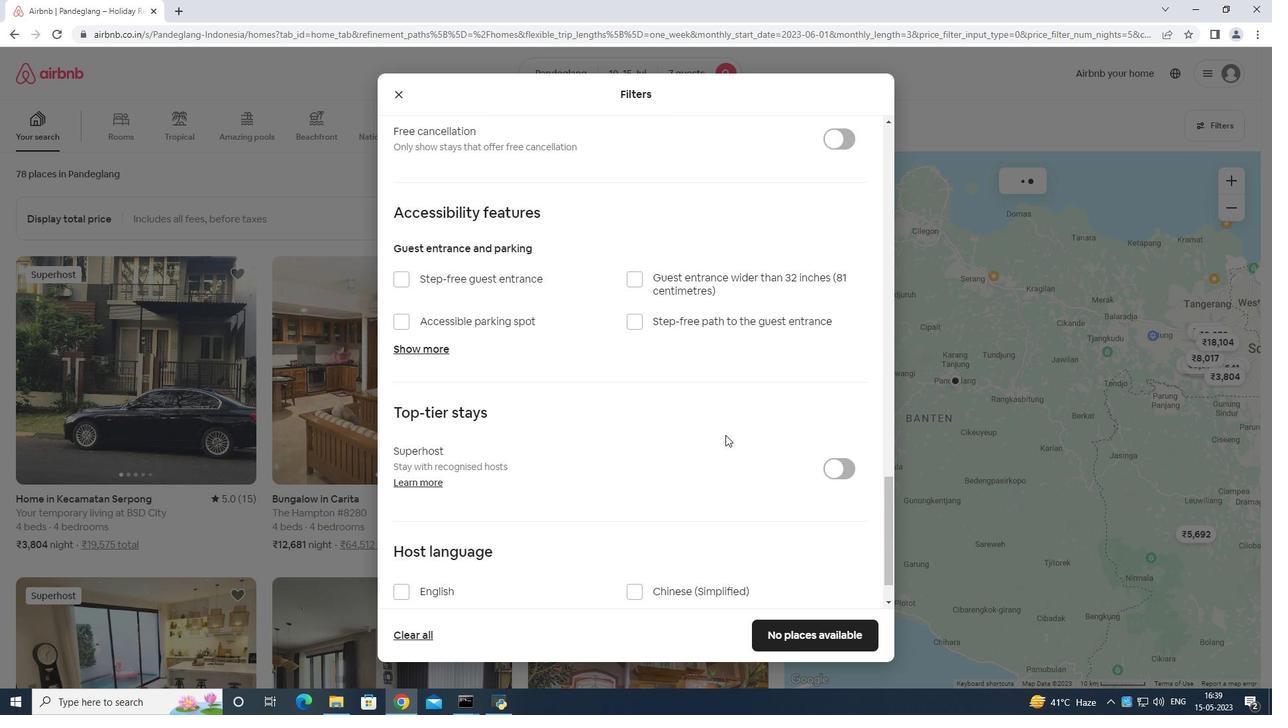 
Action: Mouse moved to (656, 445)
Screenshot: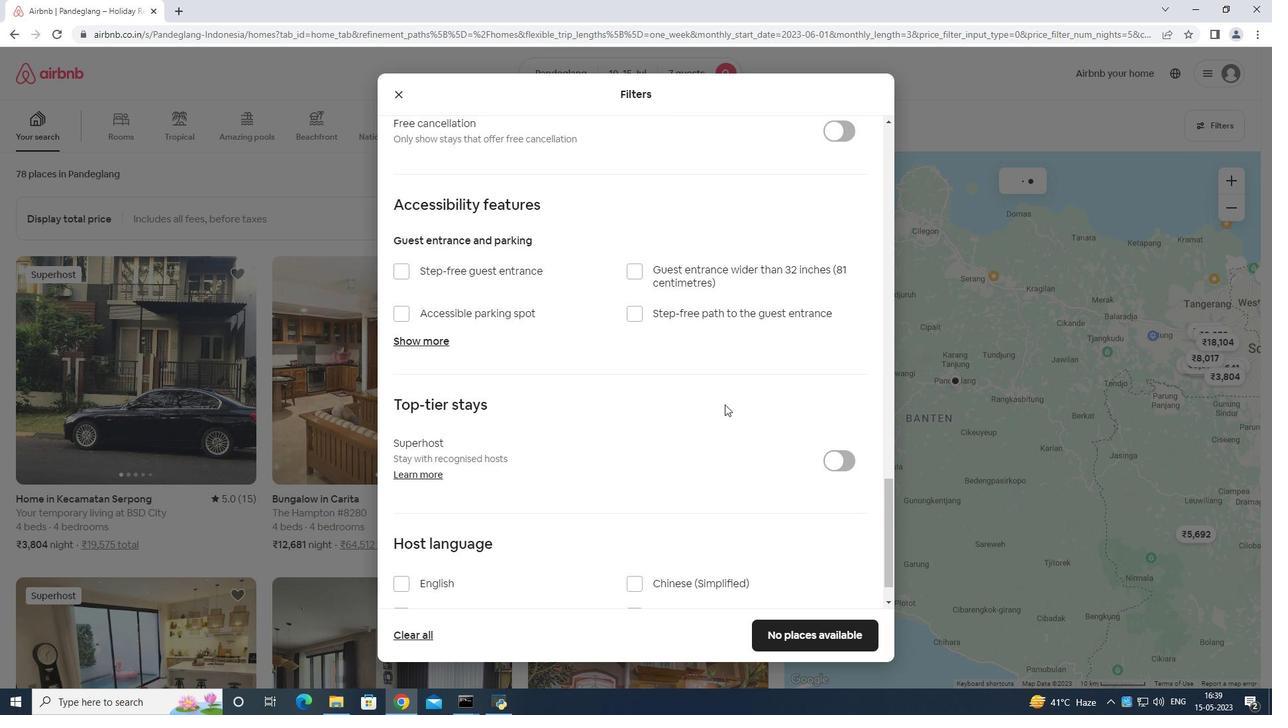 
Action: Mouse scrolled (656, 445) with delta (0, 0)
Screenshot: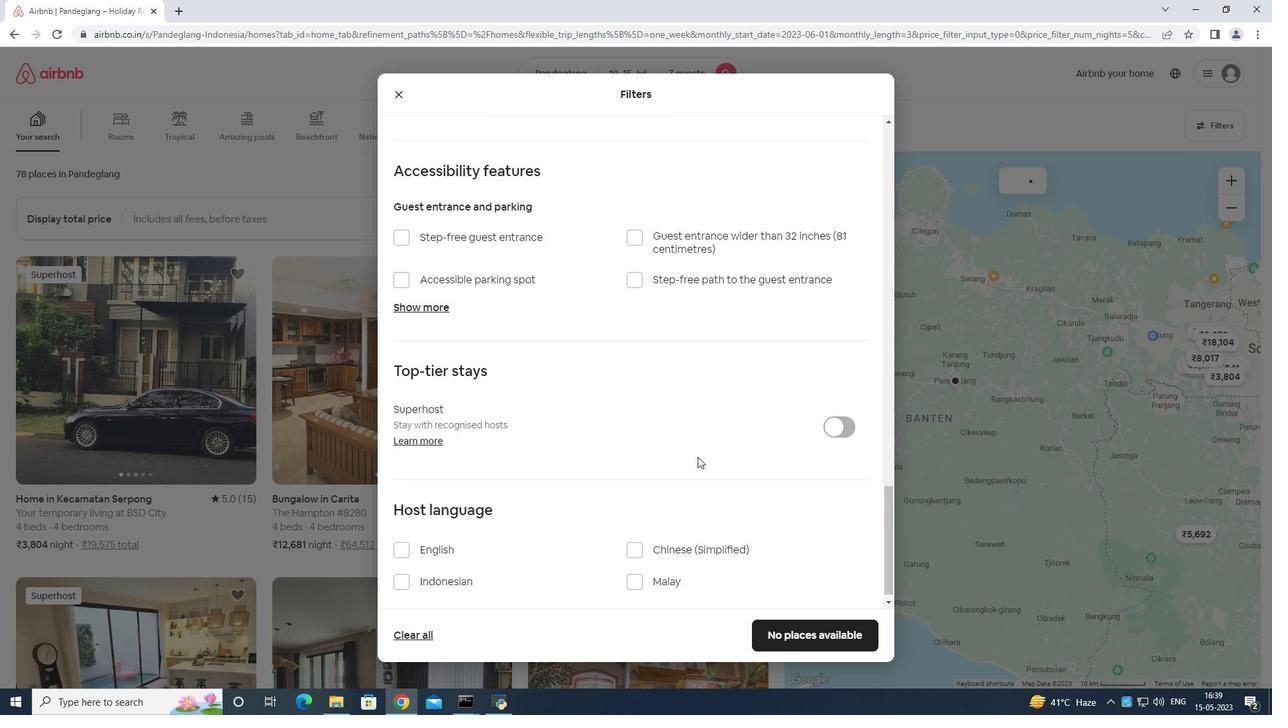 
Action: Mouse moved to (641, 466)
Screenshot: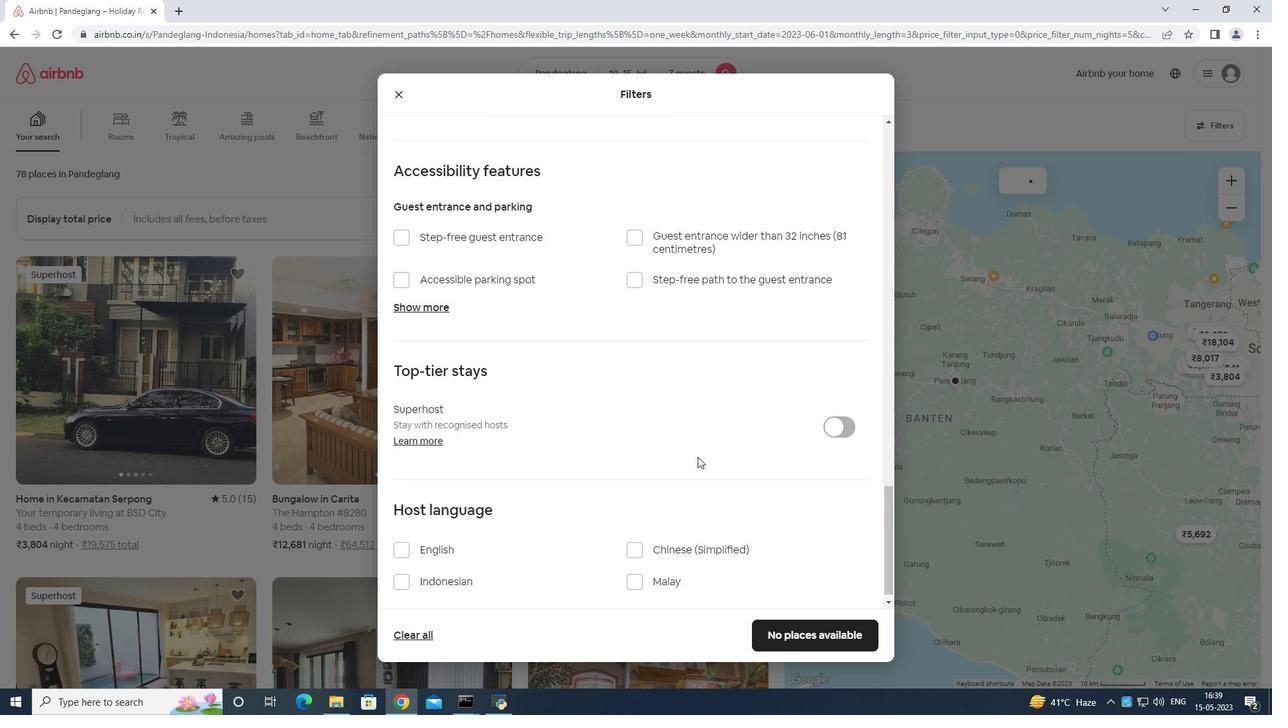 
Action: Mouse scrolled (641, 465) with delta (0, 0)
Screenshot: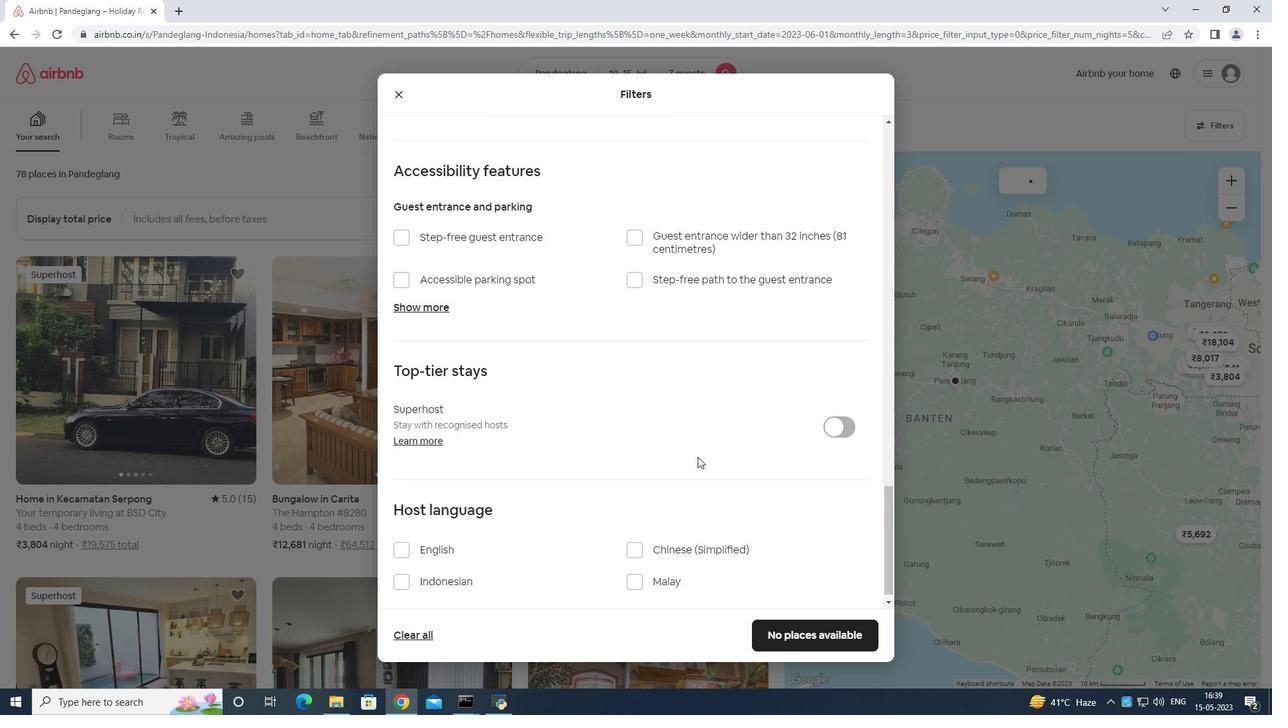 
Action: Mouse moved to (438, 530)
Screenshot: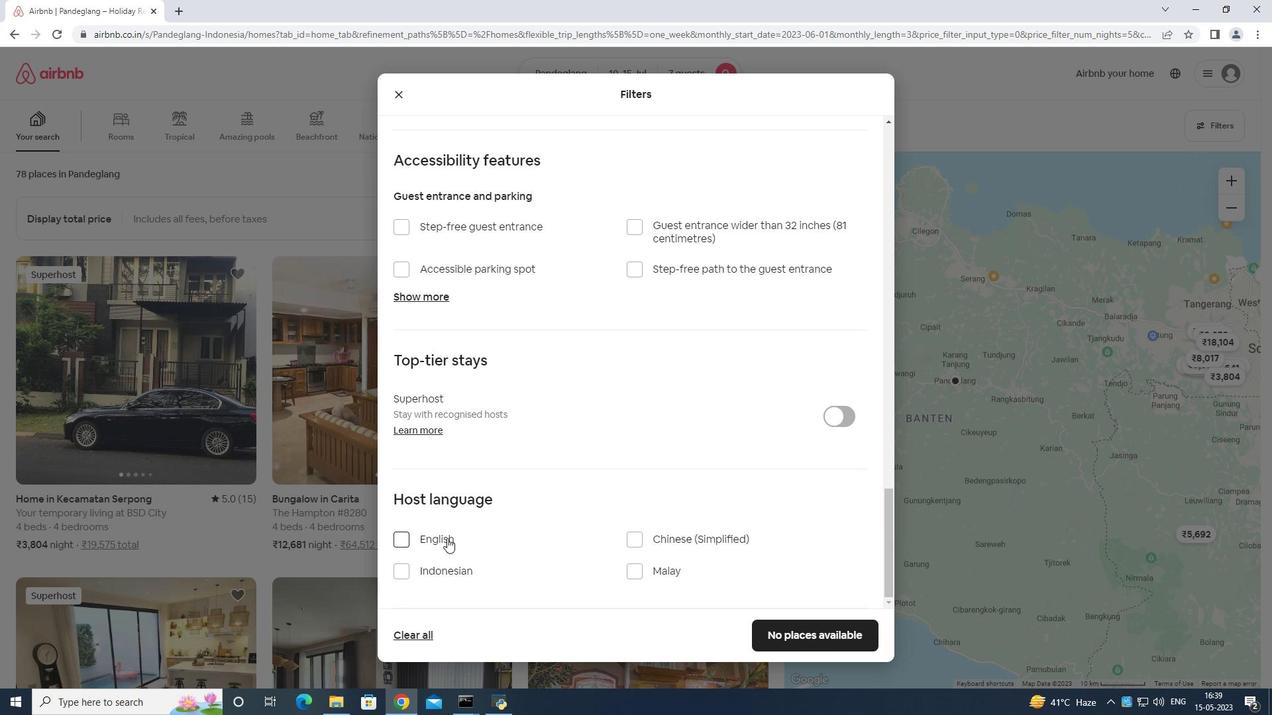
Action: Mouse pressed left at (438, 530)
Screenshot: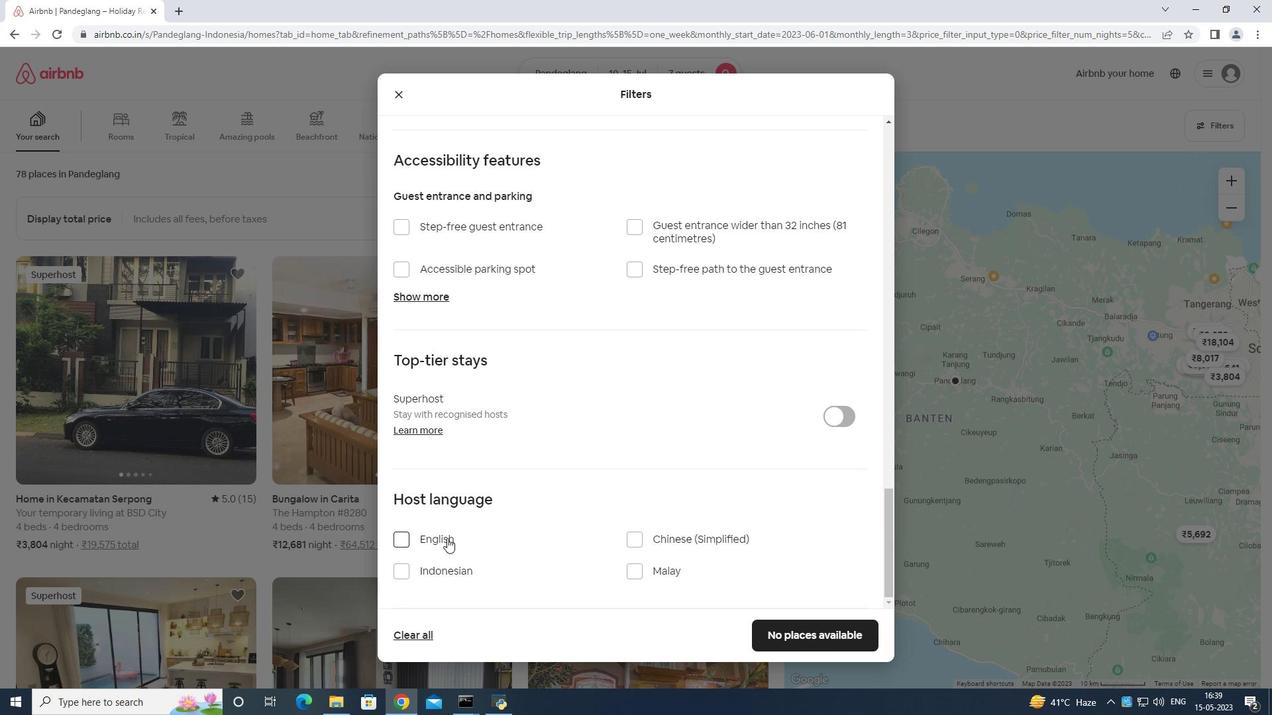 
Action: Mouse moved to (394, 540)
Screenshot: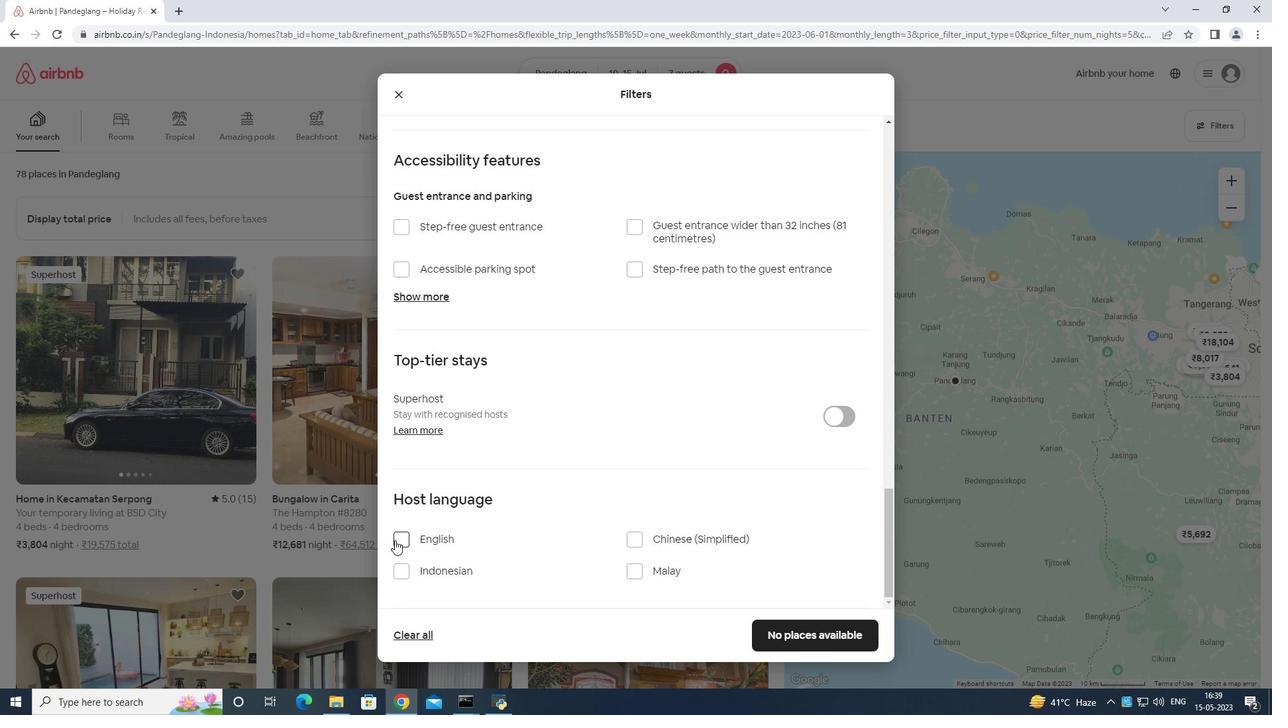 
Action: Mouse pressed left at (394, 540)
Screenshot: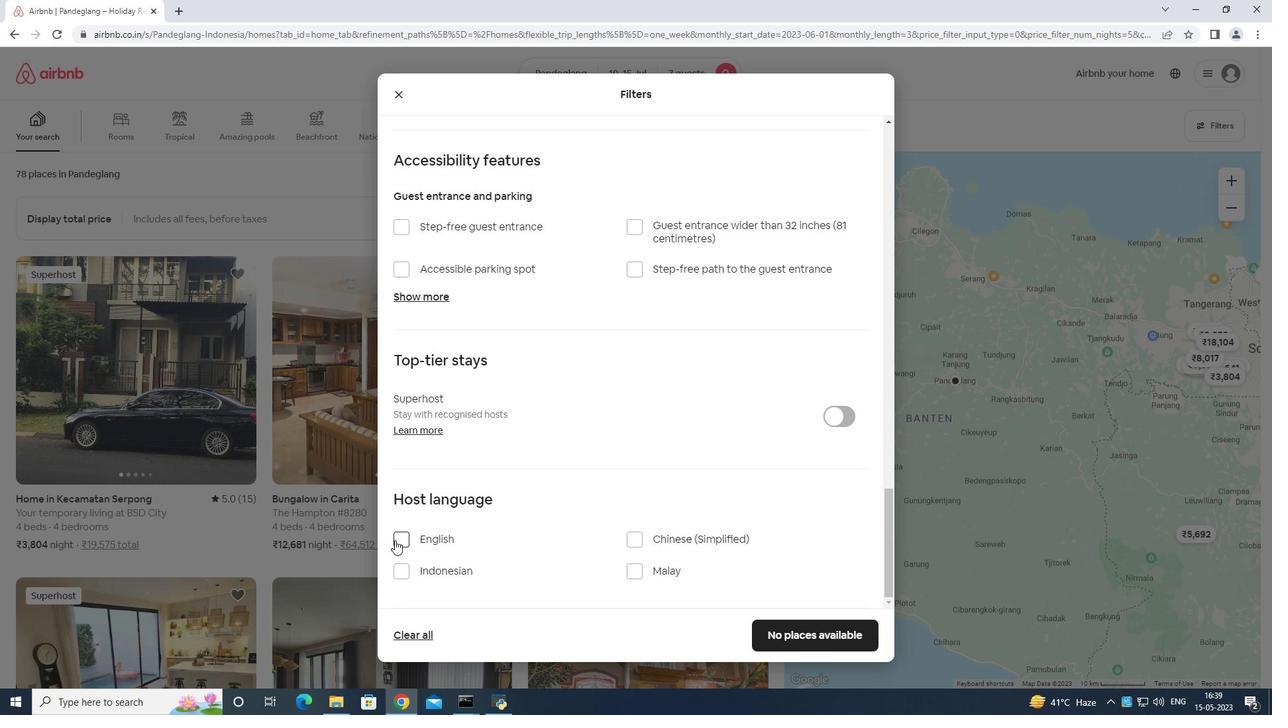 
Action: Mouse moved to (793, 608)
Screenshot: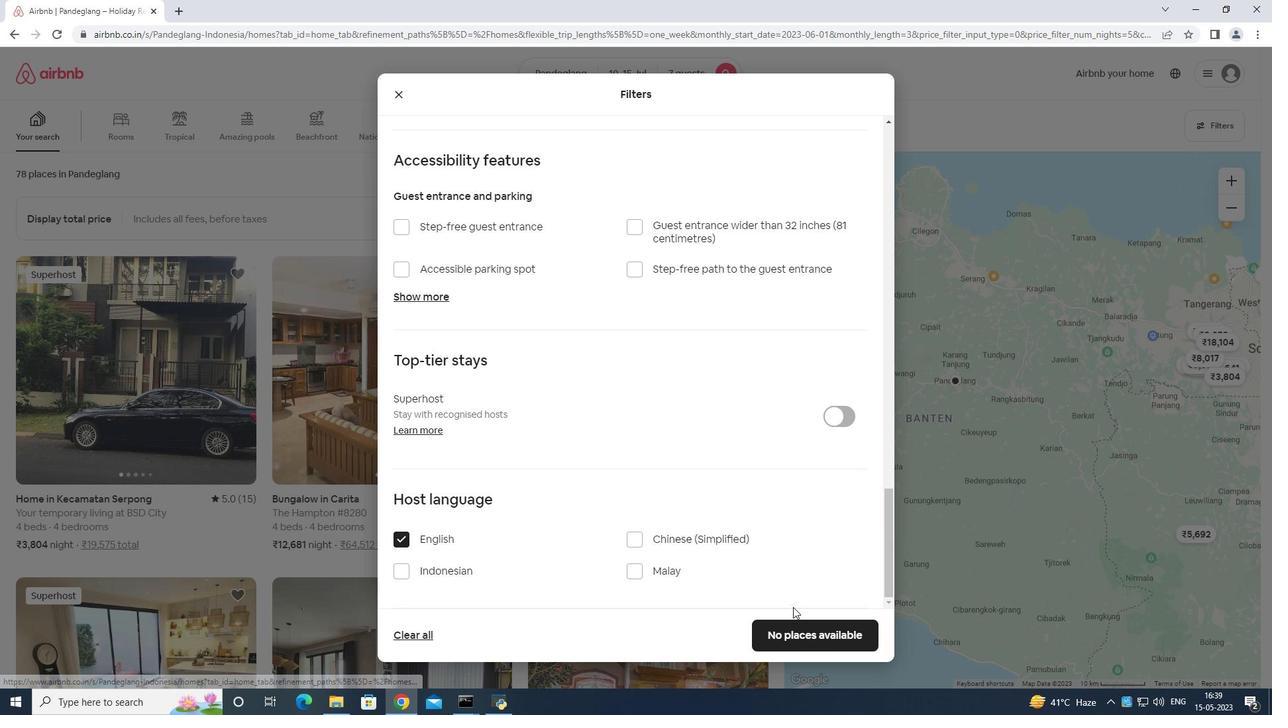 
Action: Mouse pressed left at (793, 608)
Screenshot: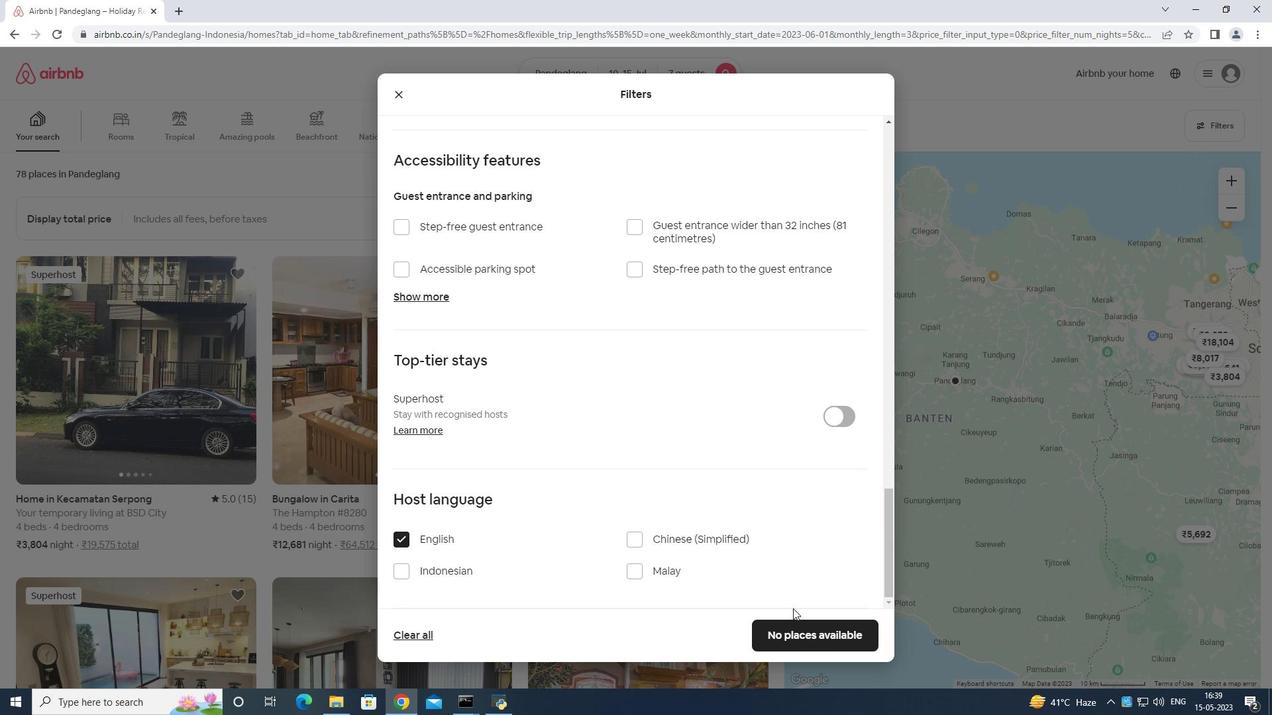 
